 Task: Locate skiing trails around Salt Lake City that offer tree skiing.
Action: Mouse moved to (340, 310)
Screenshot: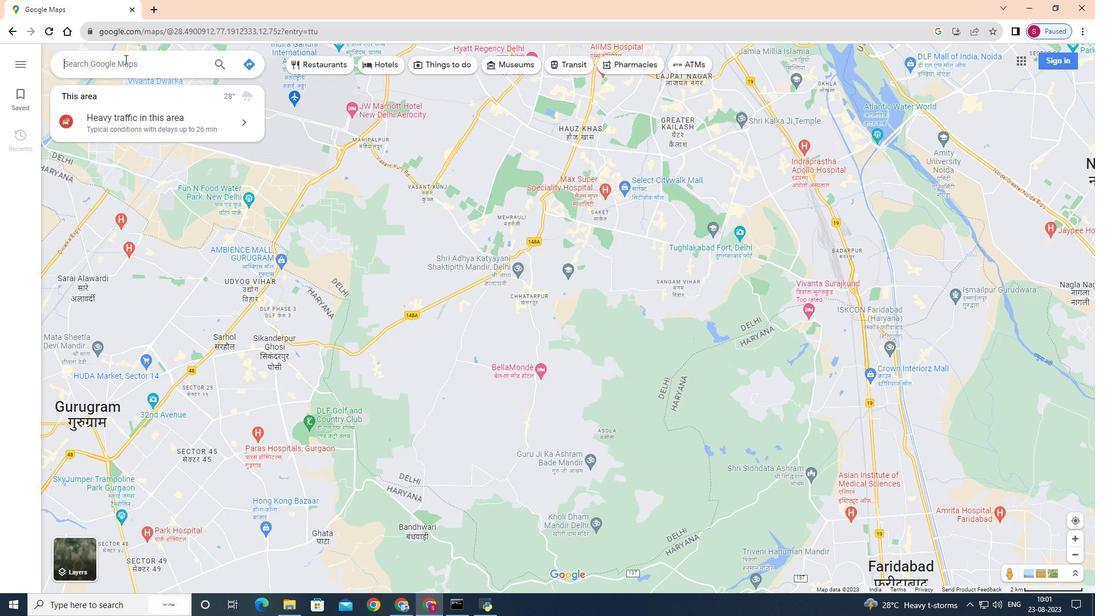 
Action: Mouse pressed left at (340, 310)
Screenshot: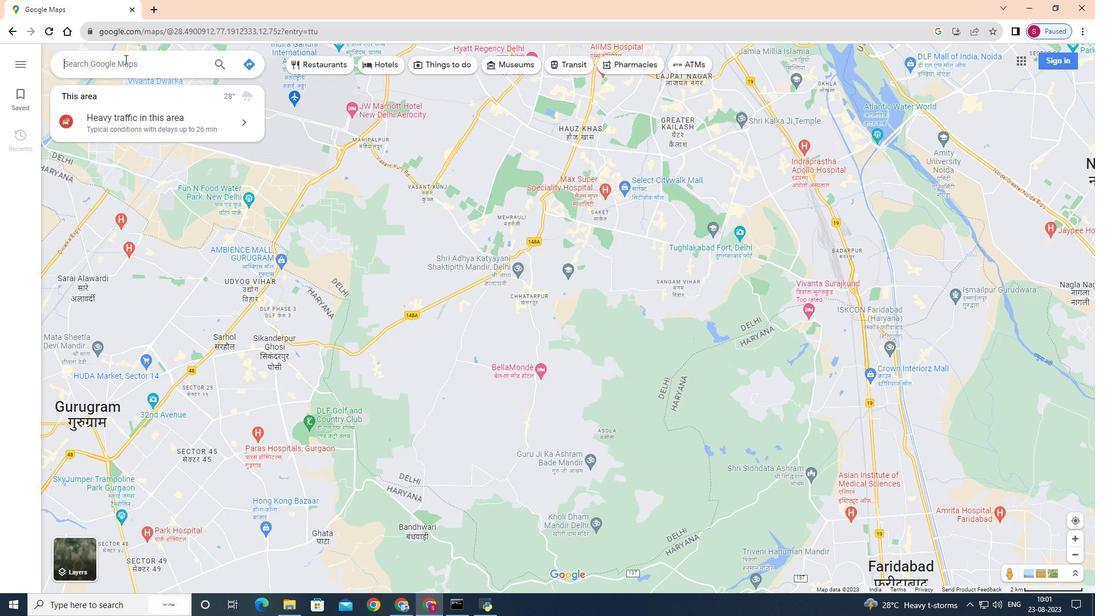 
Action: Key pressed <Key.shift>Skiing<Key.space>trails<Key.space>near<Key.space><Key.shift>Salt<Key.space><Key.shift>Lake<Key.shift><Key.shift><Key.shift>City<Key.enter>
Screenshot: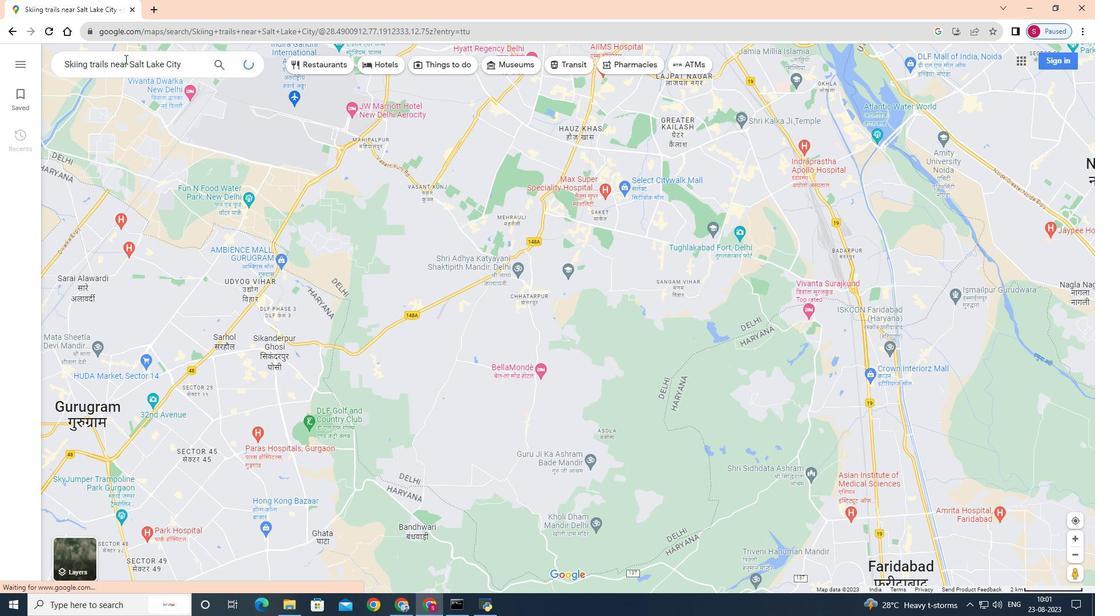 
Action: Mouse moved to (122, 340)
Screenshot: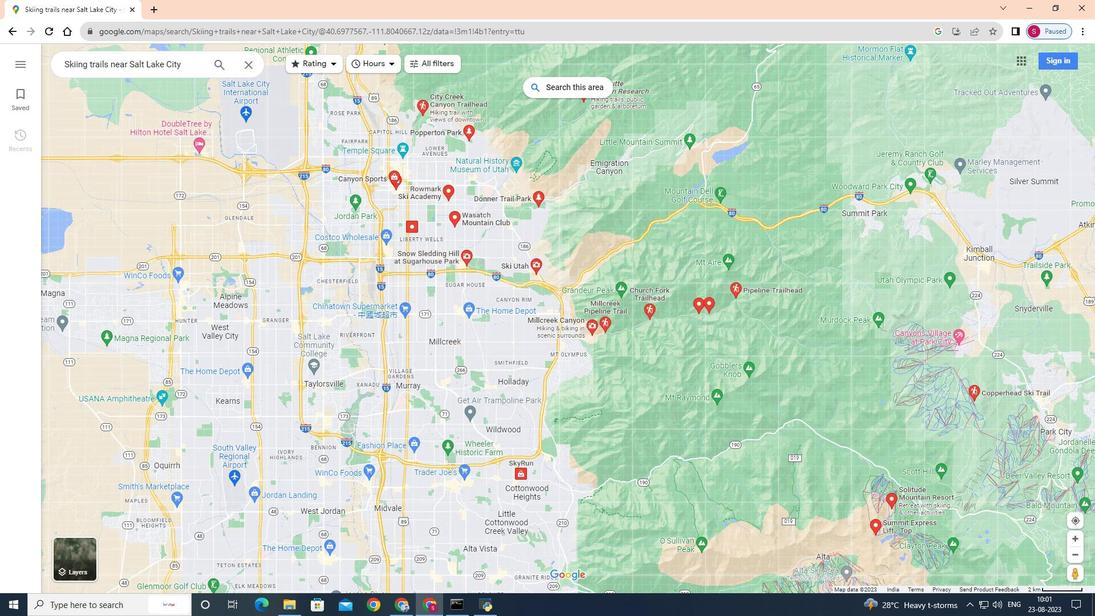 
Action: Mouse scrolled (122, 340) with delta (0, 0)
Screenshot: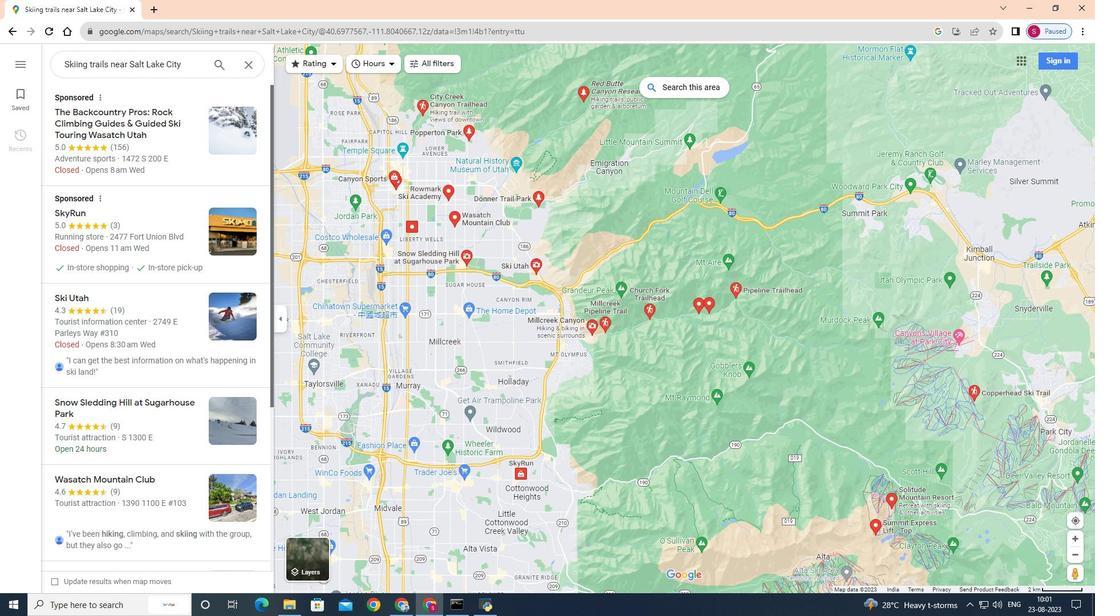 
Action: Mouse moved to (352, 334)
Screenshot: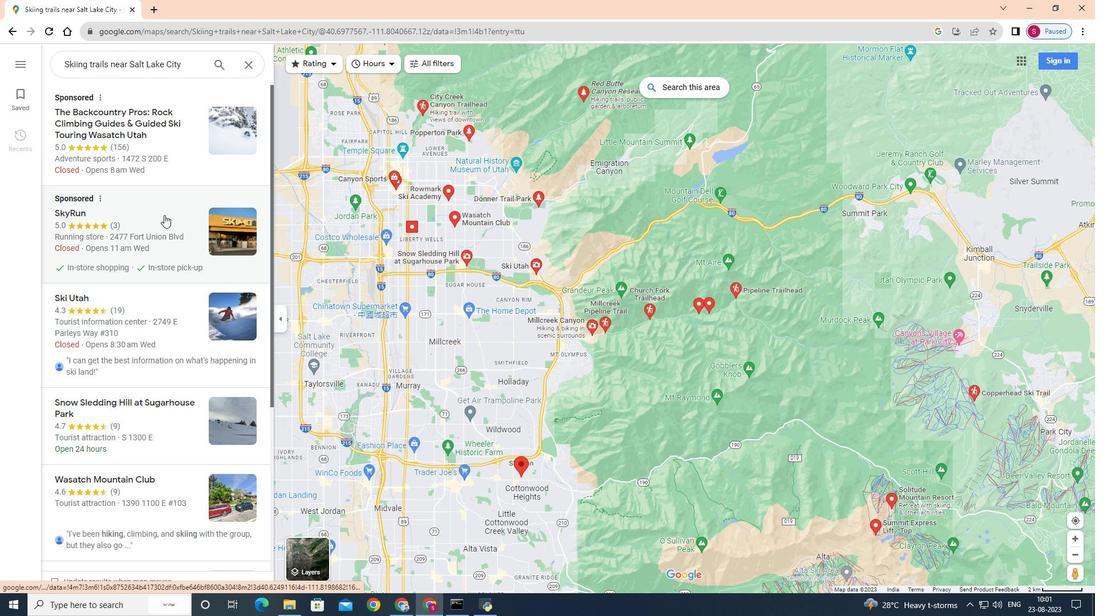 
Action: Mouse scrolled (352, 334) with delta (0, 0)
Screenshot: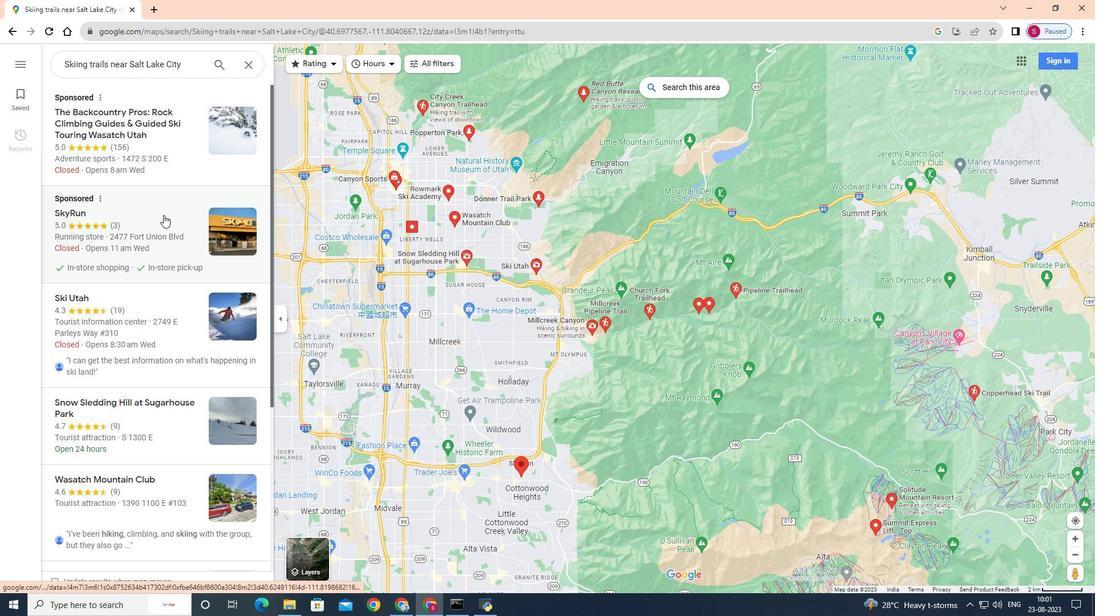 
Action: Mouse scrolled (352, 334) with delta (0, 0)
Screenshot: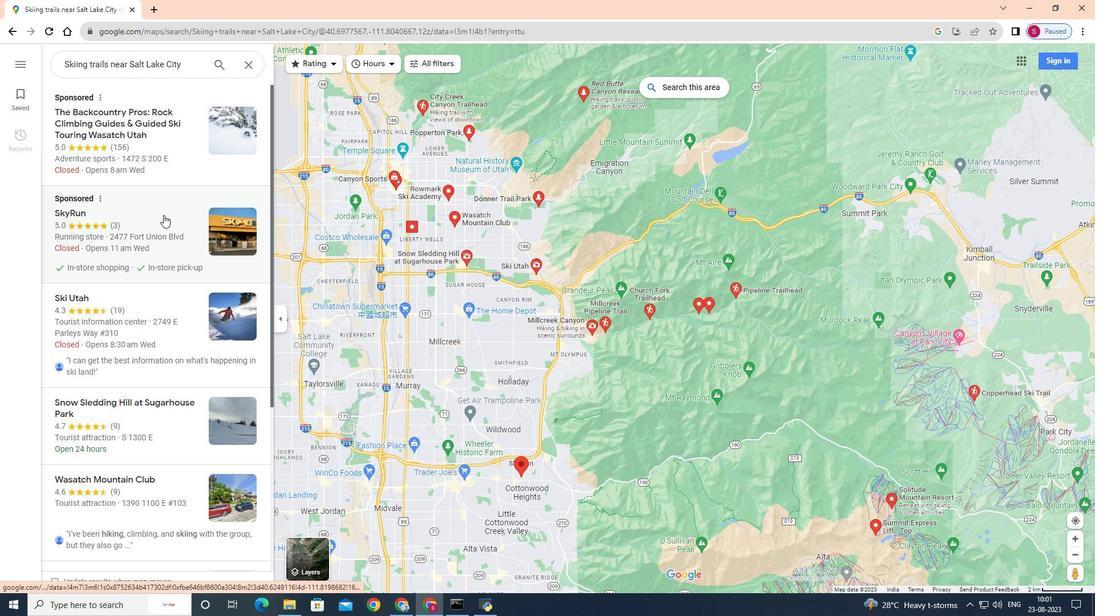 
Action: Mouse scrolled (352, 334) with delta (0, 0)
Screenshot: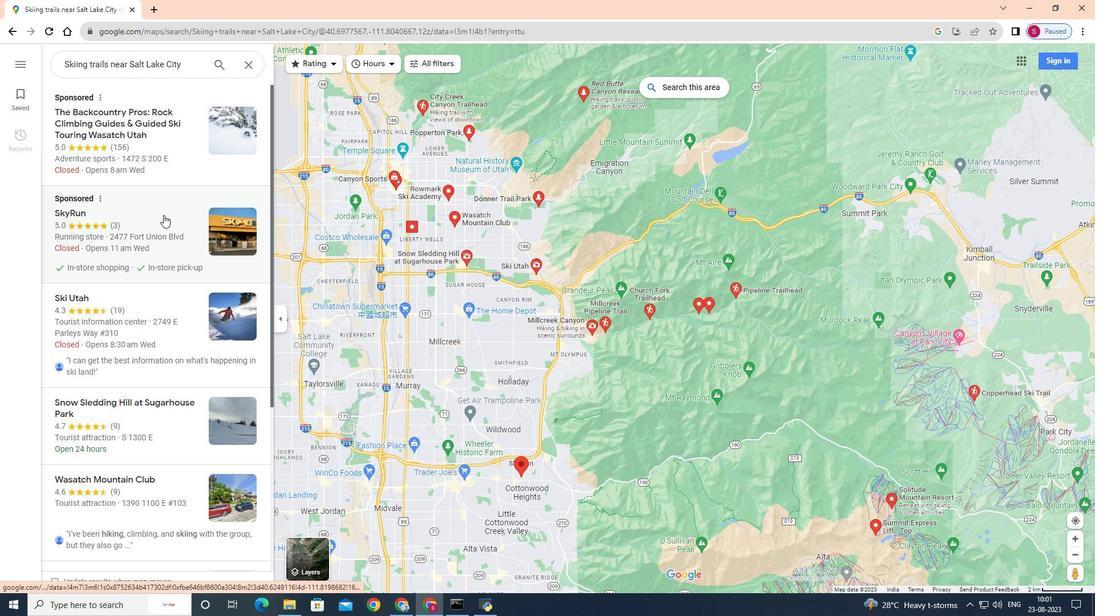 
Action: Mouse scrolled (352, 334) with delta (0, 0)
Screenshot: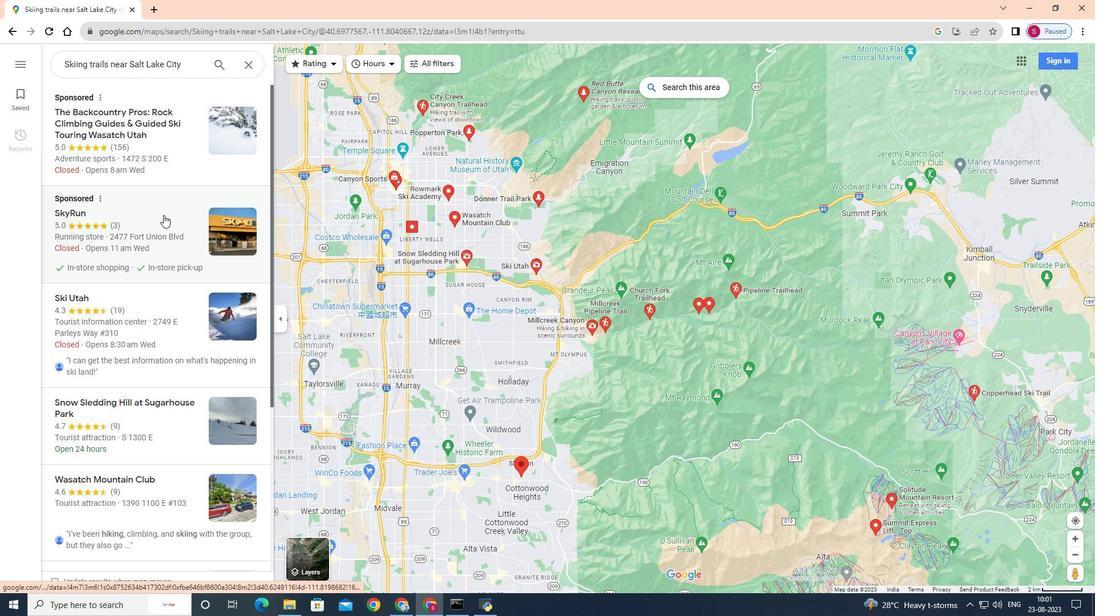 
Action: Mouse moved to (402, 342)
Screenshot: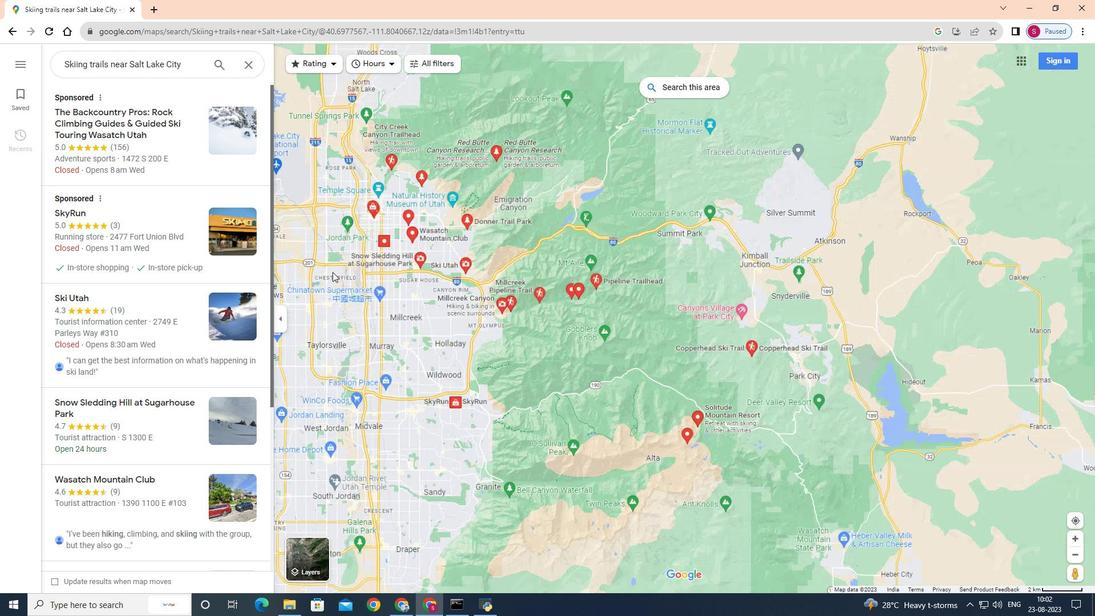 
Action: Mouse scrolled (402, 342) with delta (0, 0)
Screenshot: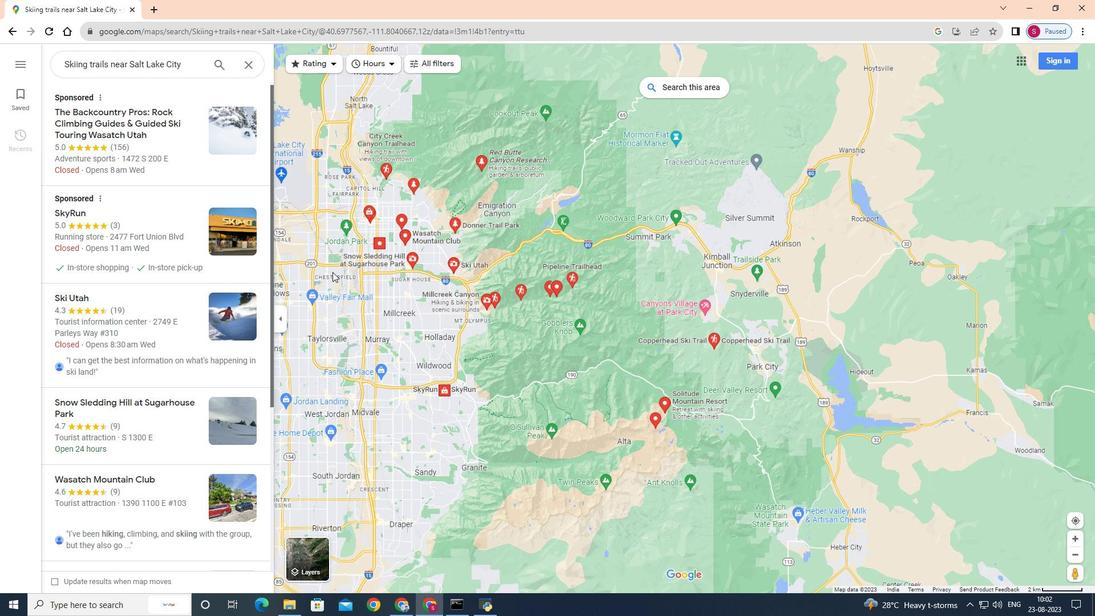 
Action: Mouse scrolled (402, 342) with delta (0, 0)
Screenshot: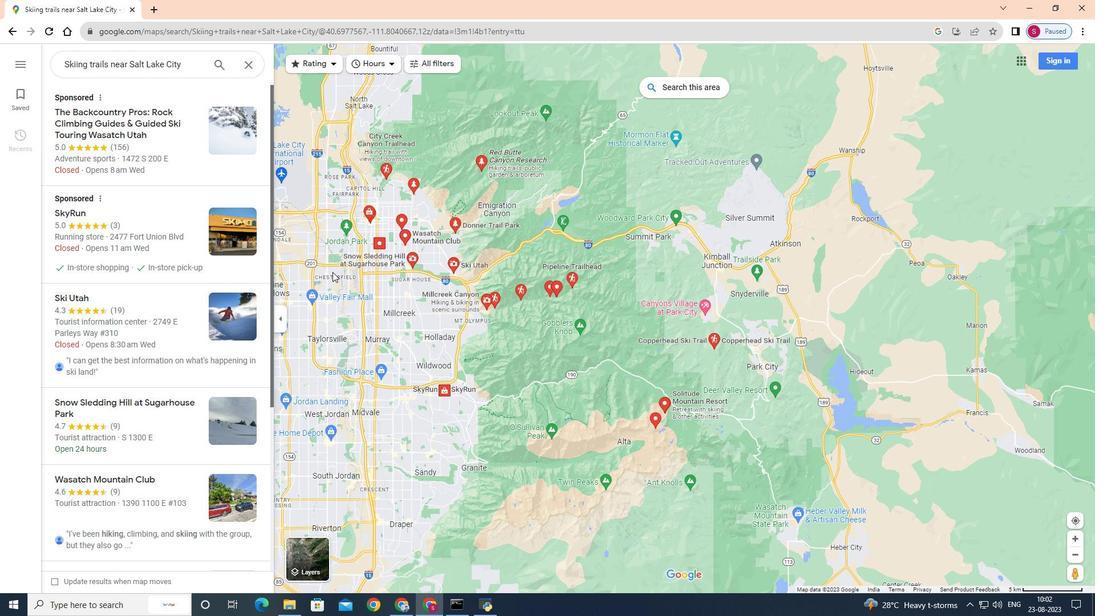 
Action: Mouse scrolled (402, 342) with delta (0, 0)
Screenshot: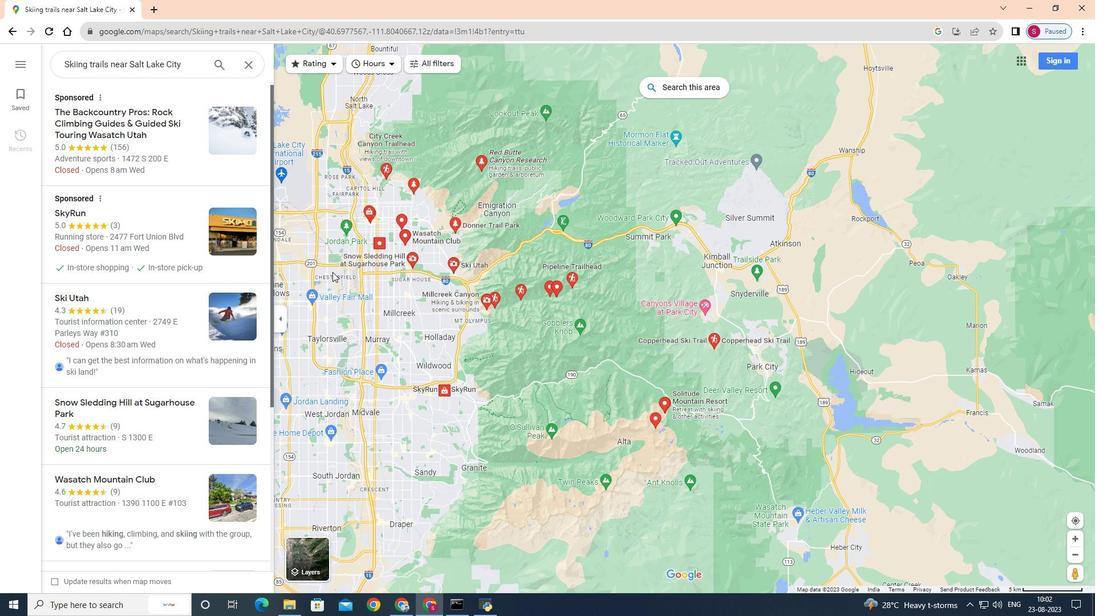 
Action: Mouse moved to (345, 338)
Screenshot: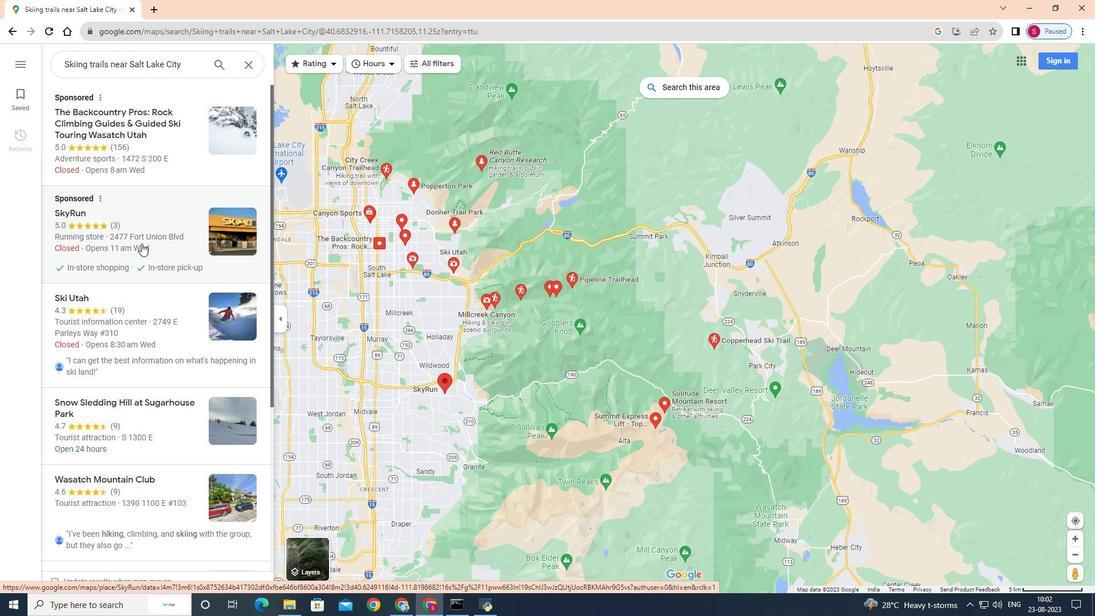 
Action: Mouse scrolled (345, 338) with delta (0, 0)
Screenshot: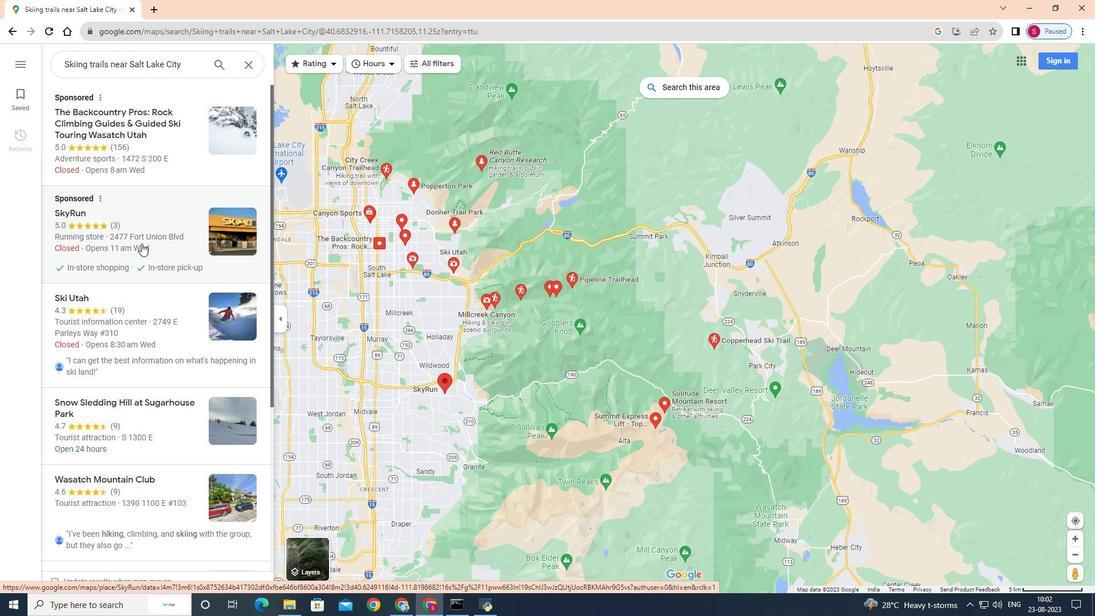 
Action: Mouse scrolled (345, 338) with delta (0, 0)
Screenshot: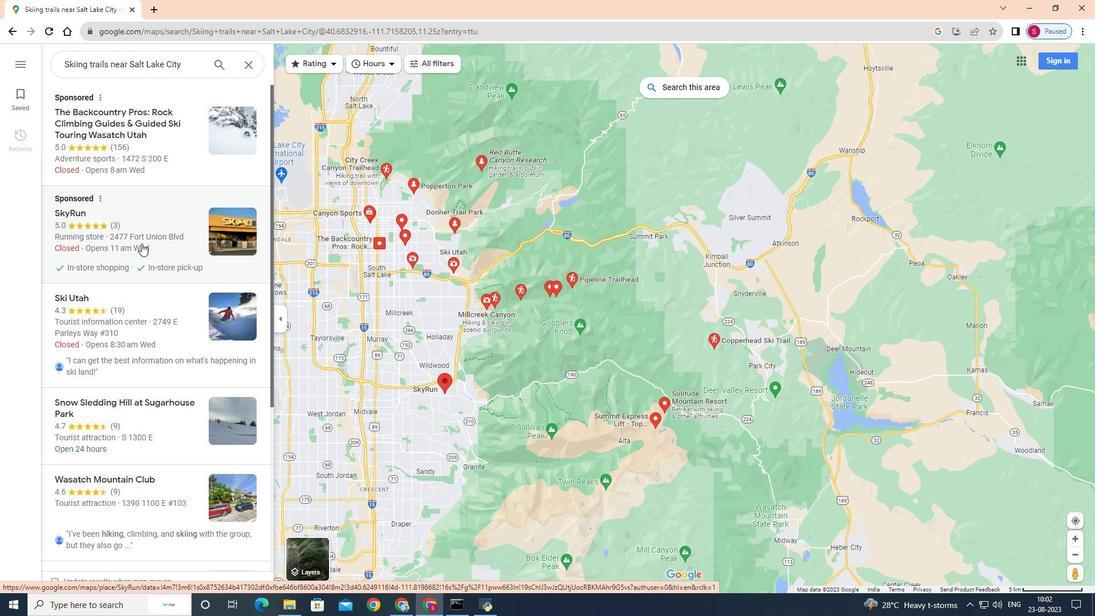 
Action: Mouse scrolled (345, 338) with delta (0, 0)
Screenshot: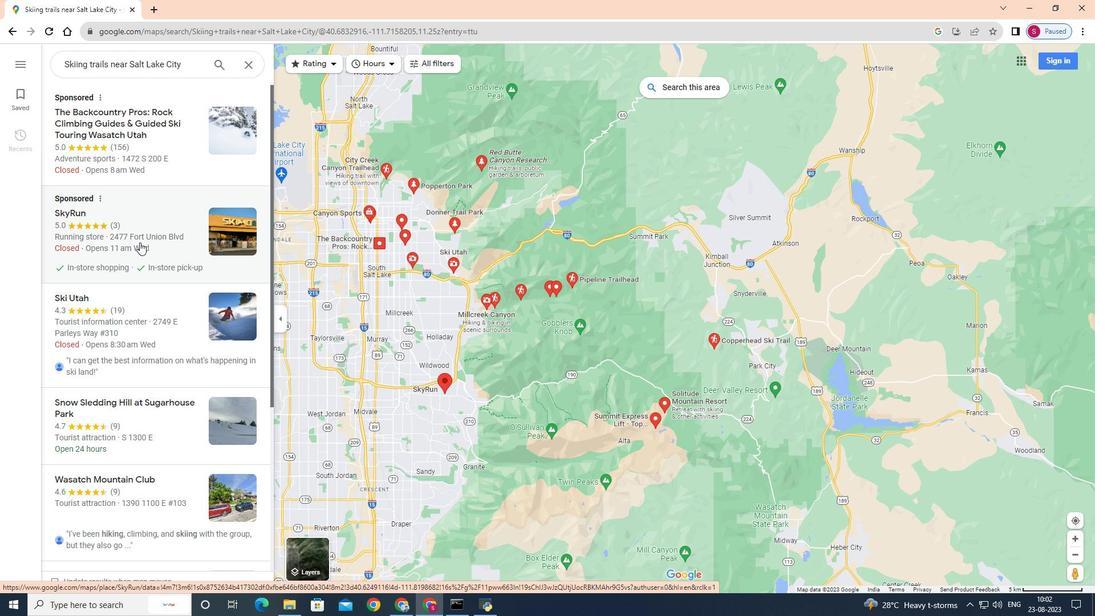 
Action: Mouse moved to (409, 339)
Screenshot: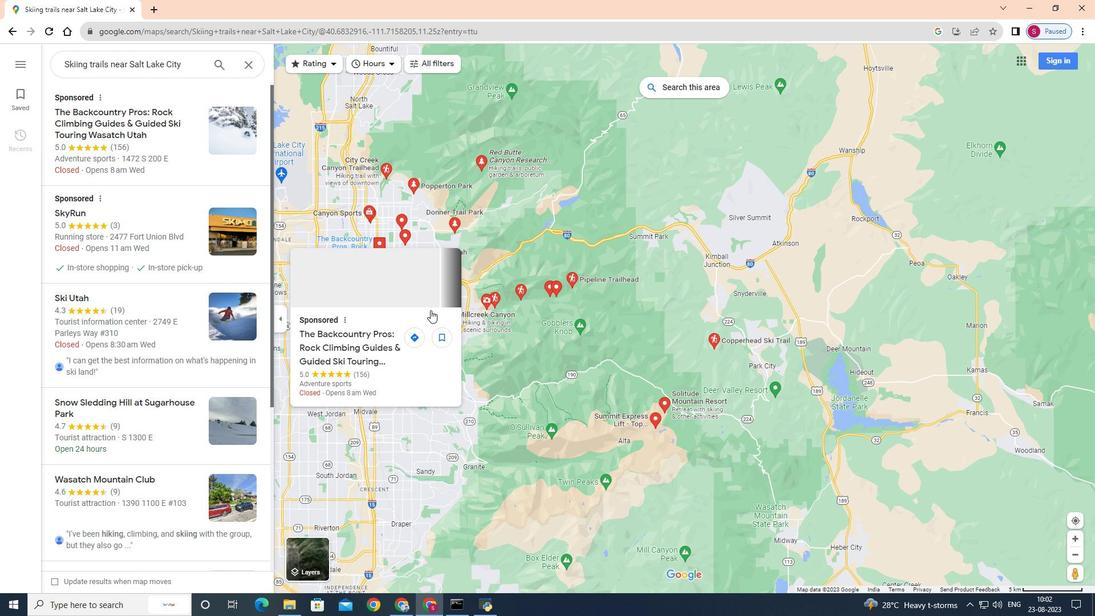 
Action: Mouse scrolled (409, 339) with delta (0, 0)
Screenshot: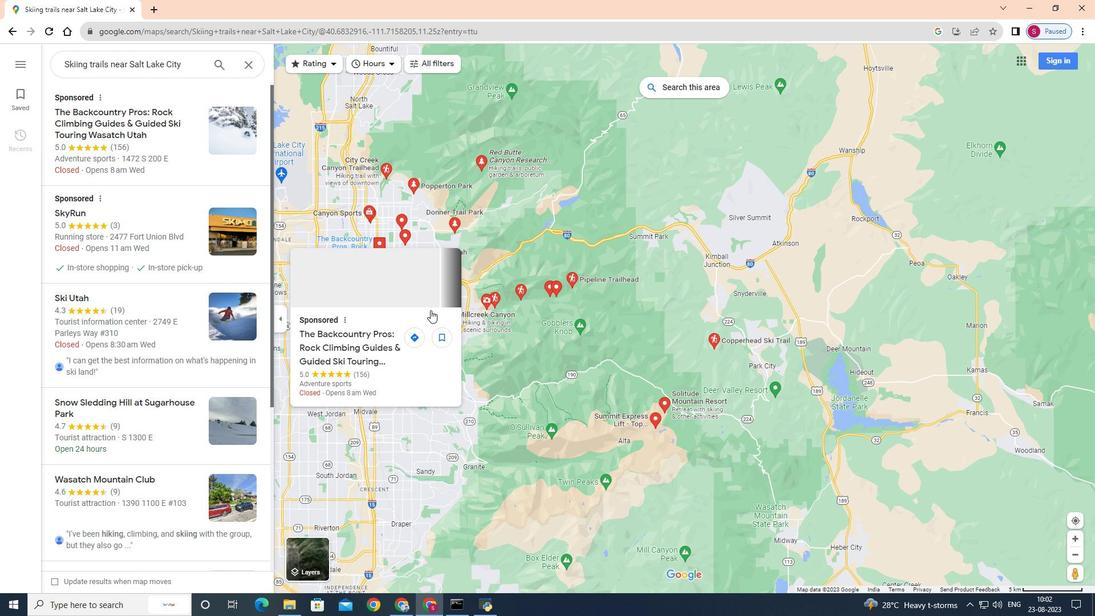 
Action: Mouse moved to (409, 339)
Screenshot: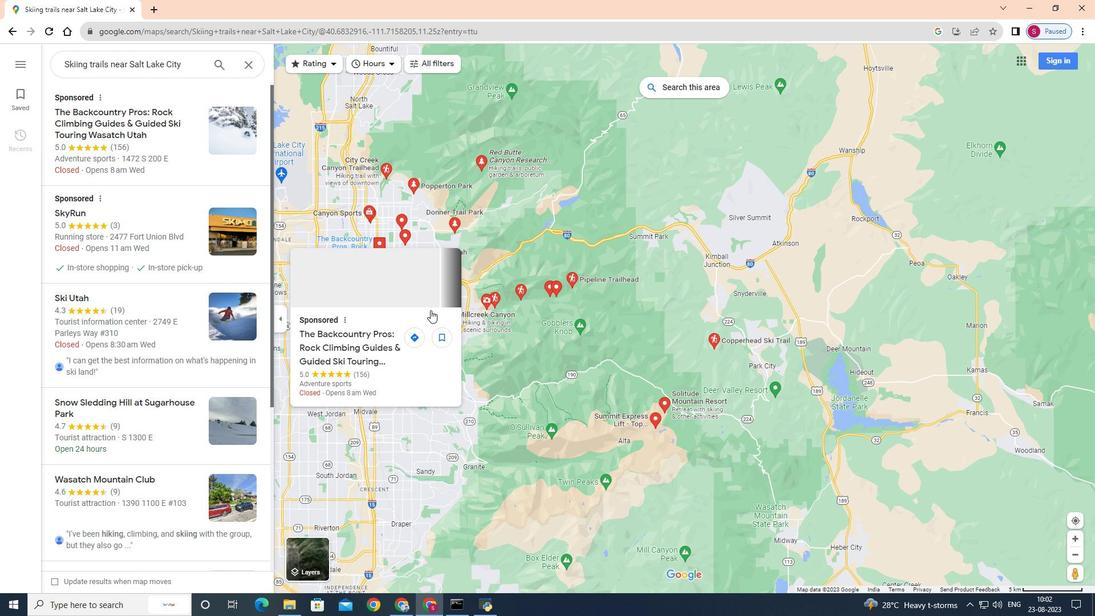 
Action: Mouse scrolled (409, 339) with delta (0, 0)
Screenshot: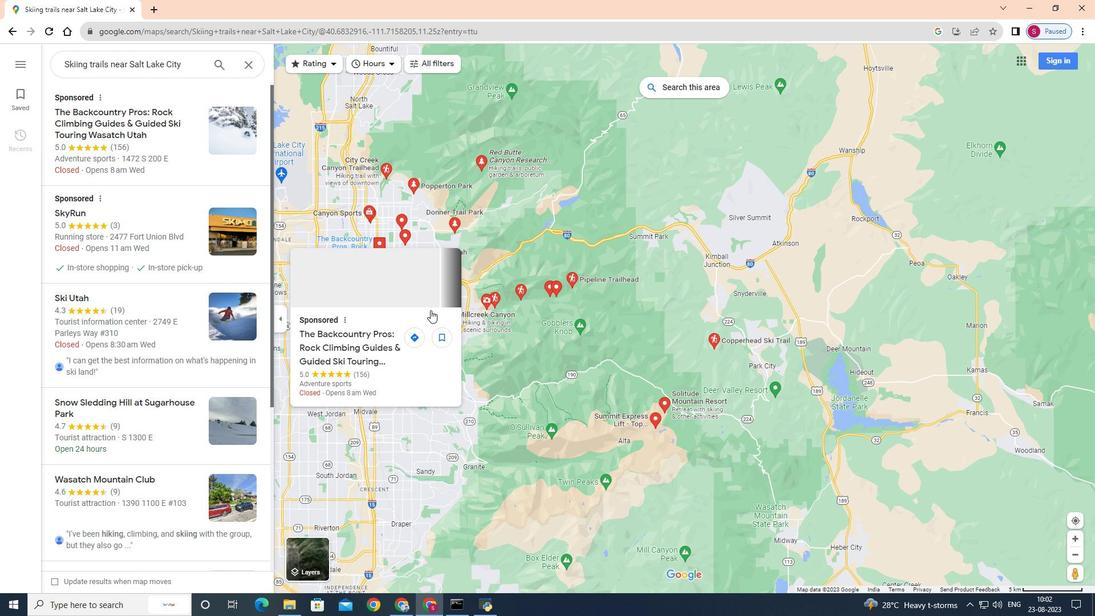 
Action: Mouse moved to (409, 340)
Screenshot: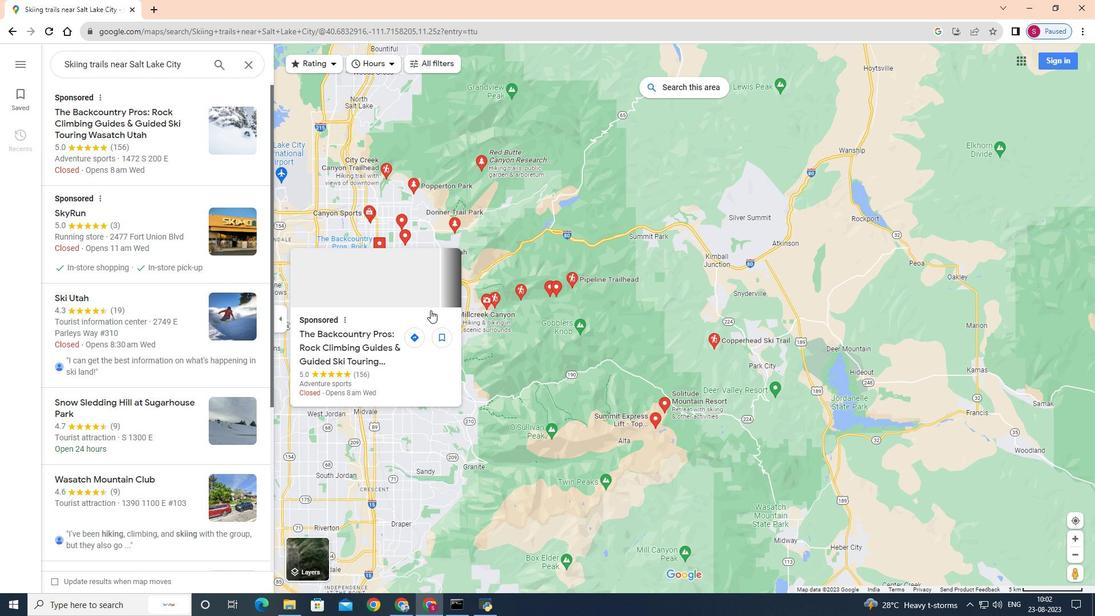 
Action: Mouse scrolled (409, 340) with delta (0, 0)
Screenshot: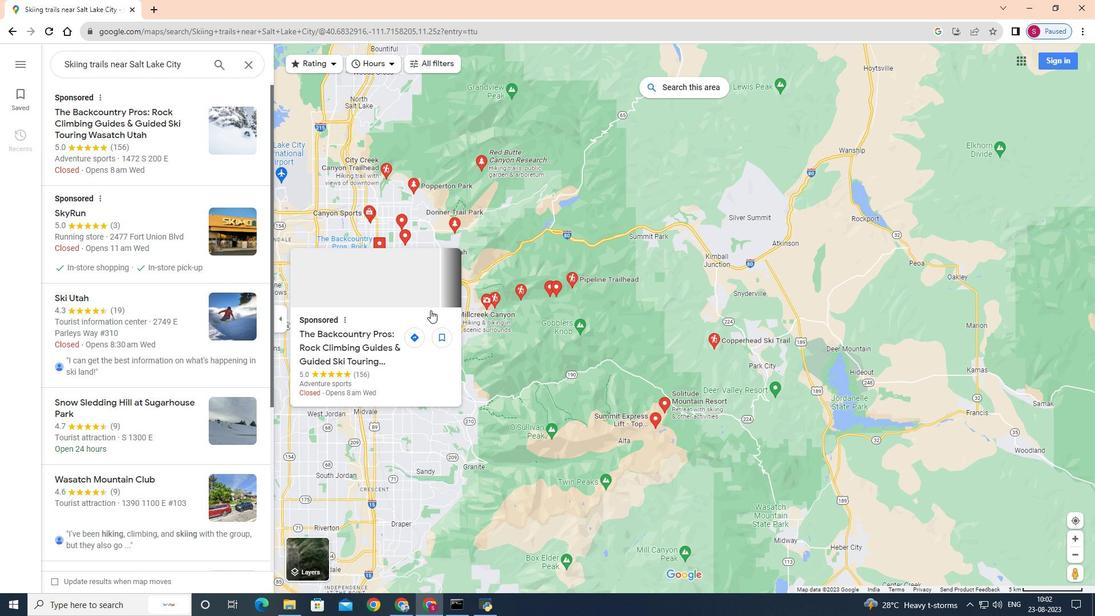 
Action: Mouse moved to (409, 340)
Screenshot: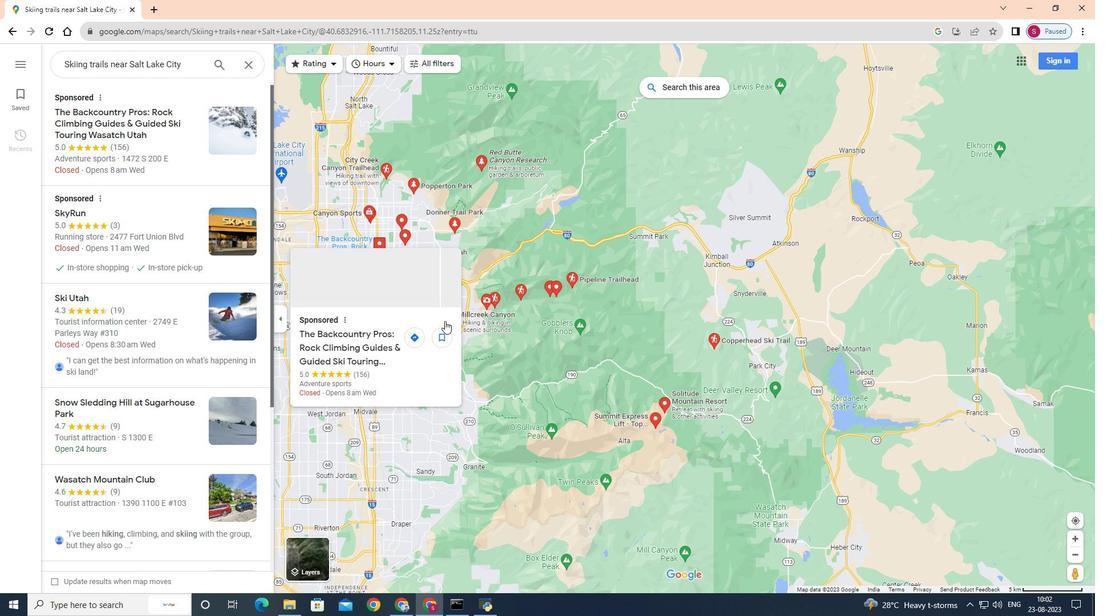 
Action: Mouse scrolled (409, 340) with delta (0, 0)
Screenshot: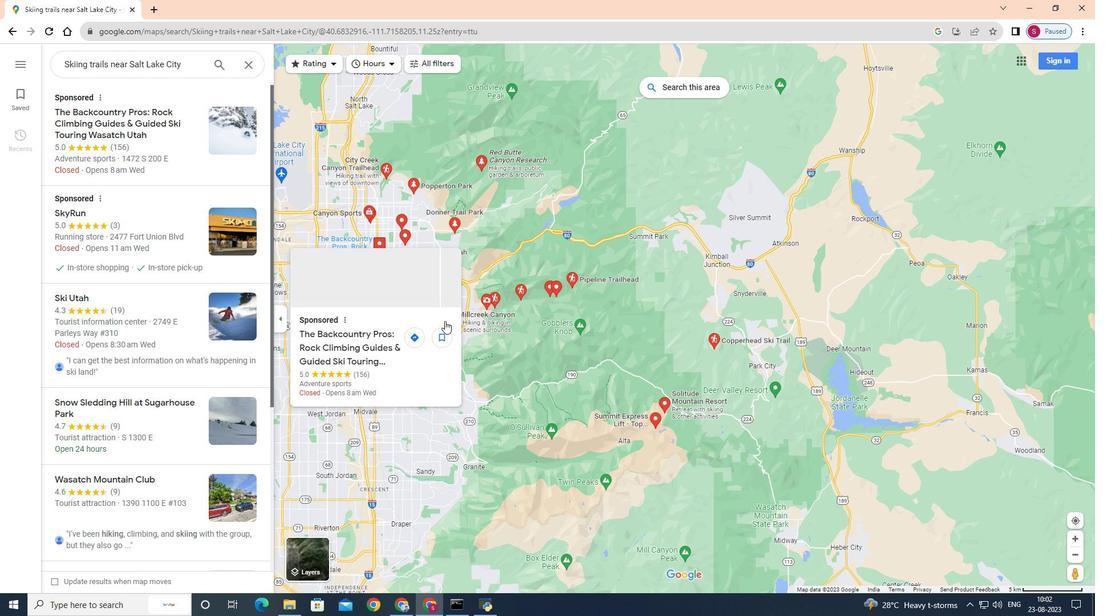 
Action: Mouse moved to (409, 340)
Screenshot: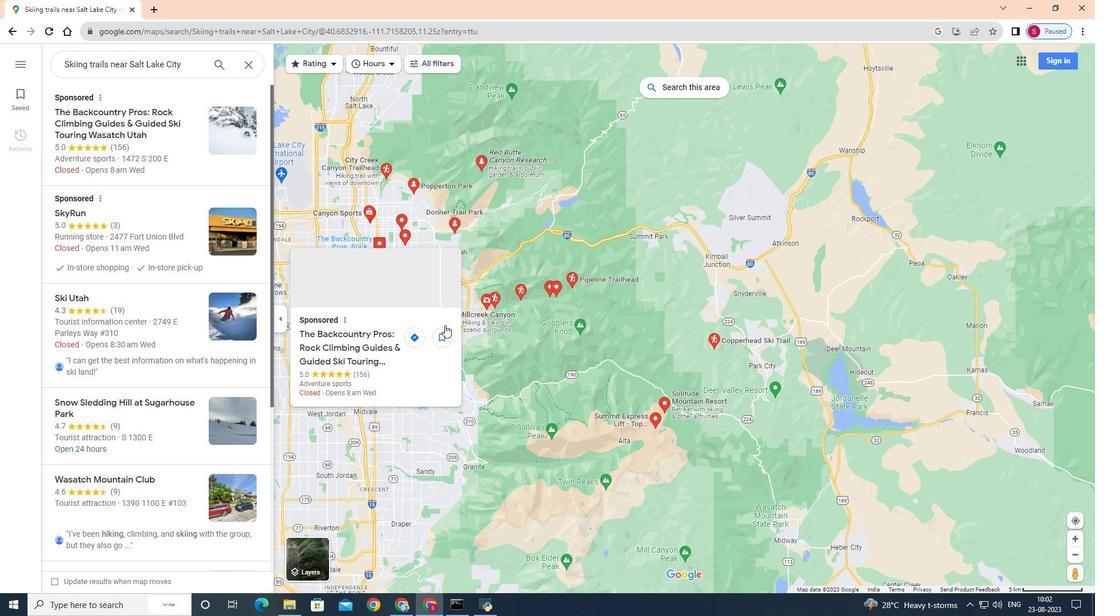 
Action: Mouse scrolled (409, 340) with delta (0, 0)
Screenshot: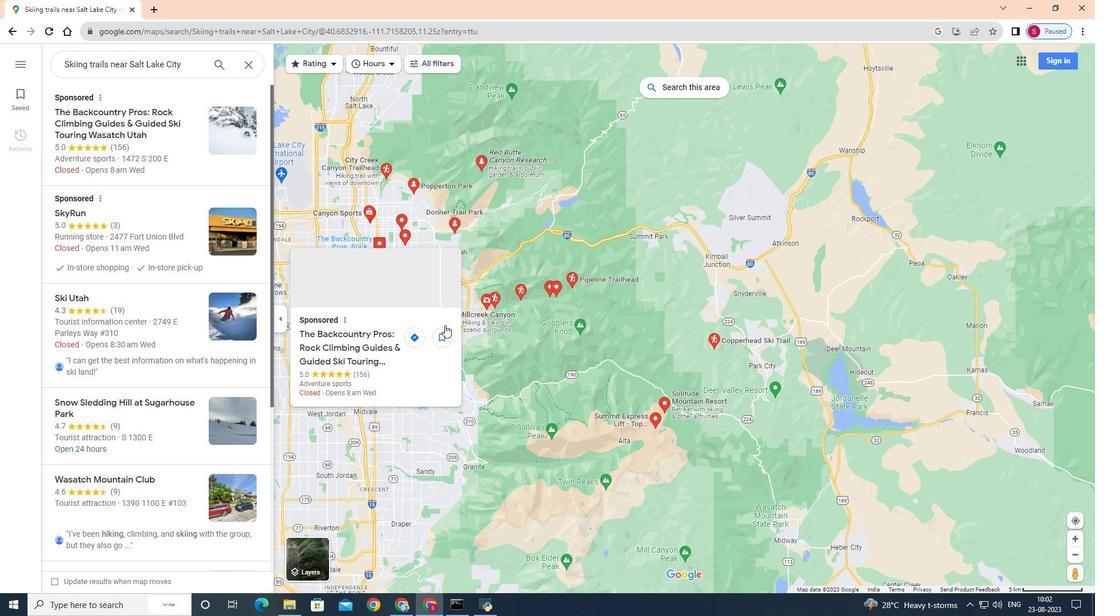 
Action: Mouse moved to (478, 333)
Screenshot: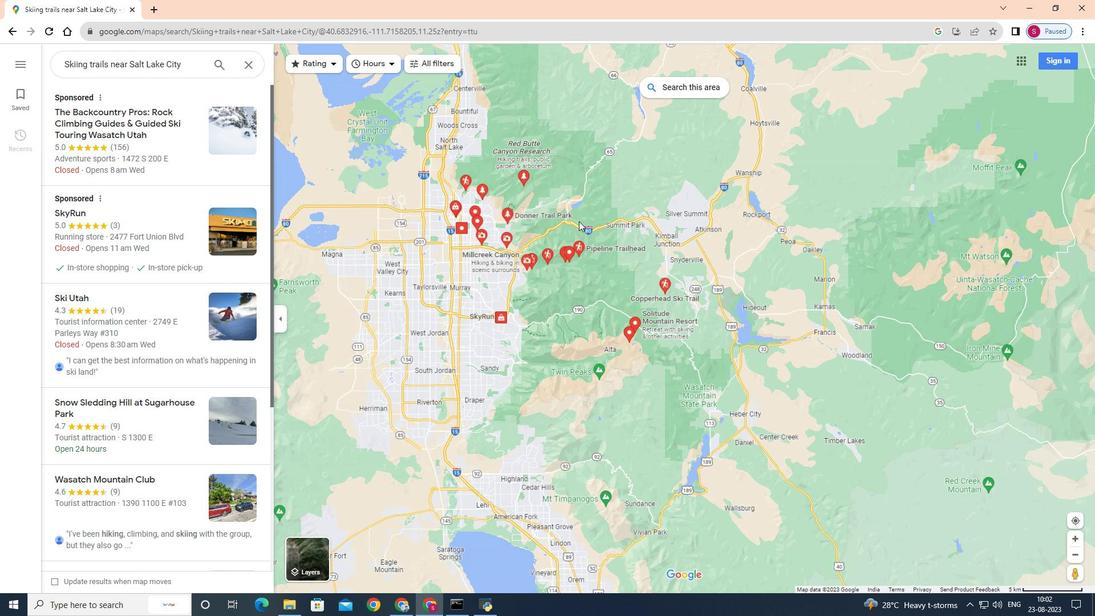 
Action: Mouse scrolled (478, 333) with delta (0, 0)
Screenshot: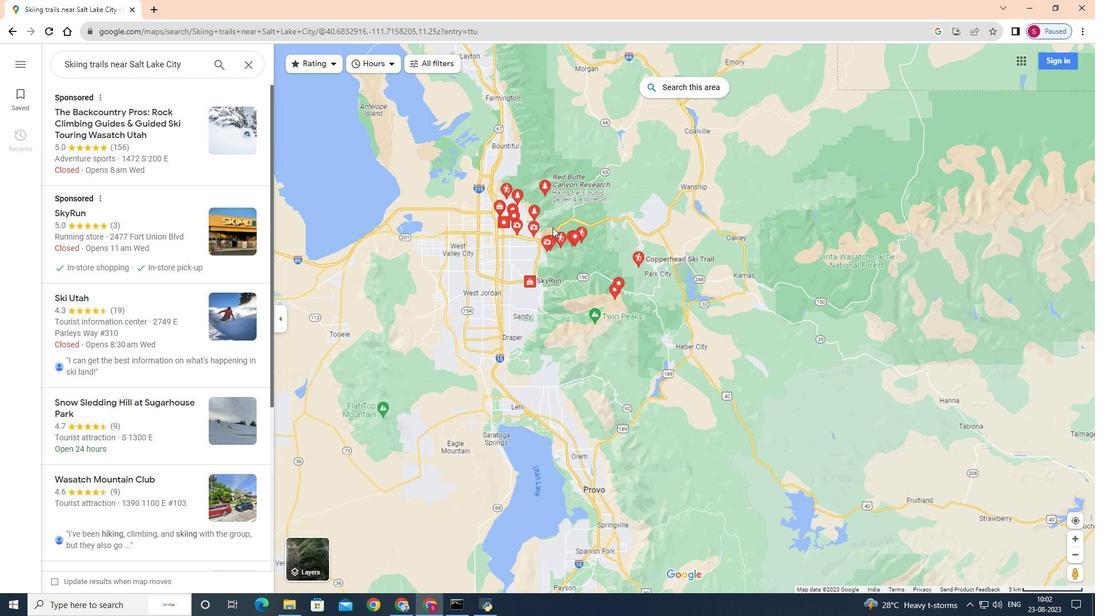 
Action: Mouse moved to (478, 333)
Screenshot: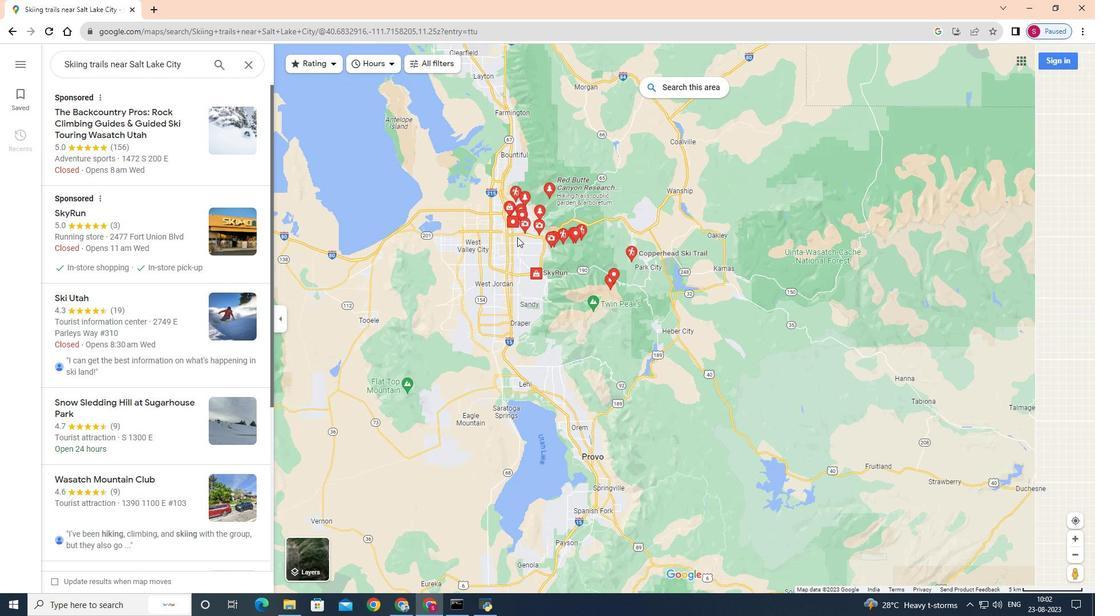 
Action: Mouse scrolled (478, 333) with delta (0, 0)
Screenshot: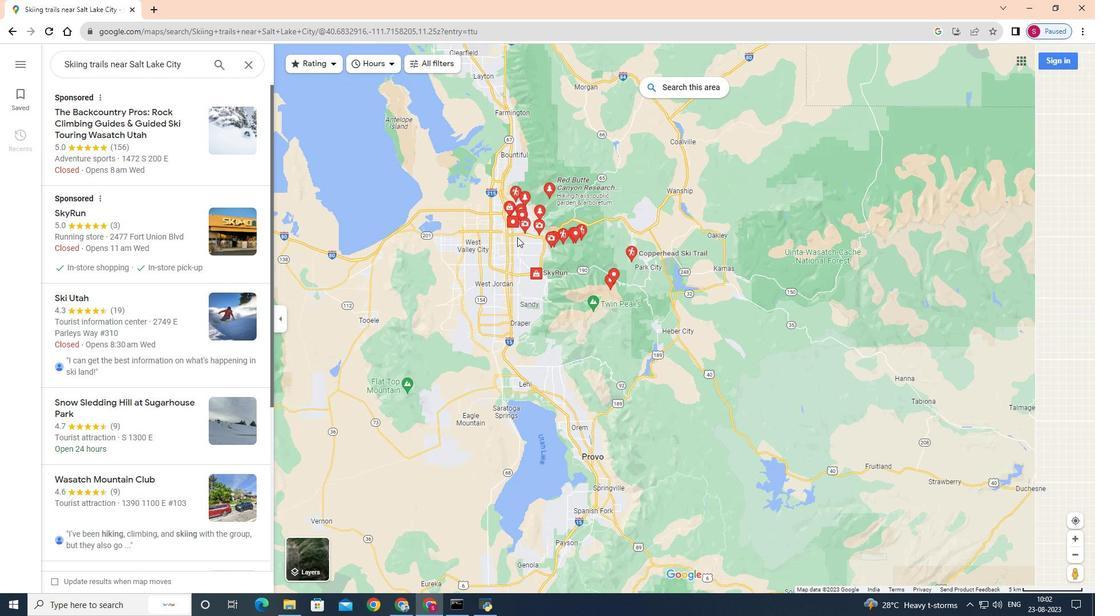 
Action: Mouse moved to (478, 333)
Screenshot: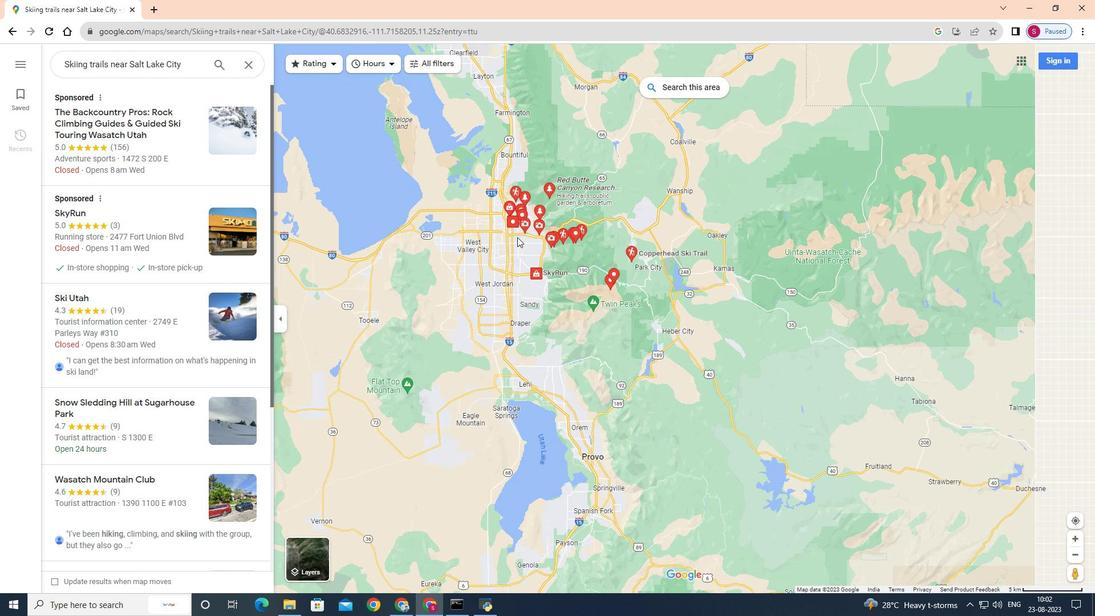 
Action: Mouse scrolled (478, 333) with delta (0, 0)
Screenshot: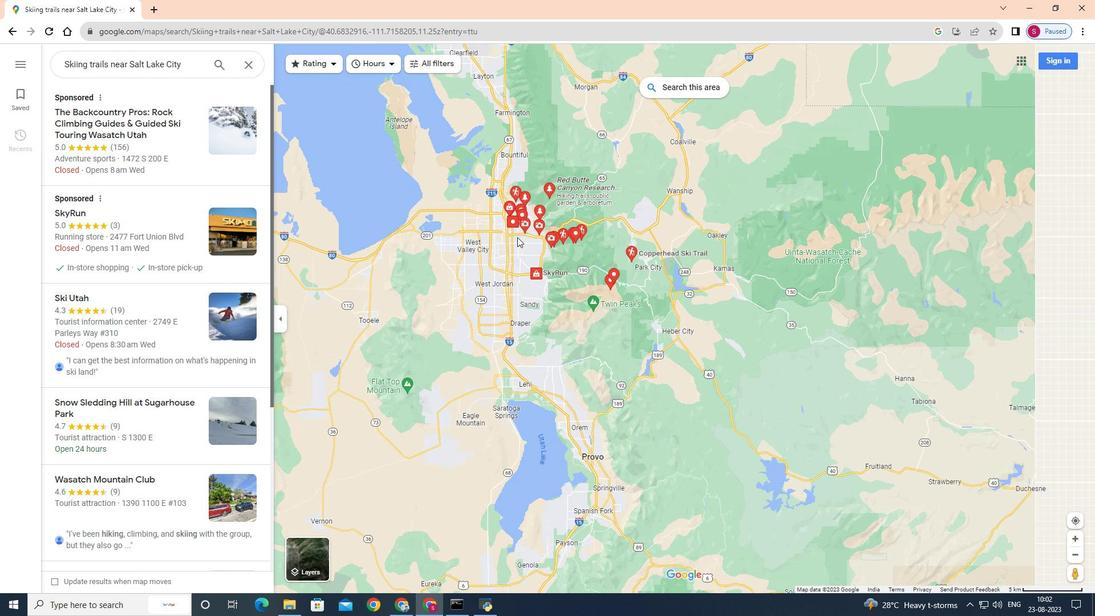 
Action: Mouse moved to (478, 333)
Screenshot: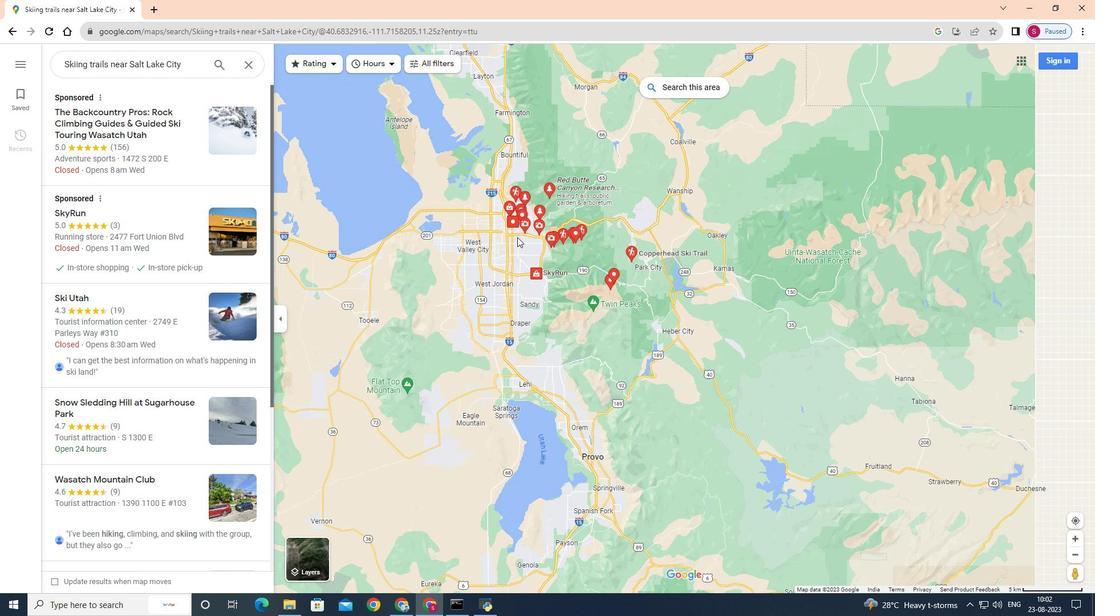 
Action: Mouse scrolled (478, 333) with delta (0, 0)
Screenshot: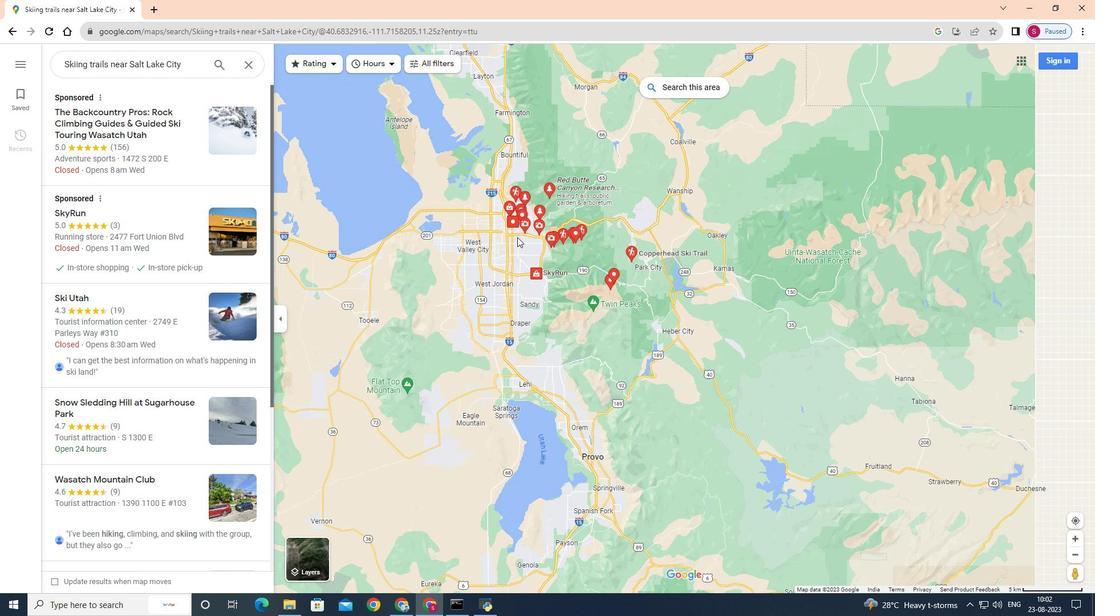 
Action: Mouse moved to (478, 334)
Screenshot: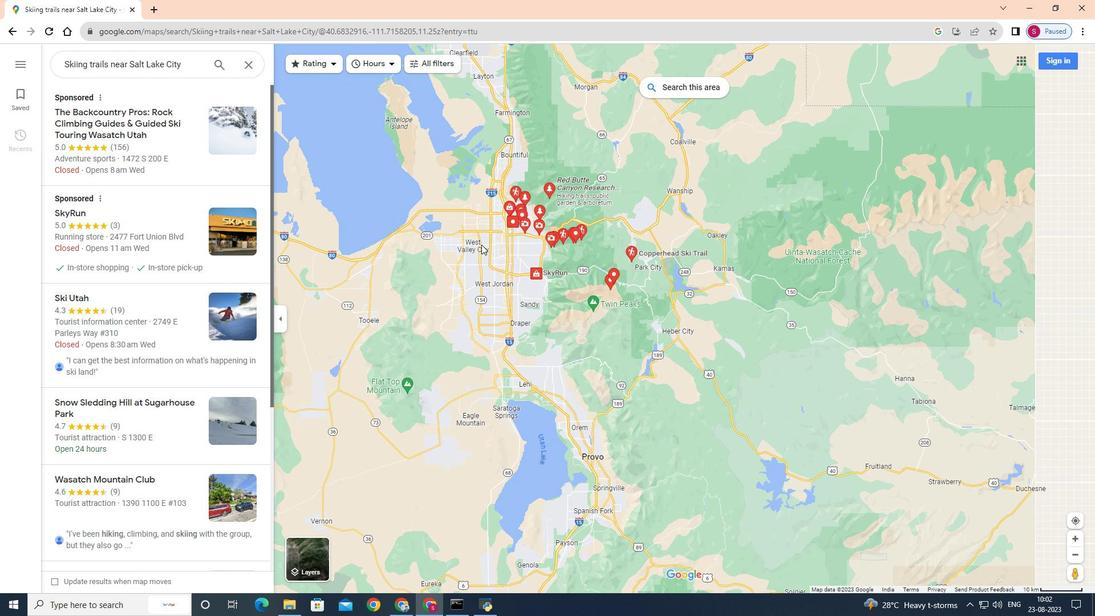 
Action: Mouse scrolled (478, 334) with delta (0, 0)
Screenshot: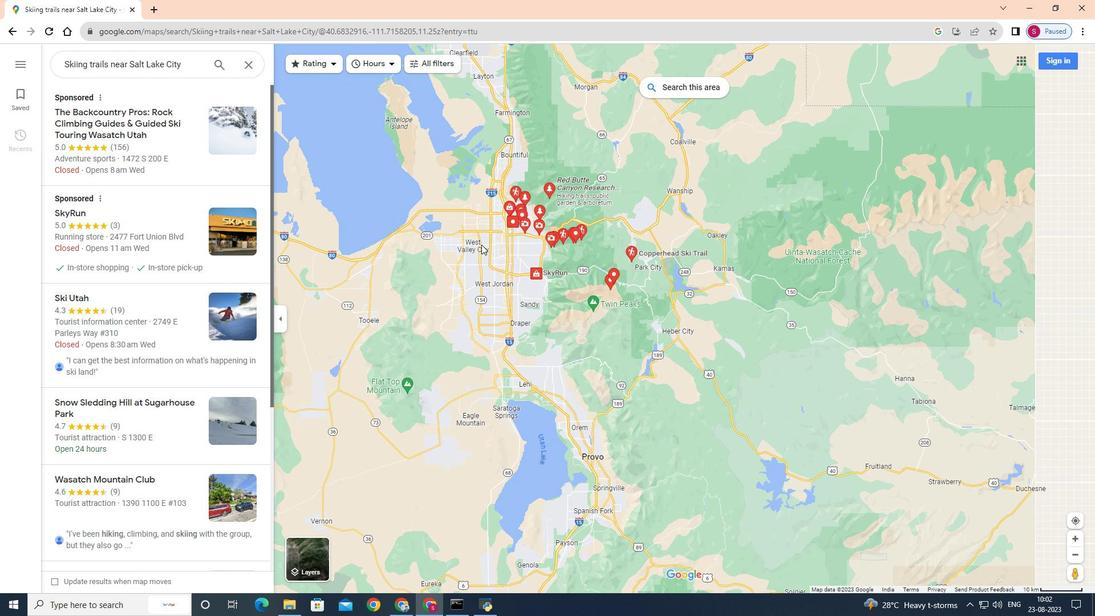 
Action: Mouse moved to (475, 334)
Screenshot: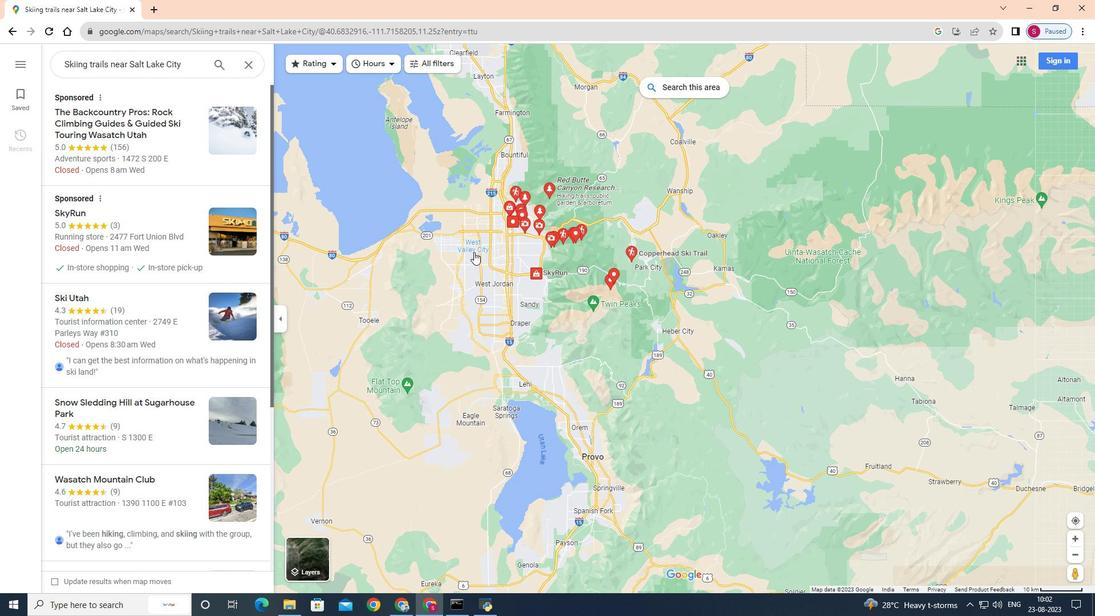 
Action: Mouse scrolled (475, 334) with delta (0, 0)
Screenshot: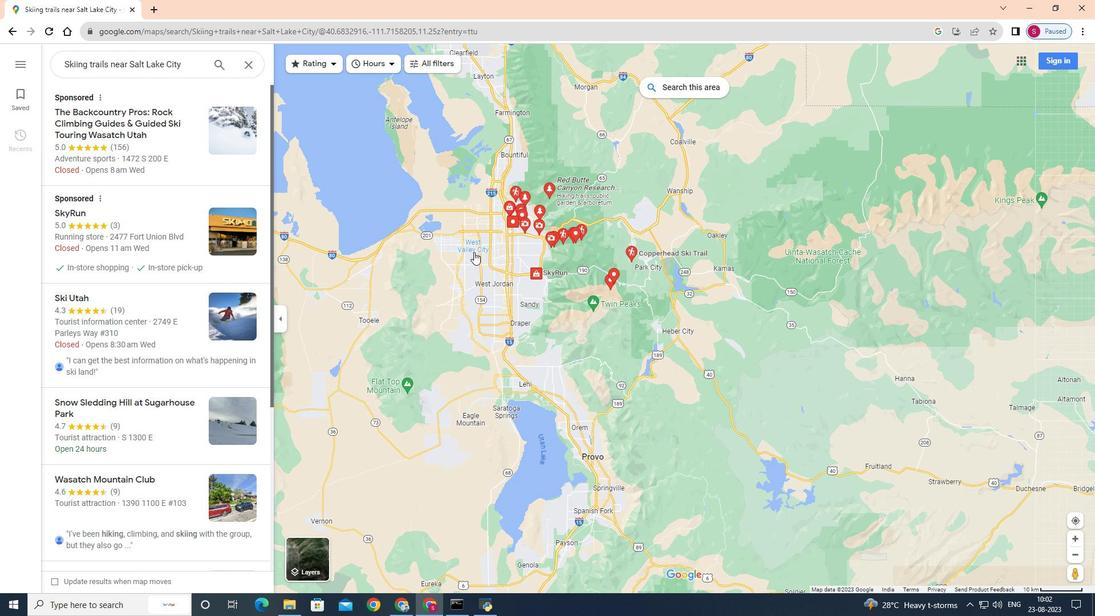 
Action: Mouse moved to (444, 340)
Screenshot: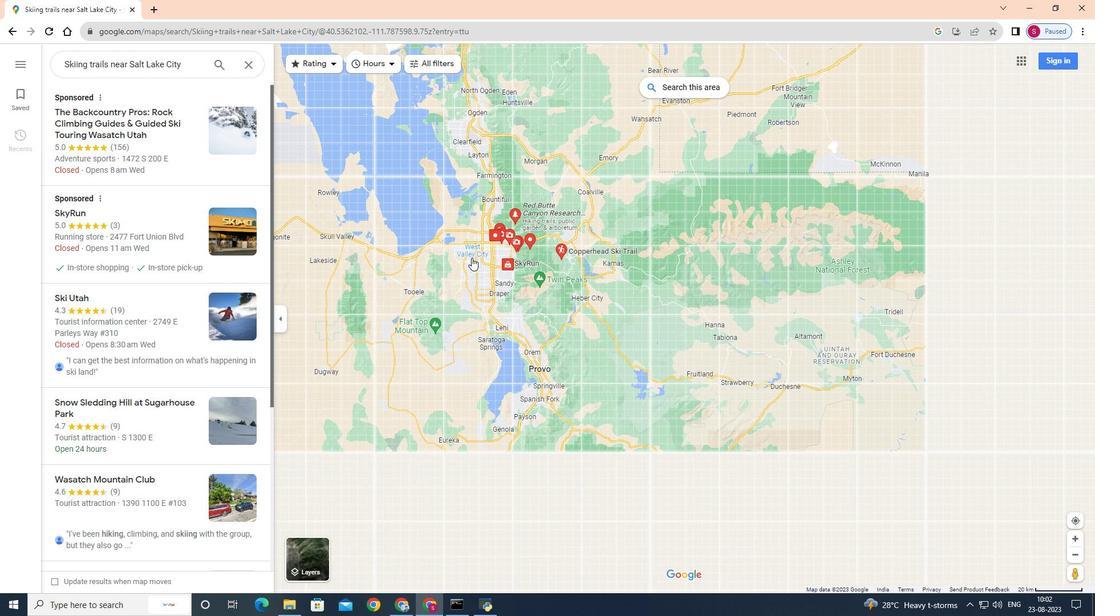 
Action: Mouse scrolled (444, 339) with delta (0, 0)
Screenshot: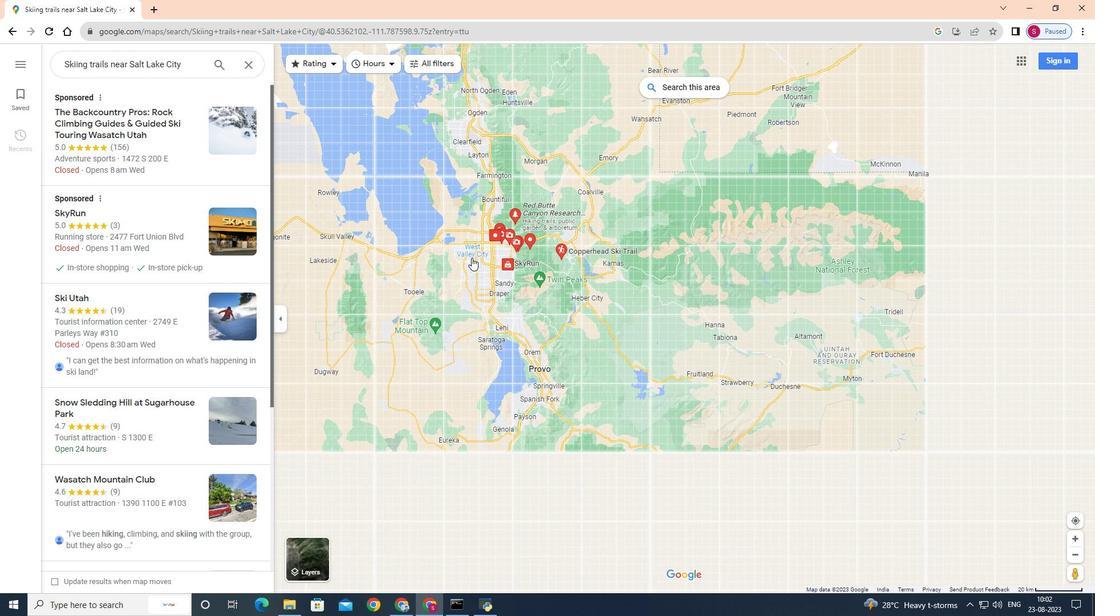 
Action: Mouse scrolled (444, 339) with delta (0, 0)
Screenshot: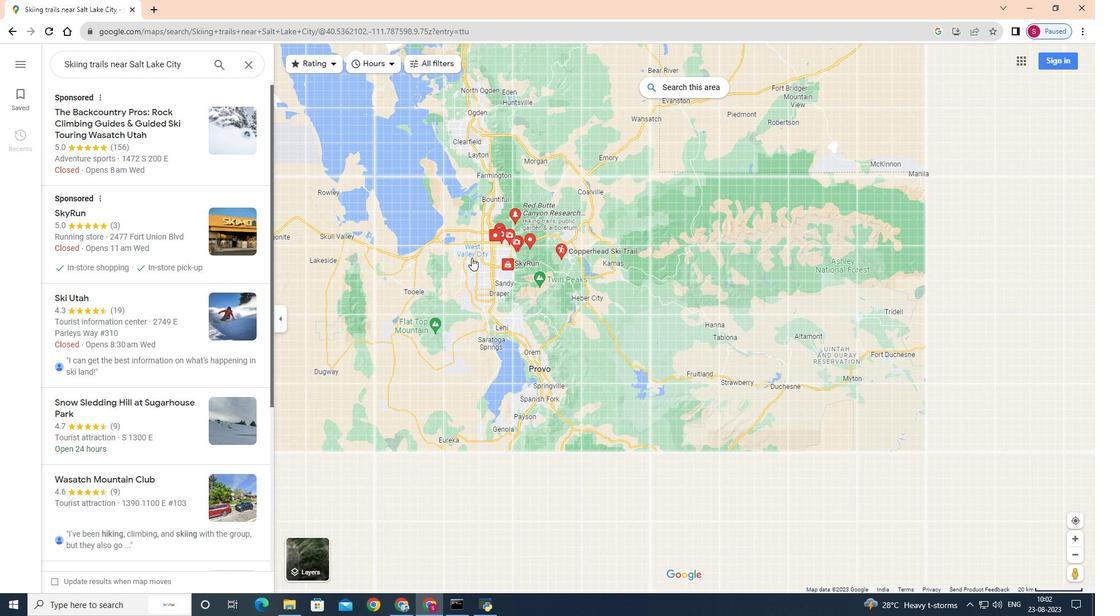 
Action: Mouse moved to (443, 340)
Screenshot: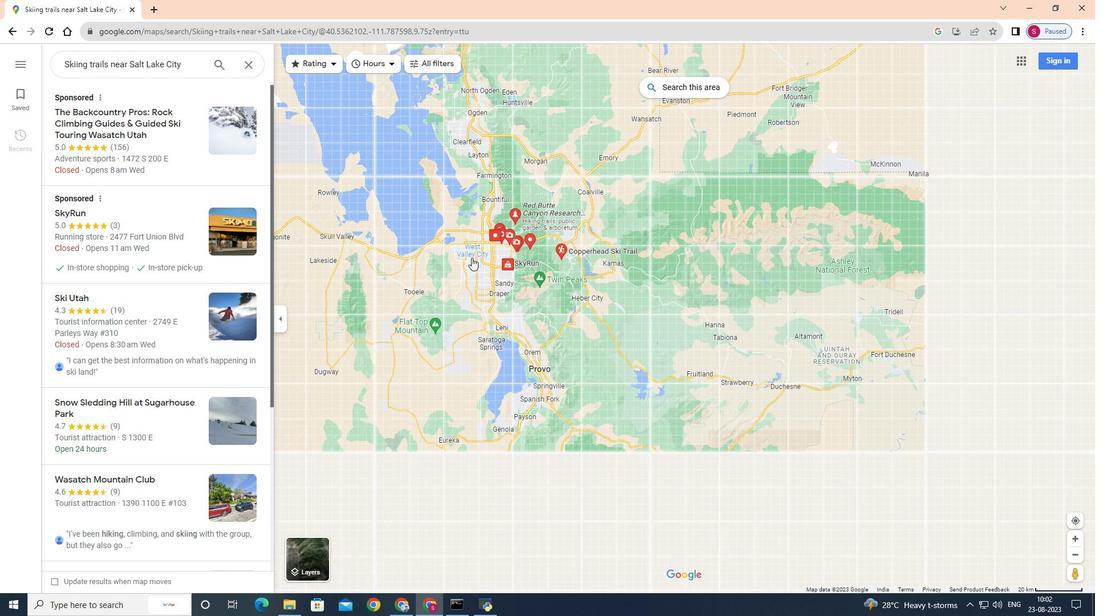 
Action: Mouse scrolled (443, 340) with delta (0, 0)
Screenshot: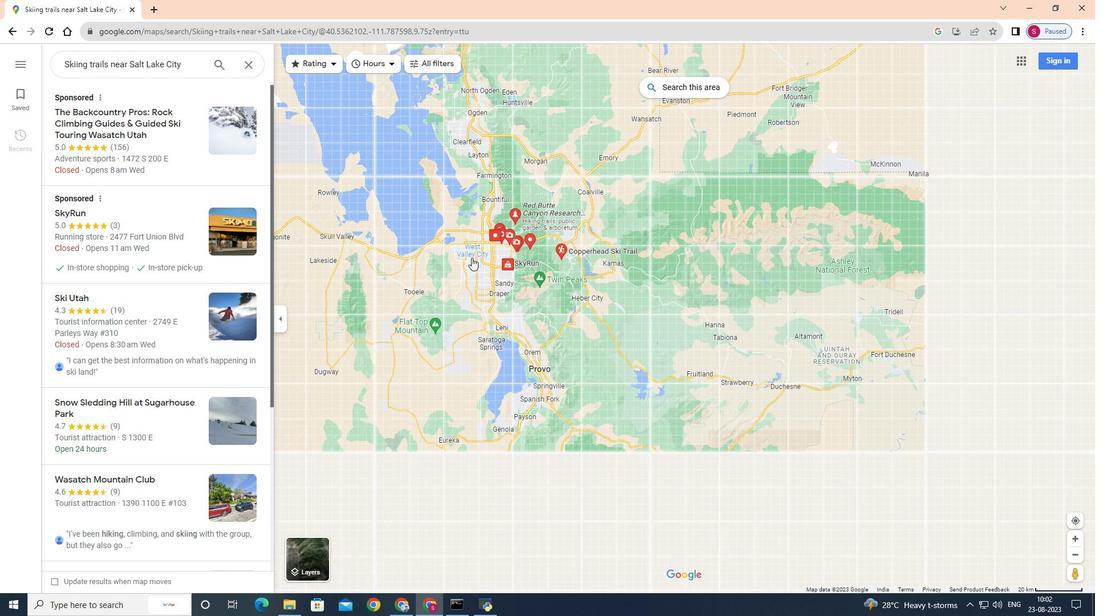 
Action: Mouse scrolled (443, 340) with delta (0, 0)
Screenshot: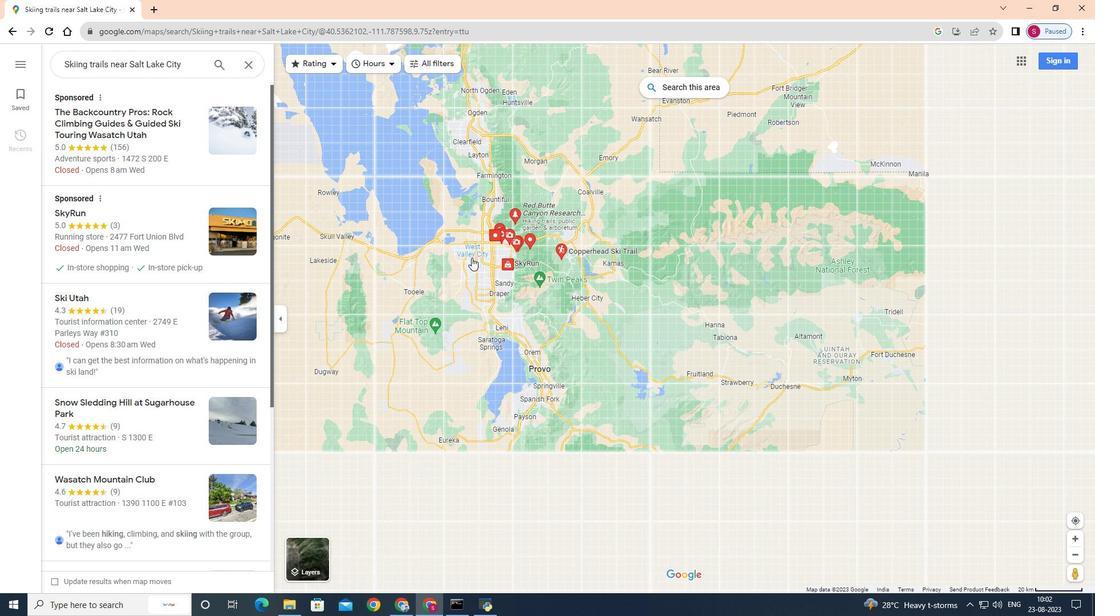 
Action: Mouse moved to (443, 340)
Screenshot: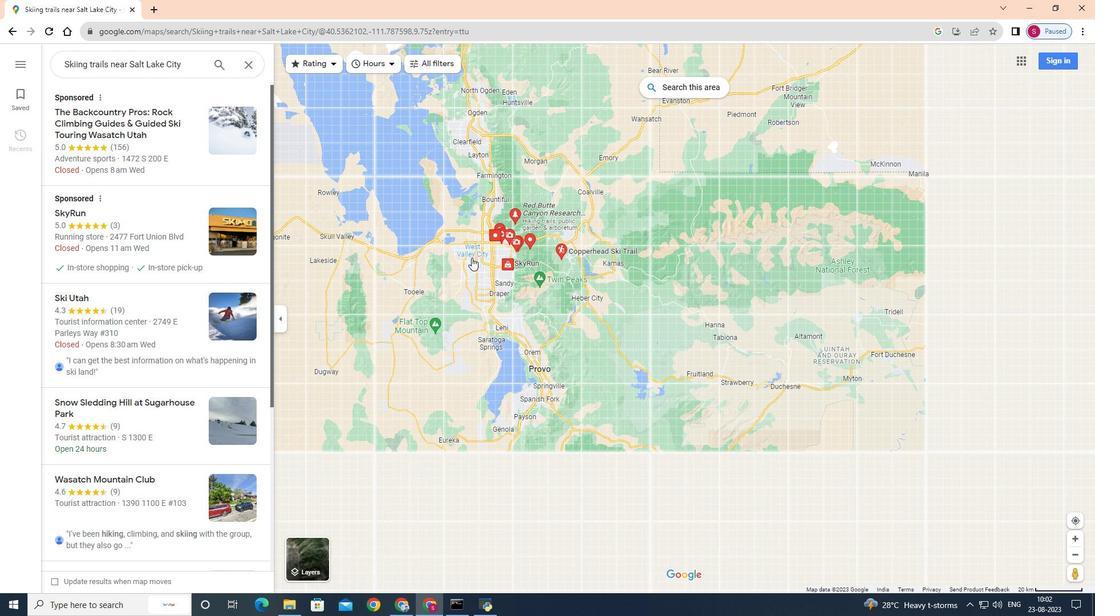 
Action: Mouse scrolled (443, 340) with delta (0, 0)
Screenshot: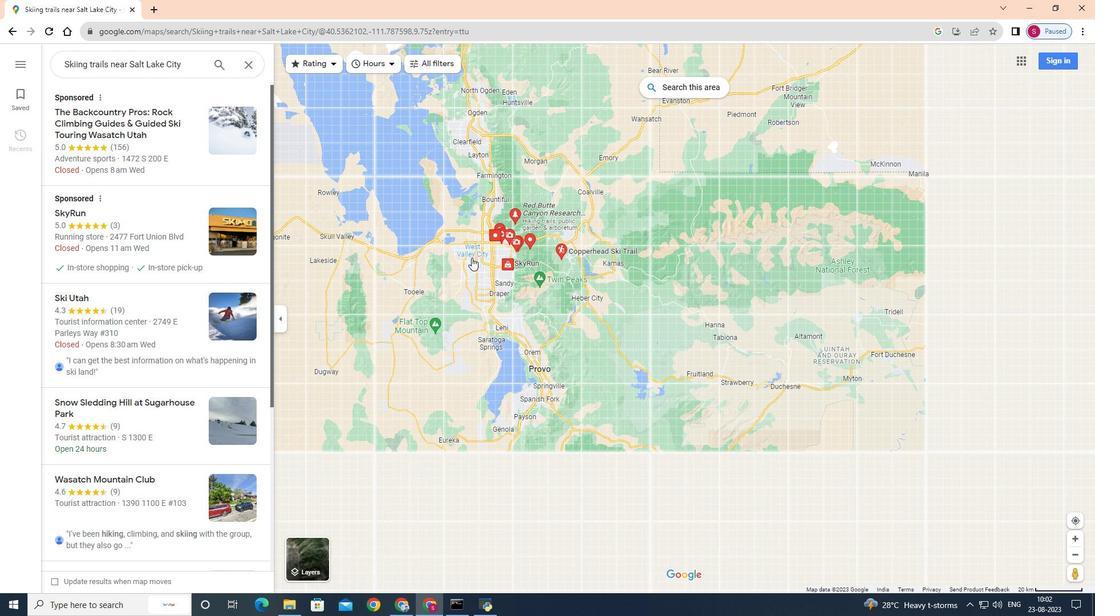 
Action: Mouse moved to (374, 321)
Screenshot: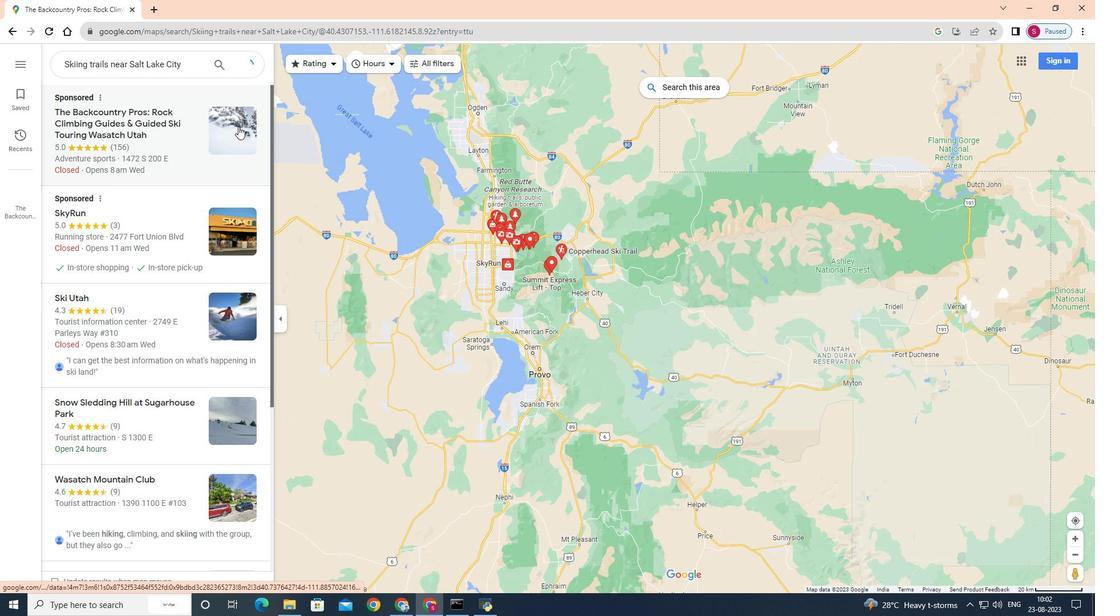 
Action: Mouse pressed left at (374, 321)
Screenshot: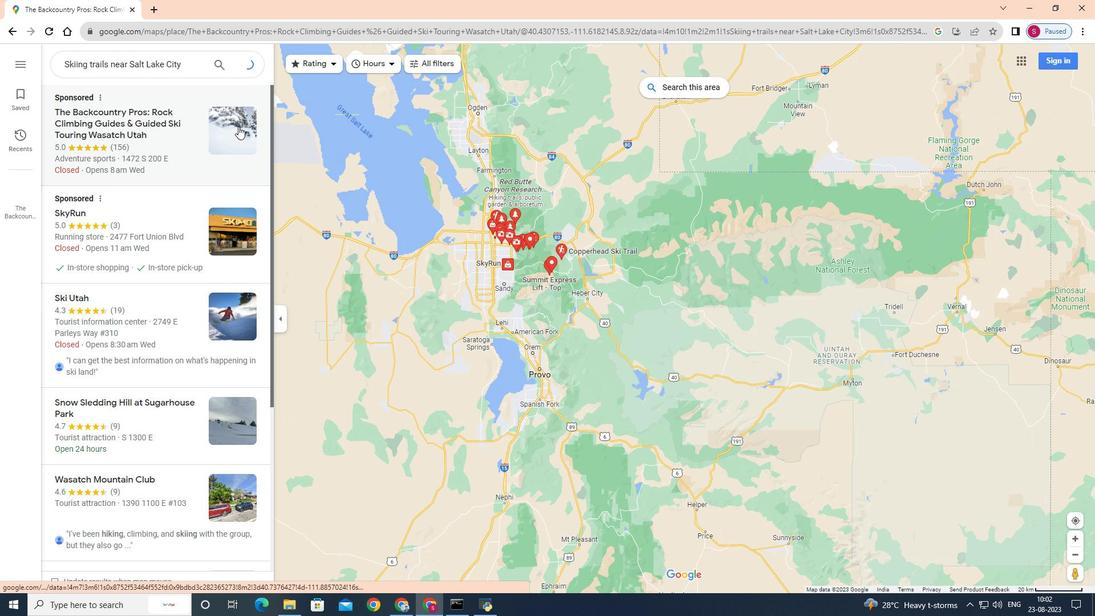 
Action: Mouse moved to (418, 326)
Screenshot: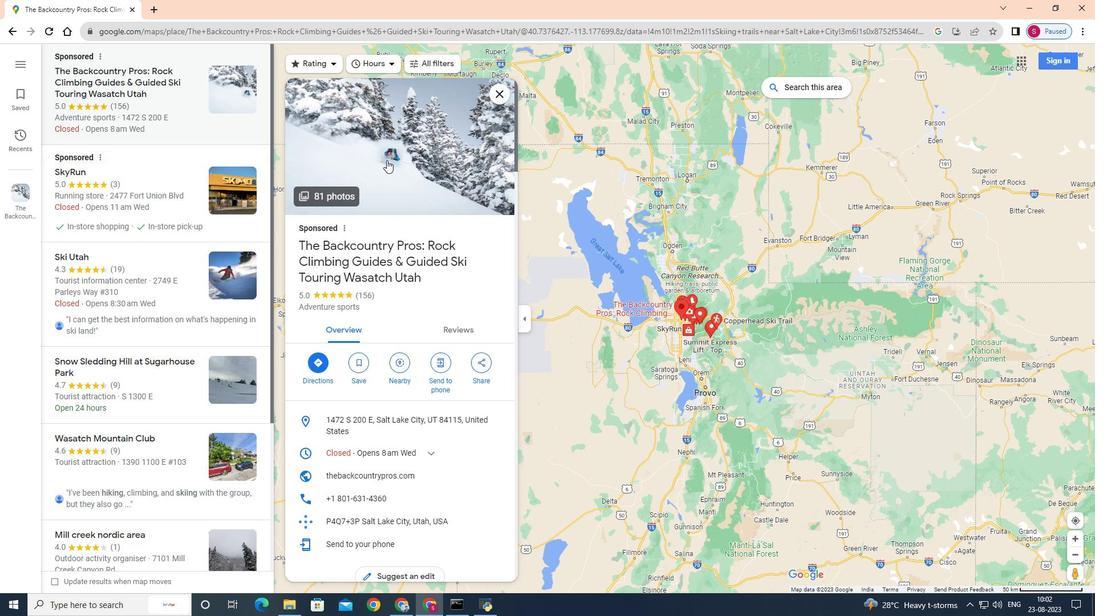 
Action: Mouse pressed left at (418, 326)
Screenshot: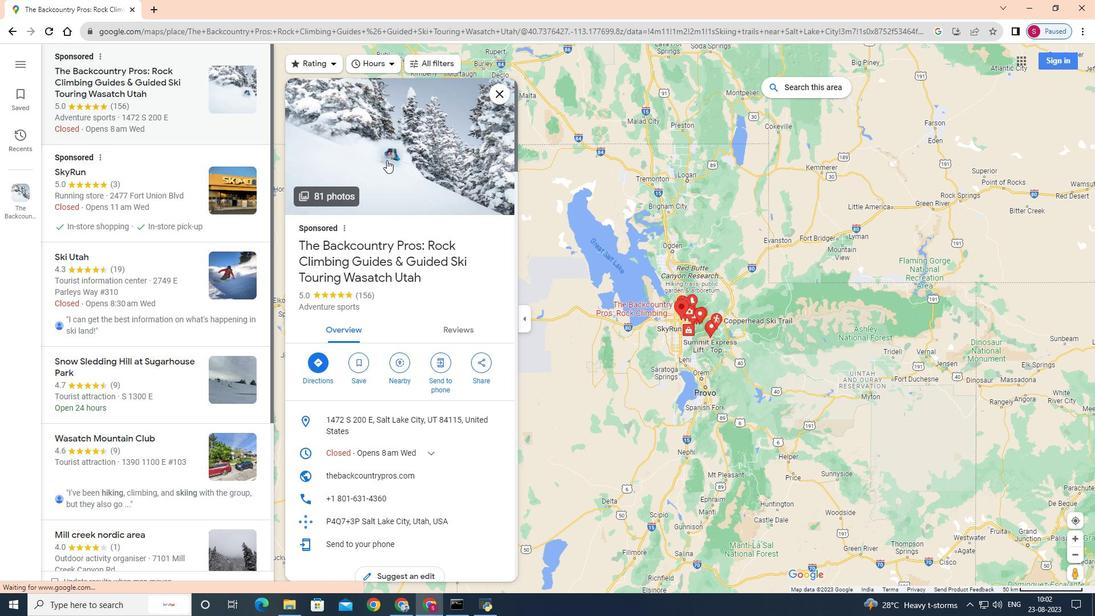 
Action: Mouse moved to (107, 343)
Screenshot: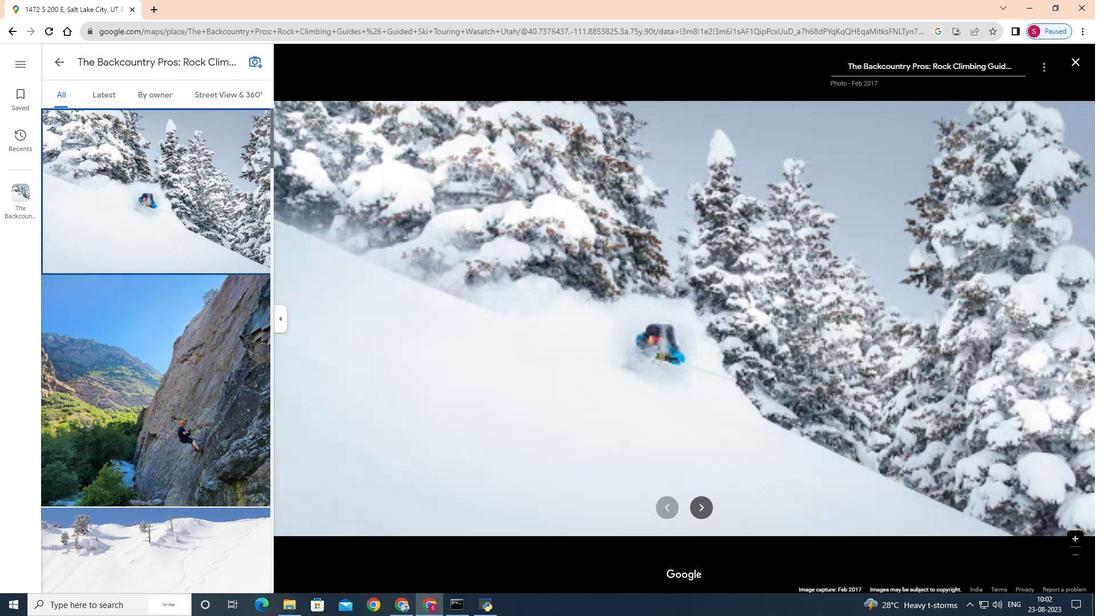 
Action: Mouse scrolled (107, 343) with delta (0, 0)
Screenshot: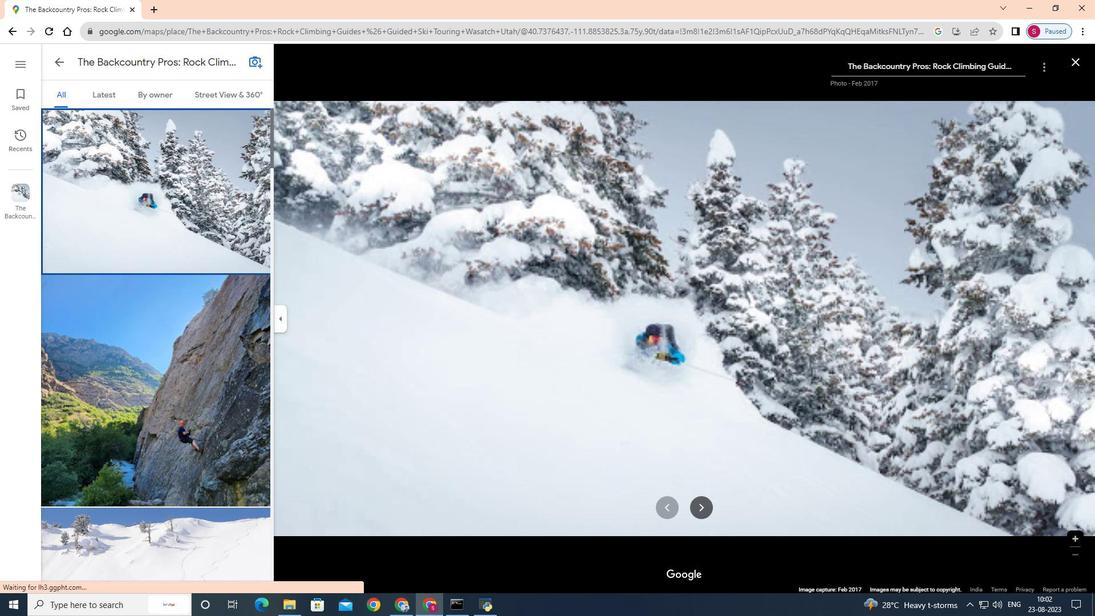 
Action: Mouse moved to (512, 377)
Screenshot: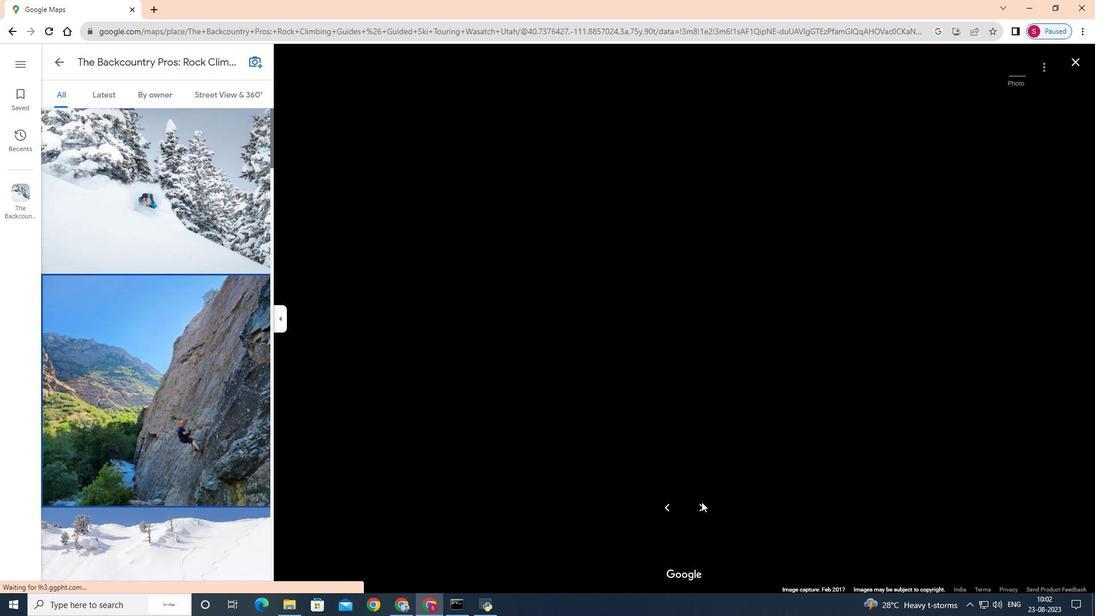 
Action: Mouse pressed left at (512, 377)
Screenshot: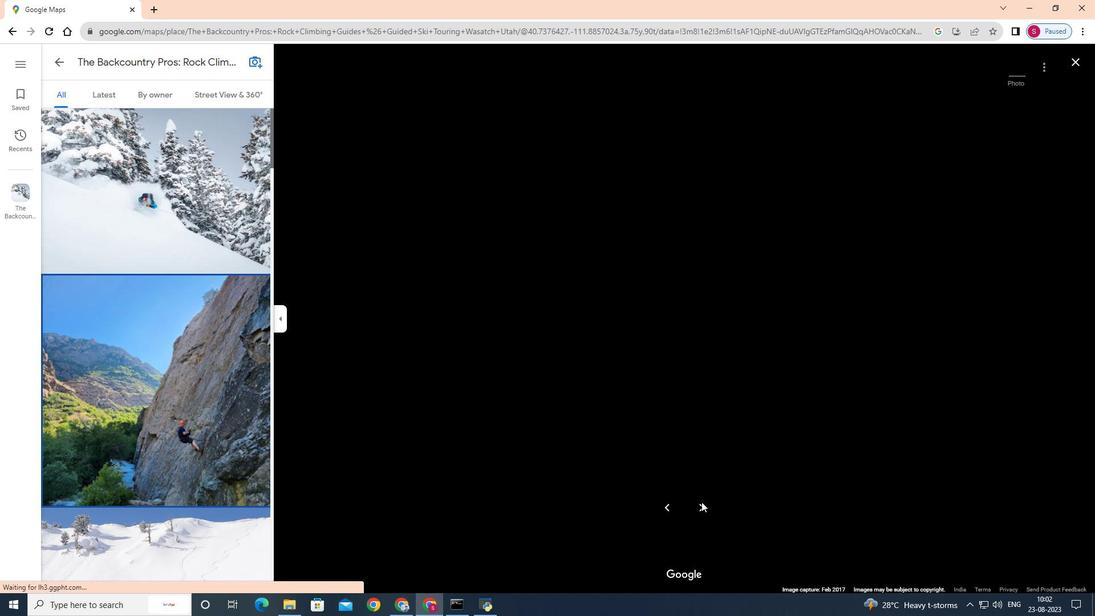
Action: Key pressed <Key.down>
Screenshot: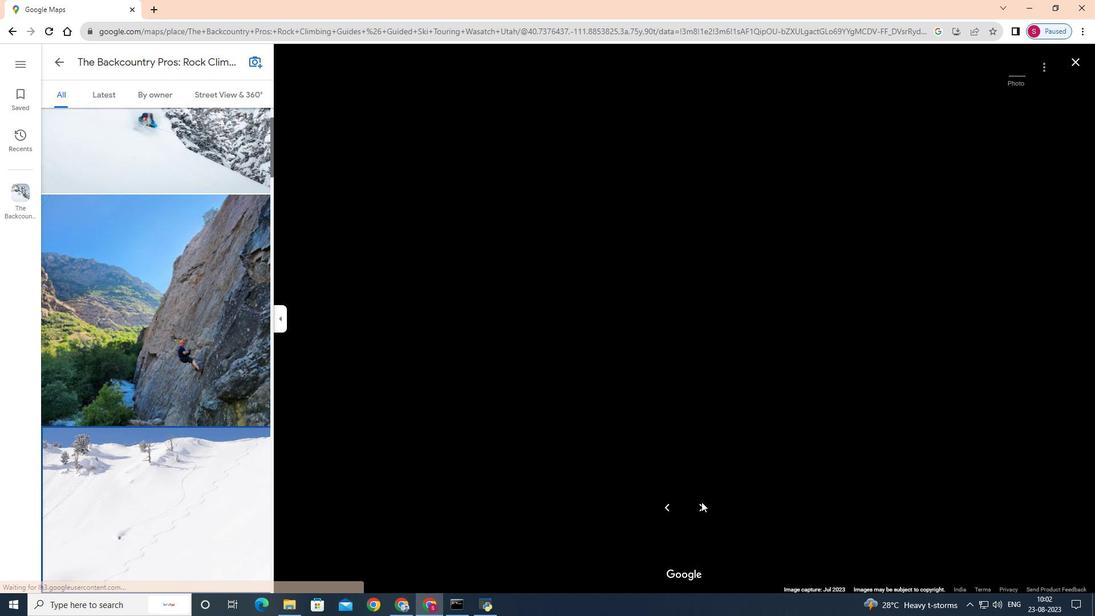 
Action: Mouse moved to (166, 356)
Screenshot: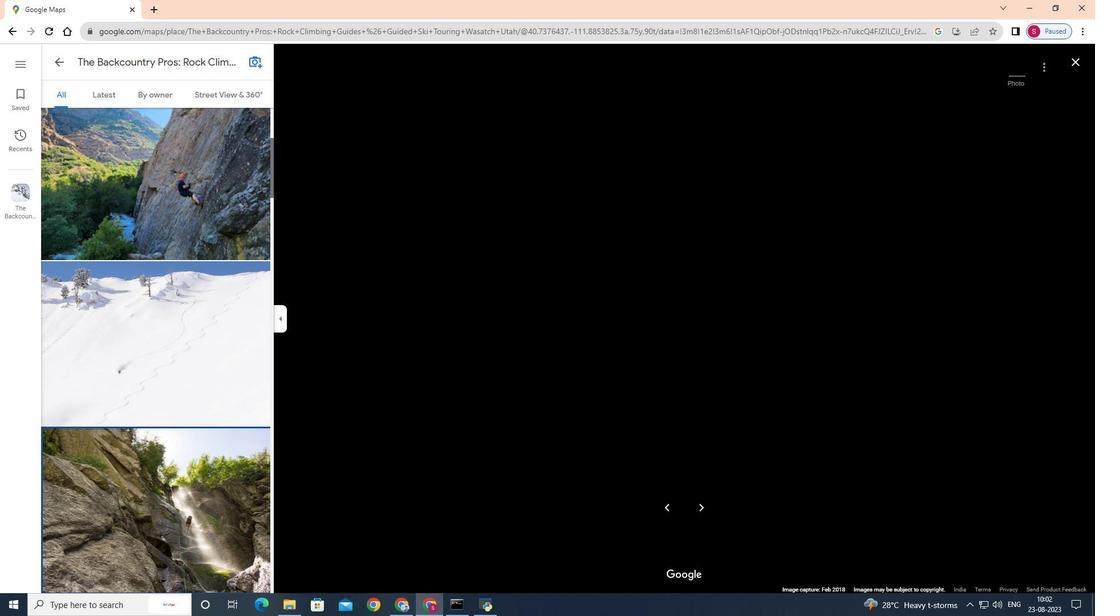 
Action: Key pressed <Key.down>
Screenshot: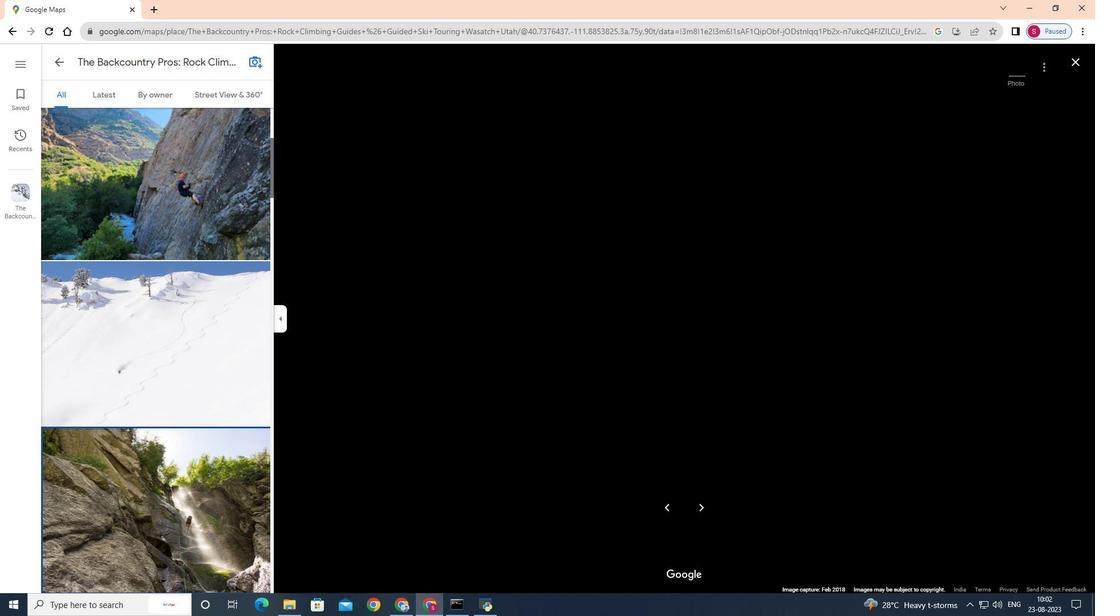 
Action: Mouse moved to (136, 346)
Screenshot: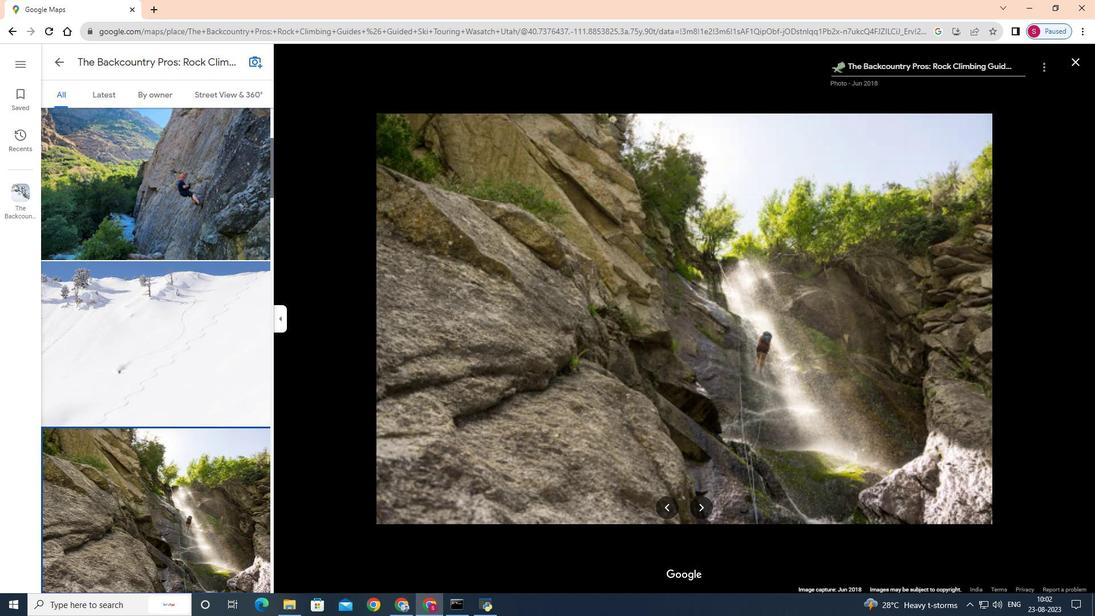 
Action: Mouse scrolled (136, 346) with delta (0, 0)
Screenshot: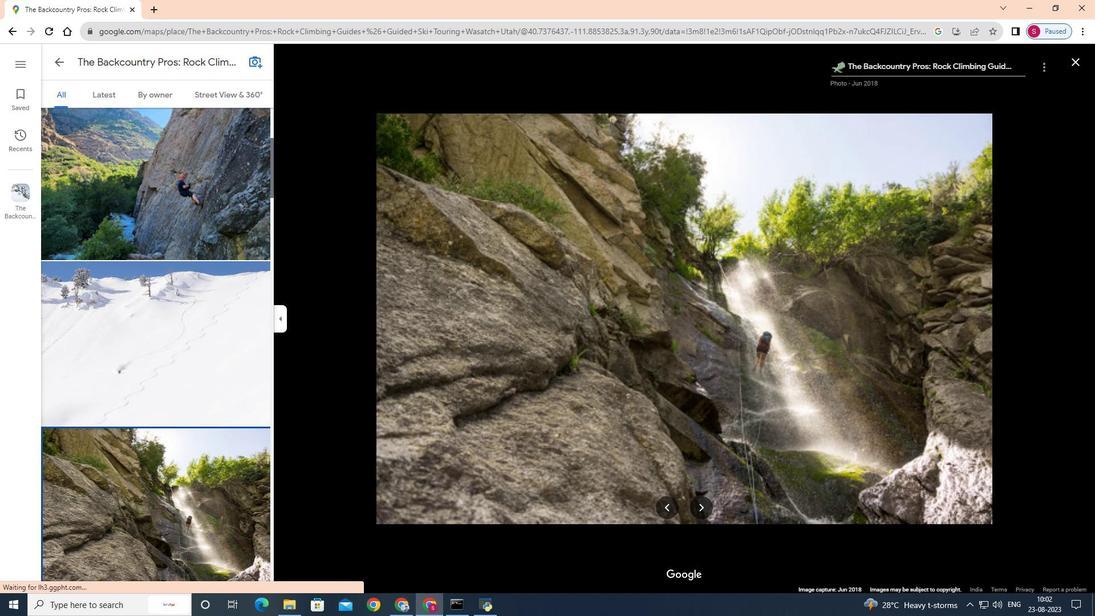 
Action: Mouse moved to (136, 346)
Screenshot: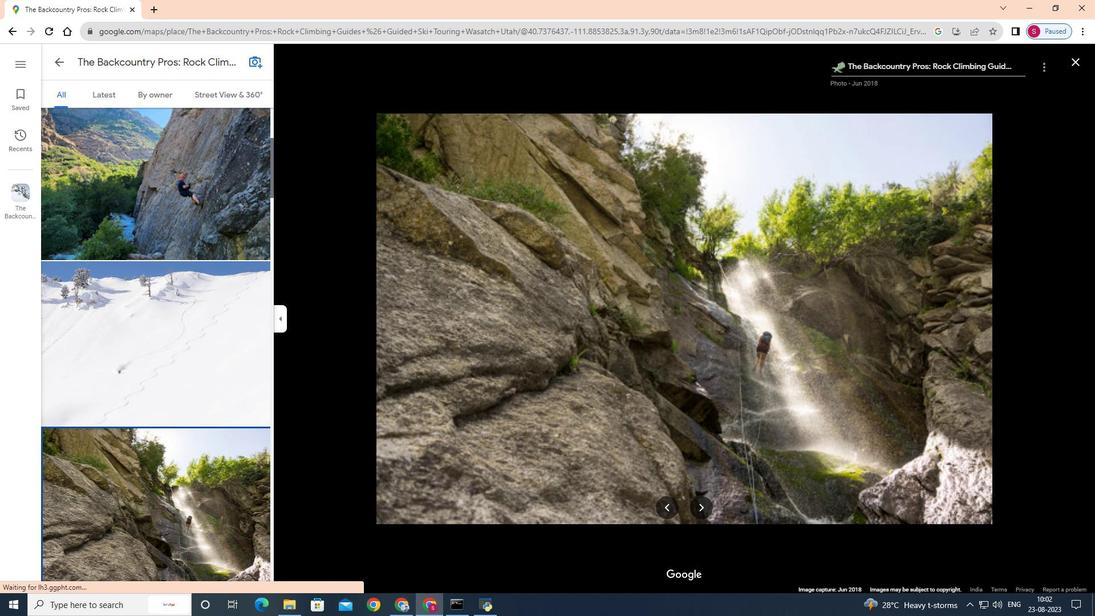 
Action: Key pressed <Key.down>
Screenshot: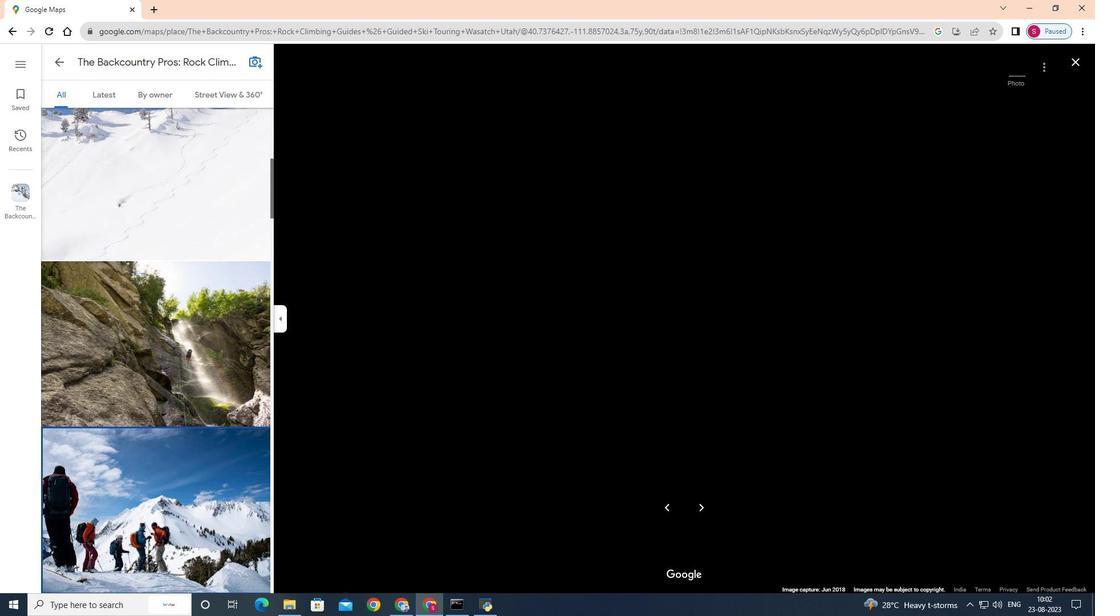 
Action: Mouse moved to (123, 346)
Screenshot: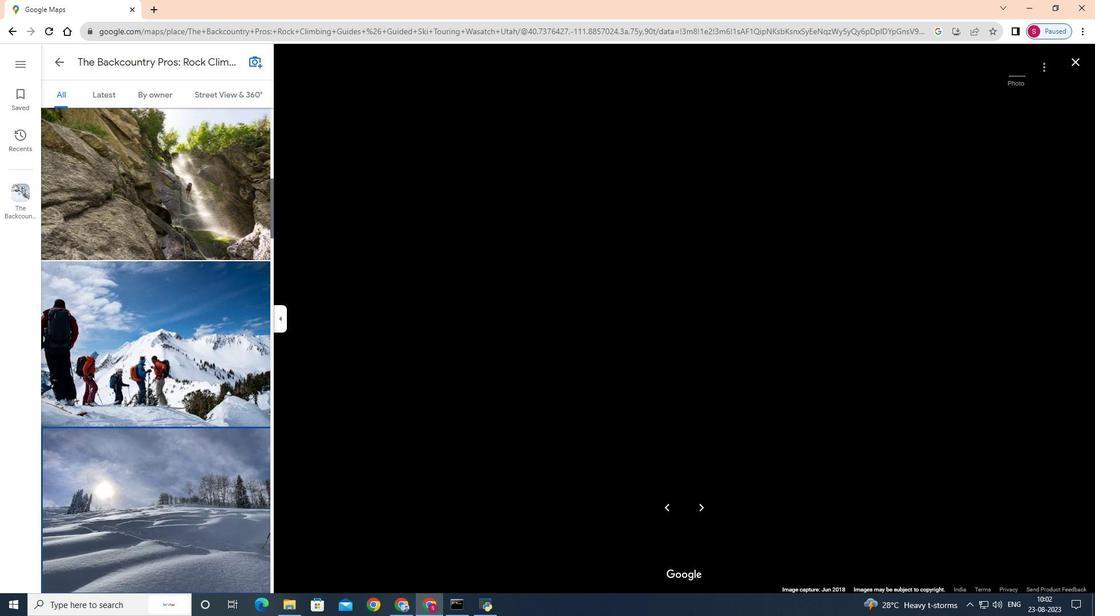 
Action: Key pressed <Key.down>
Screenshot: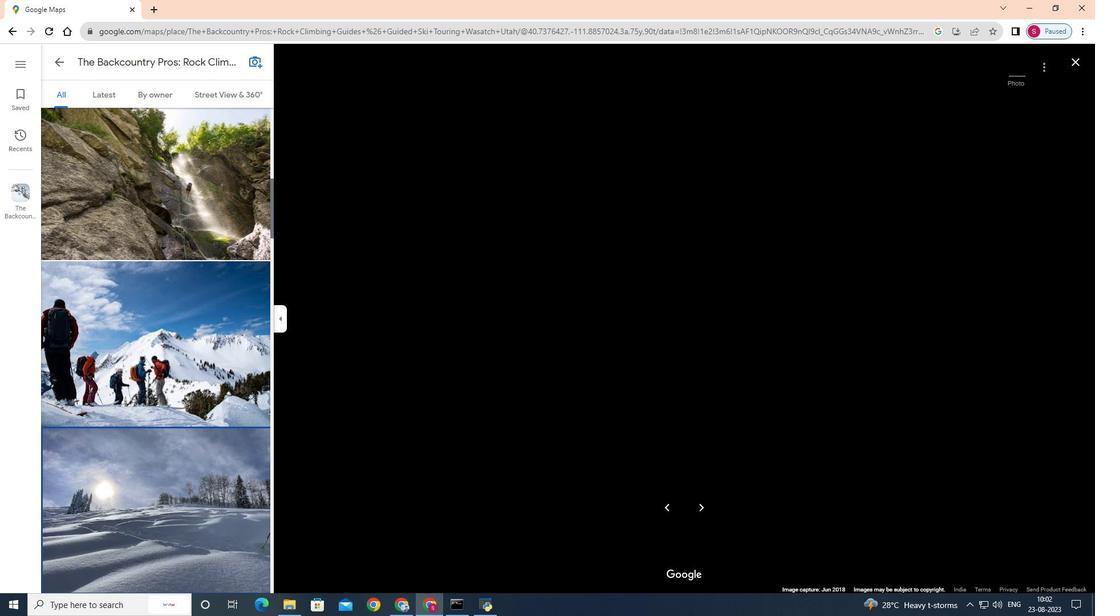 
Action: Mouse moved to (122, 346)
Screenshot: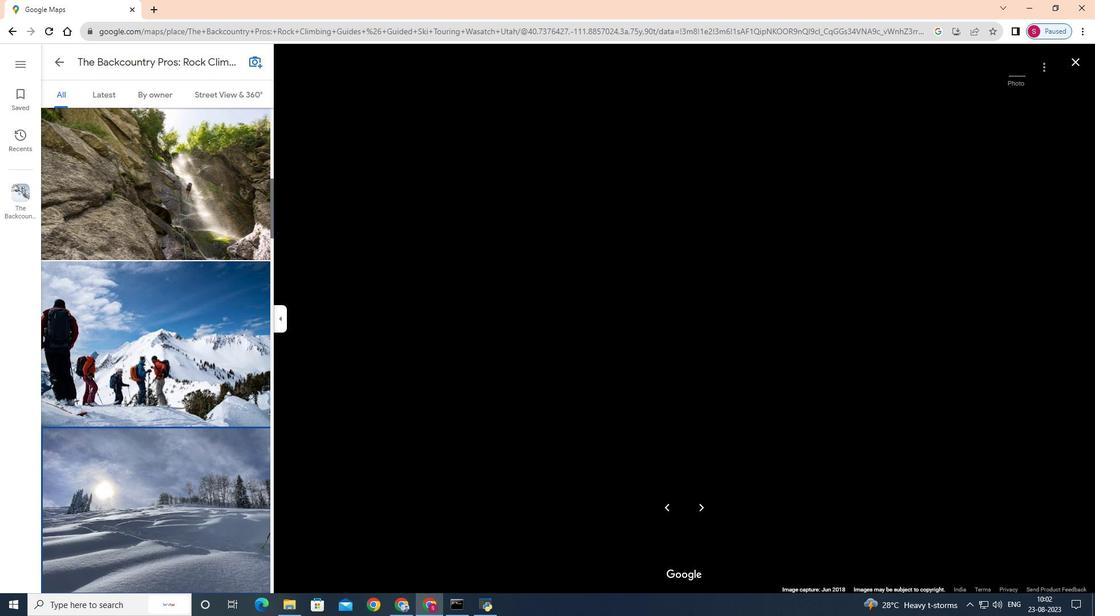 
Action: Mouse scrolled (122, 346) with delta (0, 0)
Screenshot: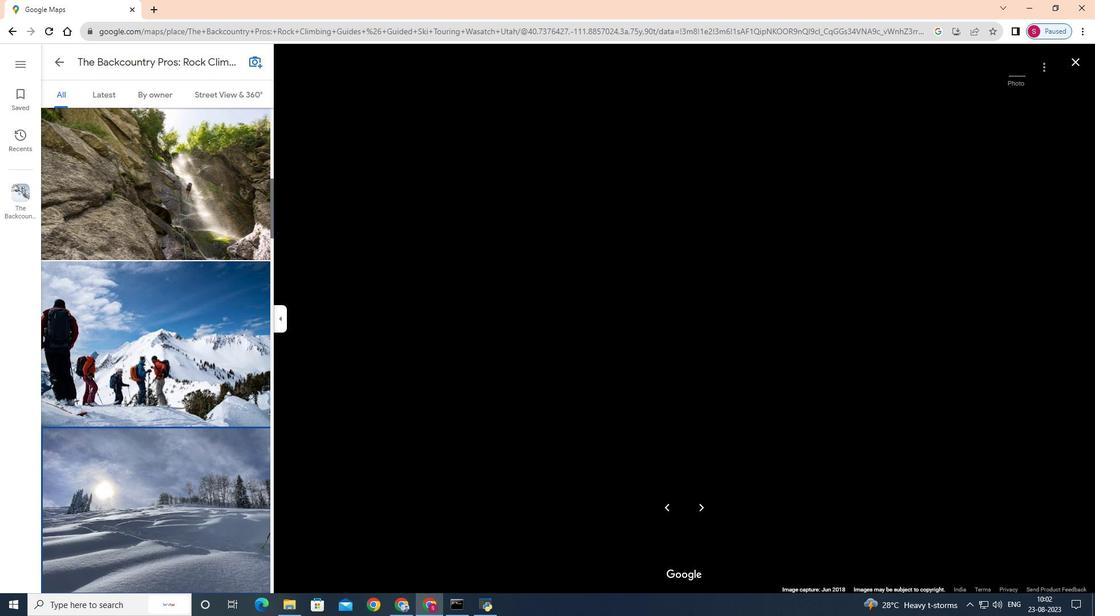 
Action: Mouse moved to (122, 346)
Screenshot: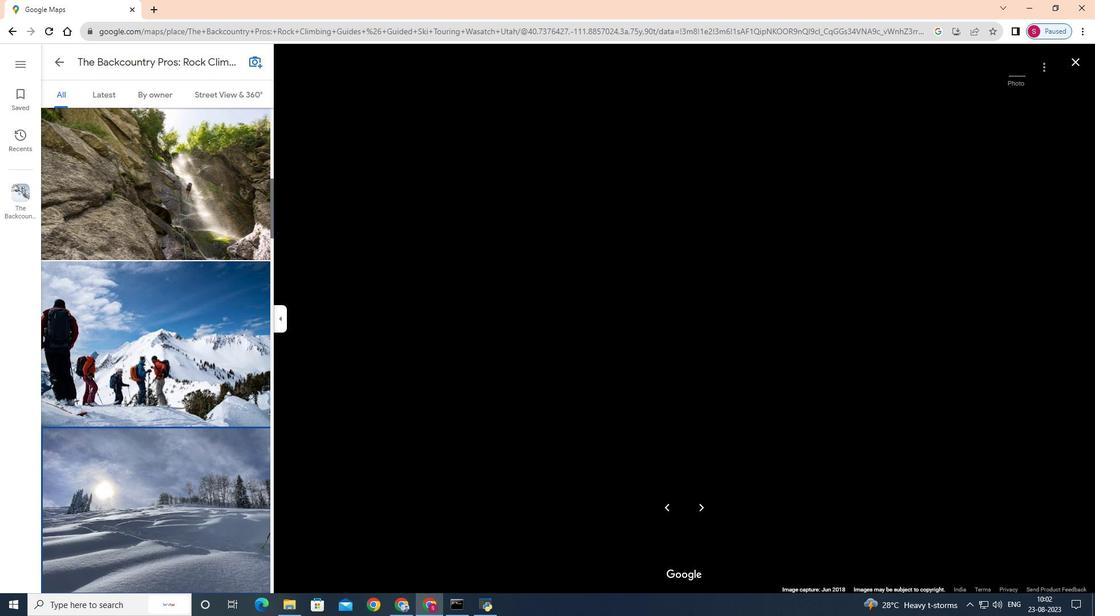 
Action: Mouse scrolled (122, 346) with delta (0, 0)
Screenshot: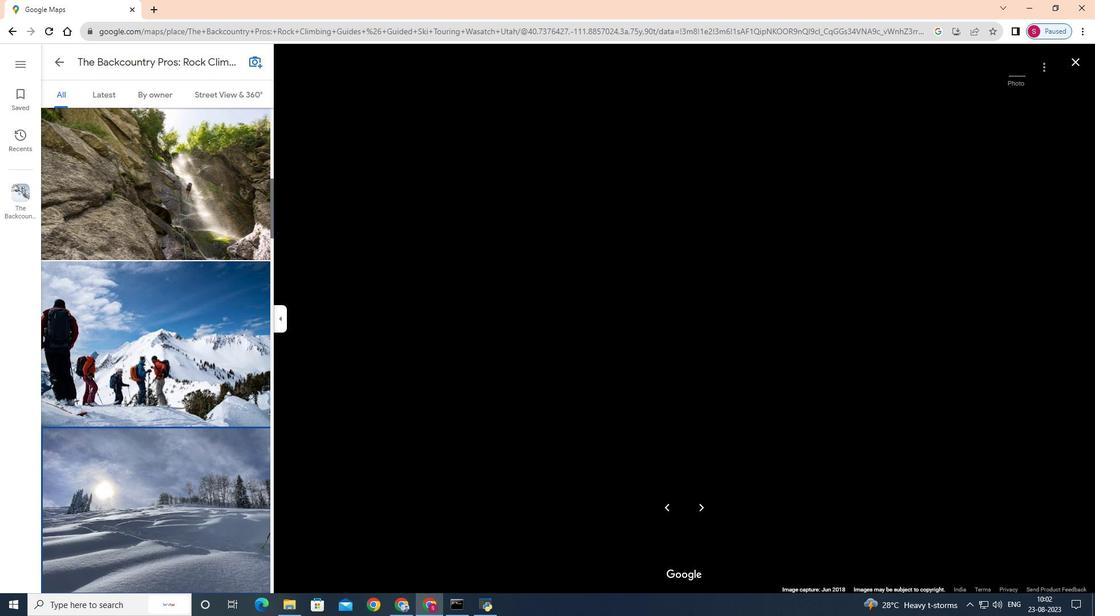 
Action: Key pressed <Key.down>
Screenshot: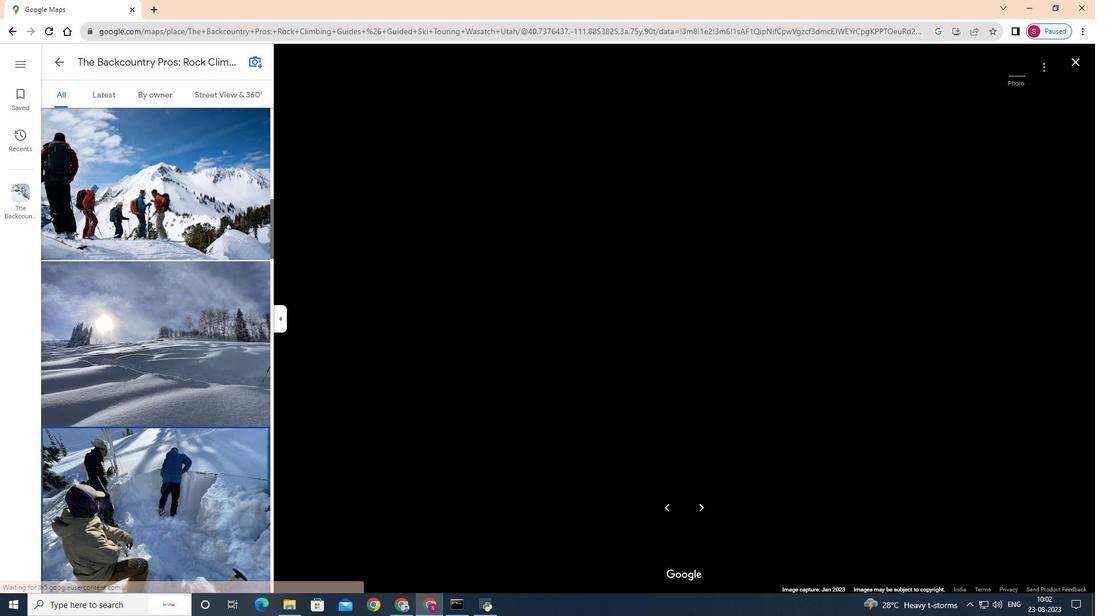 
Action: Mouse moved to (107, 346)
Screenshot: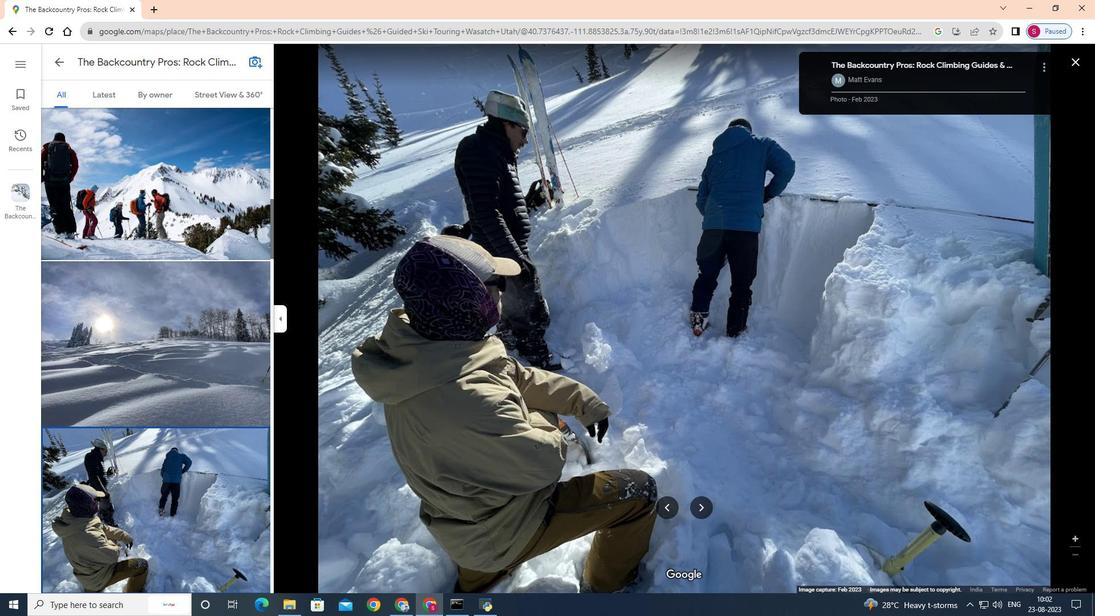 
Action: Mouse scrolled (107, 346) with delta (0, 0)
Screenshot: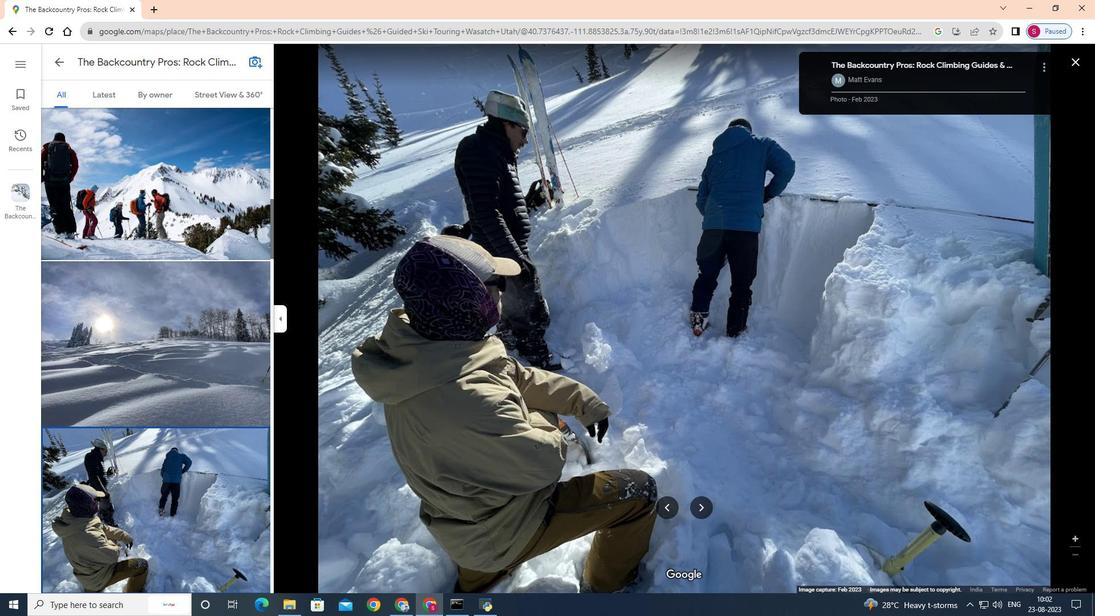 
Action: Mouse scrolled (107, 346) with delta (0, 0)
Screenshot: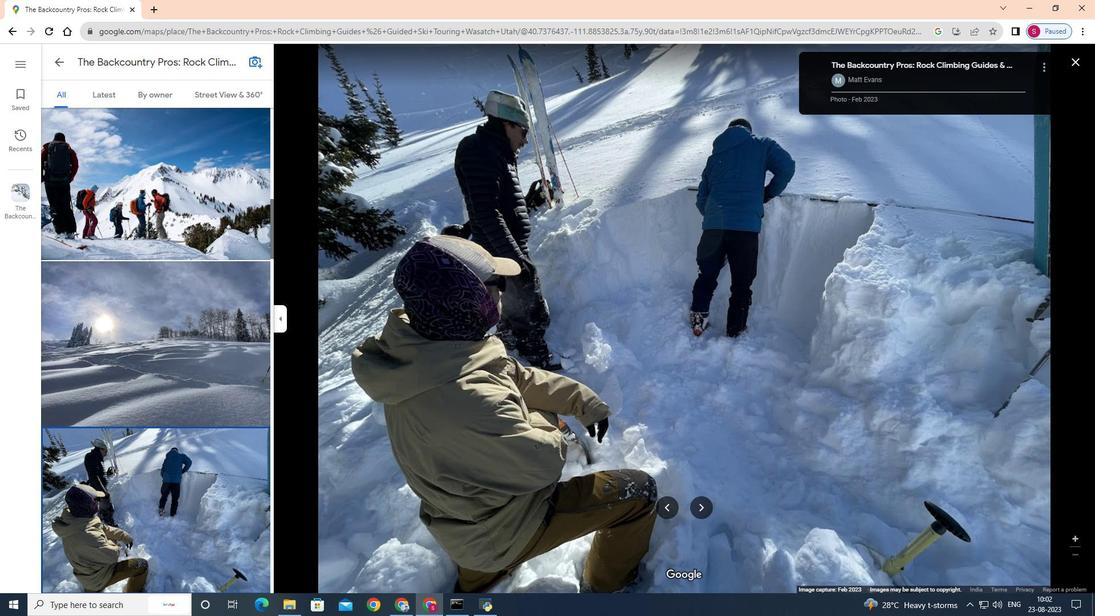 
Action: Mouse scrolled (107, 346) with delta (0, 0)
Screenshot: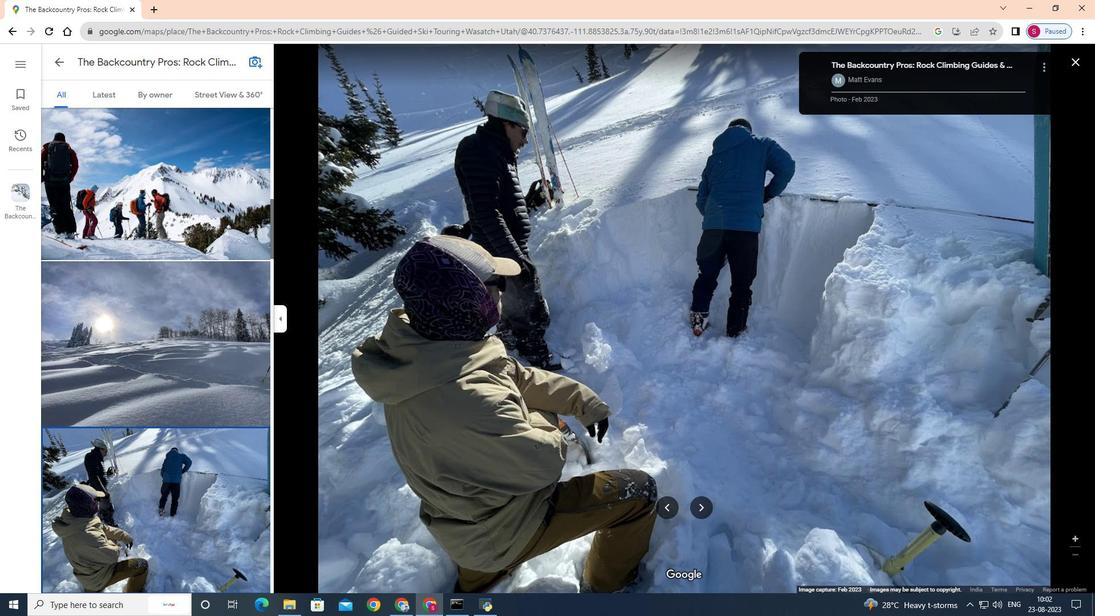 
Action: Mouse scrolled (107, 346) with delta (0, 0)
Screenshot: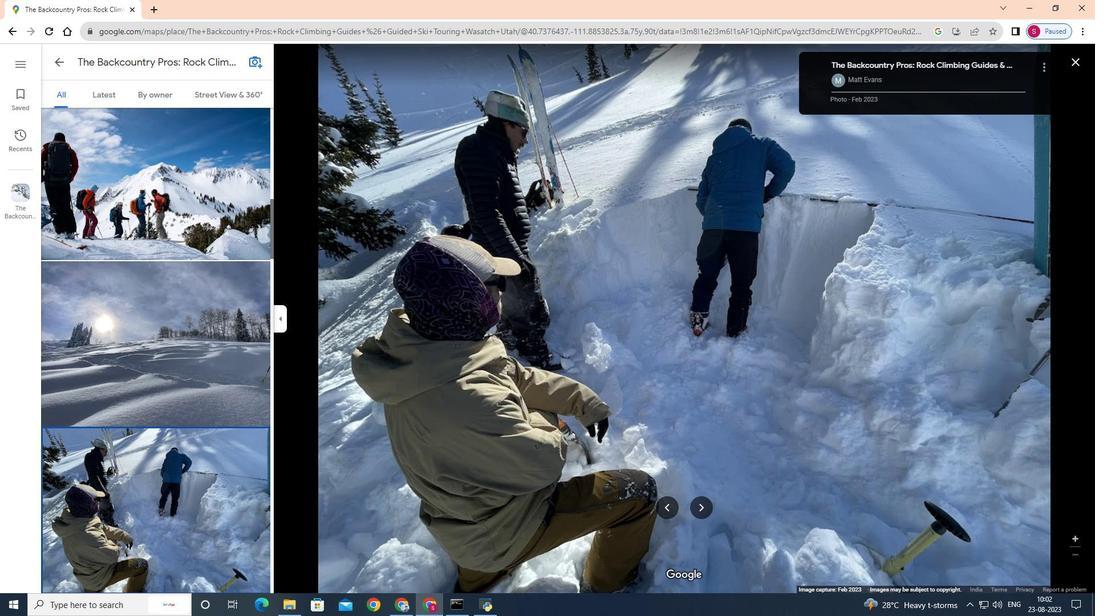 
Action: Mouse scrolled (107, 346) with delta (0, 0)
Screenshot: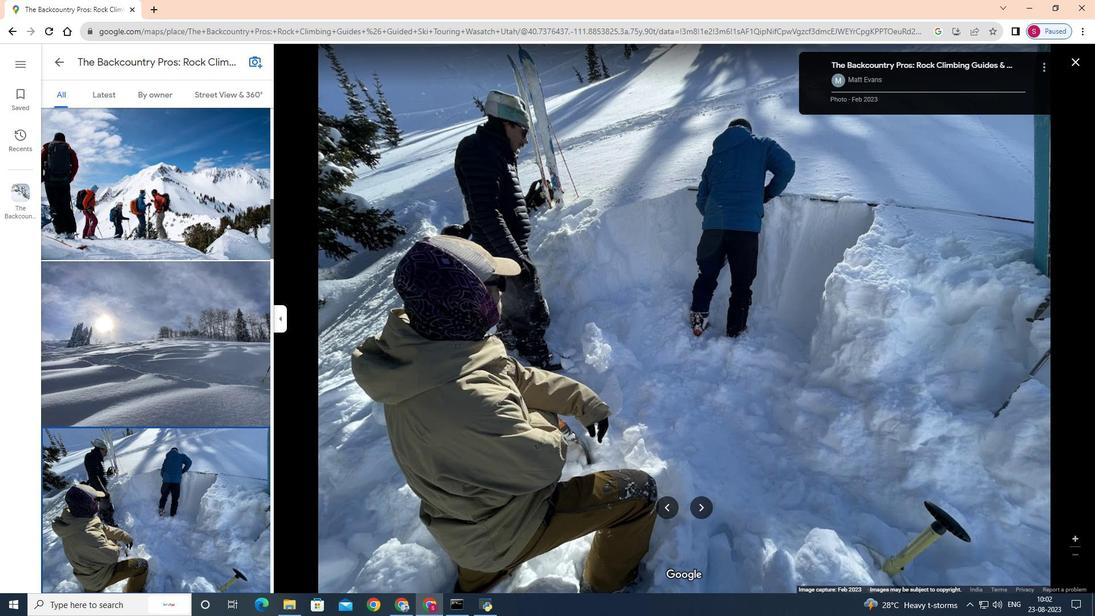 
Action: Mouse scrolled (107, 346) with delta (0, 0)
Screenshot: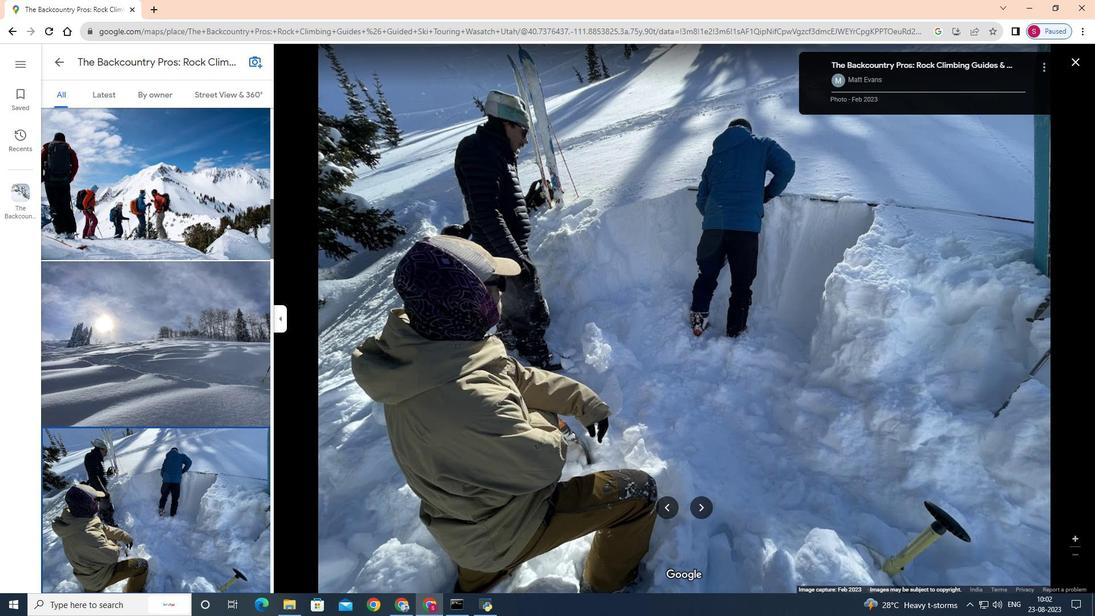 
Action: Mouse scrolled (107, 346) with delta (0, 0)
Screenshot: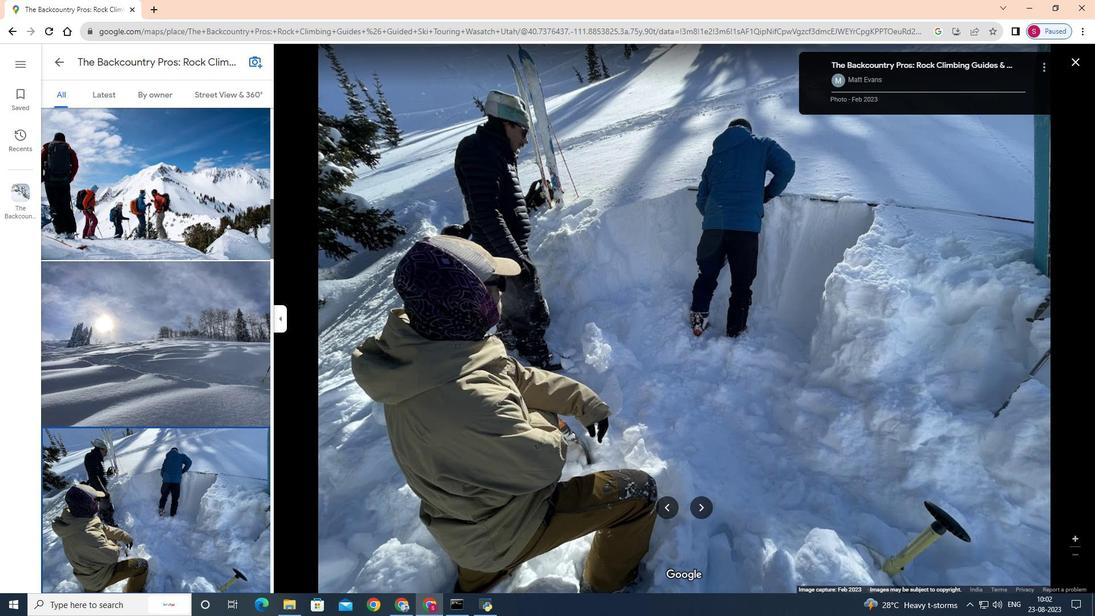 
Action: Mouse scrolled (107, 346) with delta (0, 0)
Screenshot: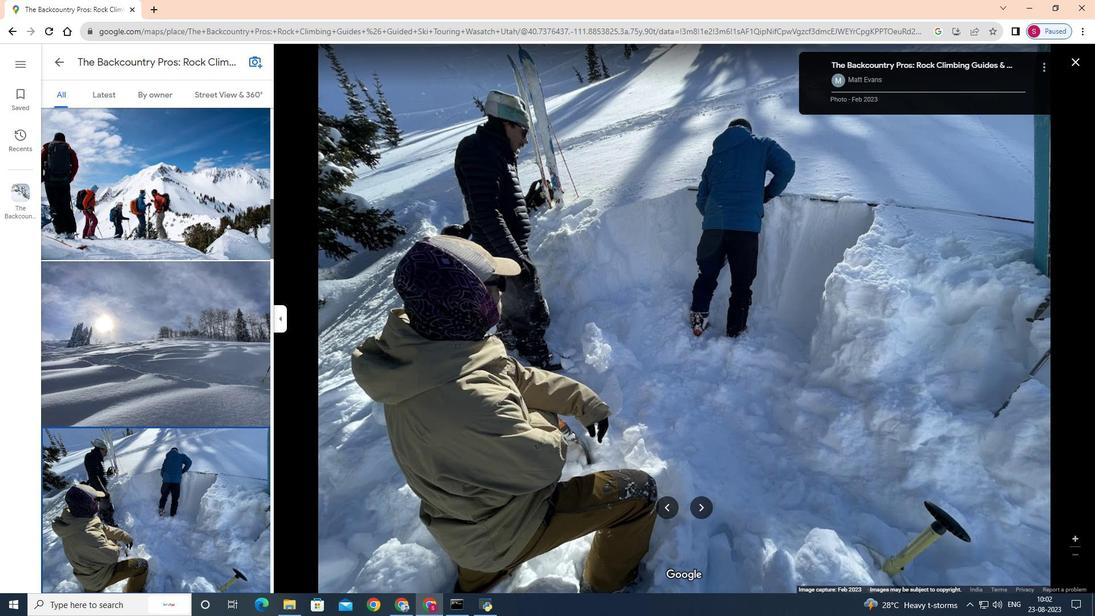 
Action: Mouse scrolled (107, 346) with delta (0, 0)
Screenshot: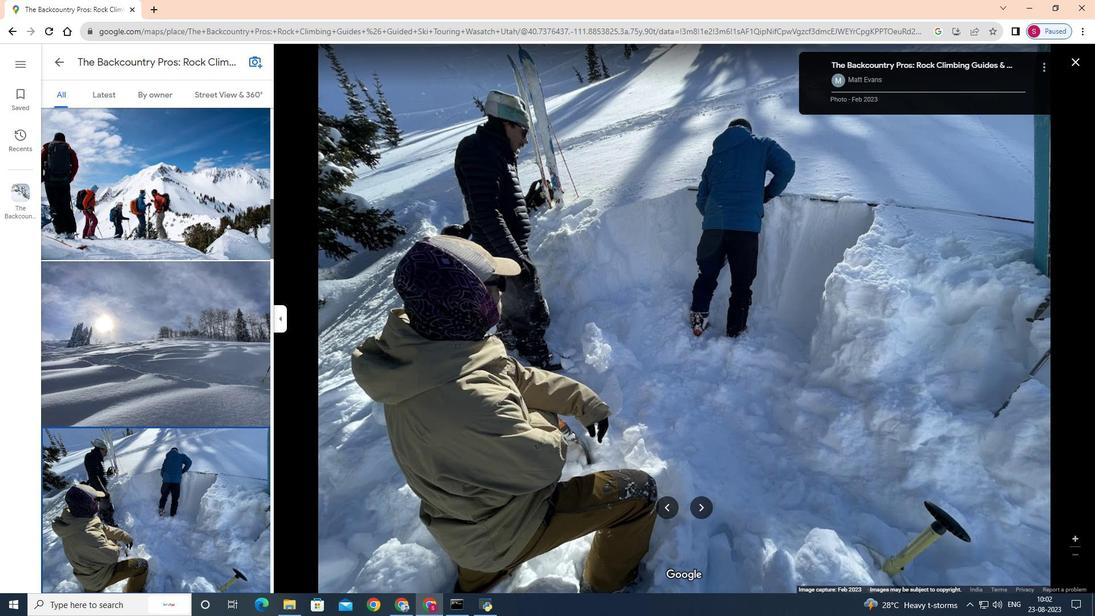 
Action: Mouse scrolled (107, 346) with delta (0, 0)
Screenshot: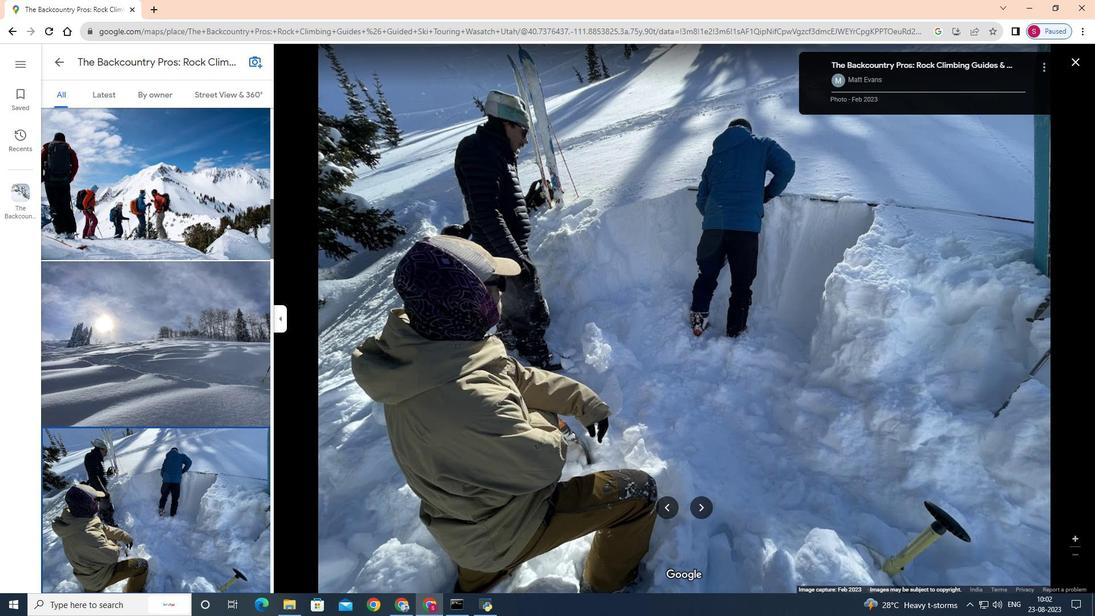 
Action: Mouse scrolled (107, 346) with delta (0, 0)
Screenshot: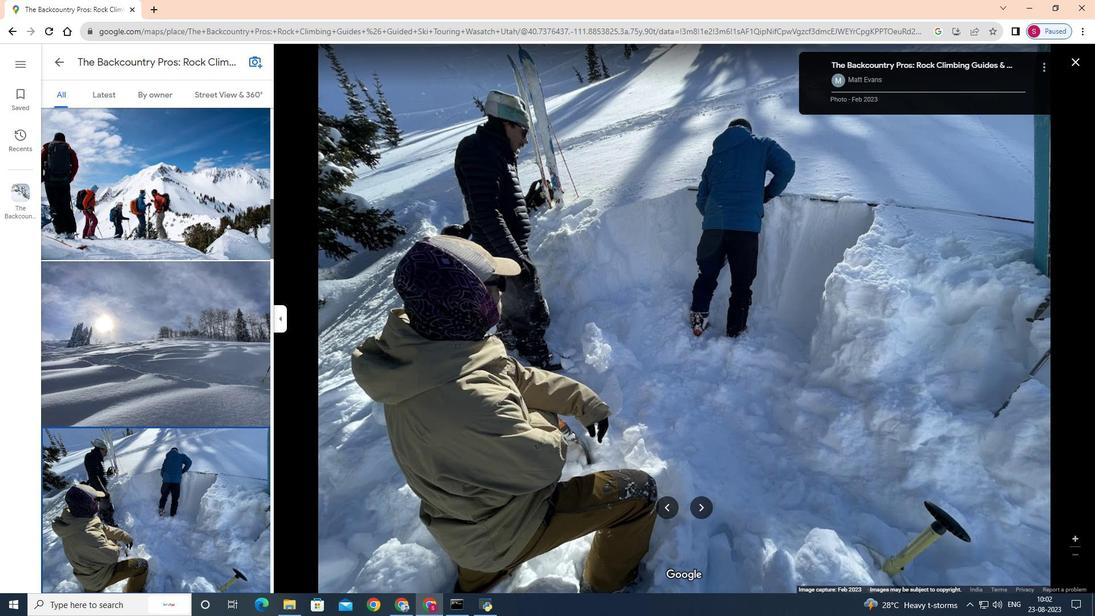 
Action: Mouse scrolled (107, 346) with delta (0, 0)
Screenshot: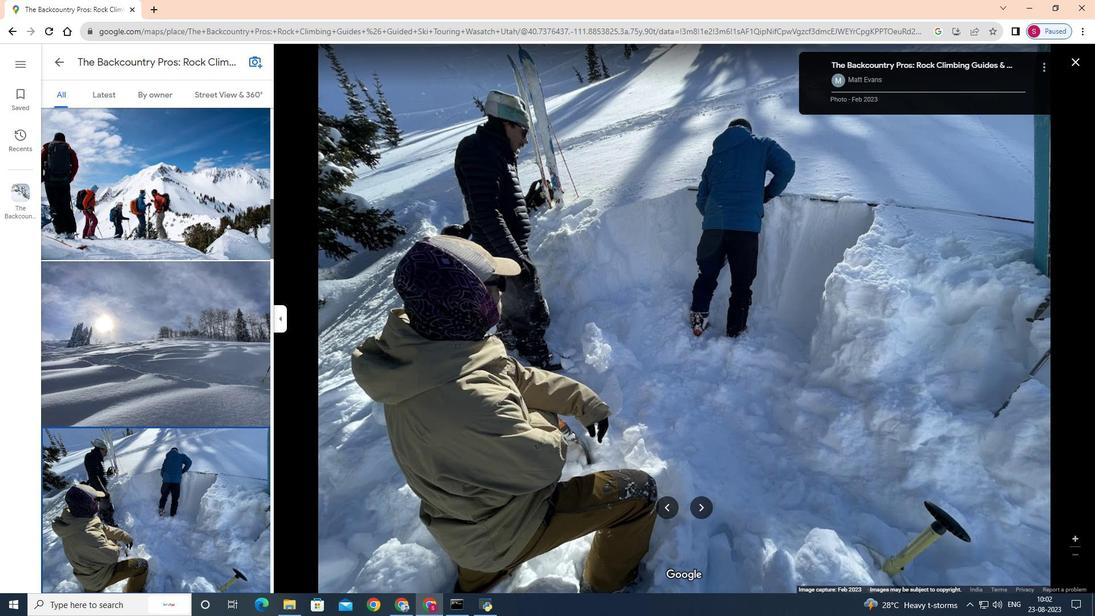 
Action: Mouse scrolled (107, 346) with delta (0, 0)
Screenshot: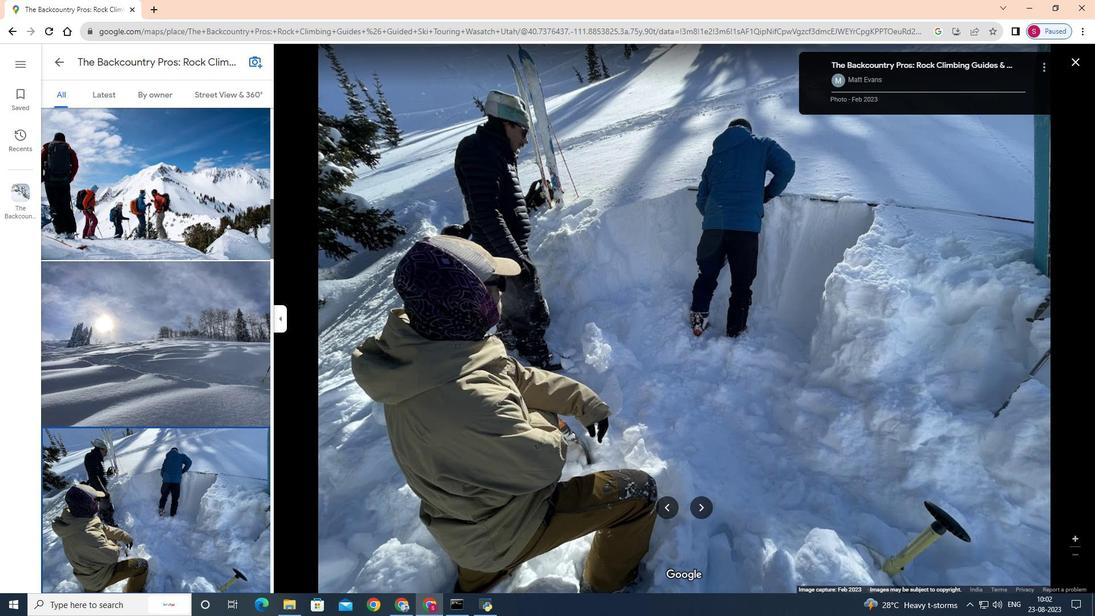 
Action: Mouse scrolled (107, 346) with delta (0, 0)
Screenshot: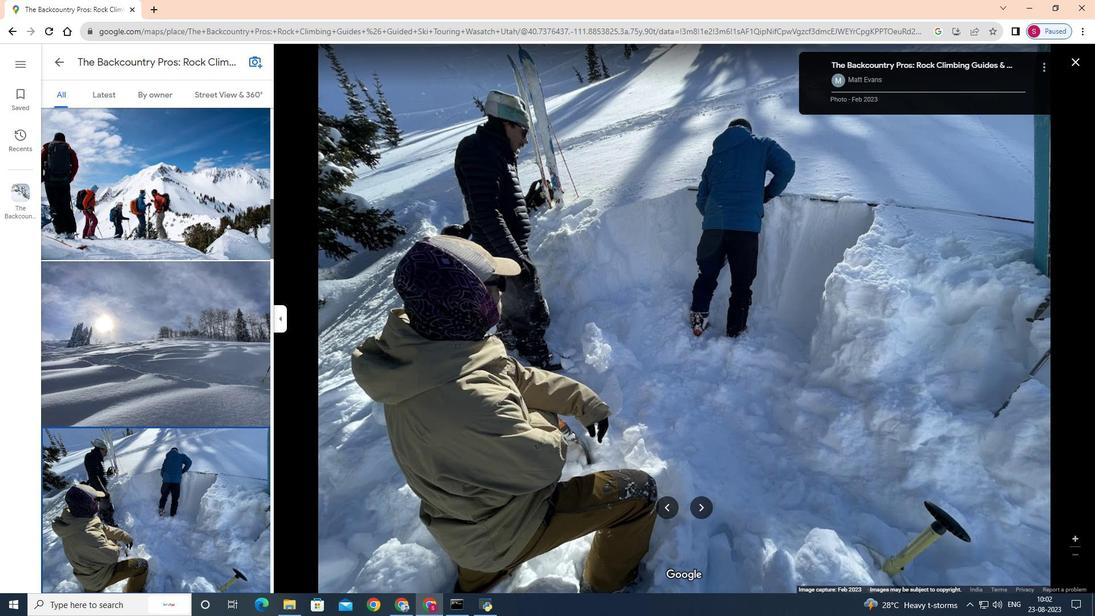 
Action: Mouse scrolled (107, 346) with delta (0, 0)
Screenshot: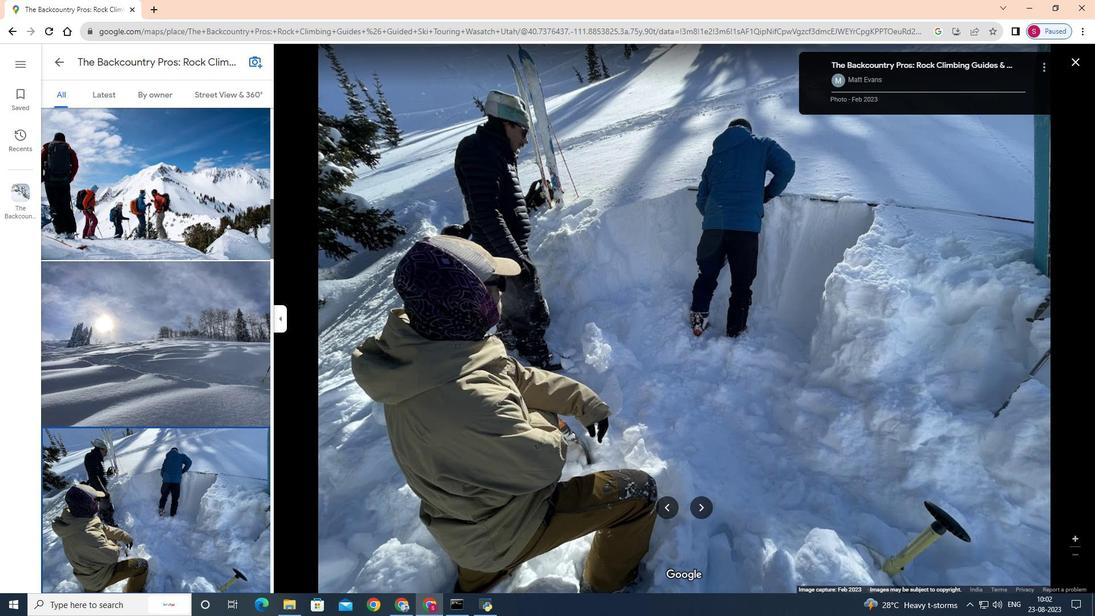 
Action: Mouse scrolled (107, 346) with delta (0, 0)
Screenshot: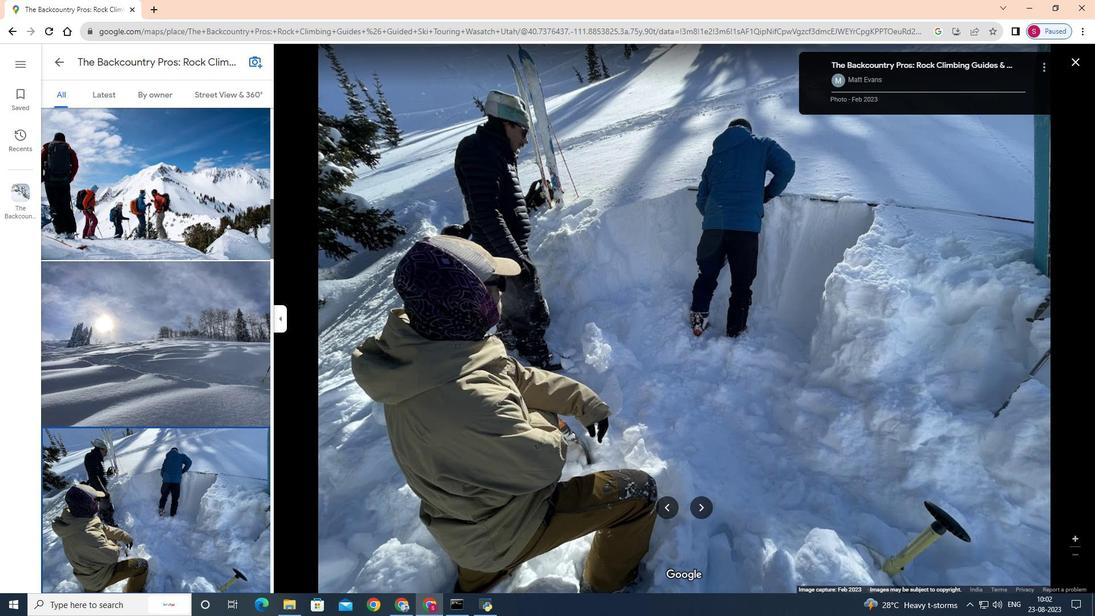 
Action: Mouse scrolled (107, 346) with delta (0, 0)
Screenshot: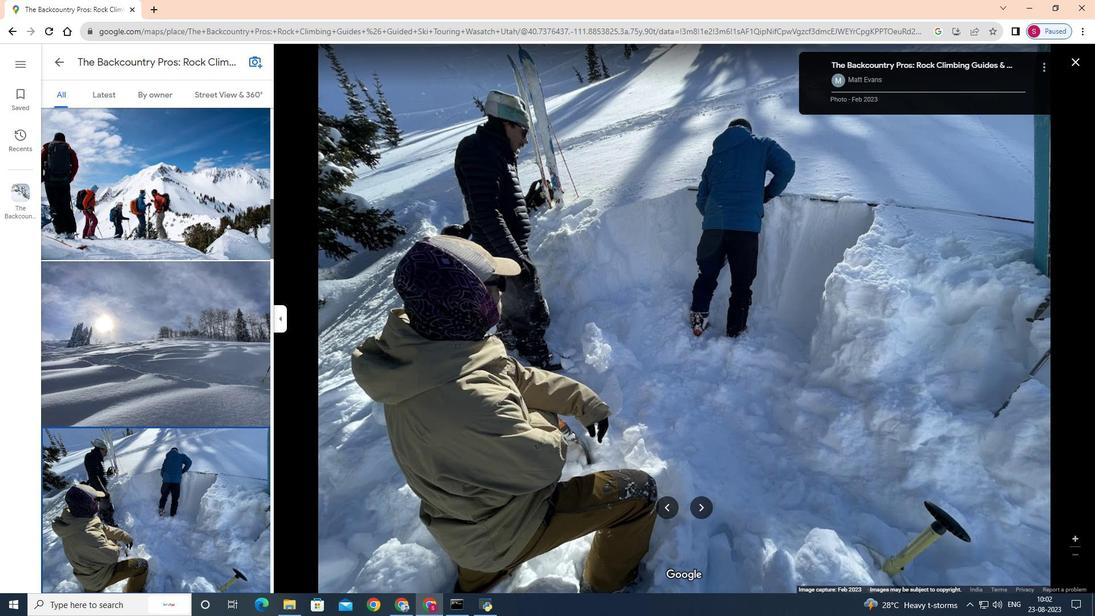 
Action: Mouse scrolled (107, 346) with delta (0, 0)
Screenshot: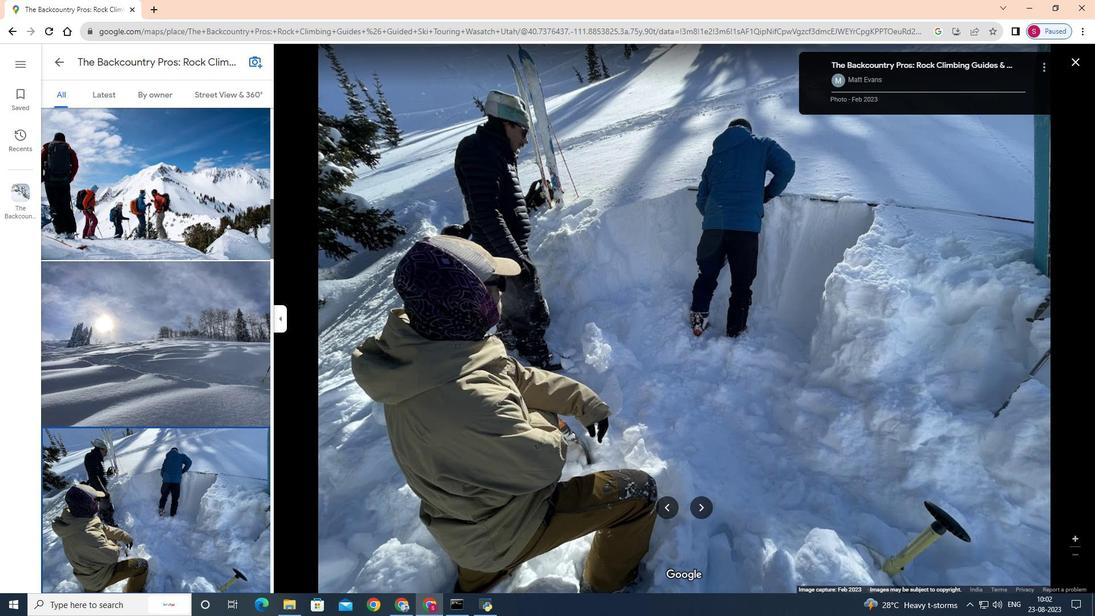 
Action: Mouse scrolled (107, 346) with delta (0, 0)
Screenshot: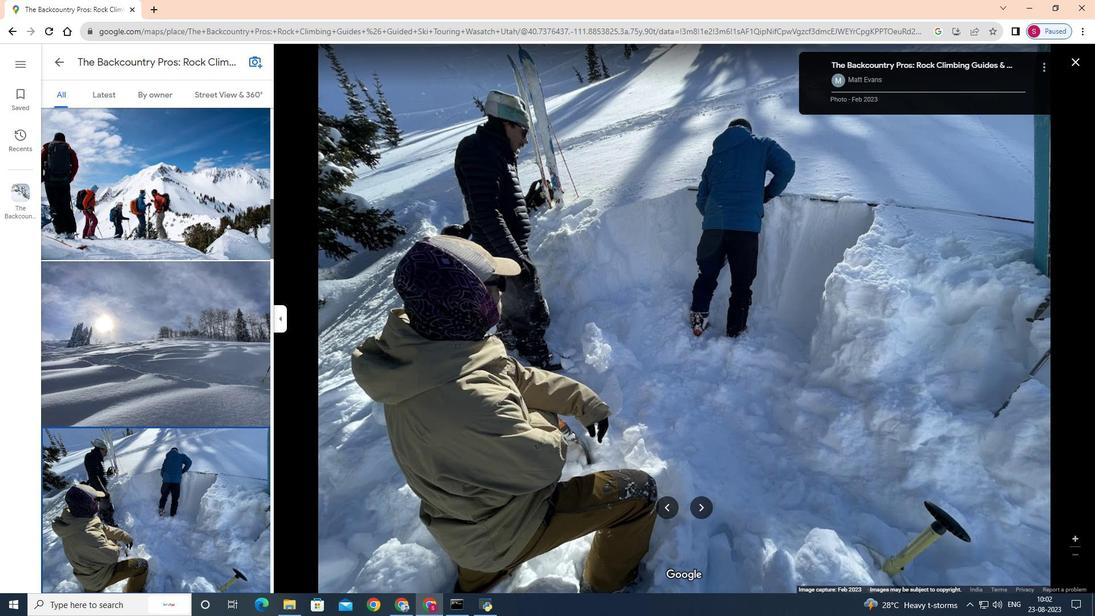 
Action: Mouse scrolled (107, 346) with delta (0, 0)
Screenshot: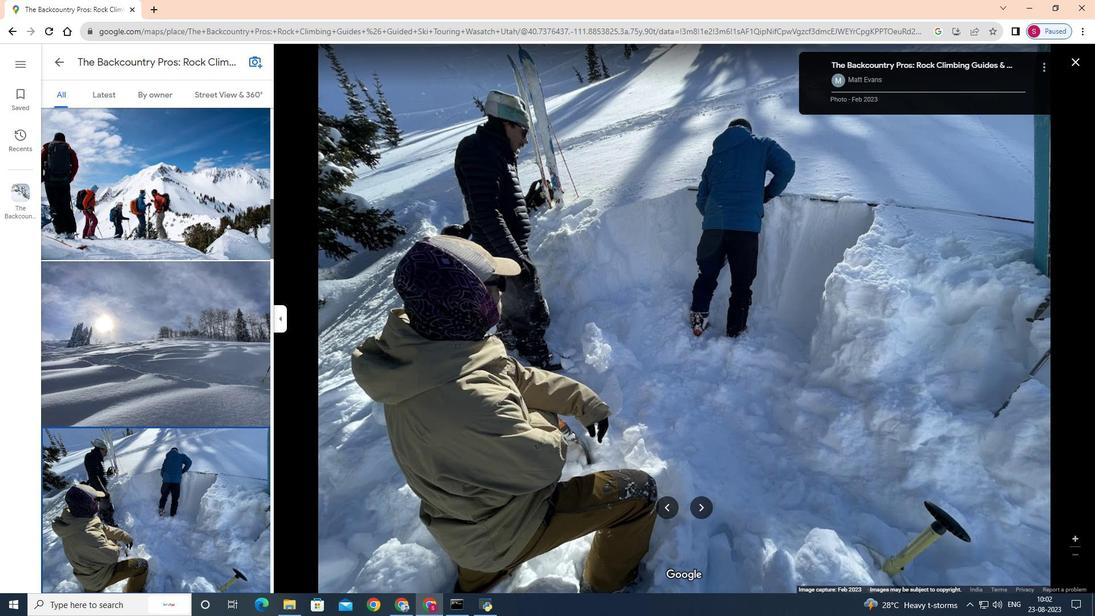 
Action: Mouse scrolled (107, 346) with delta (0, 0)
Screenshot: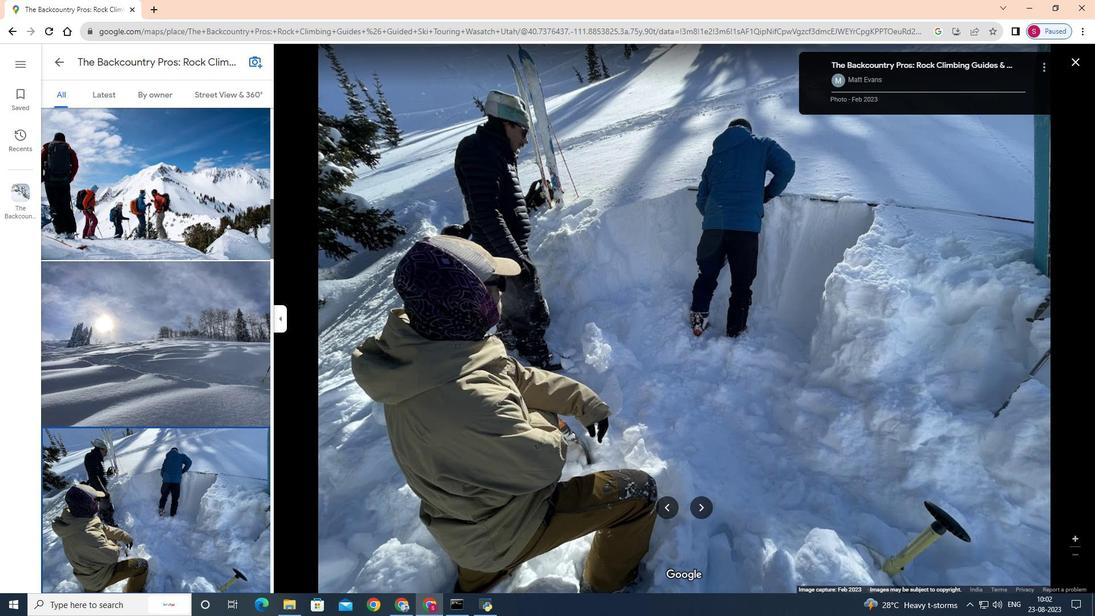 
Action: Mouse scrolled (107, 346) with delta (0, 0)
Screenshot: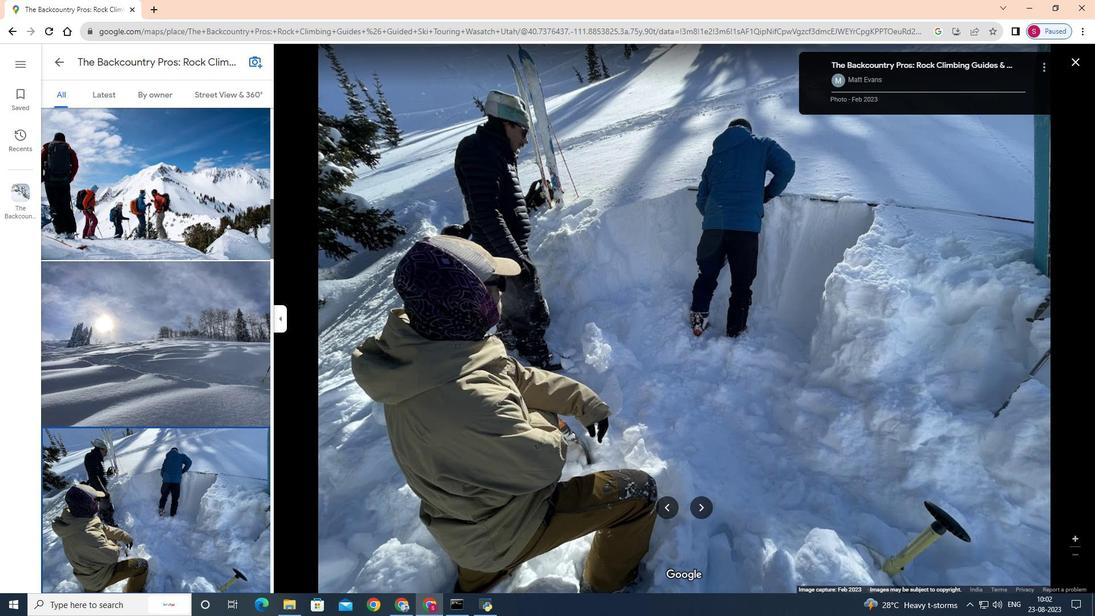
Action: Mouse scrolled (107, 346) with delta (0, 0)
Screenshot: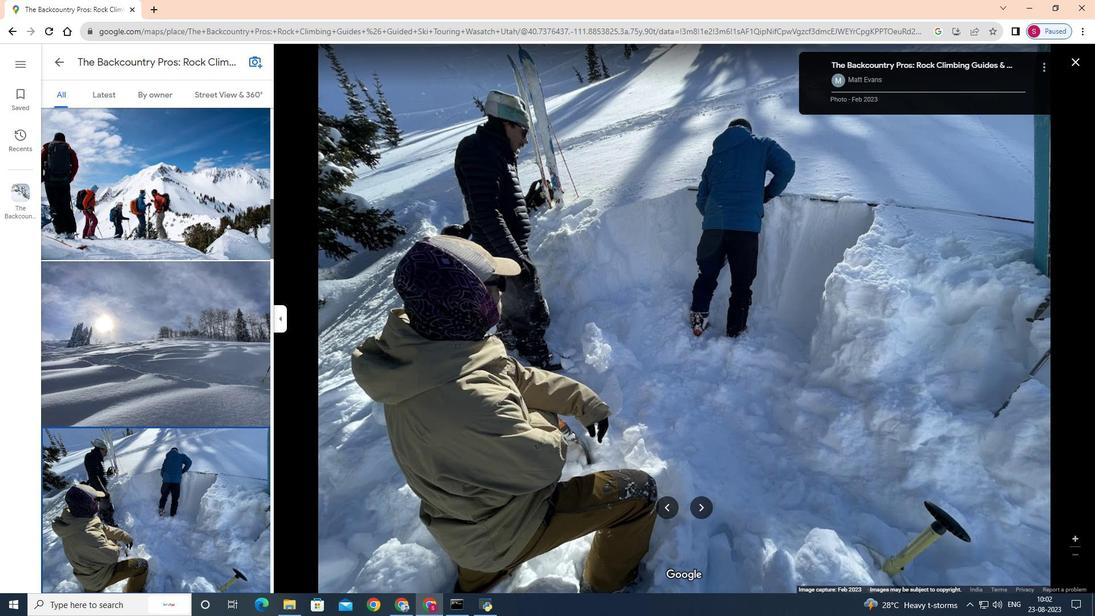 
Action: Mouse scrolled (107, 346) with delta (0, 0)
Screenshot: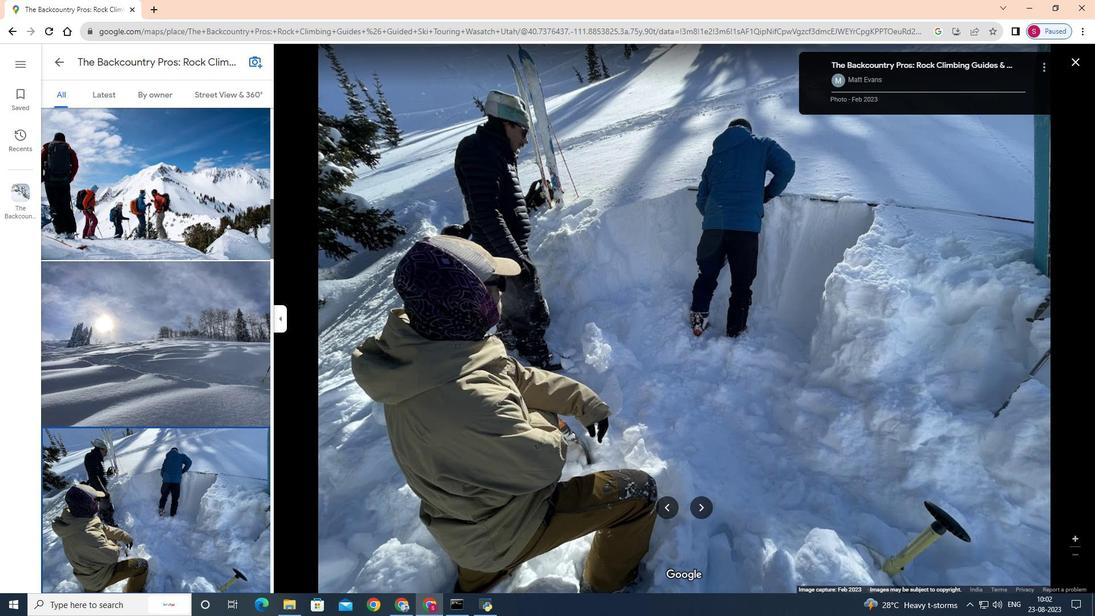
Action: Mouse scrolled (107, 346) with delta (0, 0)
Screenshot: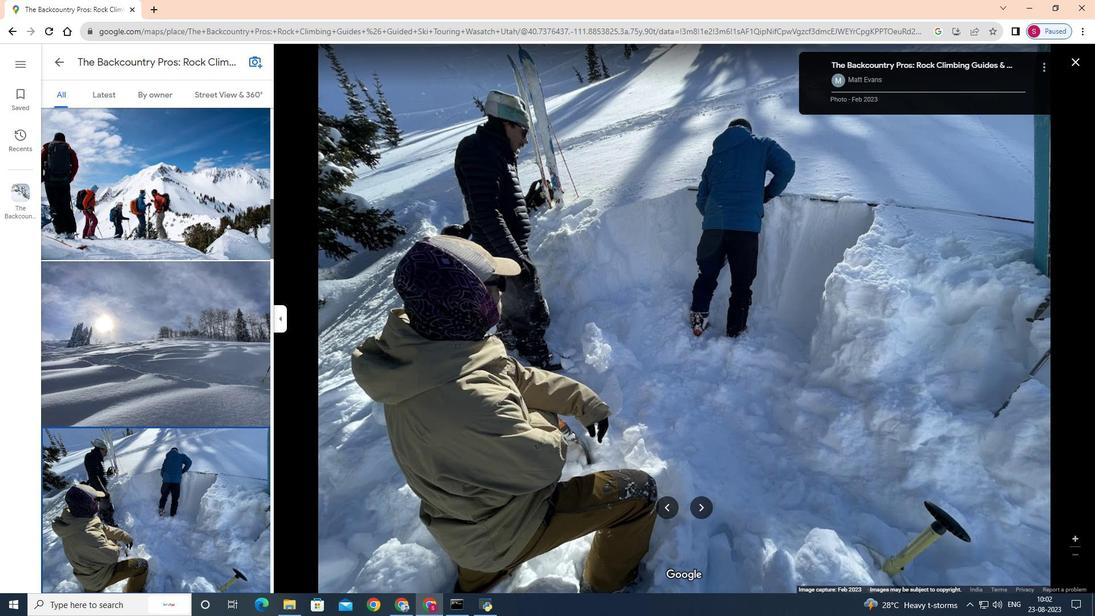 
Action: Mouse scrolled (107, 346) with delta (0, 0)
Screenshot: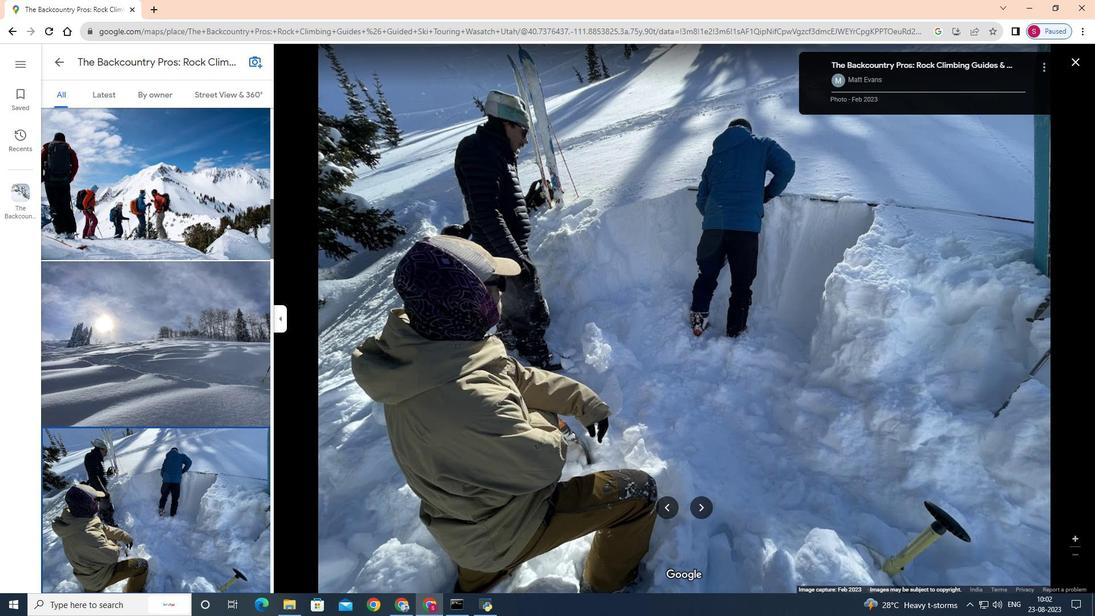 
Action: Mouse scrolled (107, 346) with delta (0, 0)
Screenshot: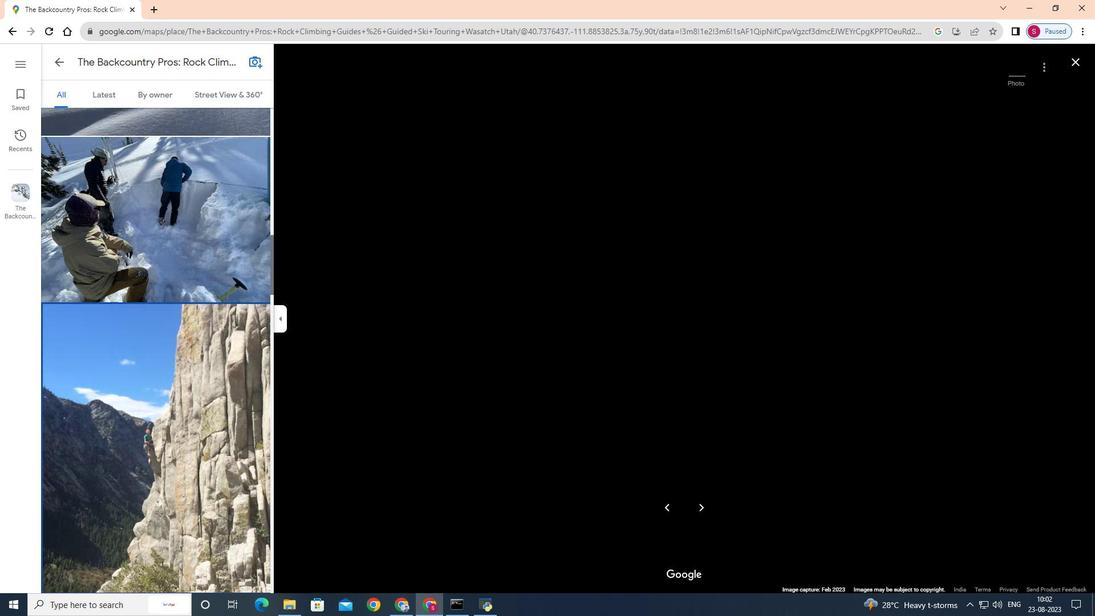 
Action: Mouse scrolled (107, 346) with delta (0, 0)
Screenshot: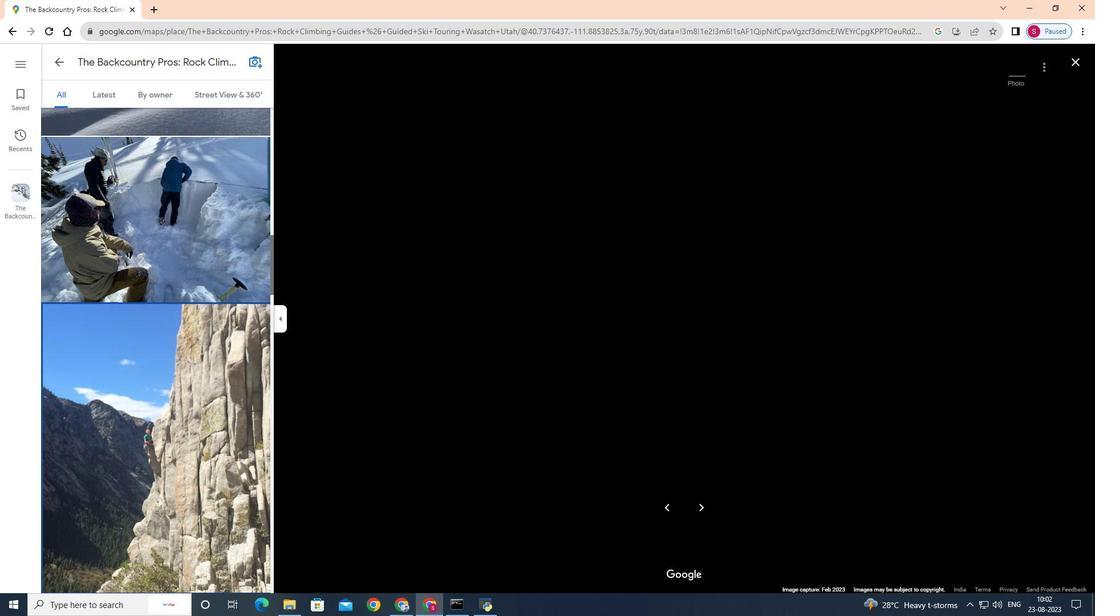 
Action: Mouse scrolled (107, 346) with delta (0, 0)
Screenshot: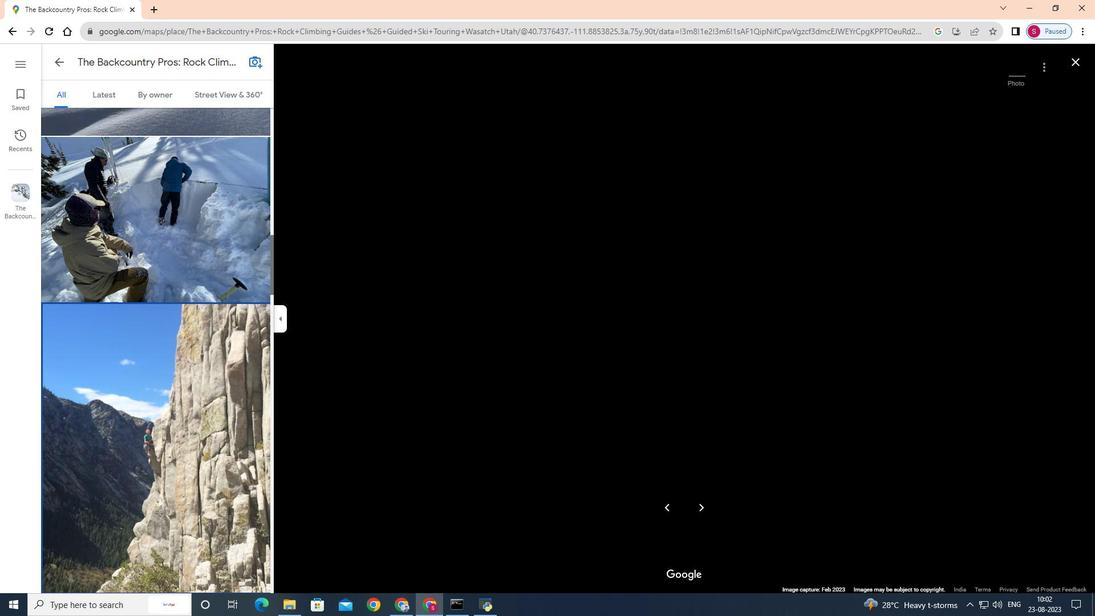 
Action: Key pressed <Key.down>
Screenshot: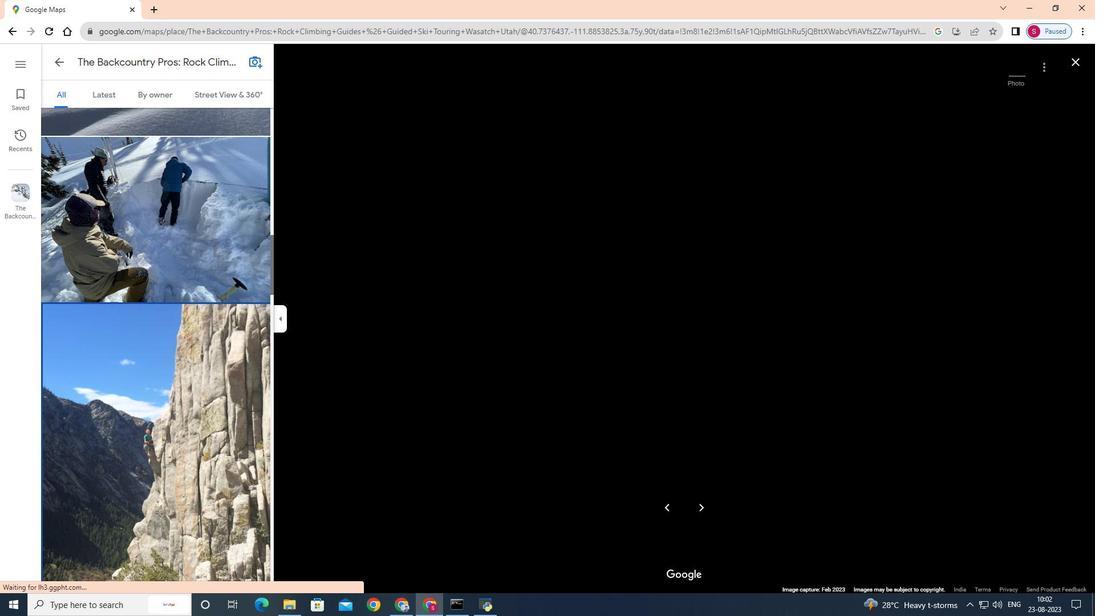 
Action: Mouse scrolled (107, 346) with delta (0, 0)
Screenshot: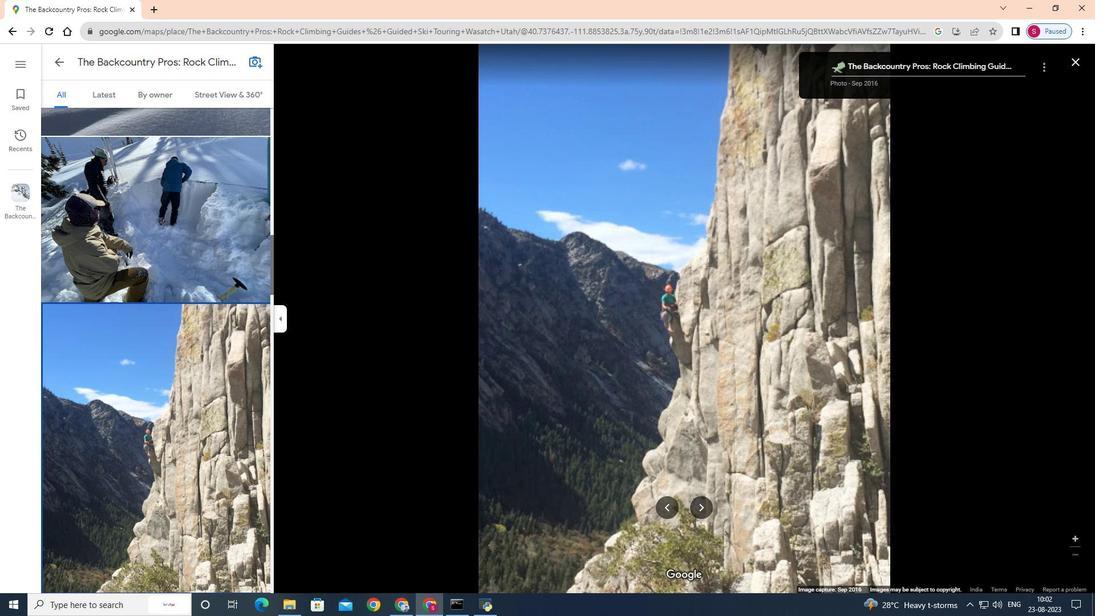 
Action: Mouse scrolled (107, 346) with delta (0, 0)
Screenshot: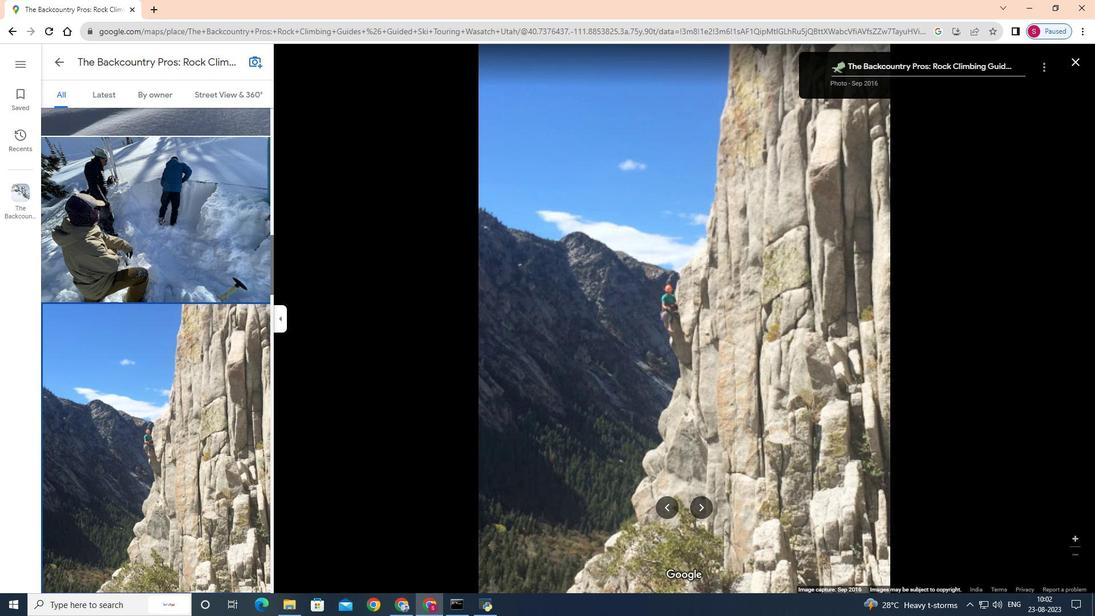 
Action: Mouse scrolled (107, 346) with delta (0, 0)
Screenshot: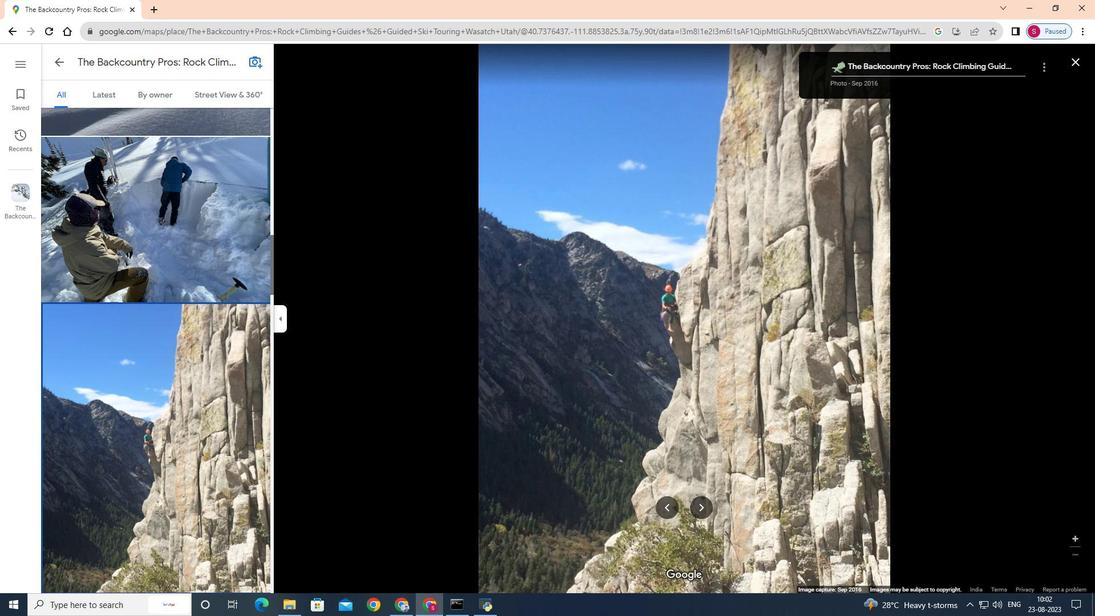 
Action: Mouse scrolled (107, 346) with delta (0, 0)
Screenshot: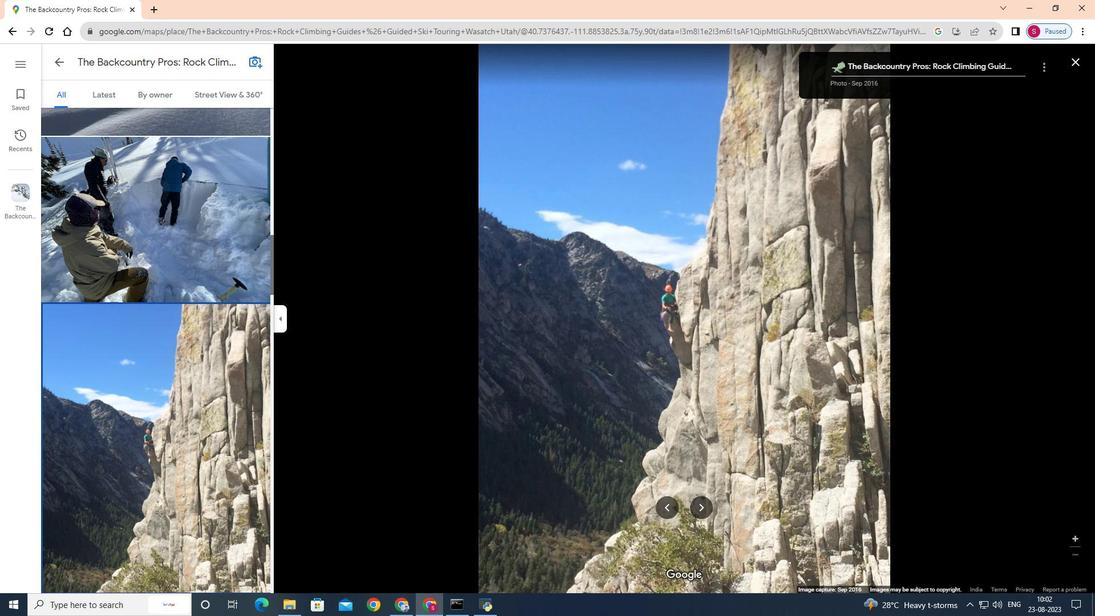 
Action: Mouse scrolled (107, 346) with delta (0, 0)
Screenshot: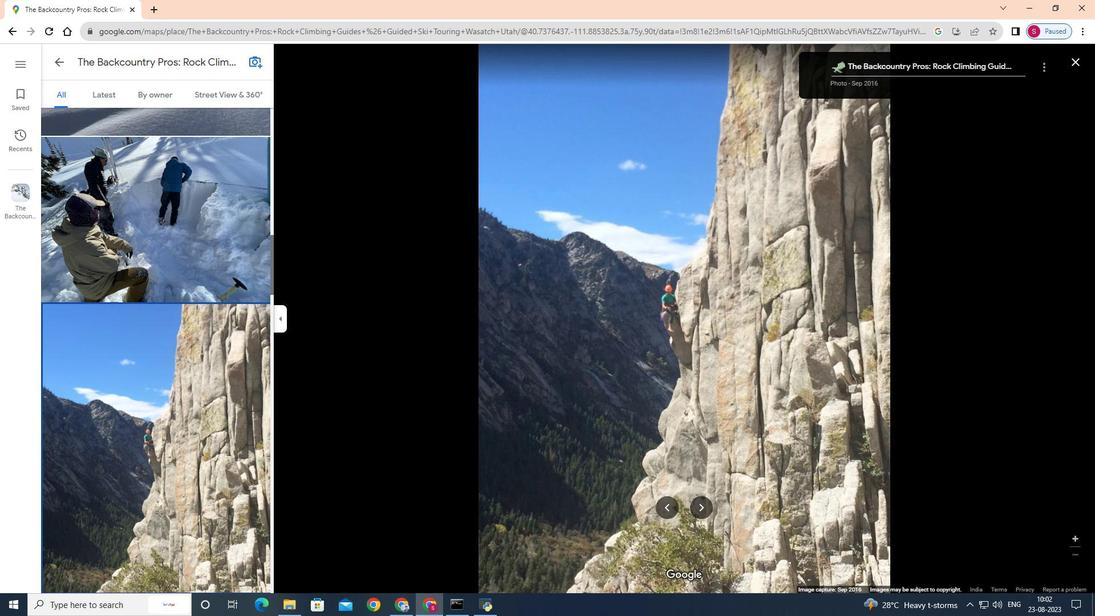 
Action: Mouse scrolled (107, 346) with delta (0, 0)
Screenshot: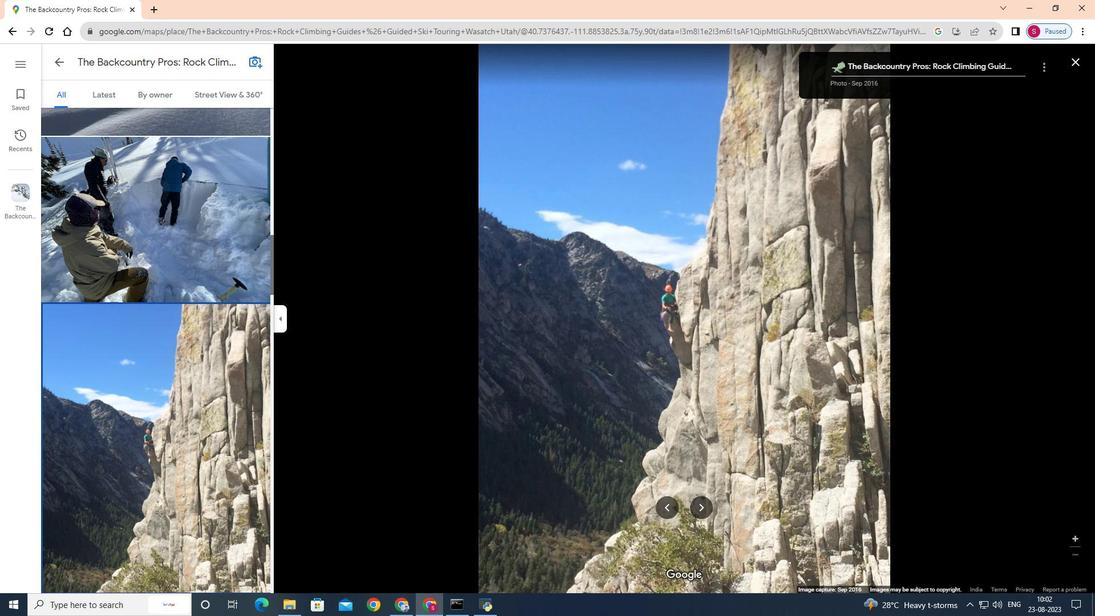 
Action: Mouse scrolled (107, 346) with delta (0, 0)
Screenshot: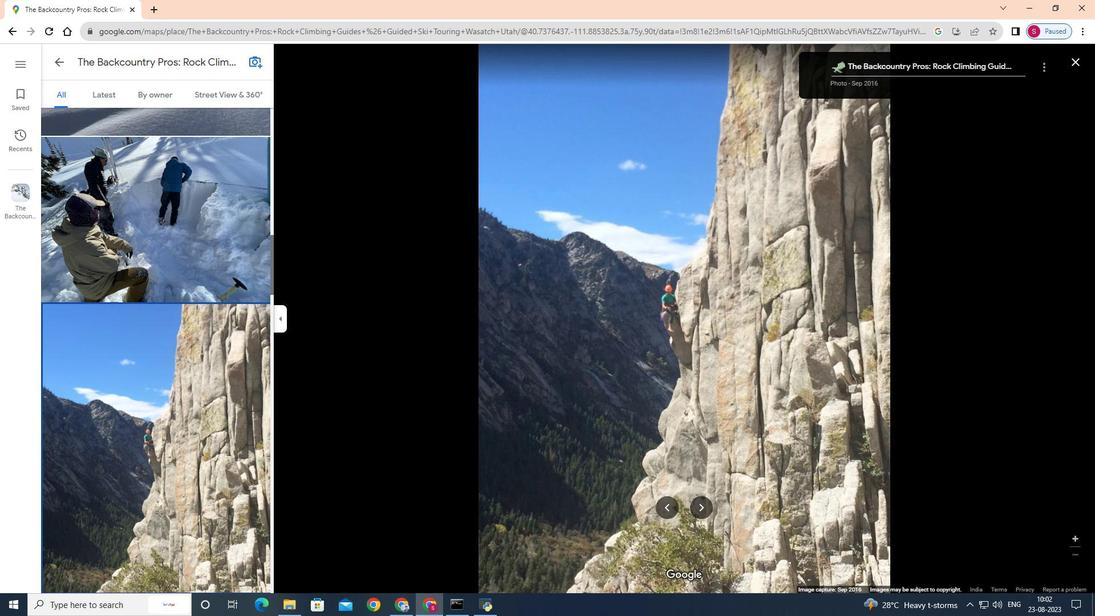 
Action: Mouse scrolled (107, 346) with delta (0, 0)
Screenshot: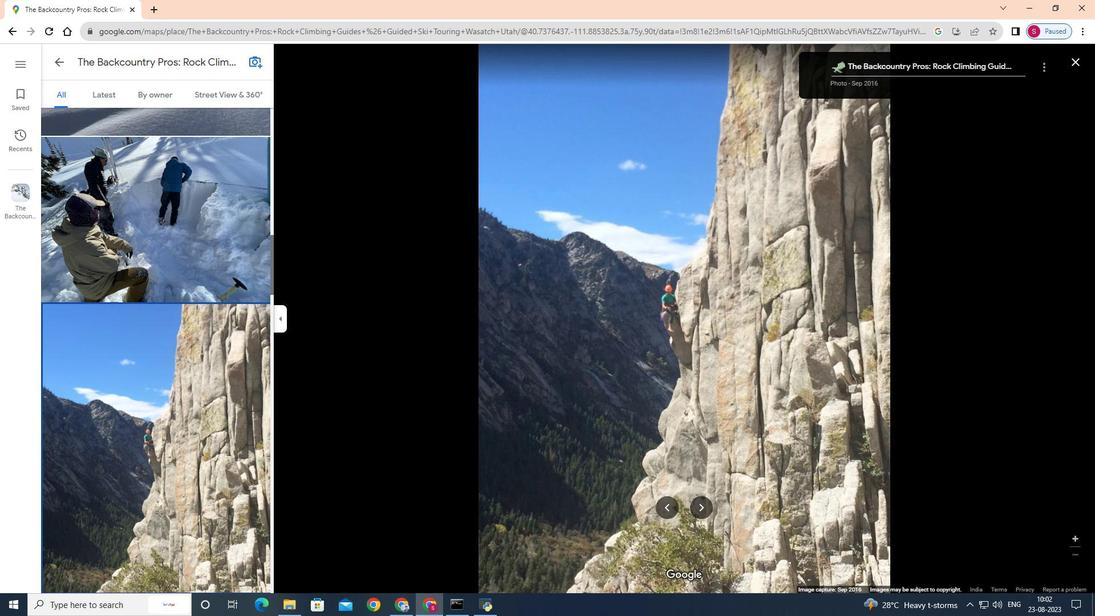 
Action: Key pressed <Key.down><Key.down><Key.down><Key.down>
Screenshot: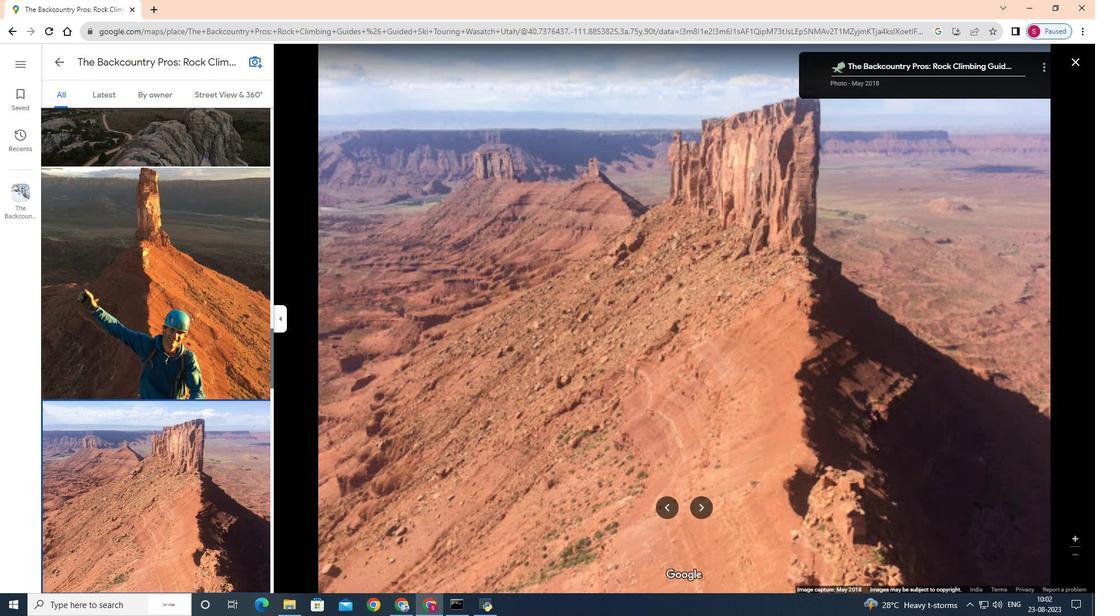 
Action: Mouse moved to (107, 346)
Screenshot: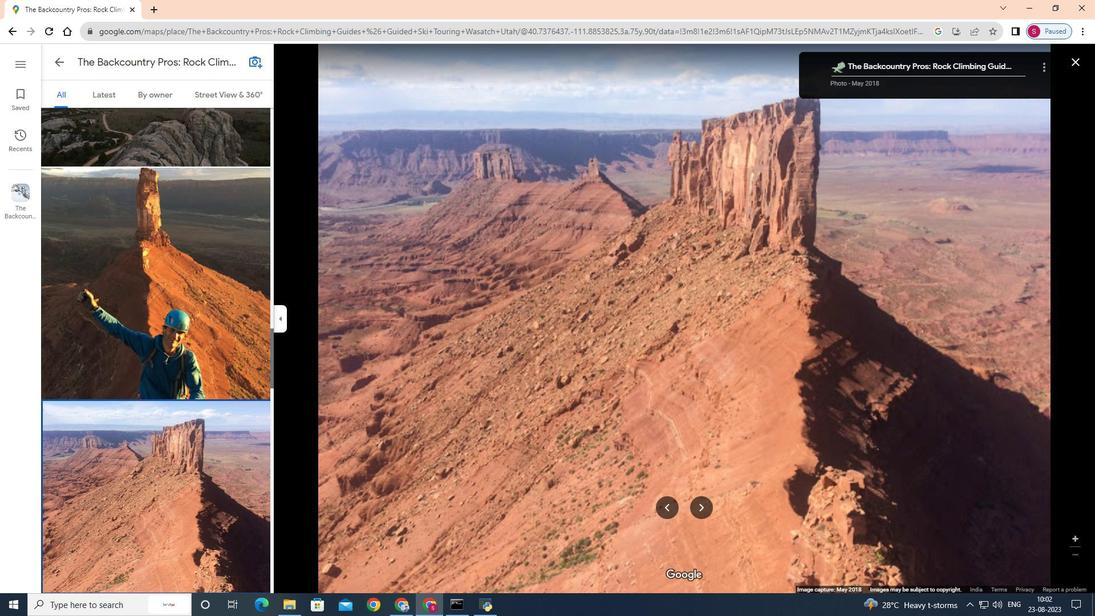 
Action: Key pressed <Key.down><Key.down><Key.down>
Screenshot: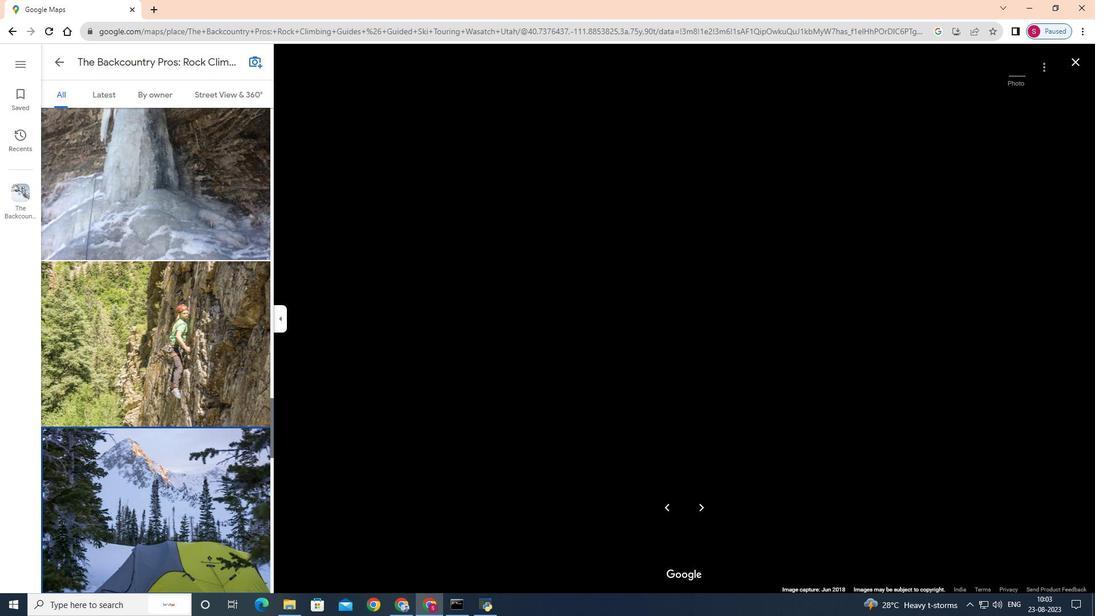 
Action: Mouse moved to (105, 346)
Screenshot: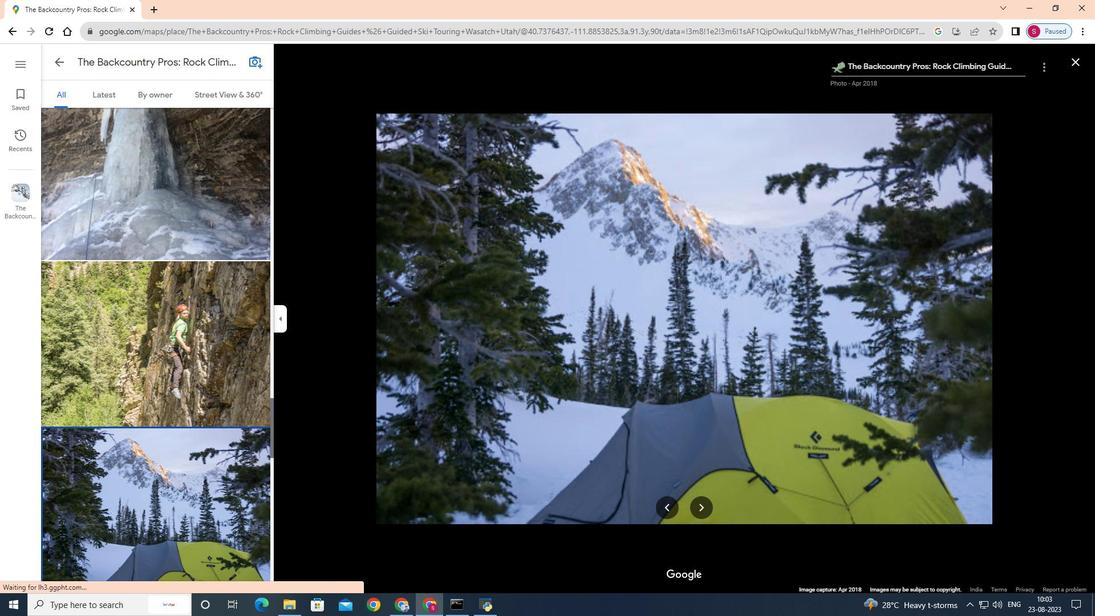 
Action: Key pressed <Key.down><Key.down><Key.down><Key.down><Key.down><Key.down><Key.down><Key.down><Key.down><Key.down><Key.down><Key.down><Key.down><Key.down><Key.down><Key.down><Key.down><Key.down><Key.down><Key.down><Key.down><Key.down><Key.down><Key.down><Key.down><Key.down><Key.down><Key.down><Key.down><Key.down><Key.down><Key.down><Key.down><Key.down><Key.down><Key.down><Key.down><Key.down><Key.down><Key.down><Key.down><Key.down><Key.down><Key.down><Key.down><Key.down><Key.down><Key.down><Key.down><Key.down><Key.down><Key.down><Key.down><Key.down><Key.down><Key.left><Key.left>
Screenshot: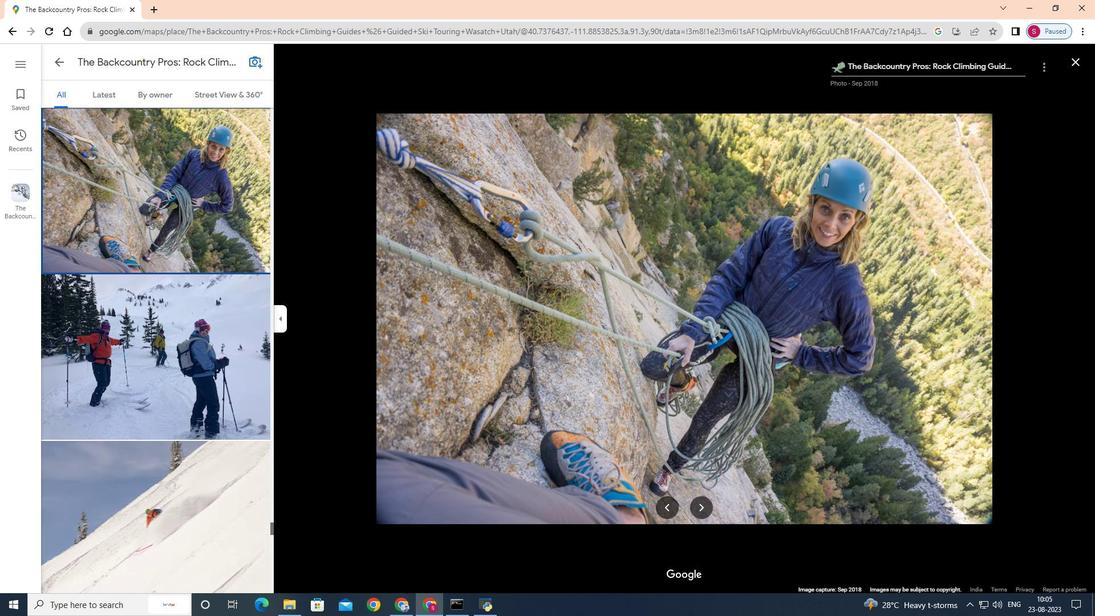 
Action: Mouse moved to (104, 346)
Screenshot: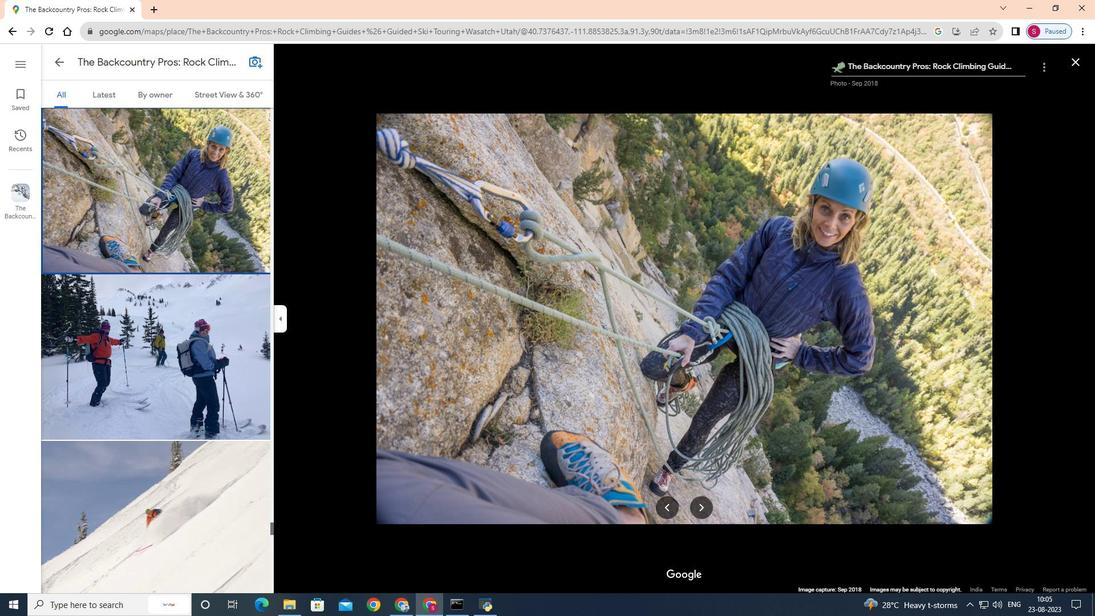 
Action: Mouse scrolled (104, 346) with delta (0, 0)
Screenshot: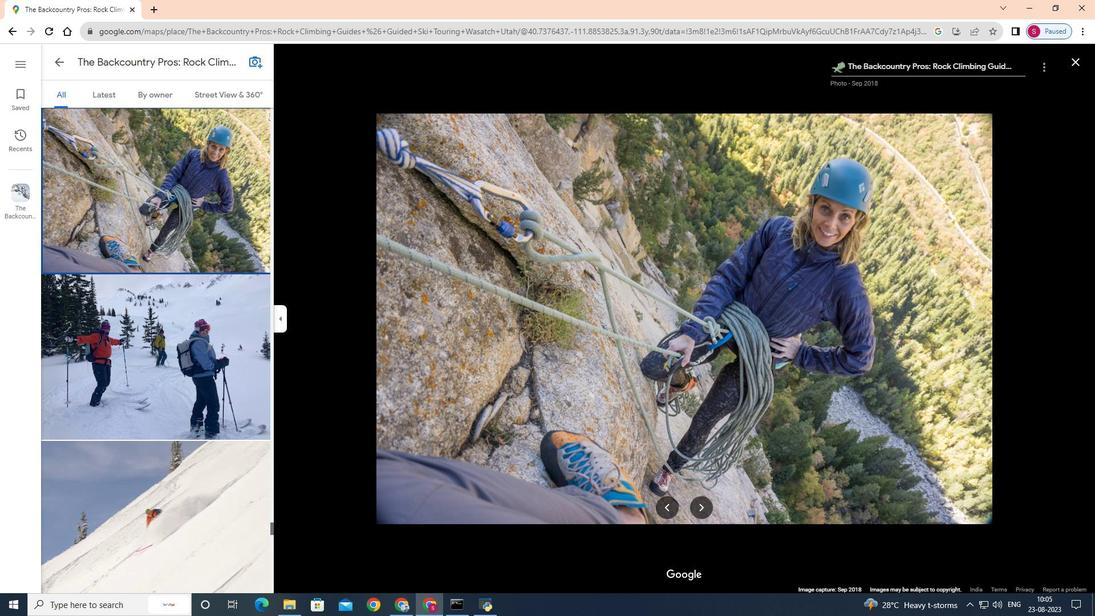 
Action: Key pressed <Key.left>
Screenshot: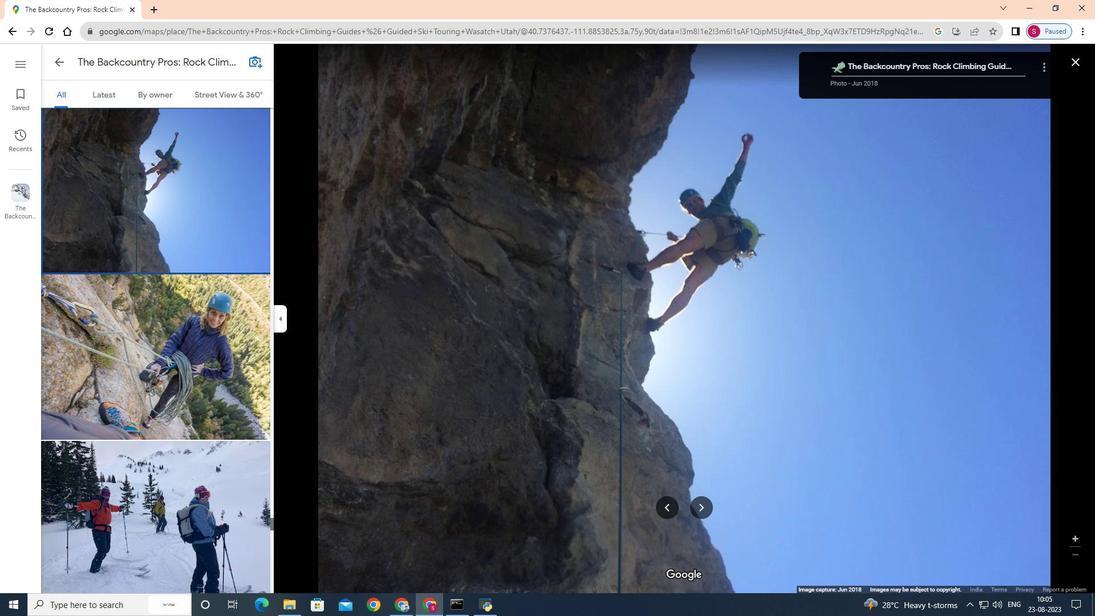 
Action: Mouse moved to (103, 347)
Screenshot: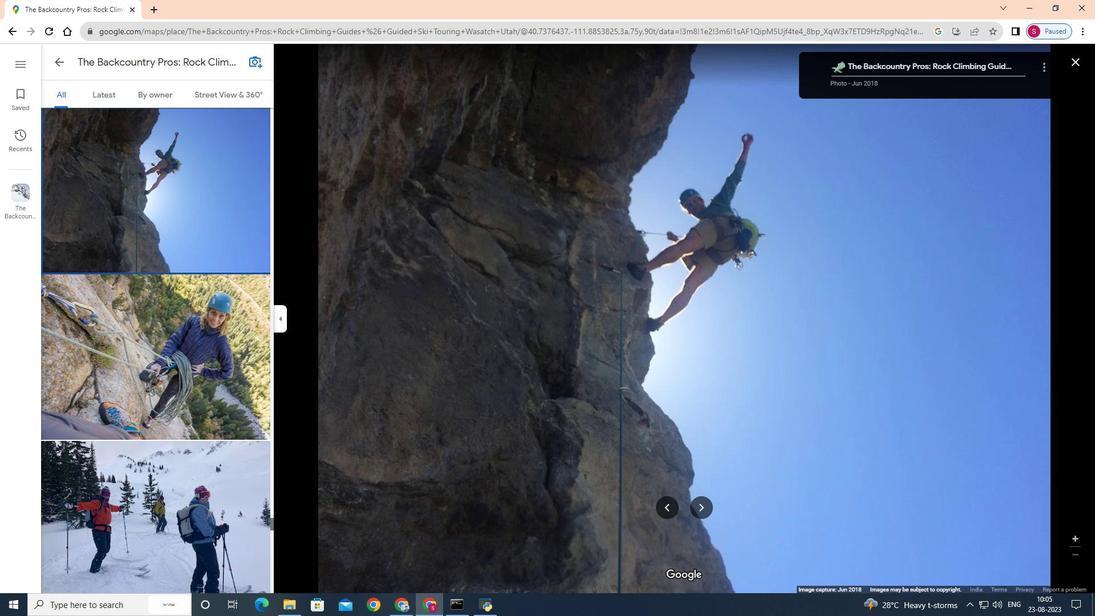 
Action: Key pressed <Key.left>
Screenshot: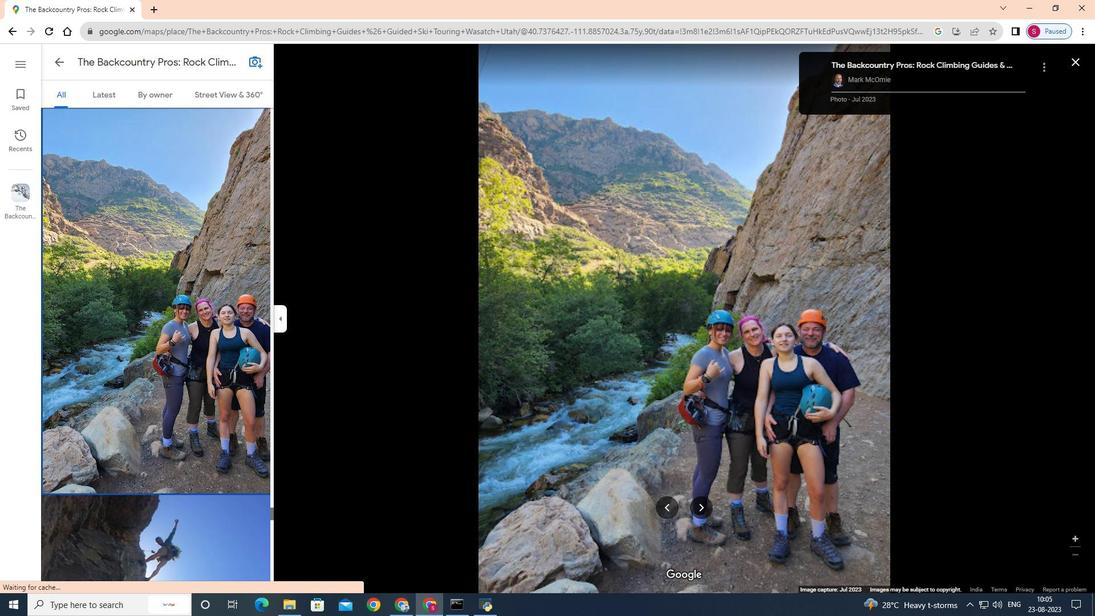 
Action: Mouse moved to (103, 347)
Screenshot: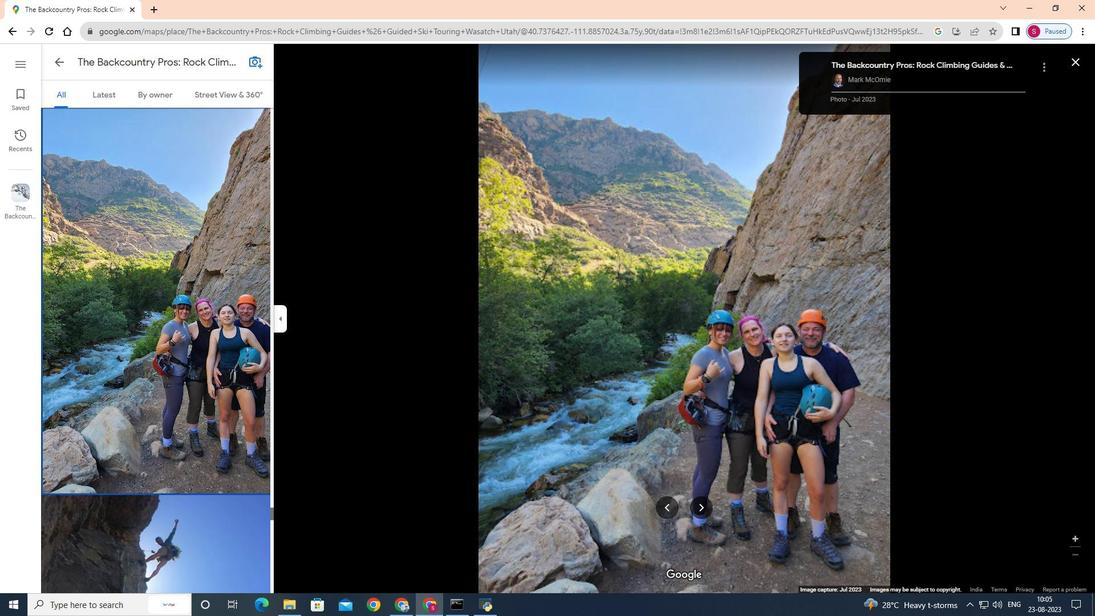 
Action: Mouse scrolled (103, 347) with delta (0, 0)
Screenshot: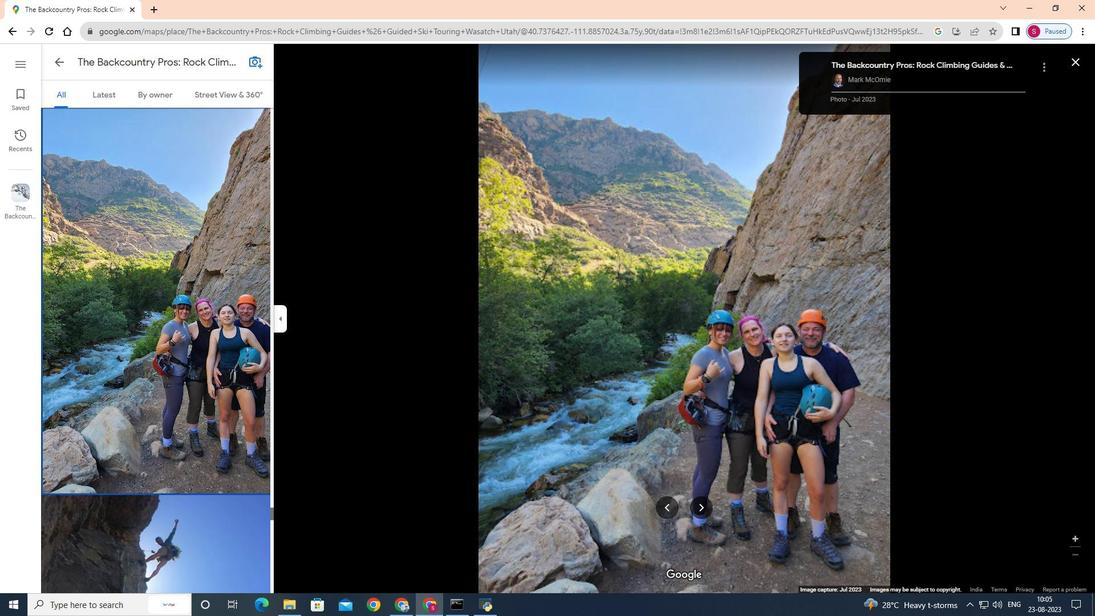 
Action: Mouse moved to (103, 347)
Screenshot: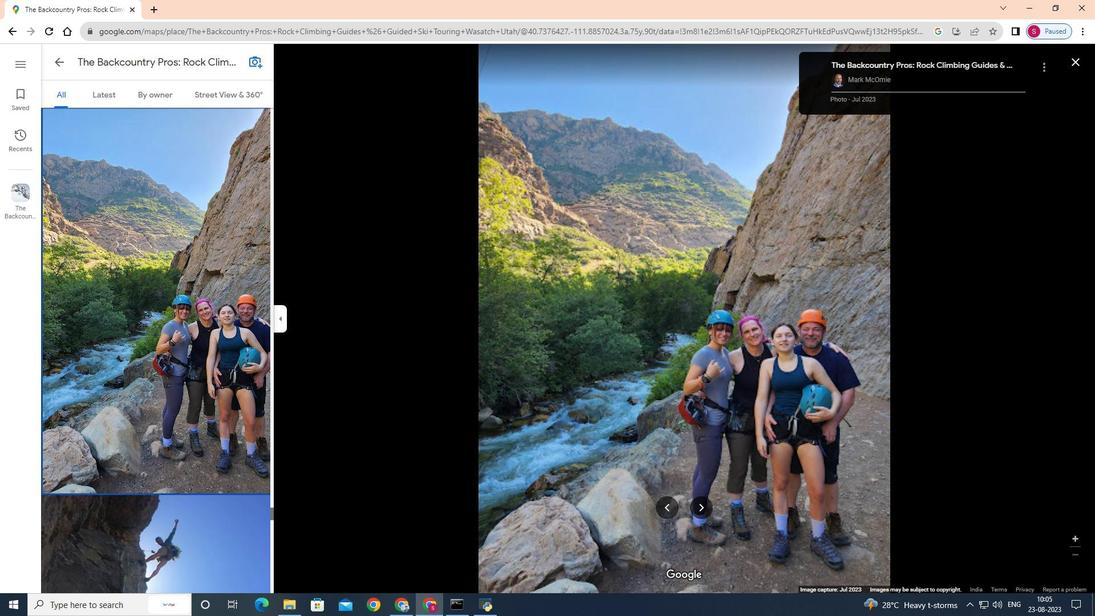 
Action: Key pressed <Key.left>
Screenshot: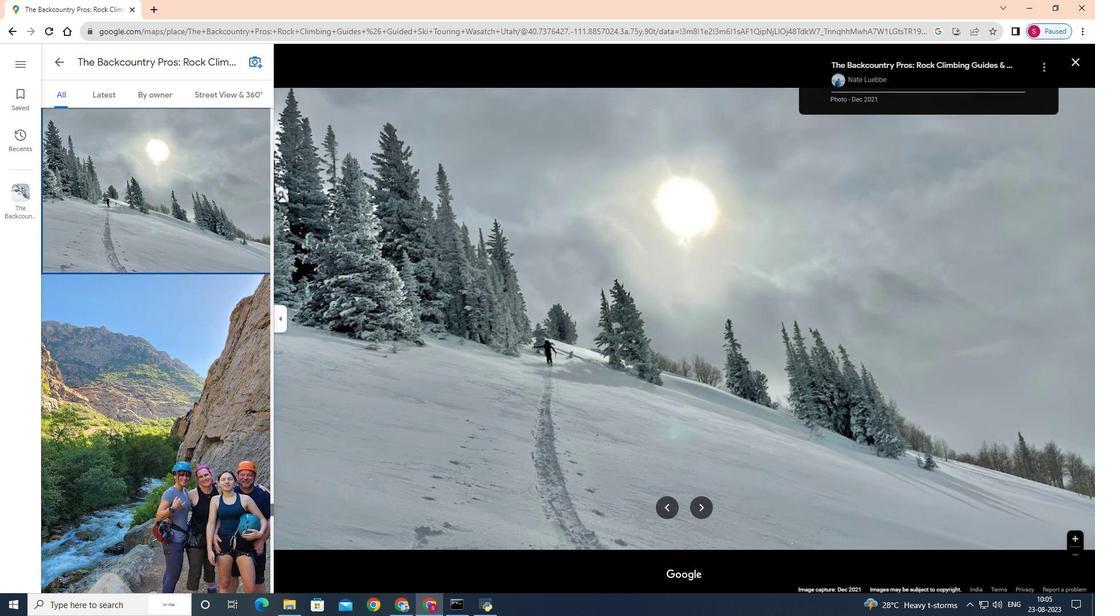 
Action: Mouse moved to (106, 346)
Screenshot: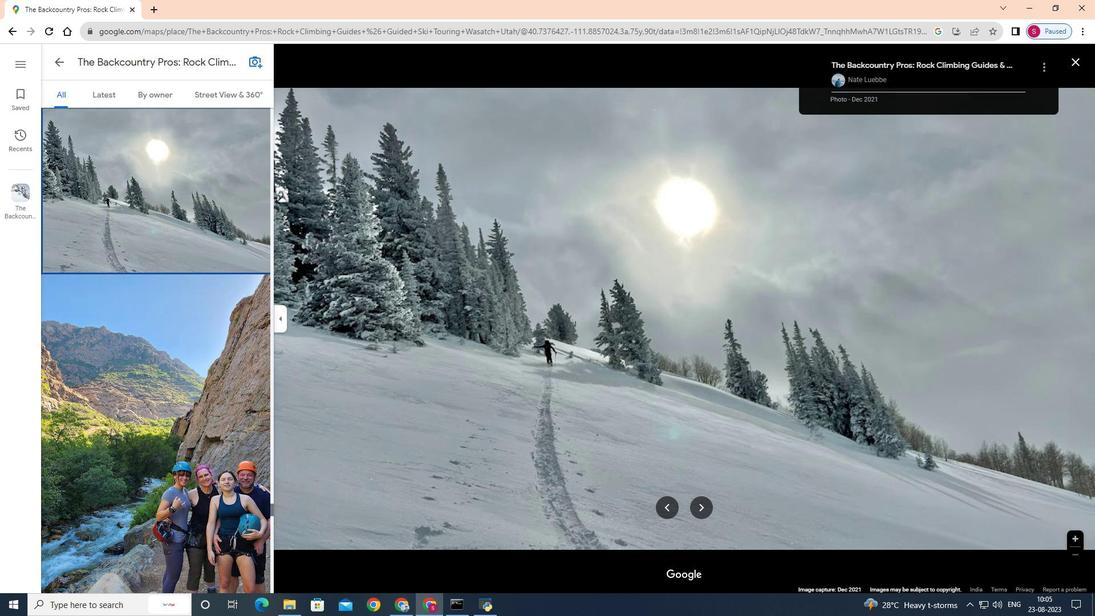 
Action: Key pressed <Key.left><Key.left><Key.left><Key.left>
Screenshot: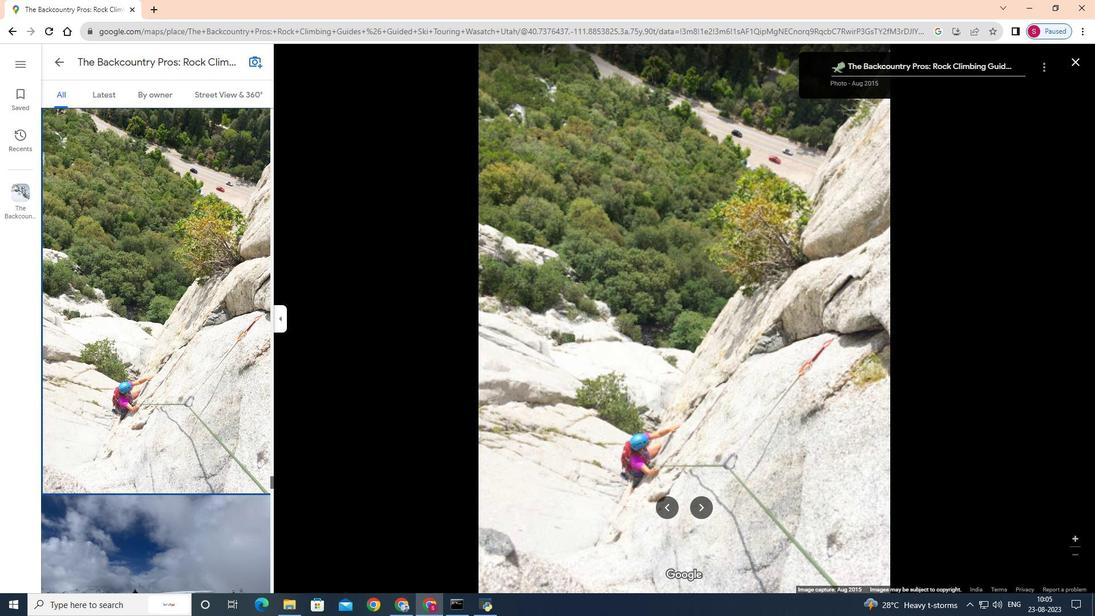 
Action: Mouse moved to (106, 346)
Screenshot: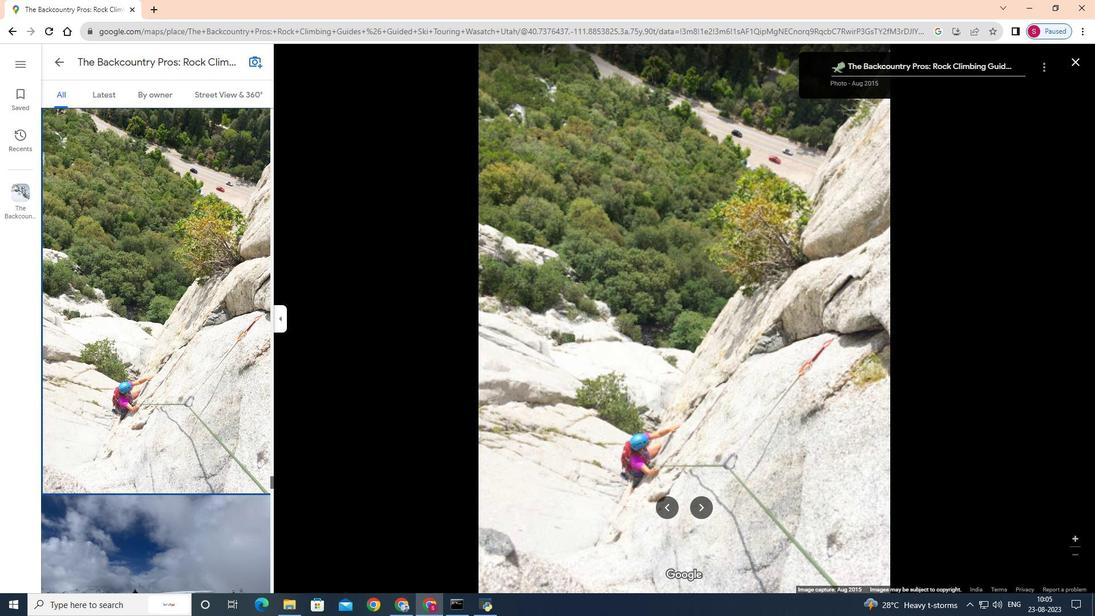 
Action: Key pressed <Key.left><Key.left><Key.left>
Screenshot: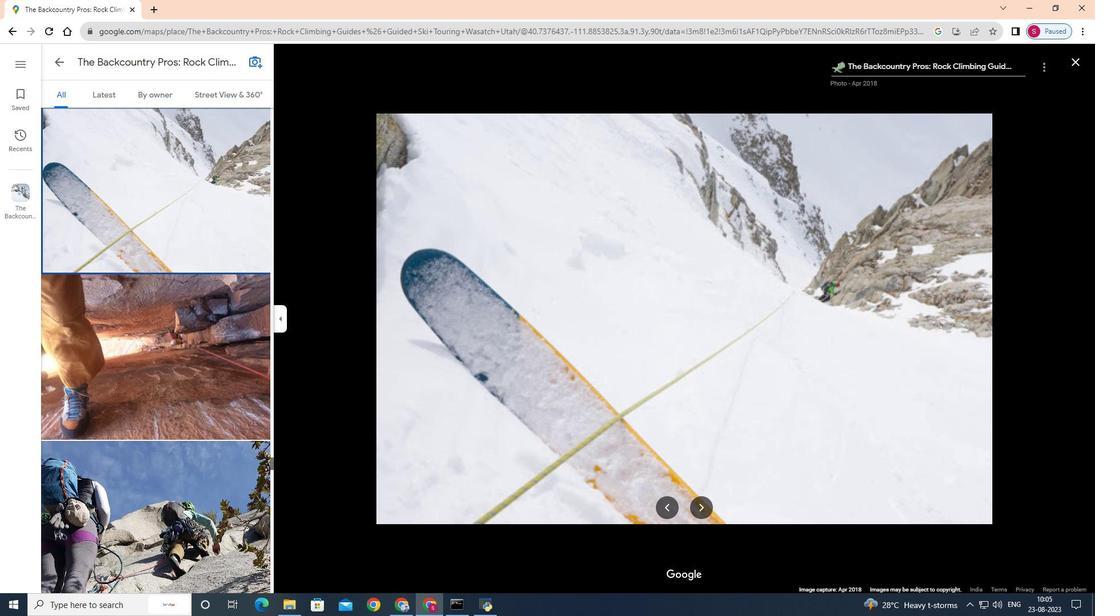 
Action: Mouse moved to (106, 346)
Screenshot: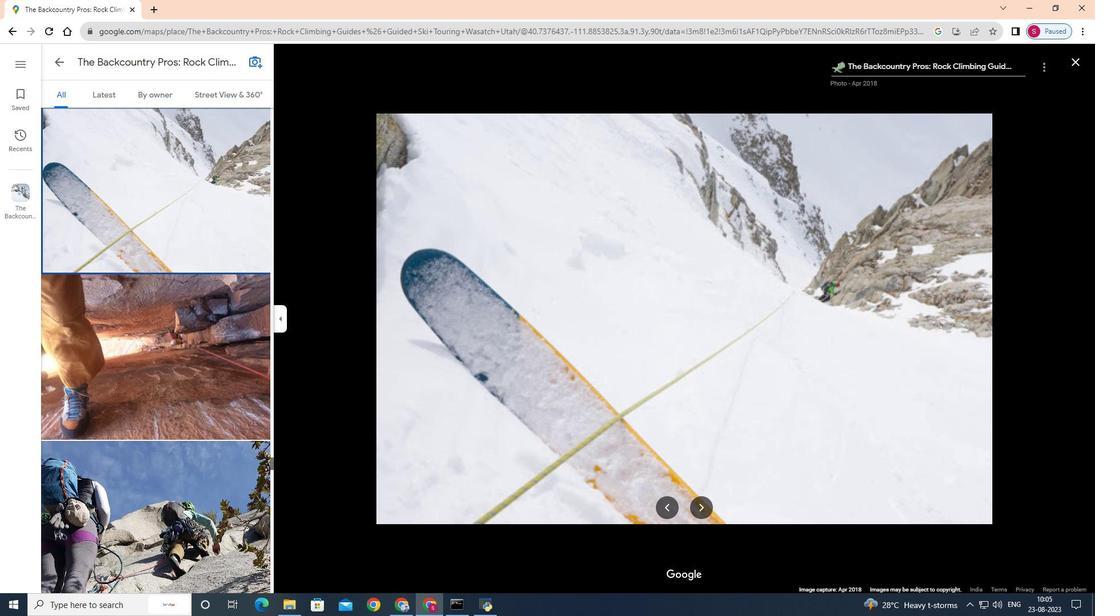 
Action: Key pressed <Key.left>
Screenshot: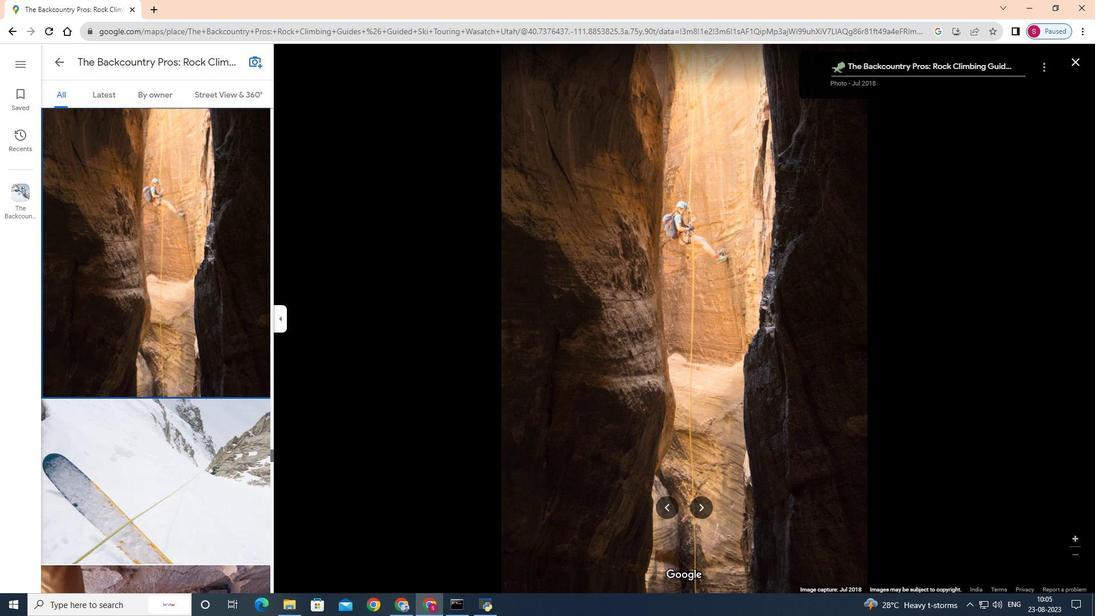 
Action: Mouse moved to (106, 346)
Screenshot: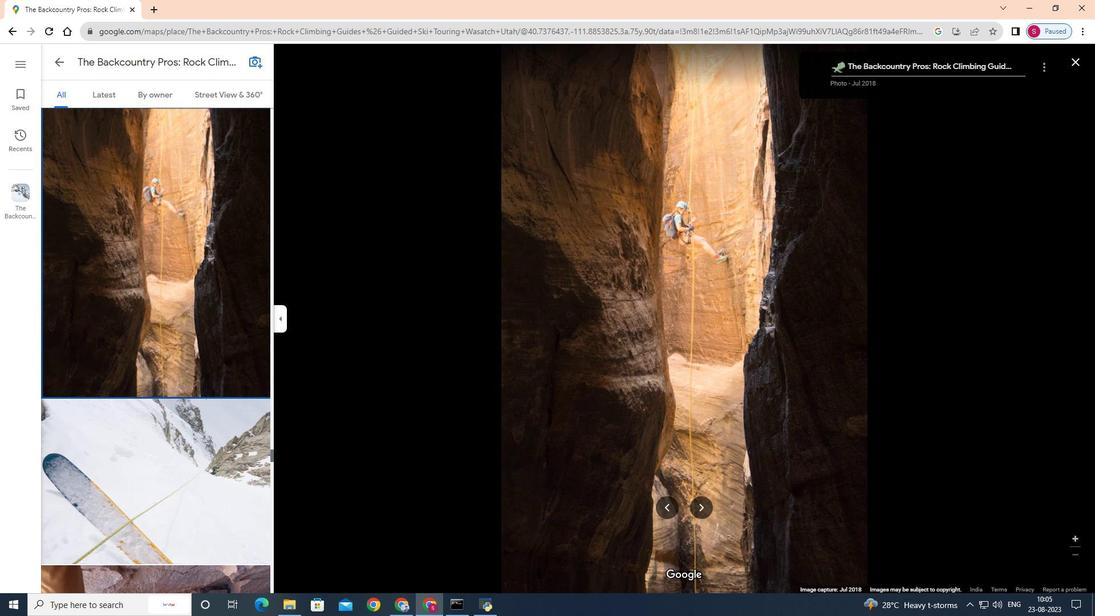 
Action: Key pressed <Key.left><Key.left>
Screenshot: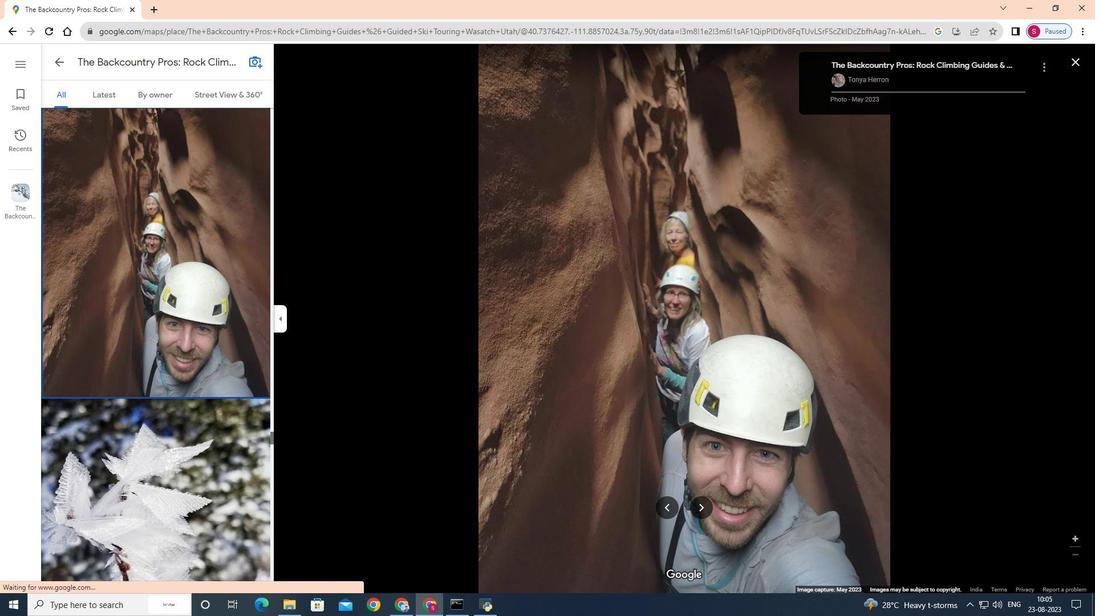 
Action: Mouse moved to (318, 311)
Screenshot: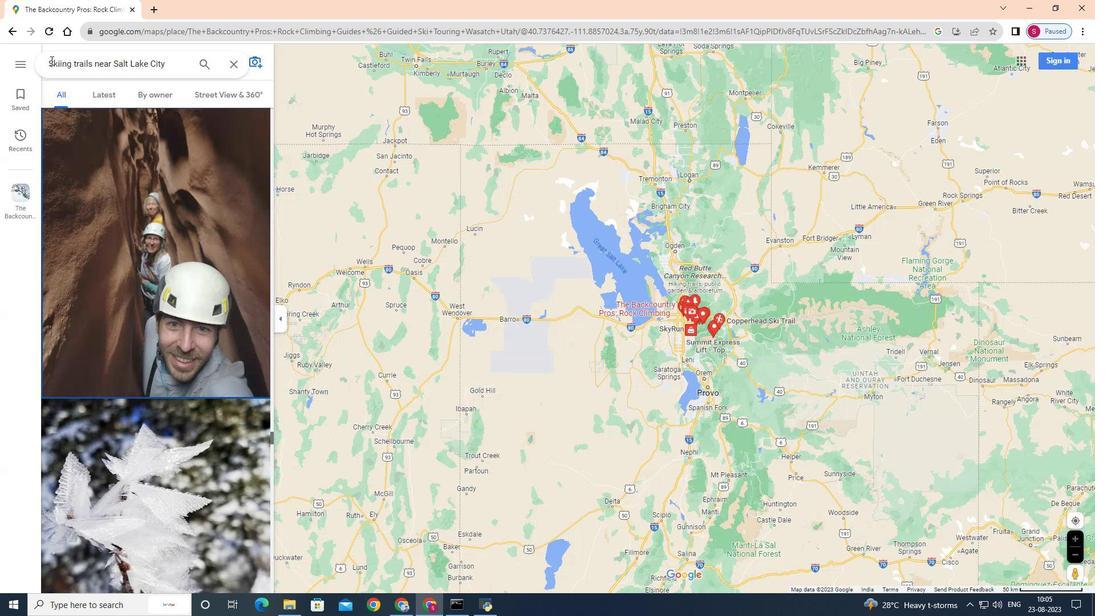 
Action: Mouse pressed left at (318, 311)
Screenshot: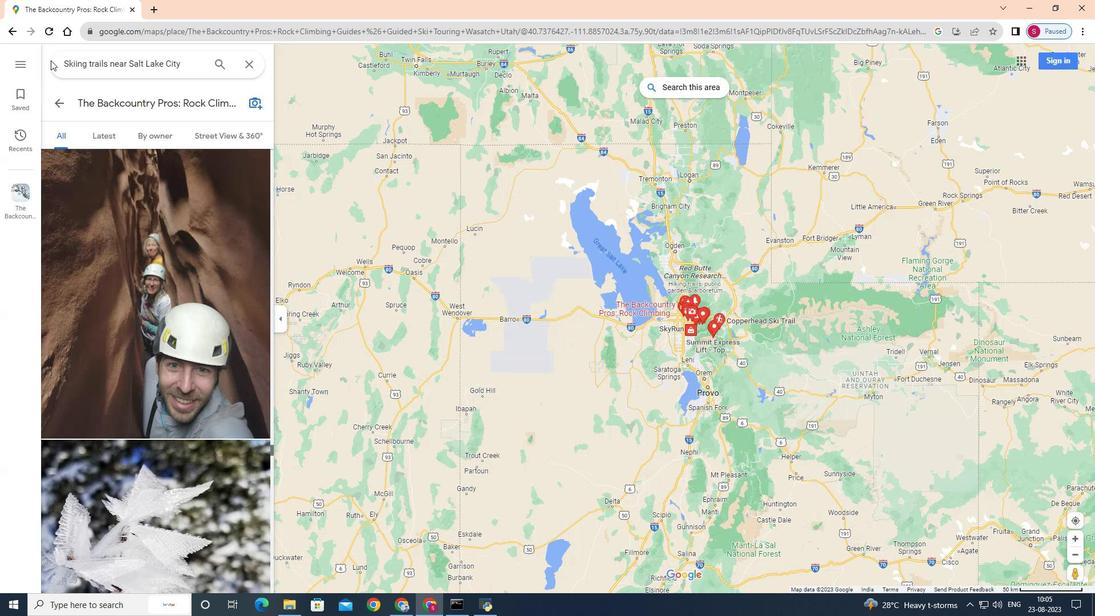 
Action: Mouse moved to (403, 364)
Screenshot: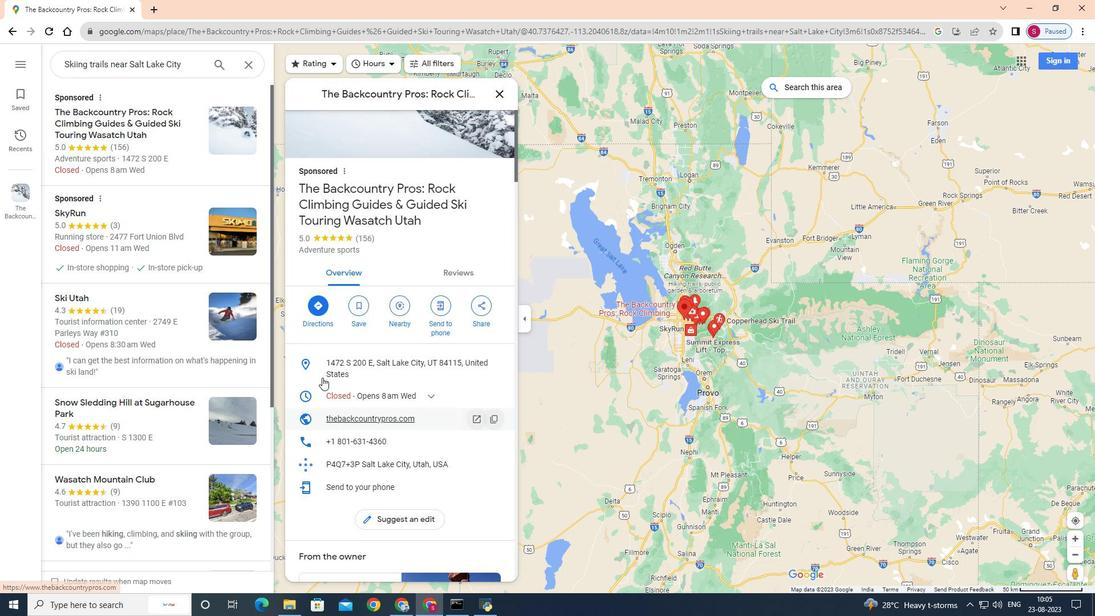 
Action: Mouse scrolled (403, 364) with delta (0, 0)
Screenshot: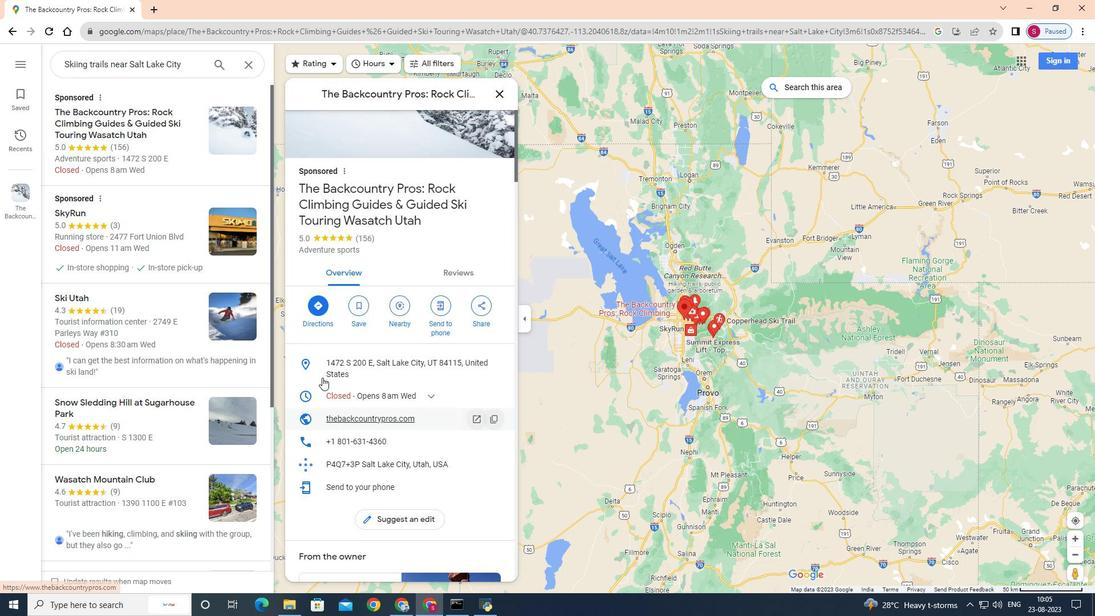 
Action: Mouse moved to (430, 361)
Screenshot: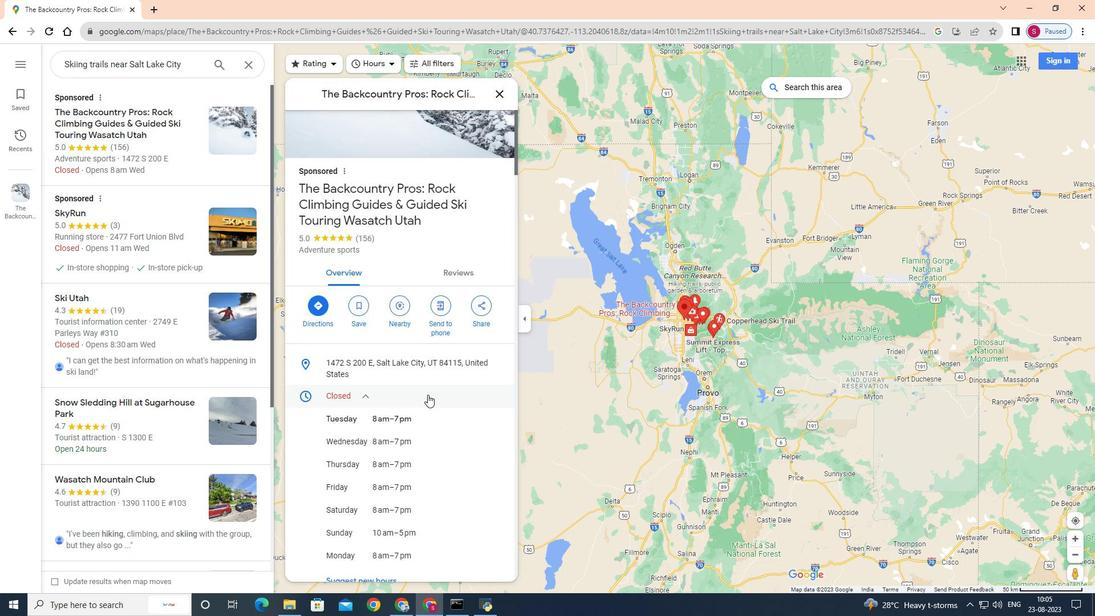 
Action: Mouse pressed left at (430, 361)
Screenshot: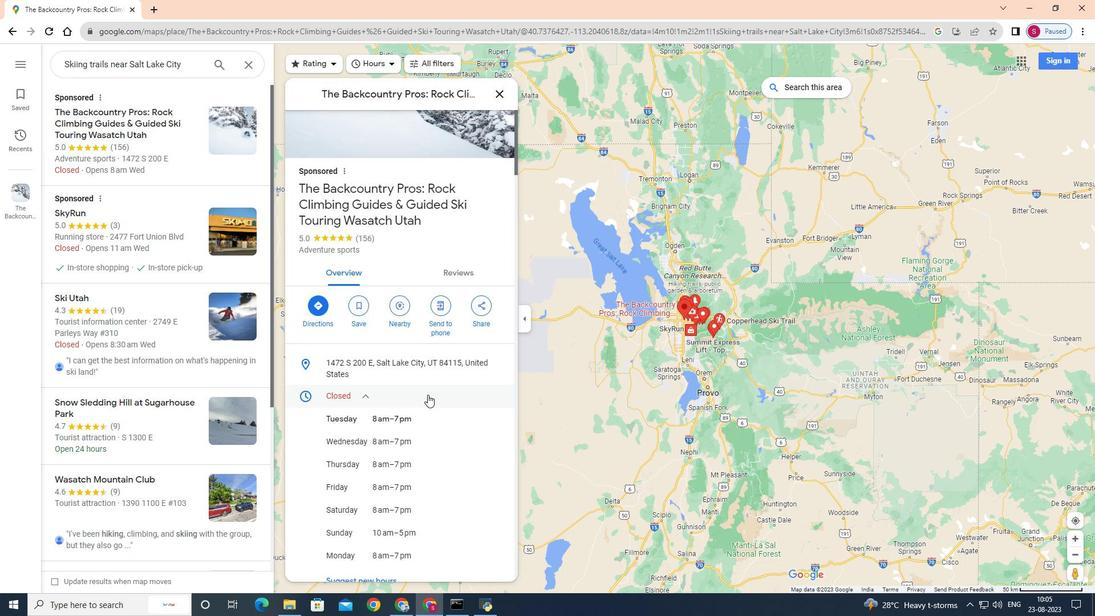 
Action: Mouse scrolled (430, 361) with delta (0, 0)
Screenshot: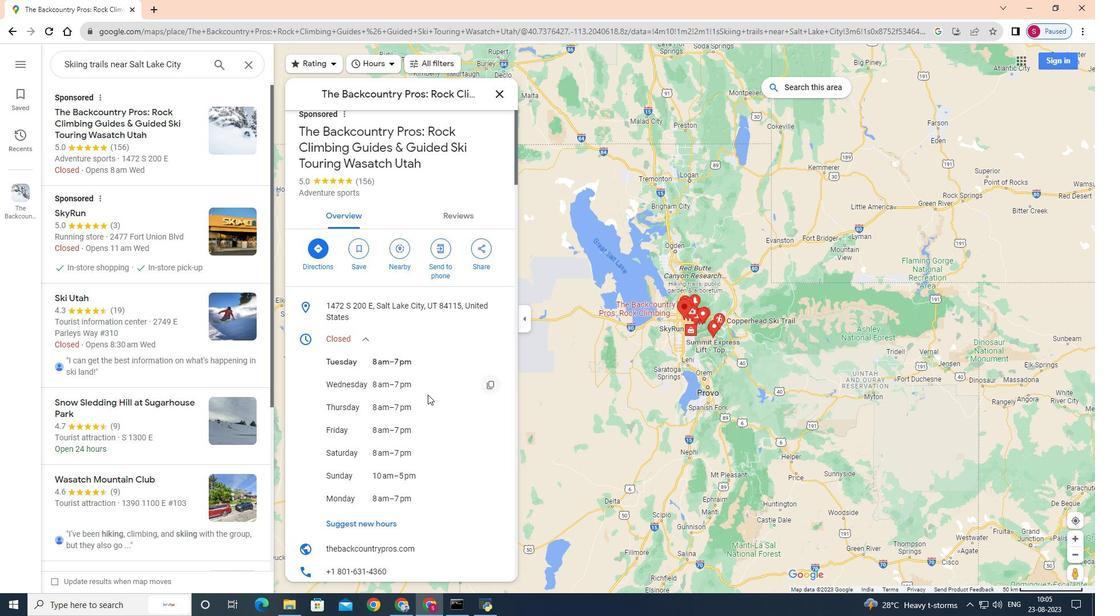
Action: Mouse moved to (425, 373)
Screenshot: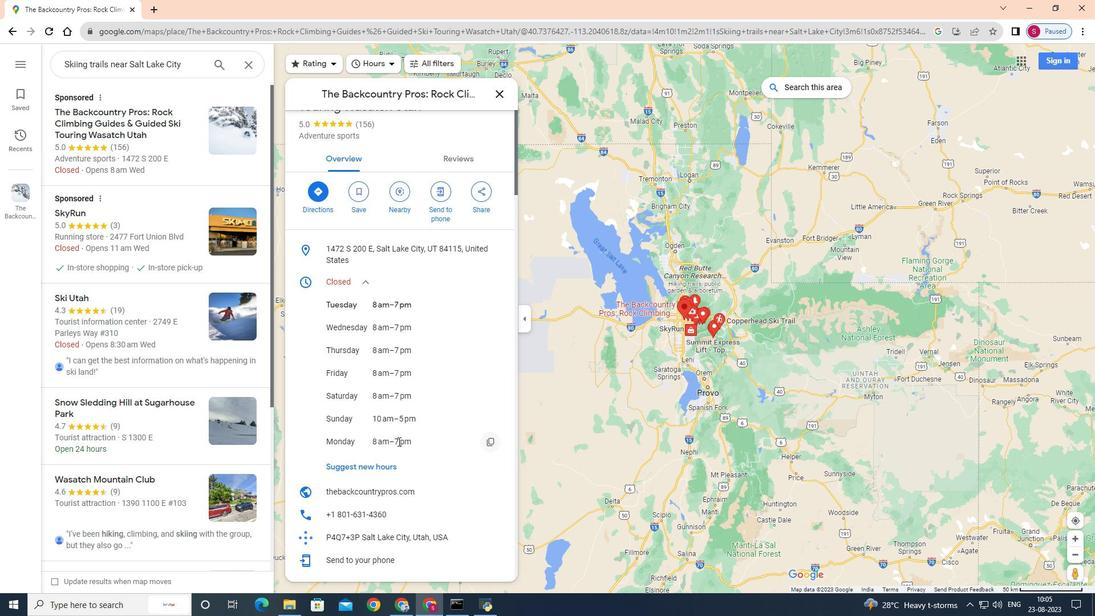 
Action: Mouse scrolled (425, 373) with delta (0, 0)
Screenshot: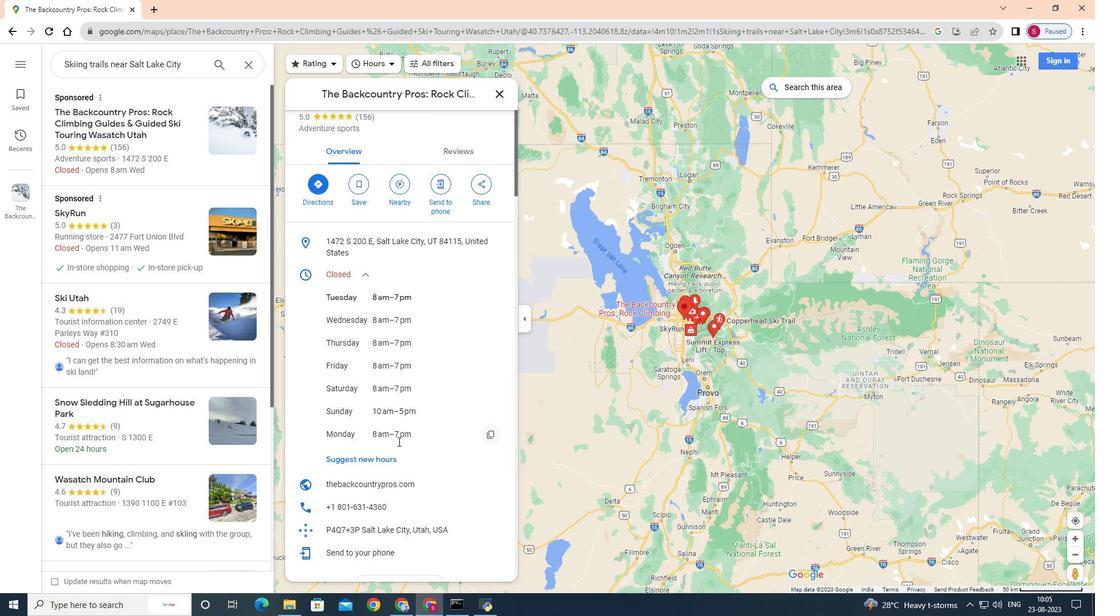 
Action: Mouse moved to (421, 368)
Screenshot: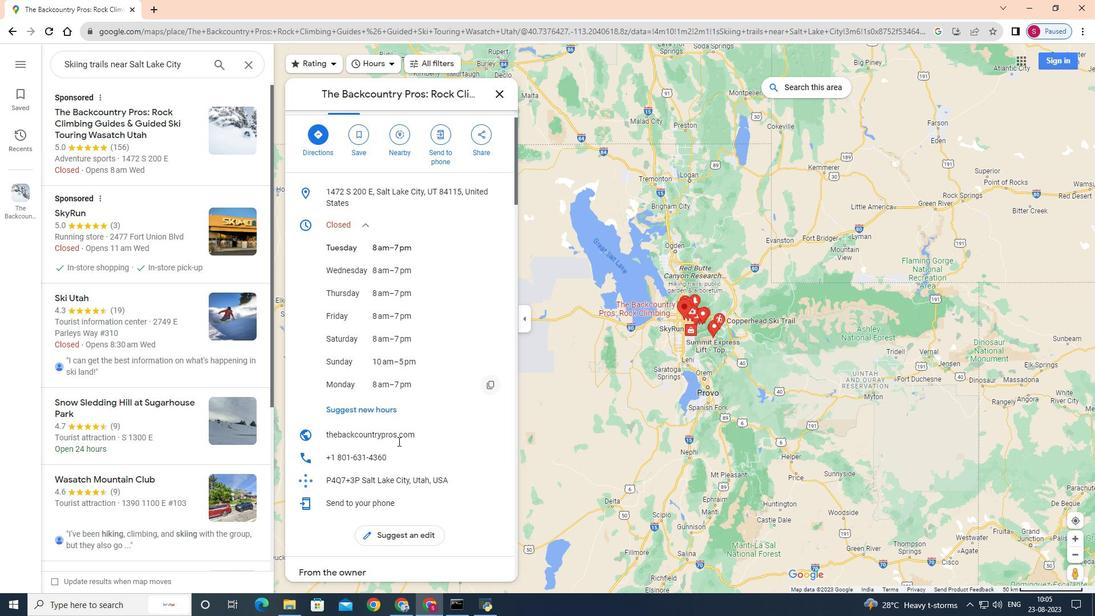 
Action: Mouse scrolled (421, 368) with delta (0, 0)
Screenshot: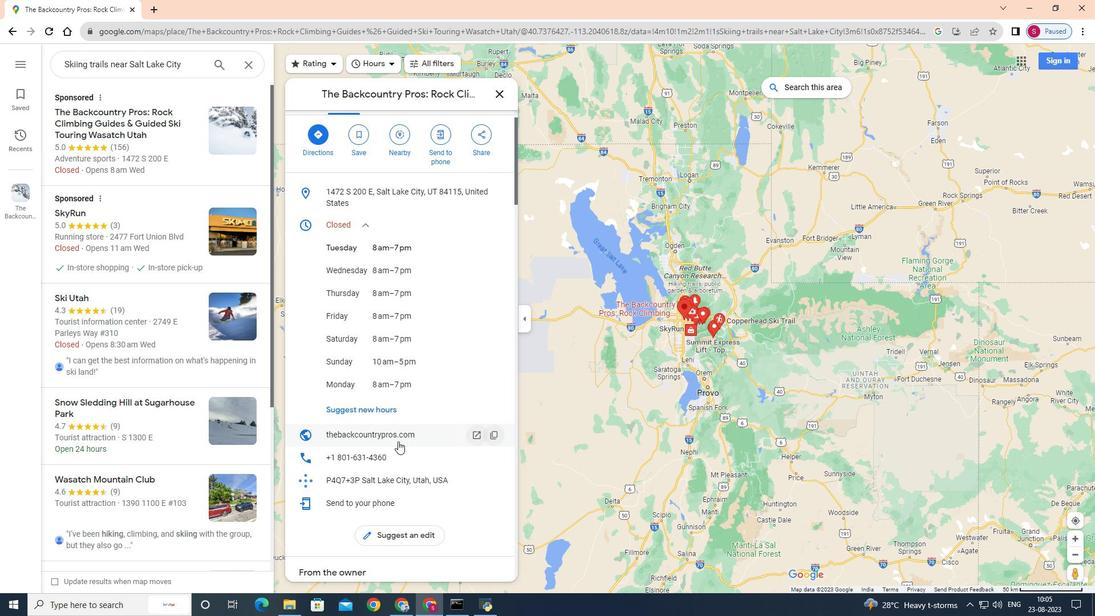 
Action: Mouse scrolled (421, 368) with delta (0, 0)
Screenshot: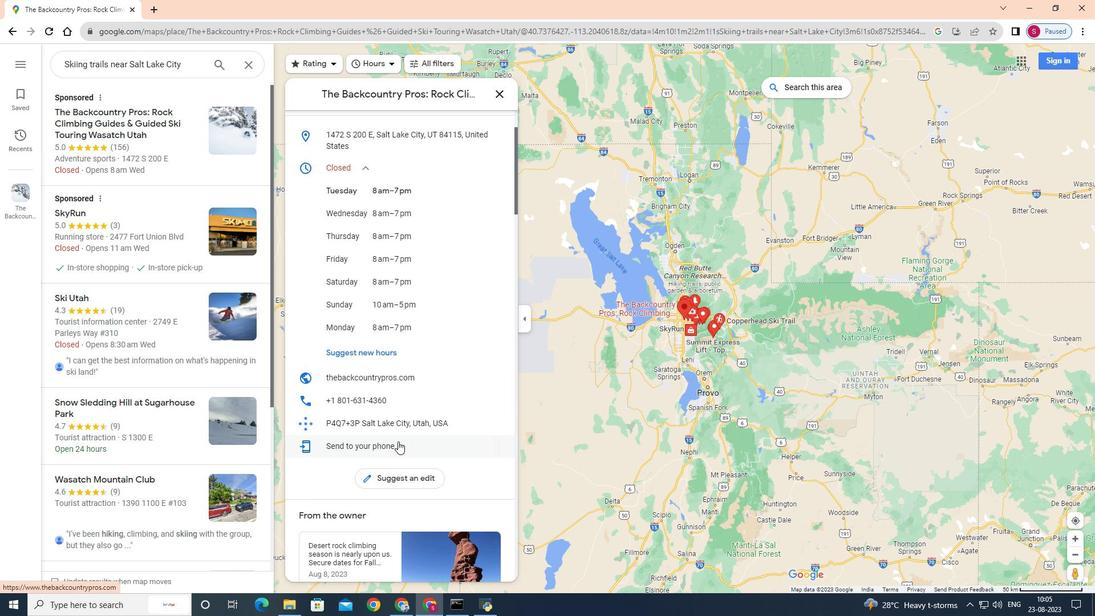 
Action: Mouse moved to (421, 368)
Screenshot: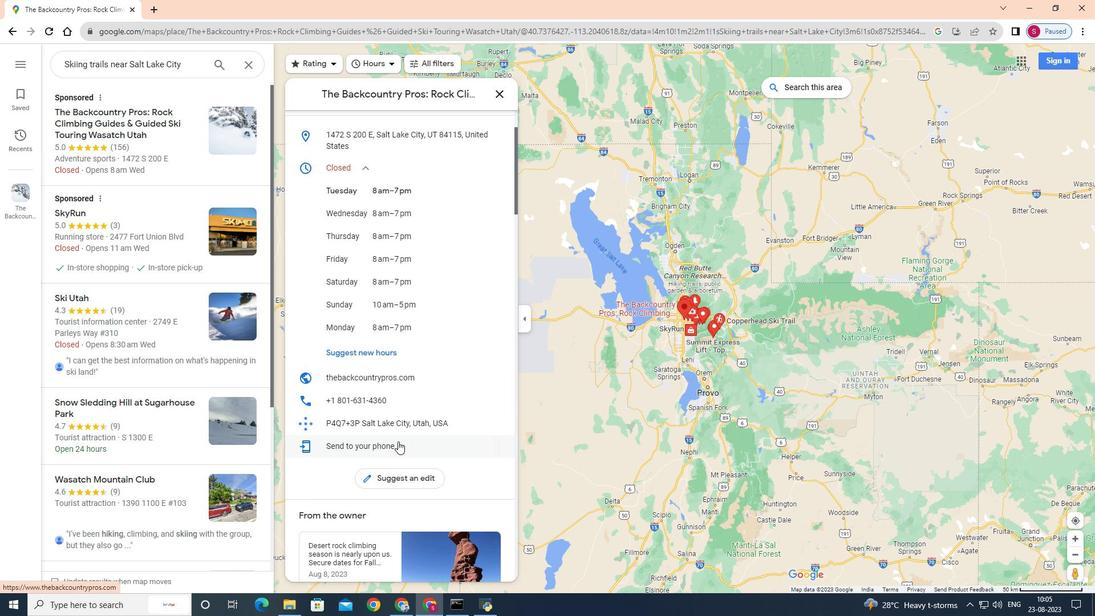 
Action: Mouse scrolled (421, 368) with delta (0, 0)
Screenshot: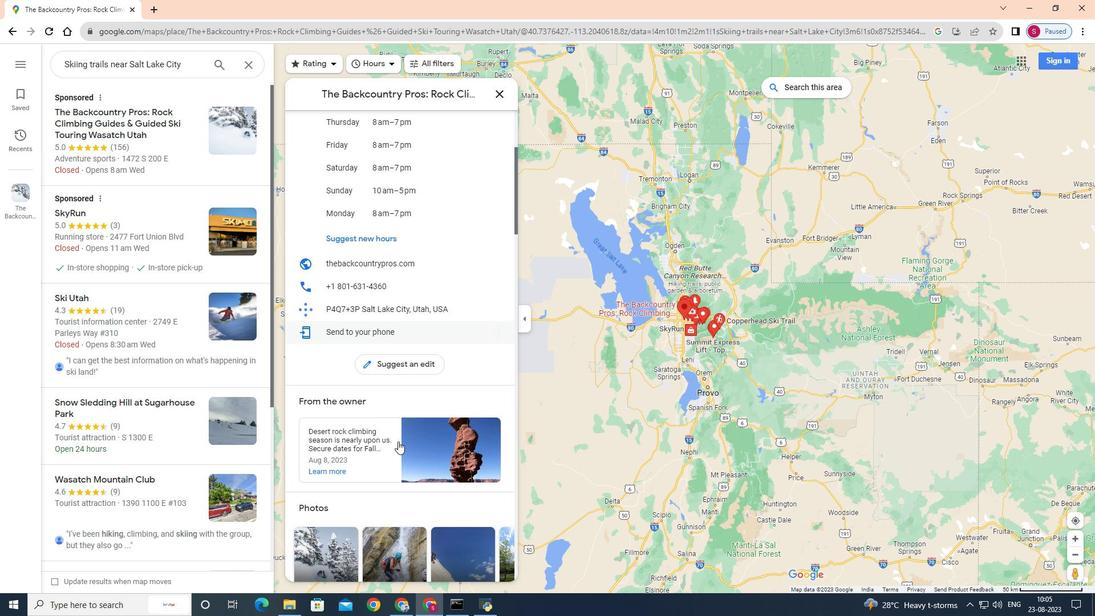 
Action: Mouse scrolled (421, 368) with delta (0, 0)
Screenshot: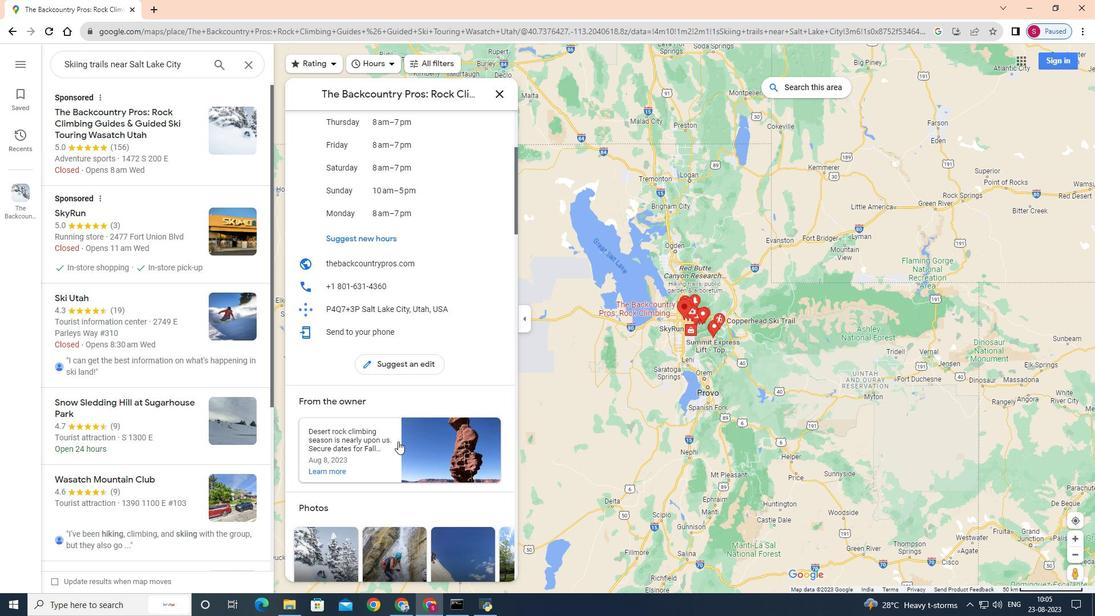 
Action: Mouse scrolled (421, 368) with delta (0, 0)
Screenshot: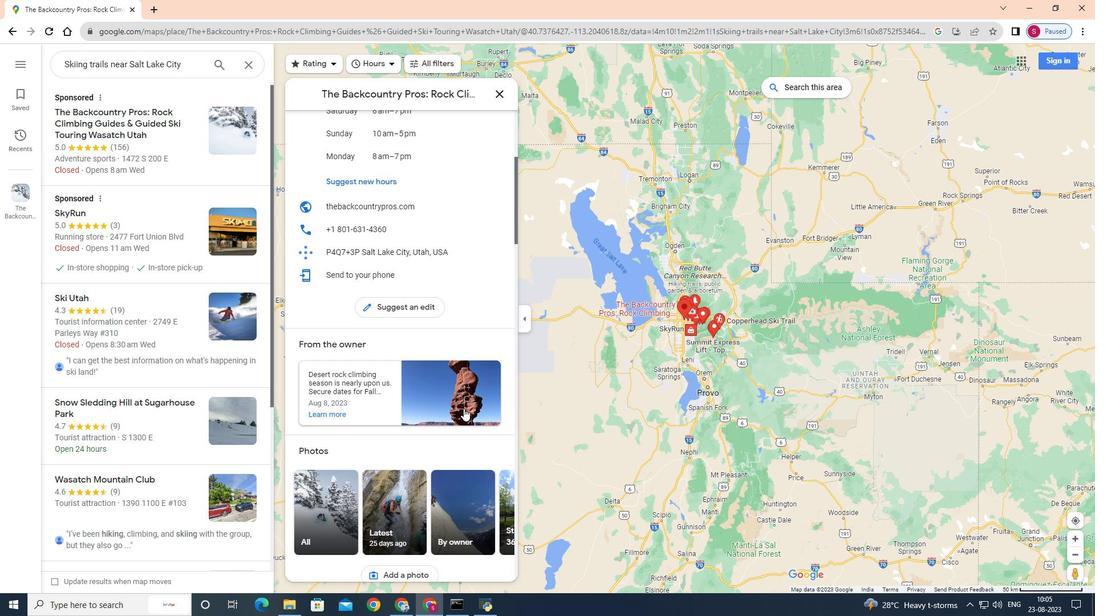 
Action: Mouse moved to (441, 363)
Screenshot: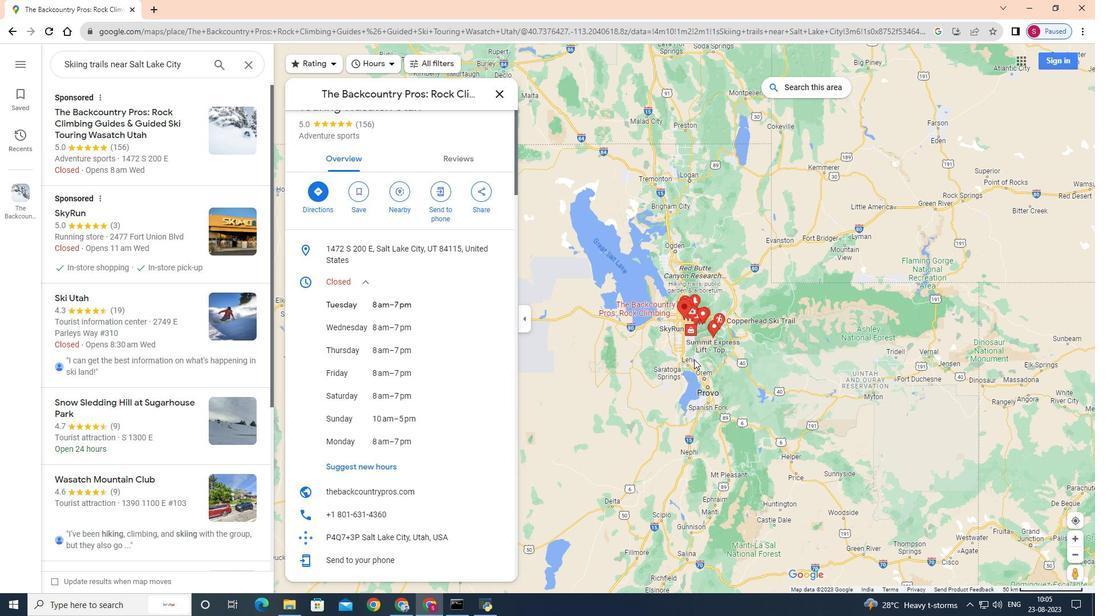
Action: Mouse scrolled (441, 363) with delta (0, 0)
Screenshot: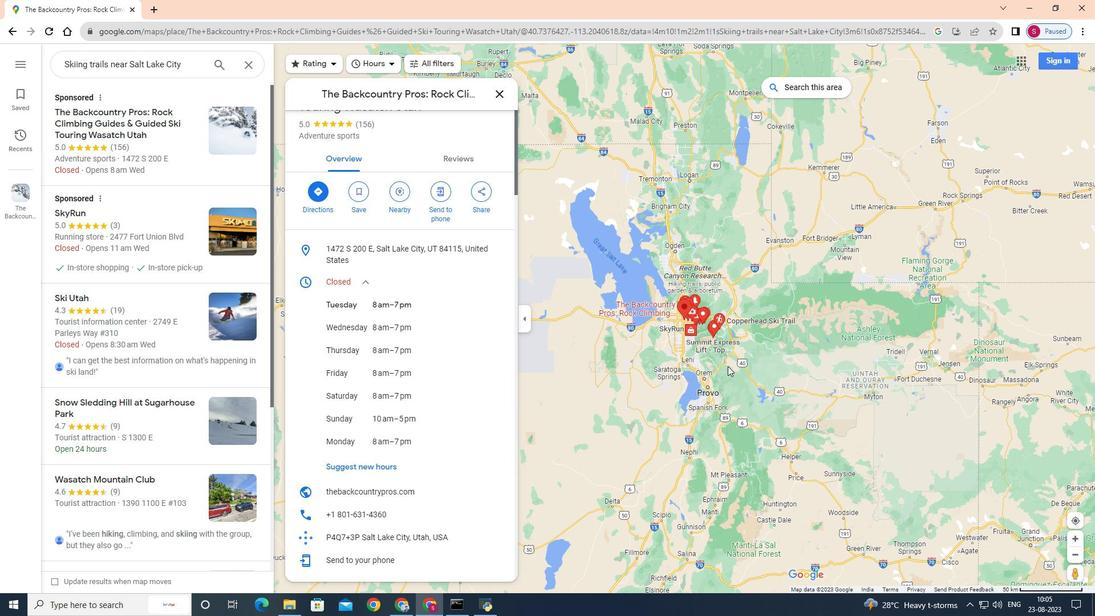 
Action: Mouse scrolled (441, 363) with delta (0, 0)
Screenshot: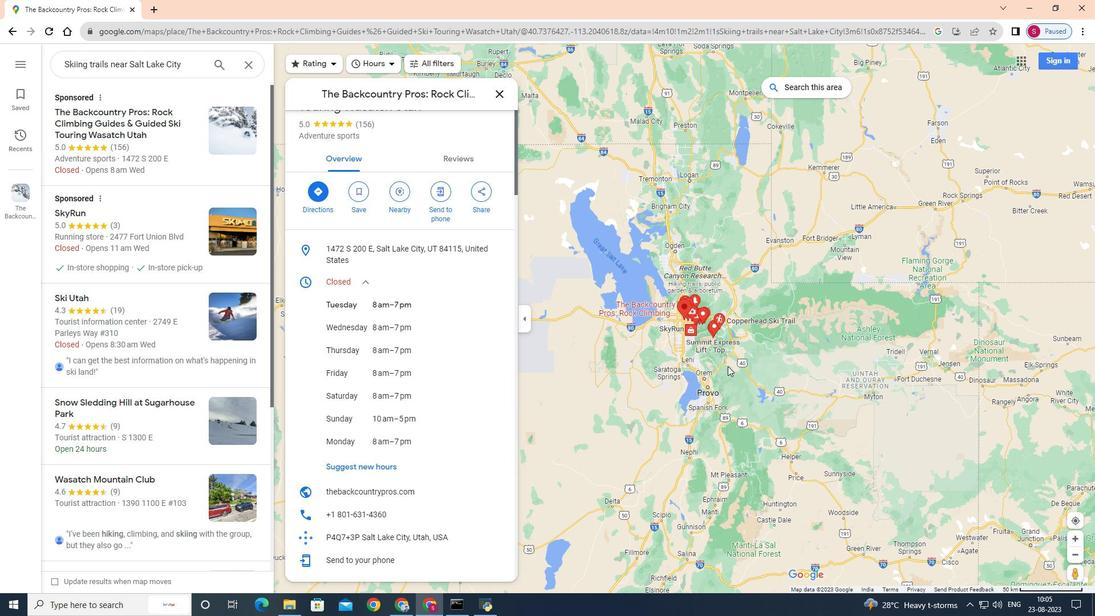 
Action: Mouse scrolled (441, 363) with delta (0, 0)
Screenshot: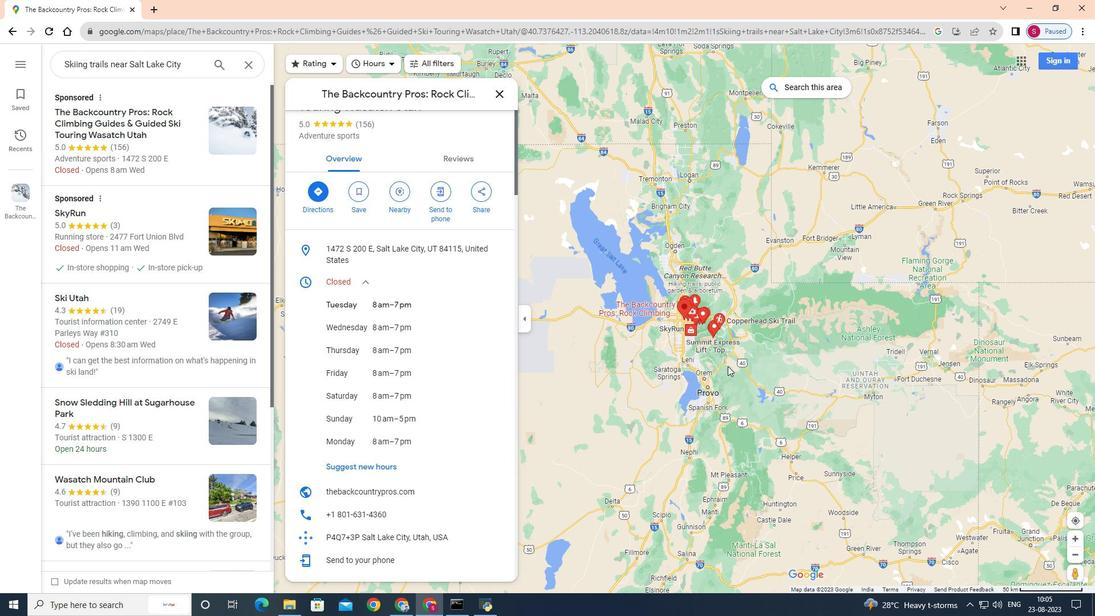 
Action: Mouse scrolled (441, 363) with delta (0, 0)
Screenshot: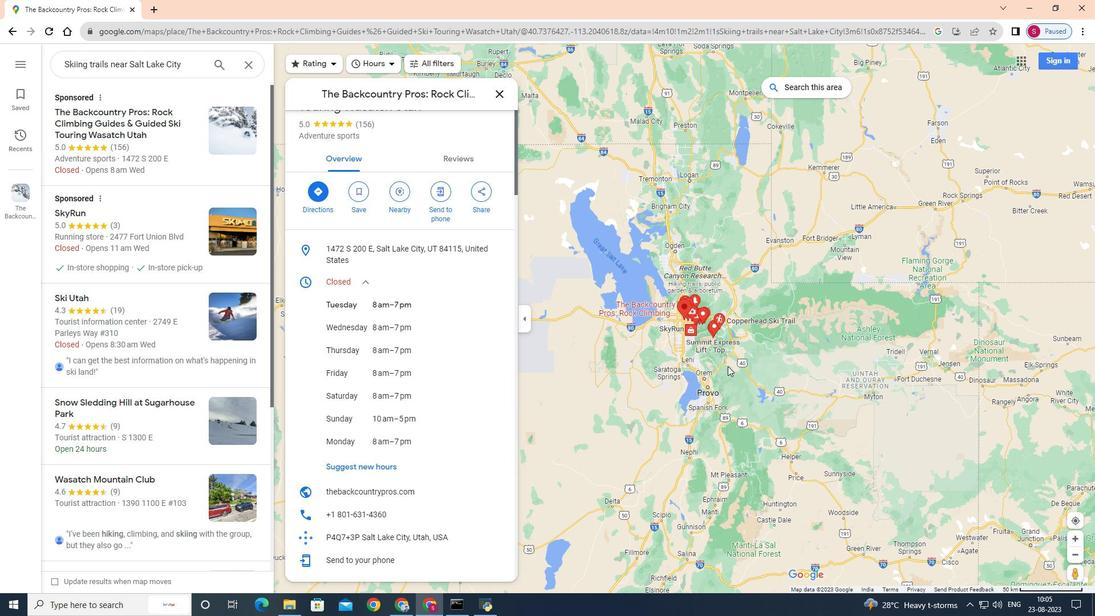 
Action: Mouse scrolled (441, 363) with delta (0, 0)
Screenshot: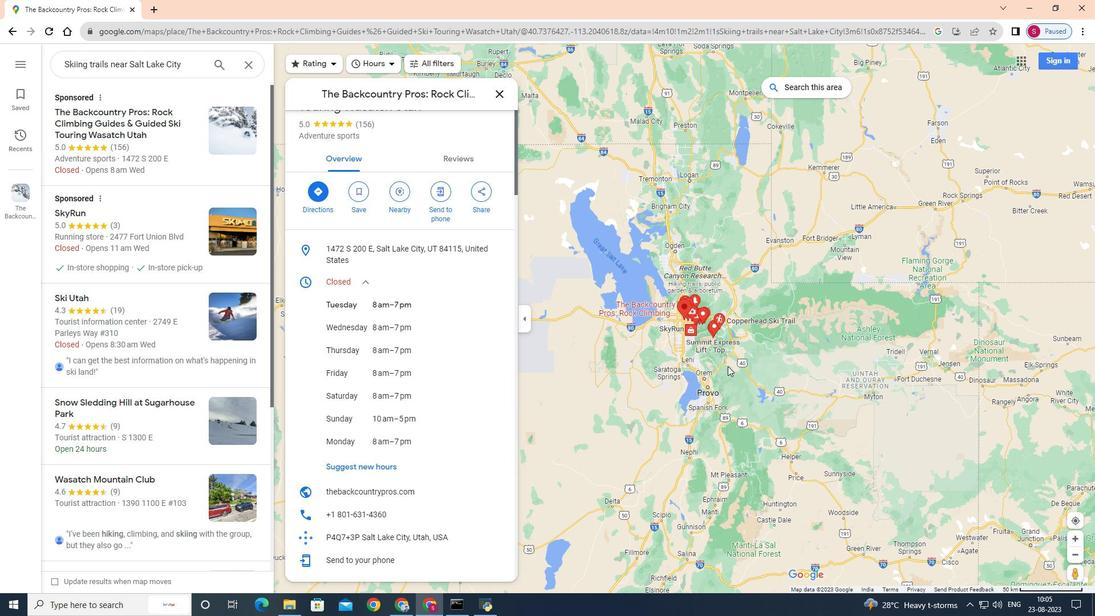 
Action: Mouse moved to (526, 357)
Screenshot: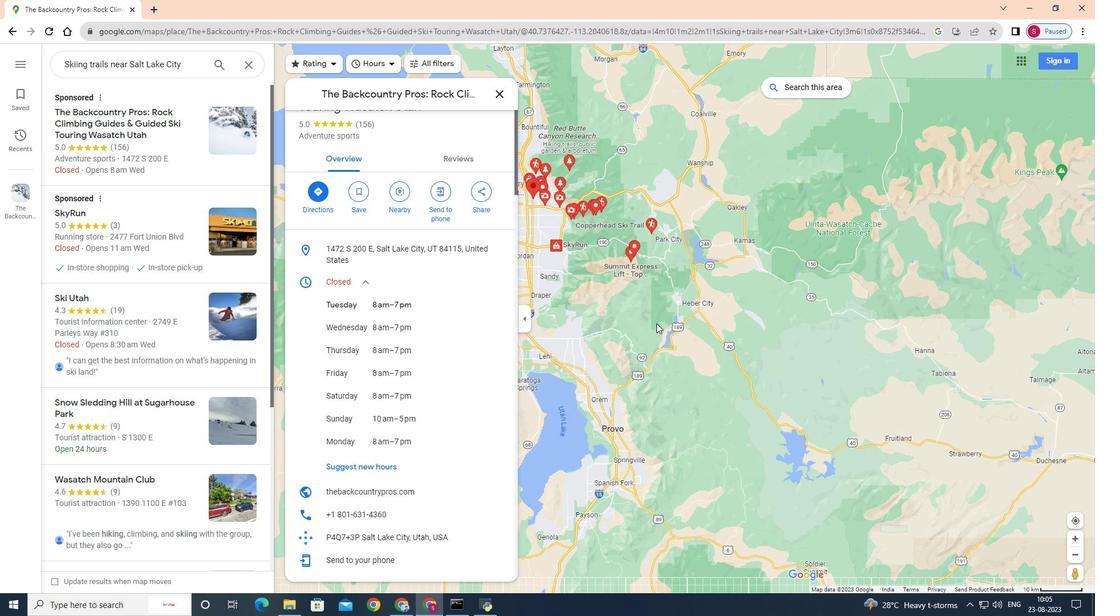 
Action: Mouse scrolled (526, 357) with delta (0, 0)
Screenshot: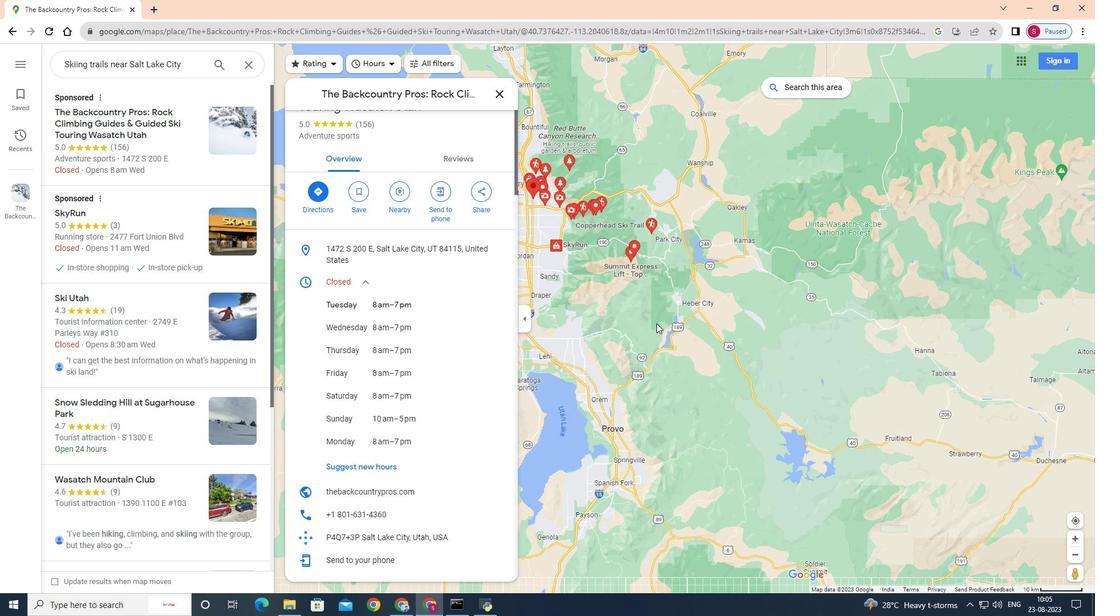 
Action: Mouse scrolled (526, 357) with delta (0, 0)
Screenshot: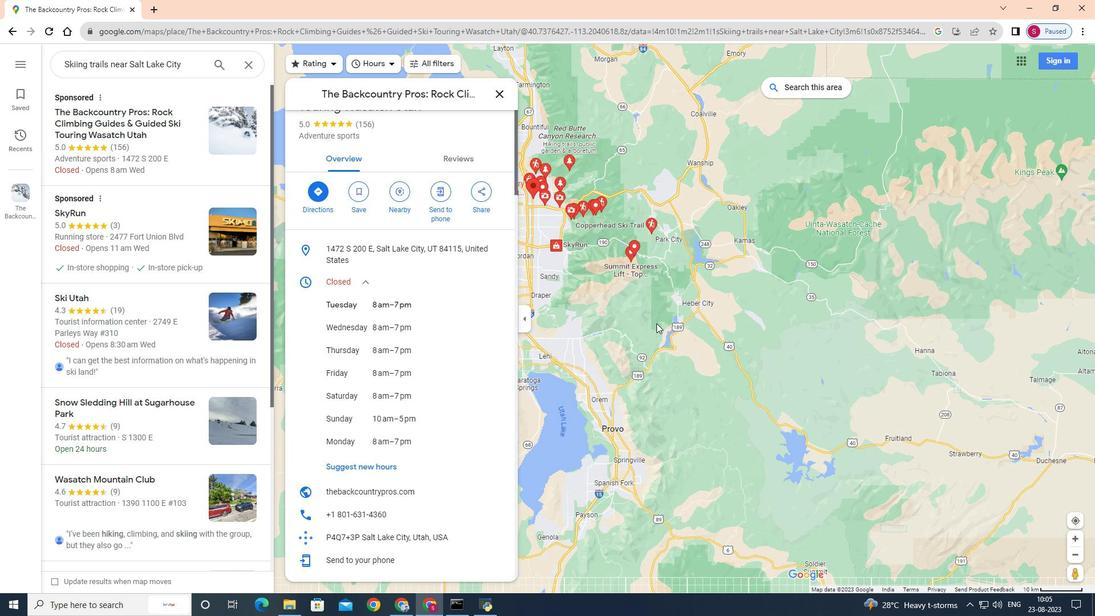 
Action: Mouse scrolled (526, 357) with delta (0, 0)
Screenshot: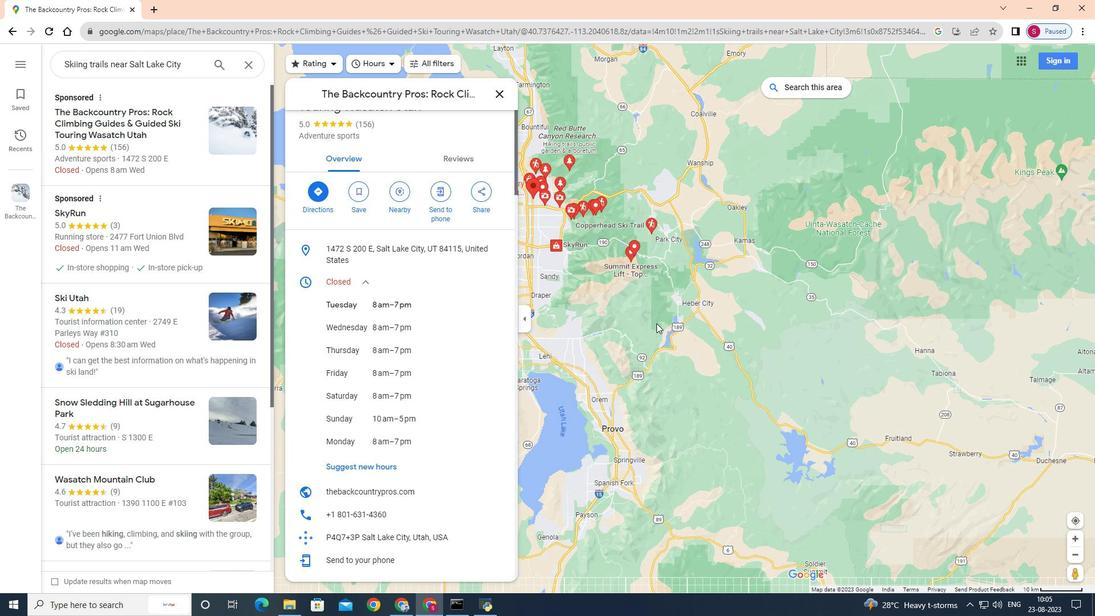 
Action: Mouse scrolled (526, 357) with delta (0, 0)
Screenshot: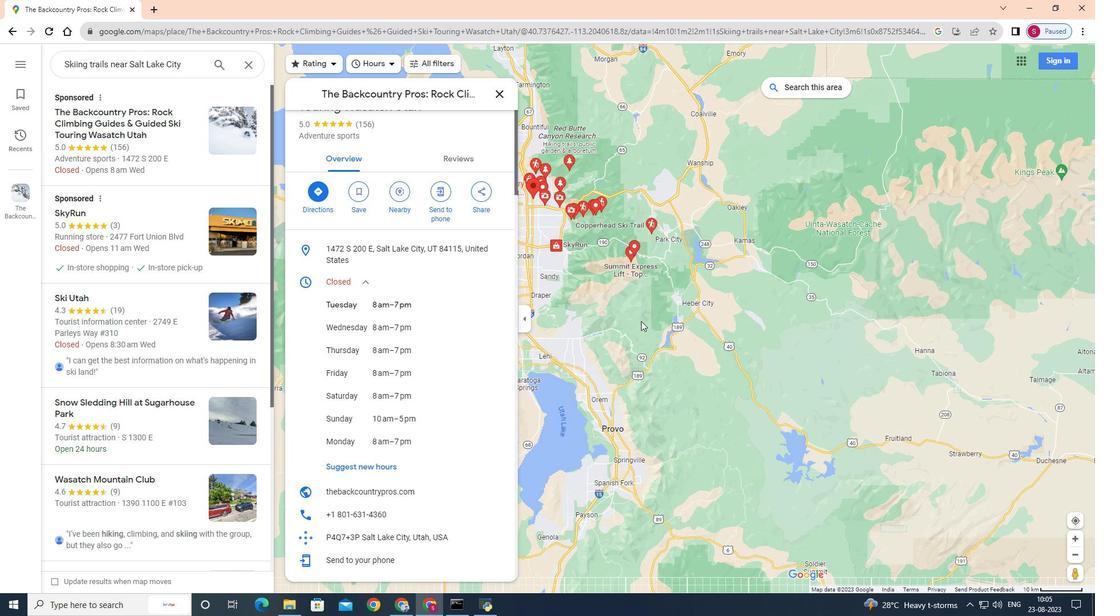 
Action: Mouse scrolled (526, 357) with delta (0, 0)
Screenshot: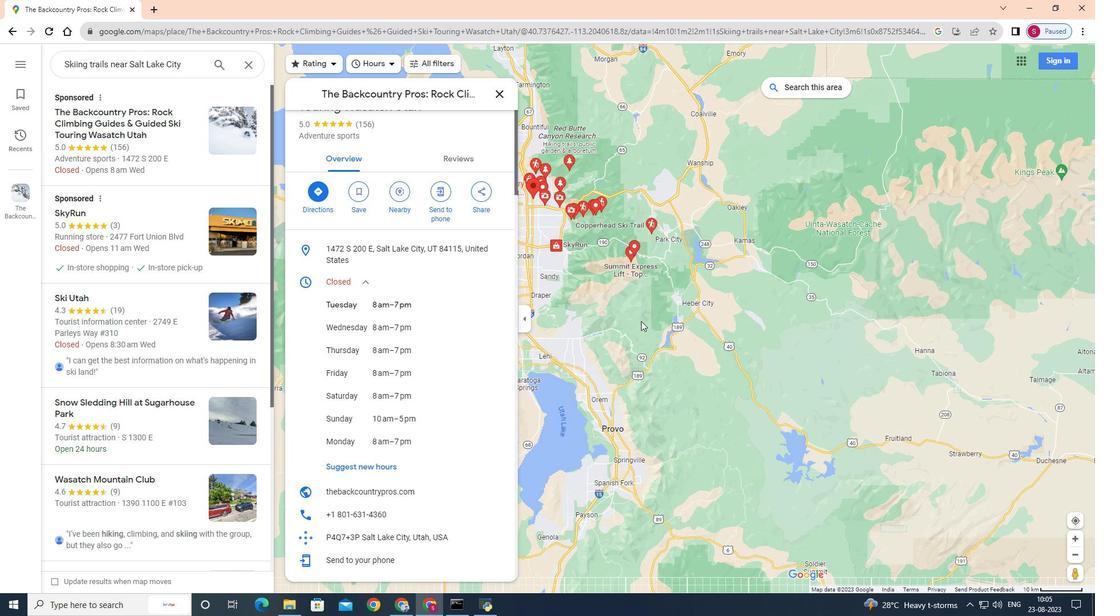 
Action: Mouse scrolled (526, 357) with delta (0, 0)
Screenshot: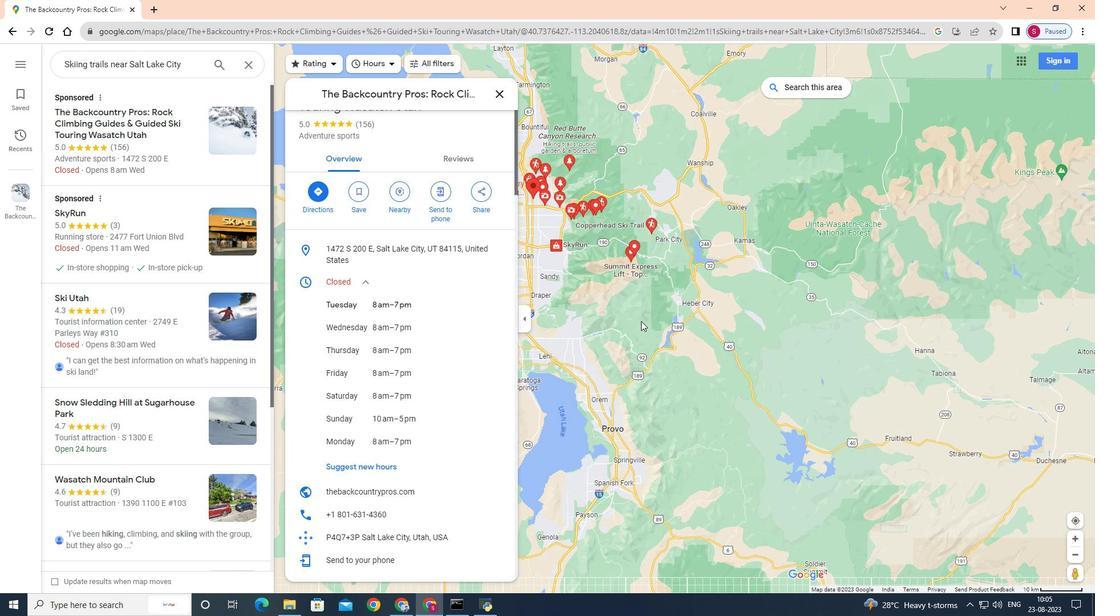 
Action: Mouse scrolled (526, 357) with delta (0, 0)
Screenshot: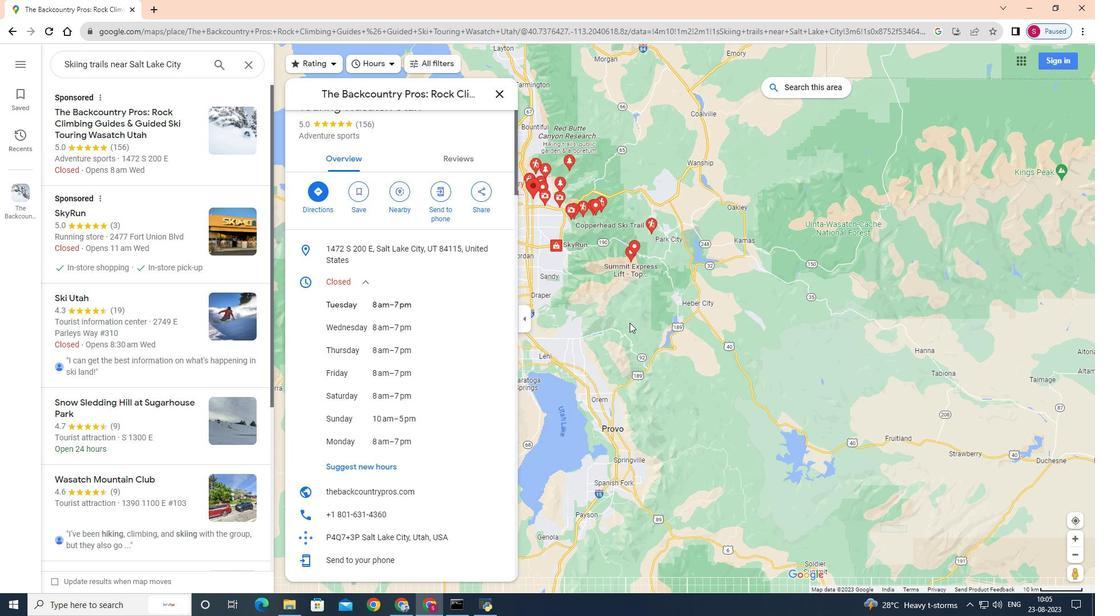 
Action: Mouse moved to (486, 352)
Screenshot: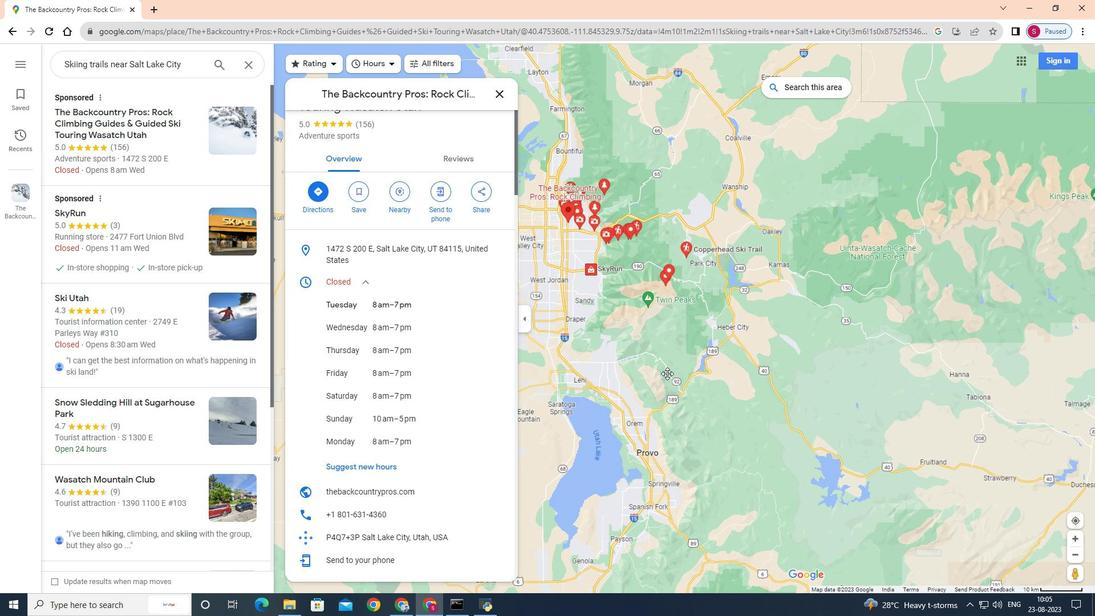 
Action: Mouse pressed left at (486, 352)
Screenshot: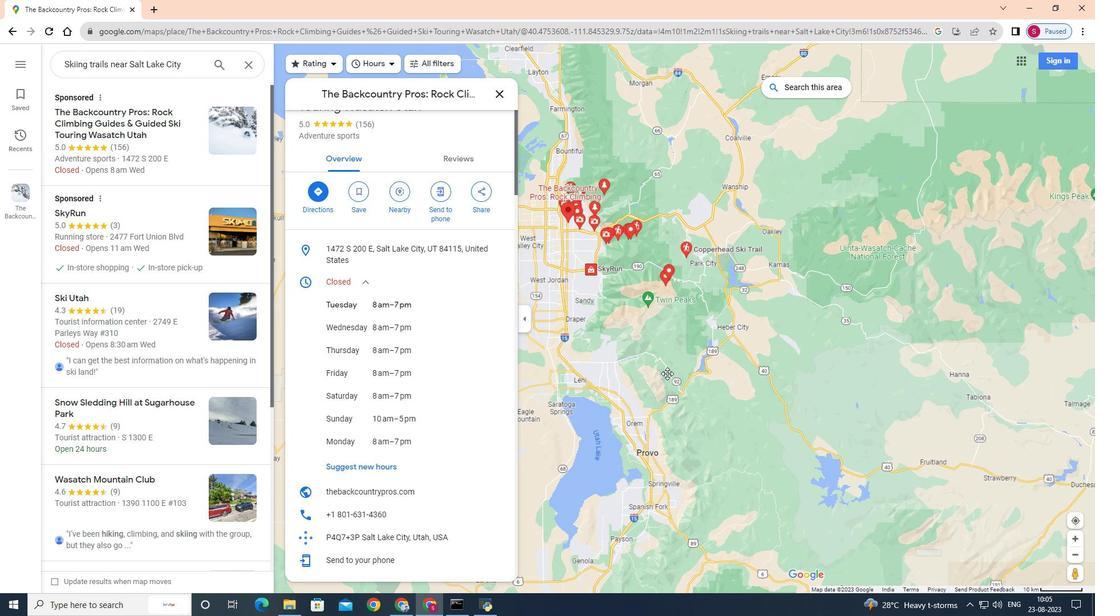 
Action: Mouse moved to (475, 348)
Screenshot: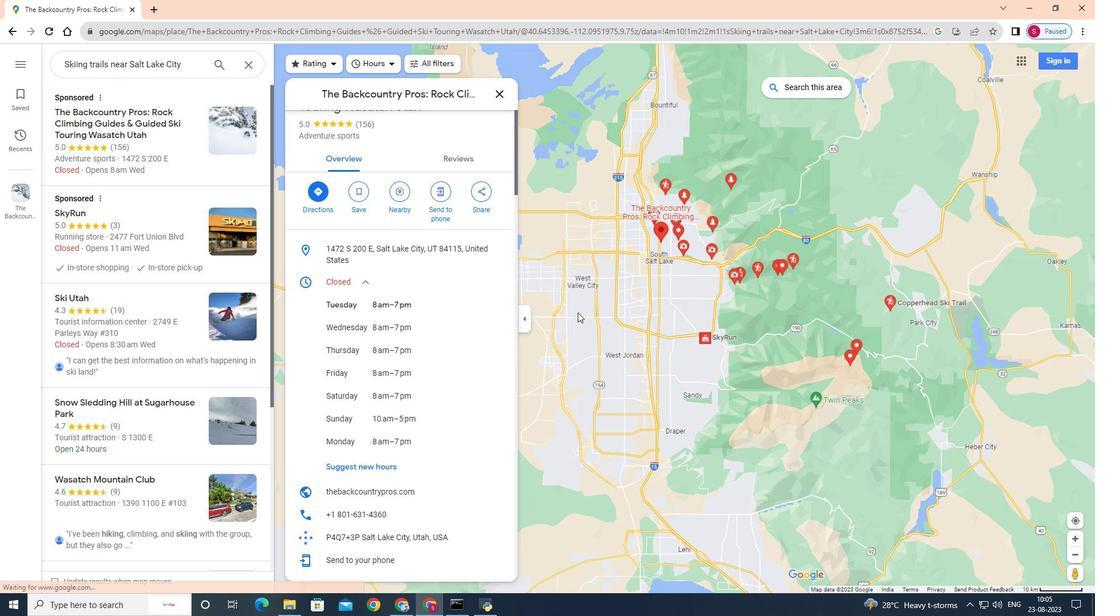 
Action: Mouse scrolled (475, 349) with delta (0, 0)
Screenshot: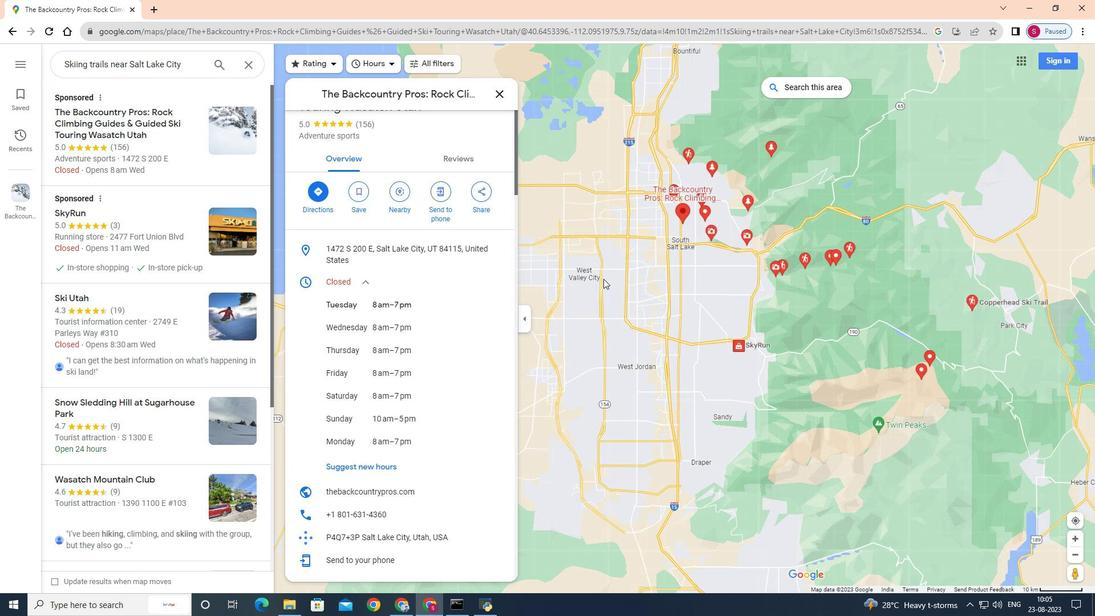 
Action: Mouse scrolled (475, 349) with delta (0, 0)
Screenshot: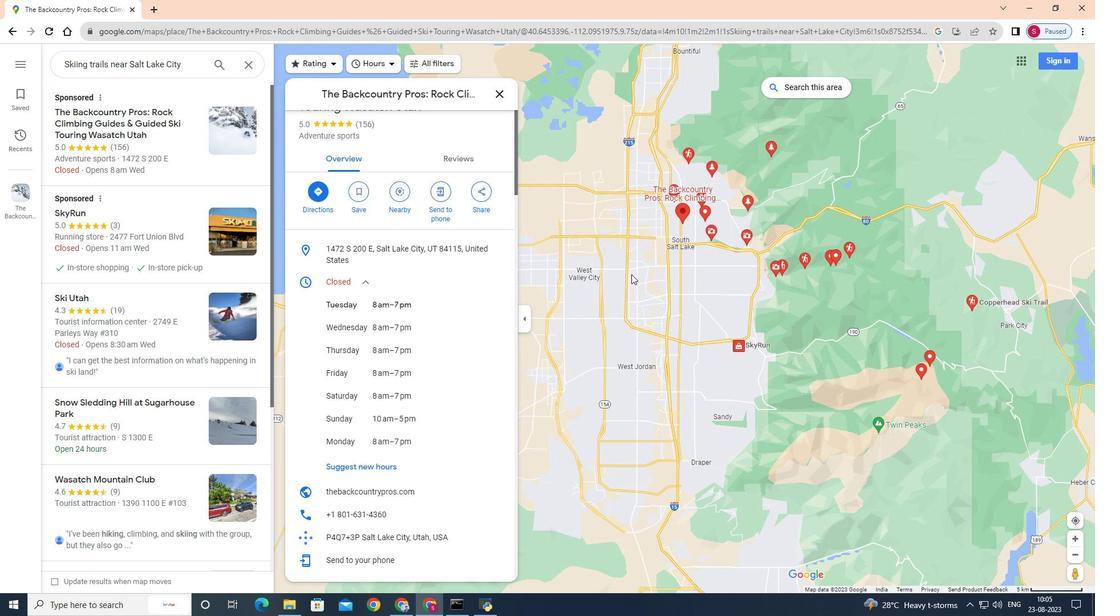 
Action: Mouse scrolled (475, 349) with delta (0, 0)
Screenshot: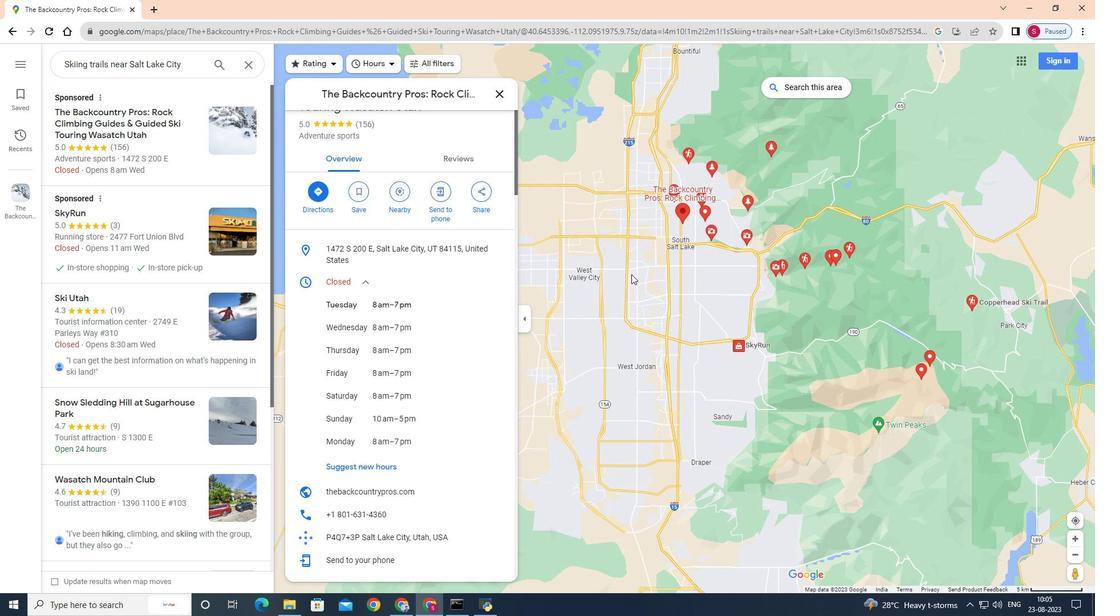 
Action: Mouse scrolled (475, 349) with delta (0, 0)
Screenshot: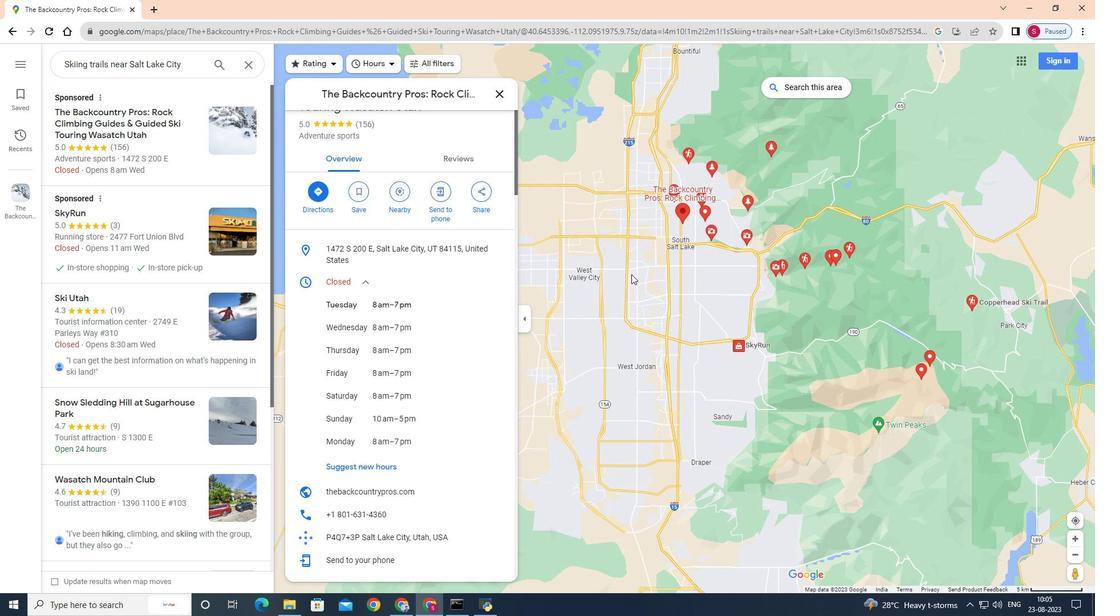 
Action: Mouse scrolled (475, 349) with delta (0, 0)
Screenshot: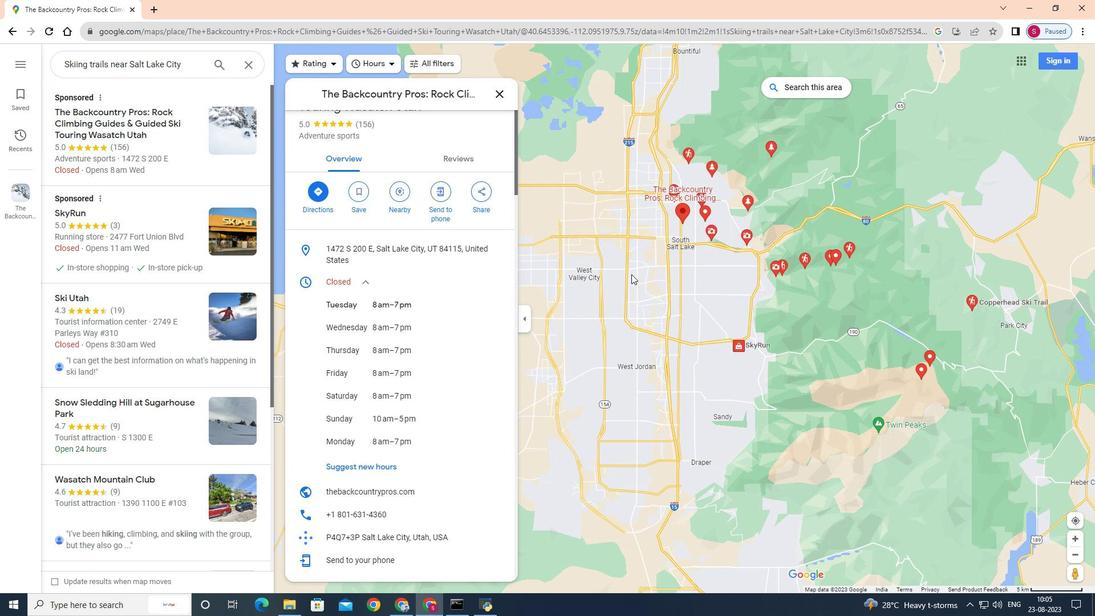 
Action: Mouse scrolled (475, 349) with delta (0, 0)
Screenshot: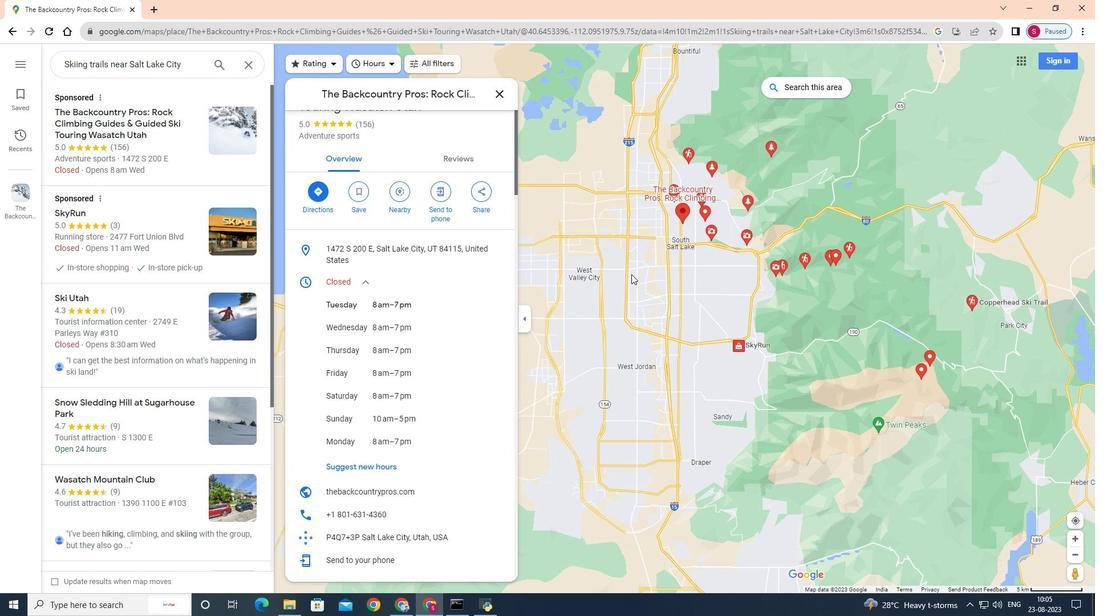 
Action: Mouse moved to (491, 342)
Screenshot: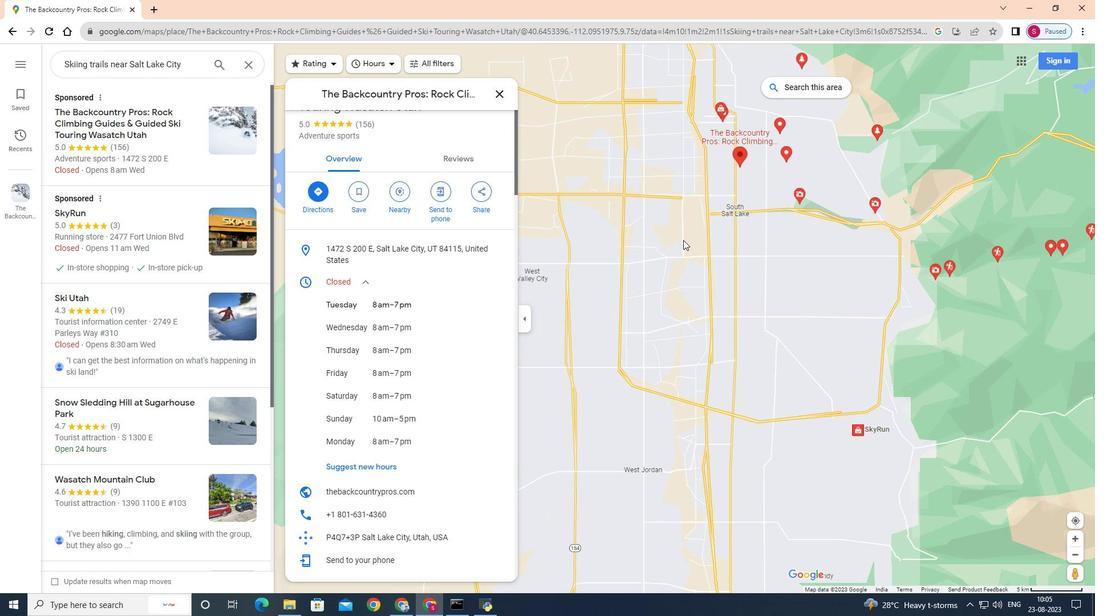 
Action: Mouse scrolled (491, 343) with delta (0, 0)
Screenshot: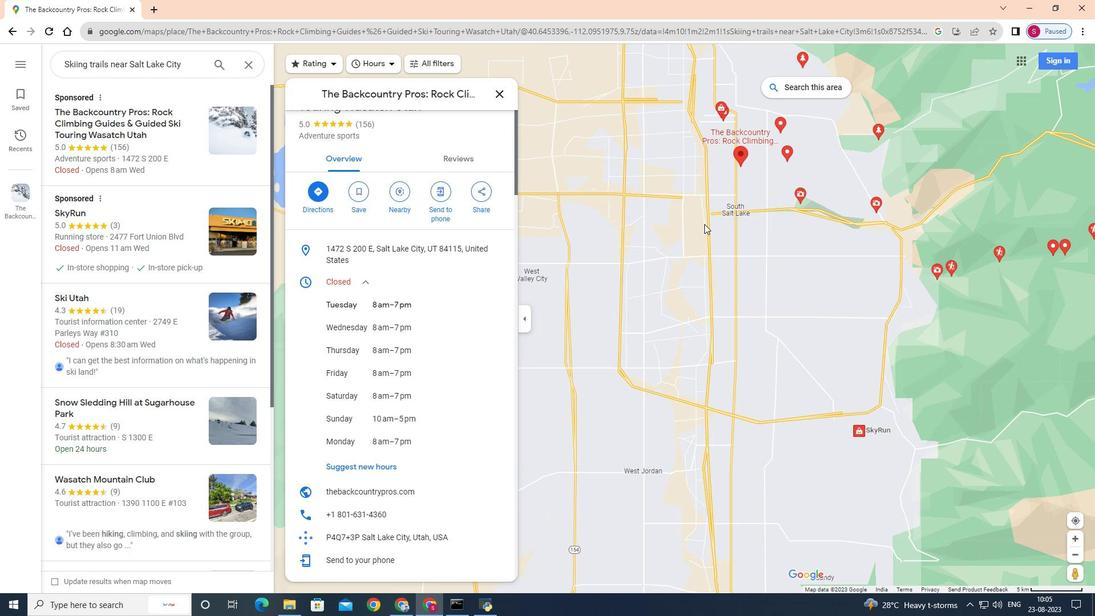 
Action: Mouse scrolled (491, 343) with delta (0, 0)
Screenshot: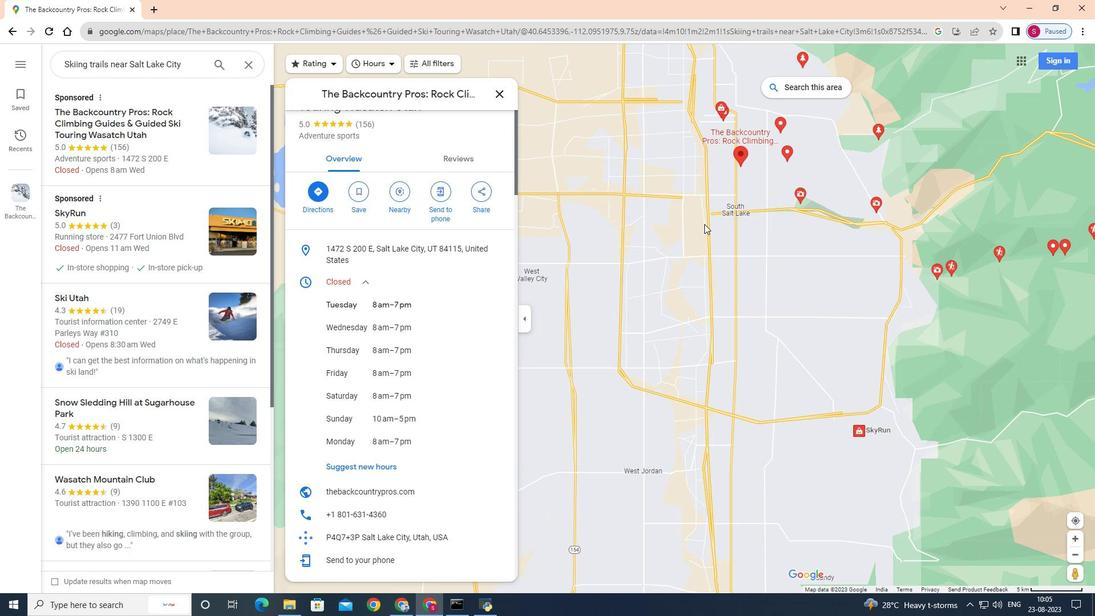 
Action: Mouse scrolled (491, 343) with delta (0, 0)
Screenshot: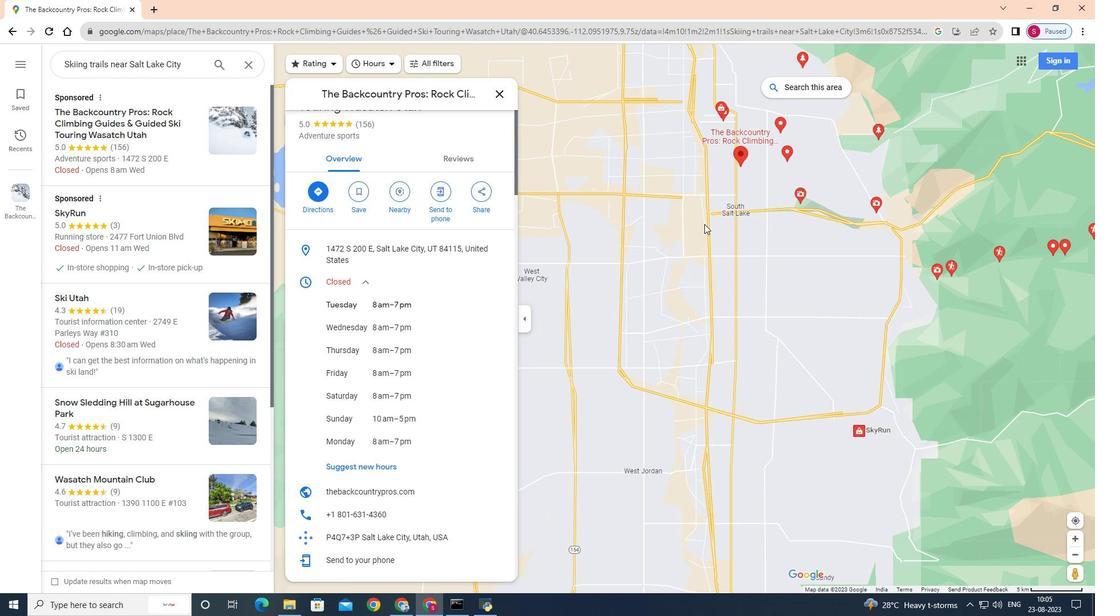 
Action: Mouse scrolled (491, 343) with delta (0, 0)
Screenshot: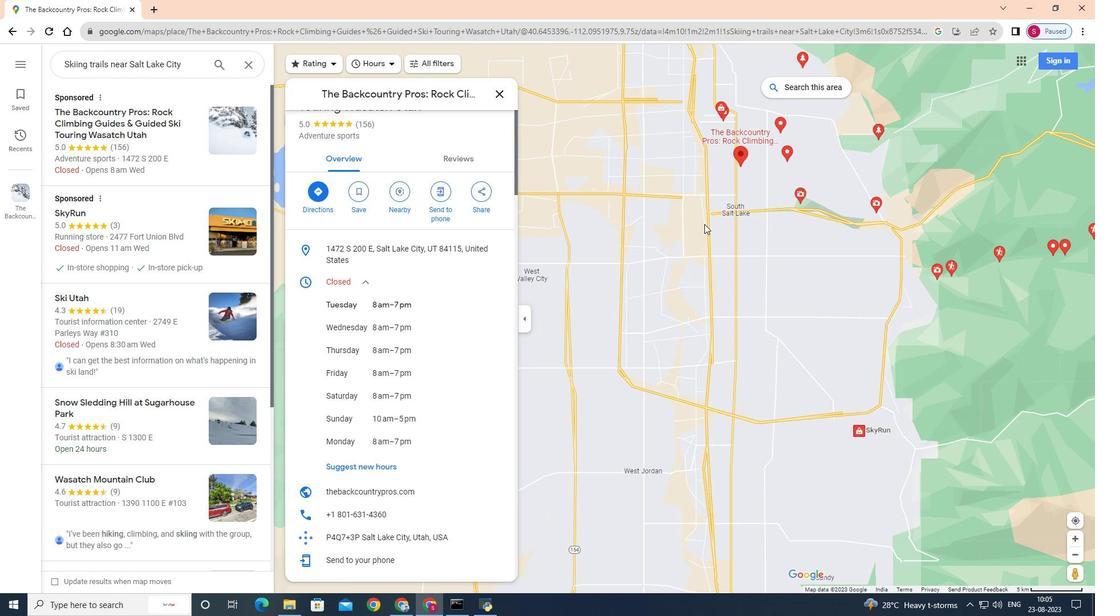 
Action: Mouse scrolled (491, 343) with delta (0, 0)
Screenshot: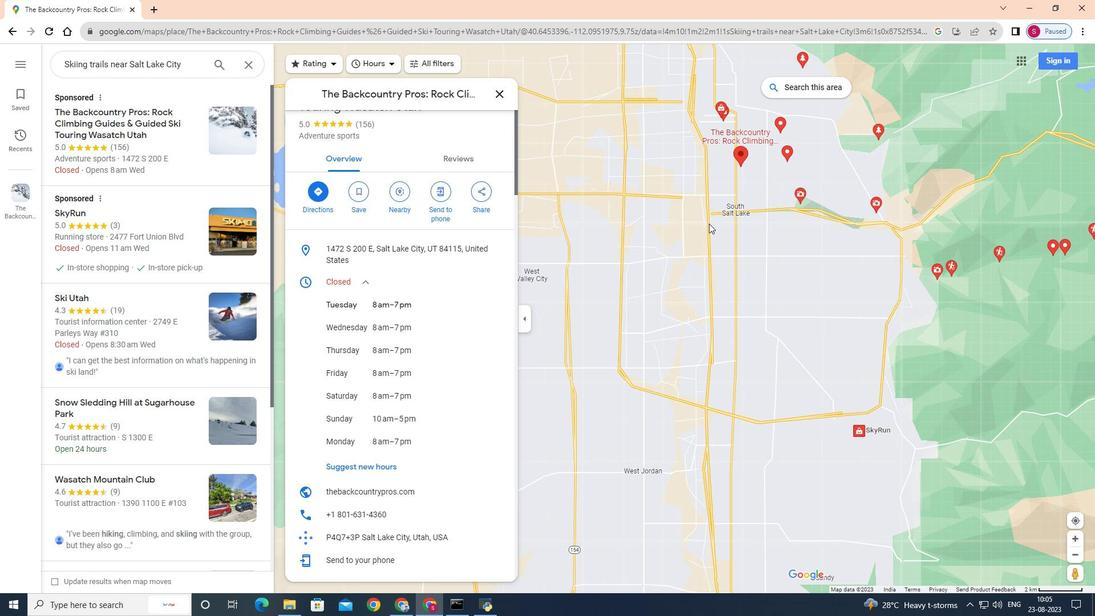 
Action: Mouse scrolled (491, 343) with delta (0, 0)
Screenshot: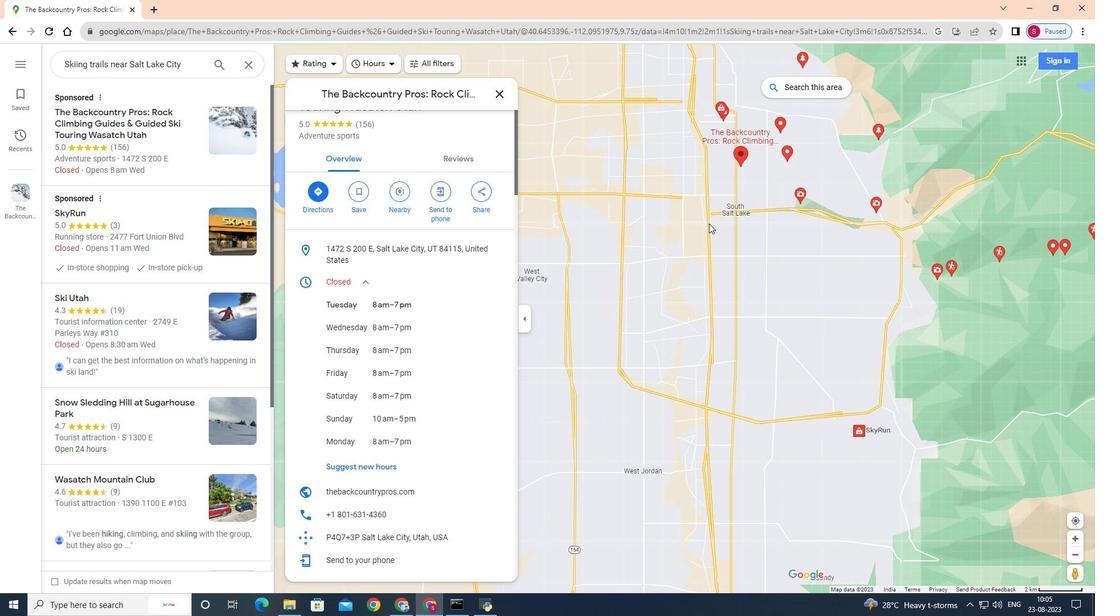 
Action: Mouse moved to (519, 335)
Screenshot: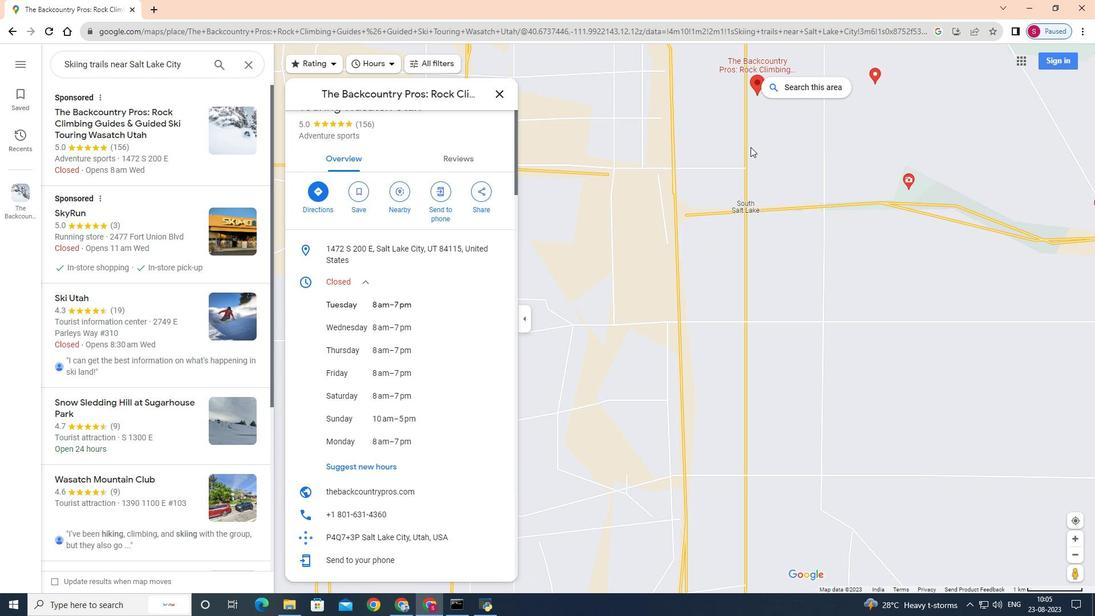 
Action: Mouse scrolled (518, 336) with delta (0, 0)
Screenshot: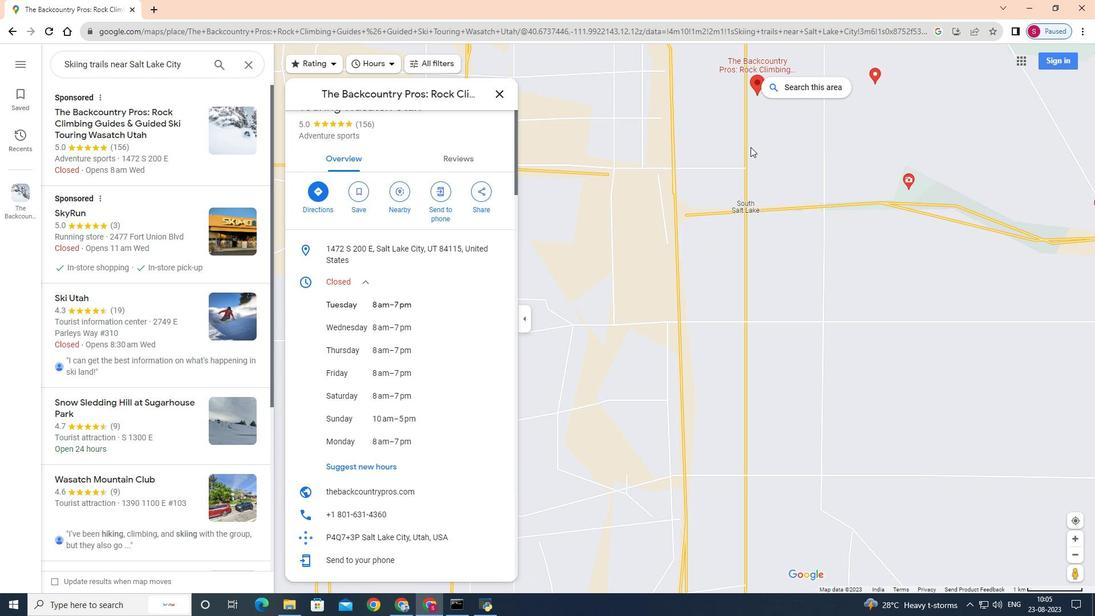 
Action: Mouse moved to (519, 334)
Screenshot: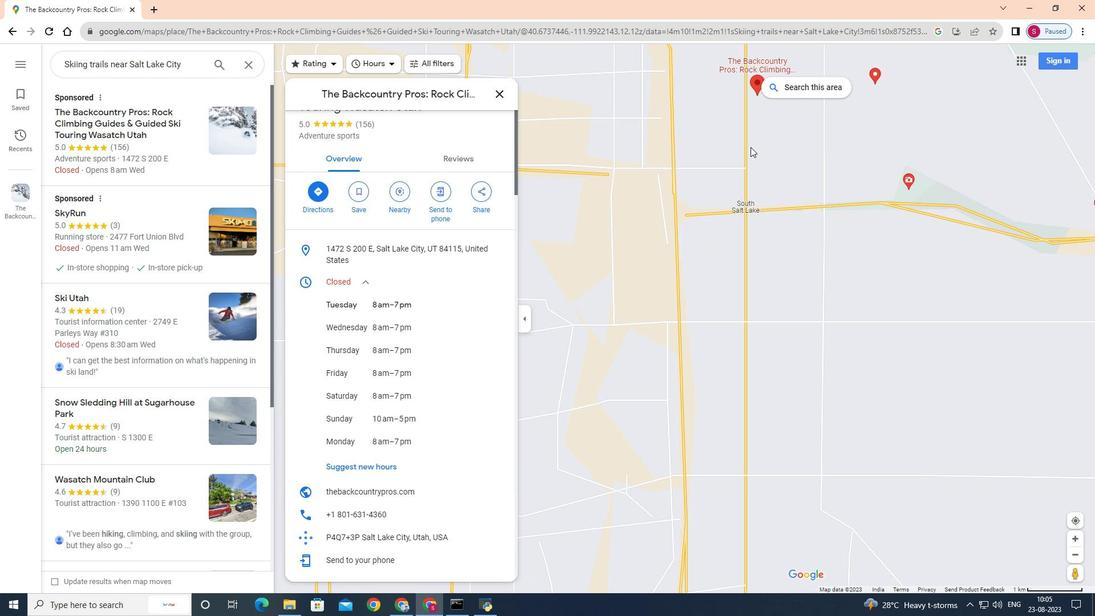 
Action: Mouse scrolled (519, 334) with delta (0, 0)
Screenshot: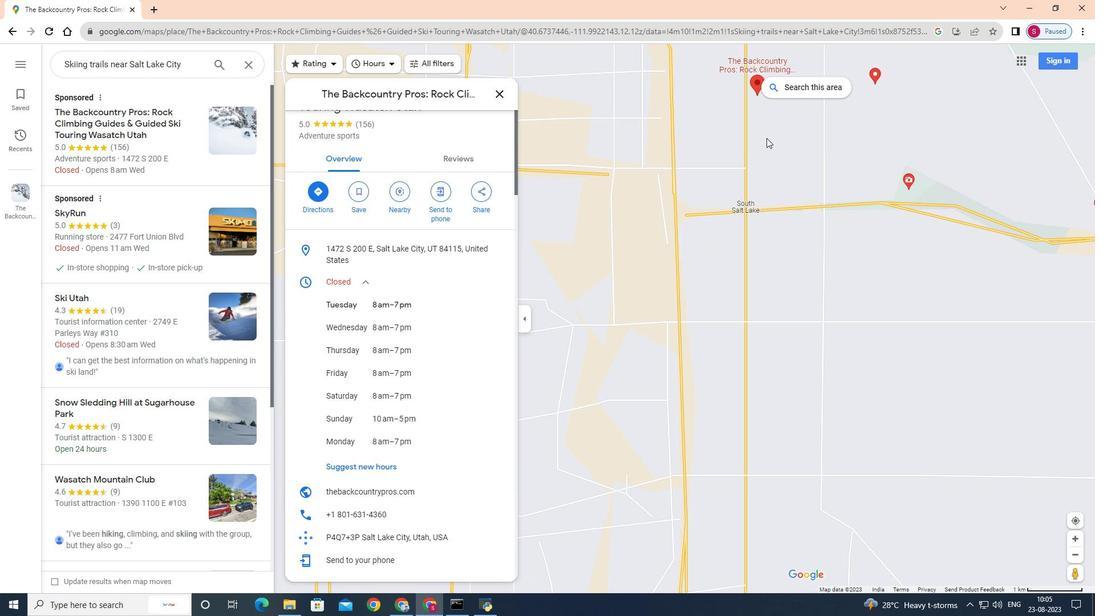 
Action: Mouse moved to (520, 333)
Screenshot: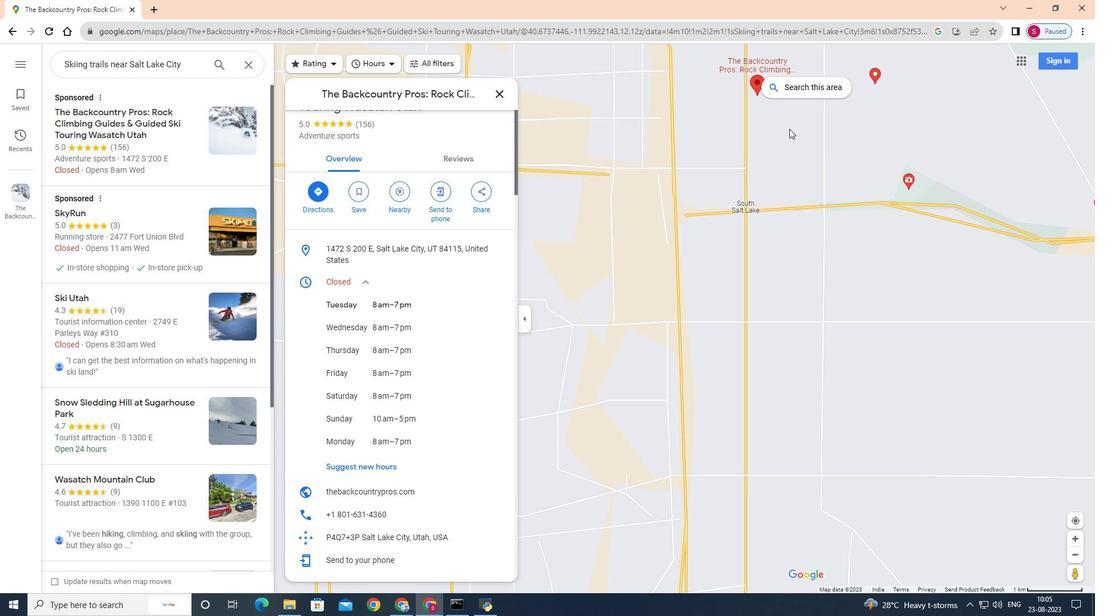 
Action: Mouse scrolled (519, 334) with delta (0, 0)
Screenshot: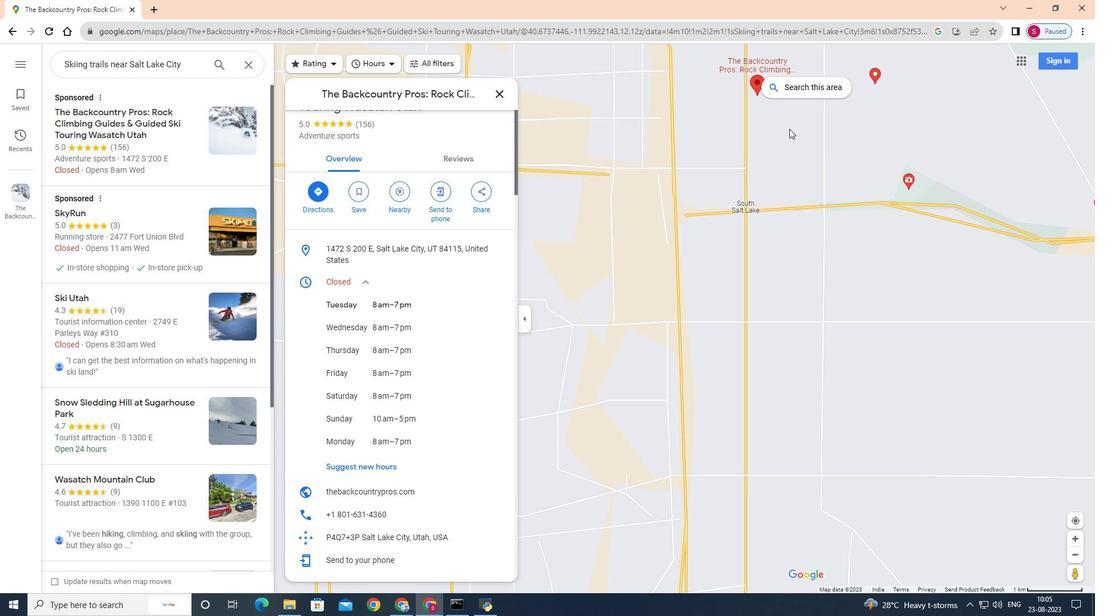 
Action: Mouse moved to (520, 333)
Screenshot: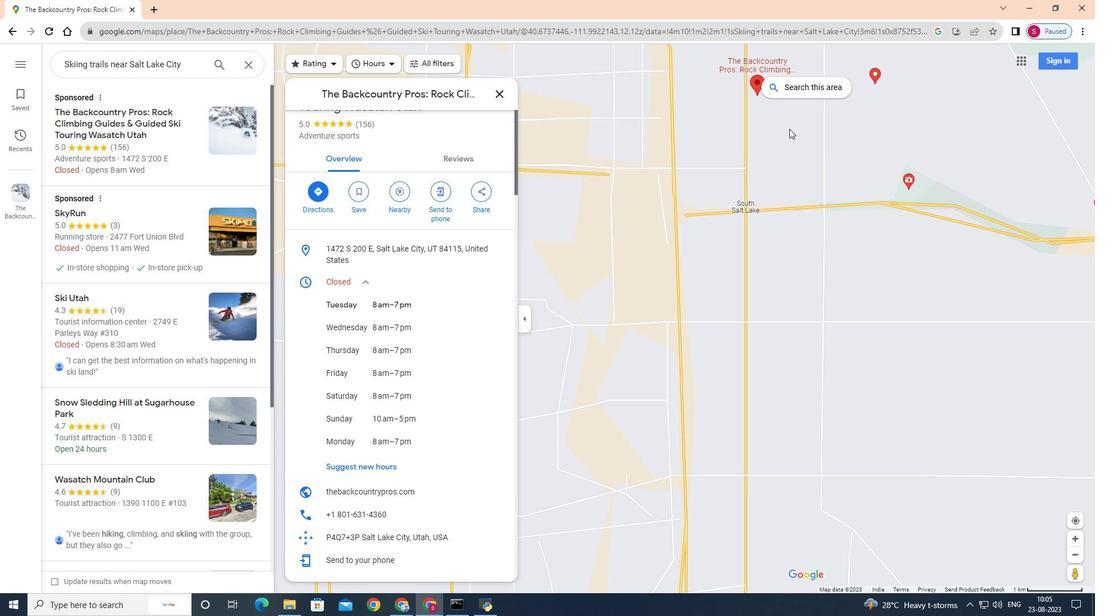 
Action: Mouse scrolled (519, 334) with delta (0, 0)
Screenshot: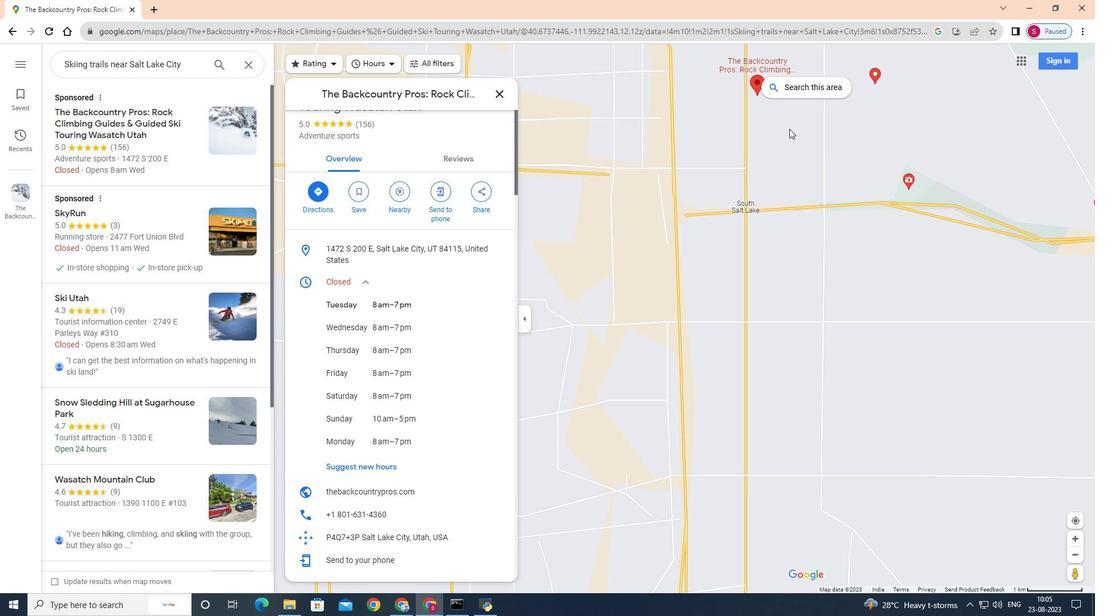 
Action: Mouse moved to (521, 332)
Screenshot: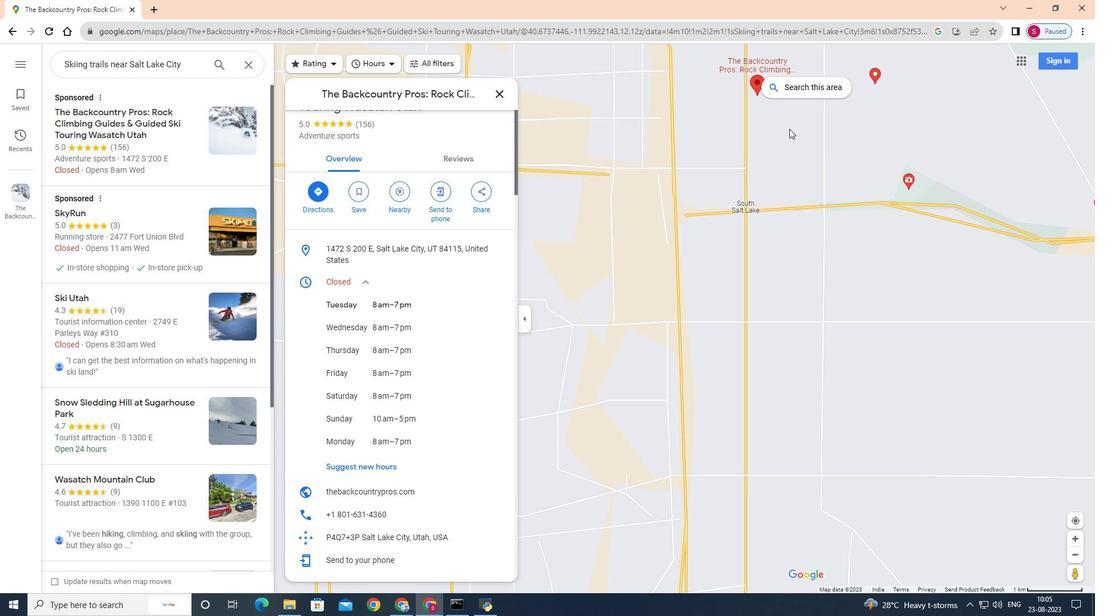 
Action: Mouse scrolled (520, 333) with delta (0, 0)
Screenshot: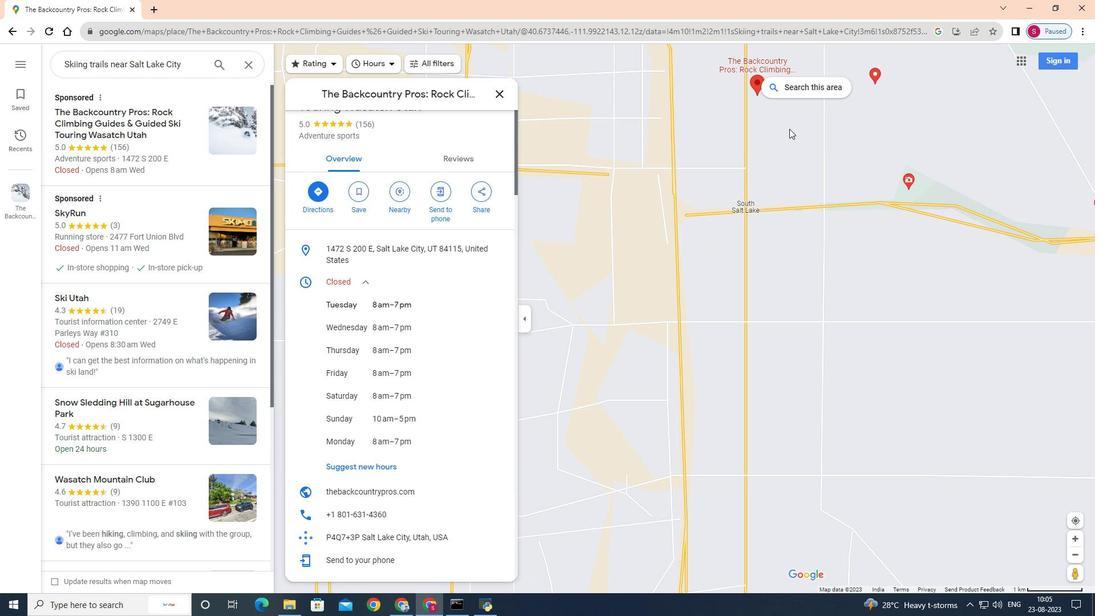 
Action: Mouse moved to (521, 332)
Screenshot: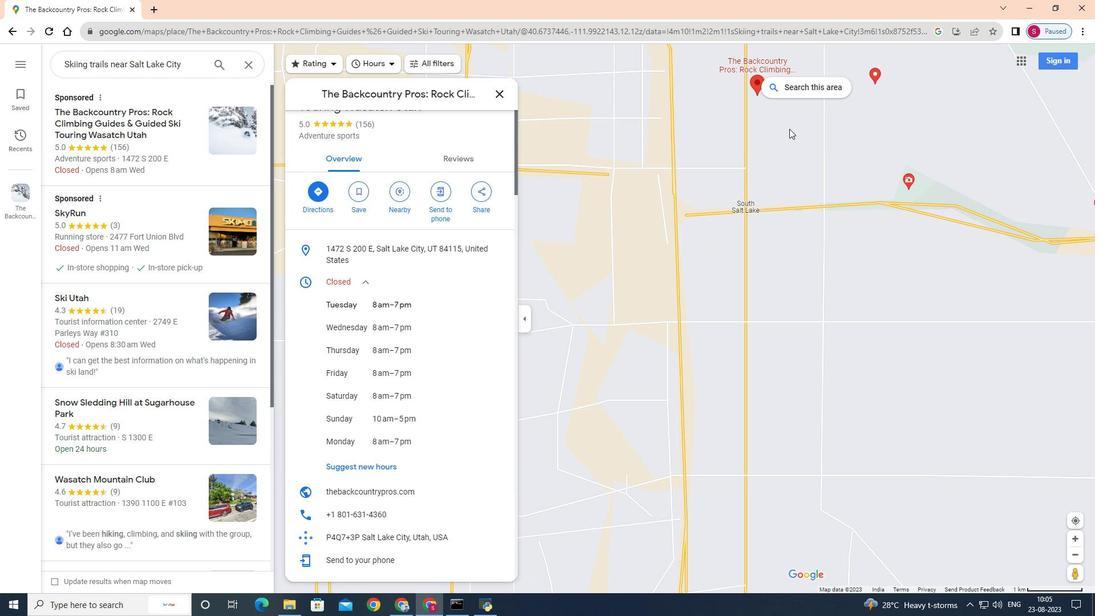 
Action: Mouse scrolled (520, 333) with delta (0, 0)
Screenshot: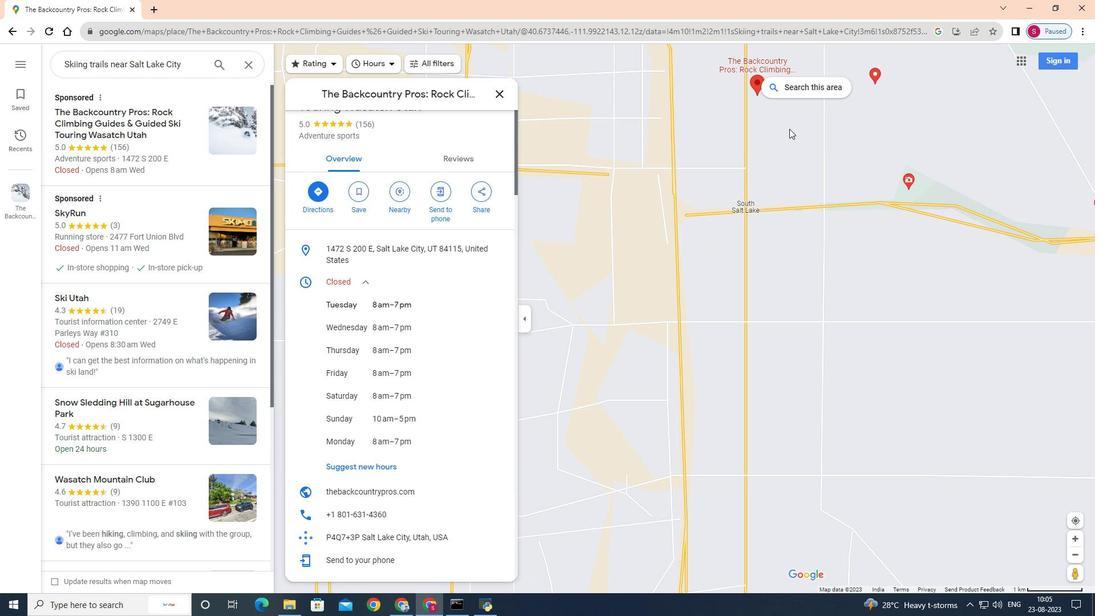 
Action: Mouse moved to (522, 332)
Screenshot: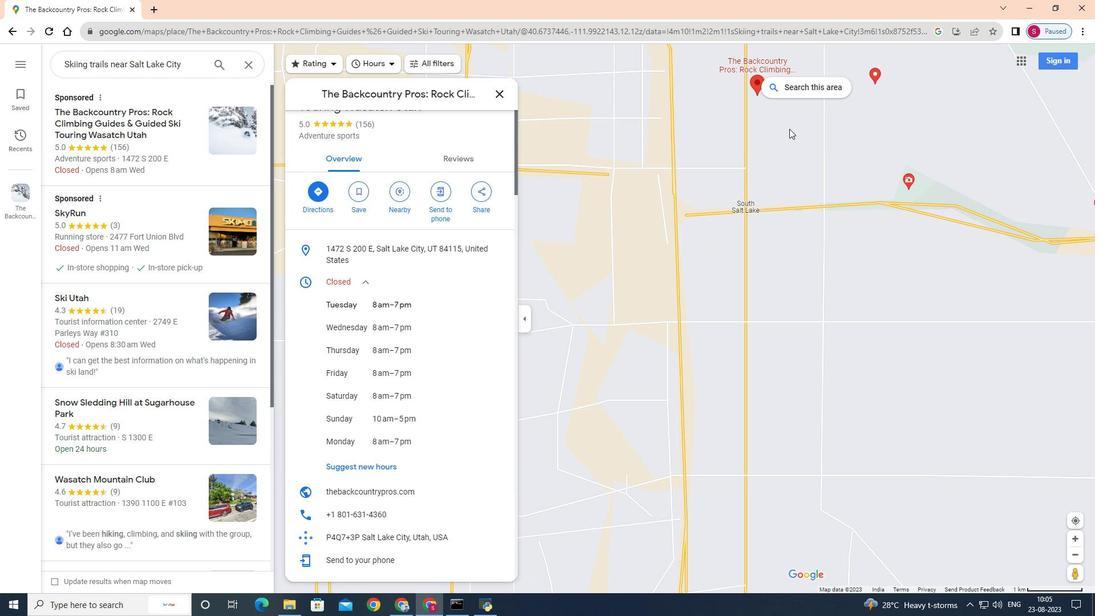 
Action: Mouse scrolled (521, 332) with delta (0, 0)
Screenshot: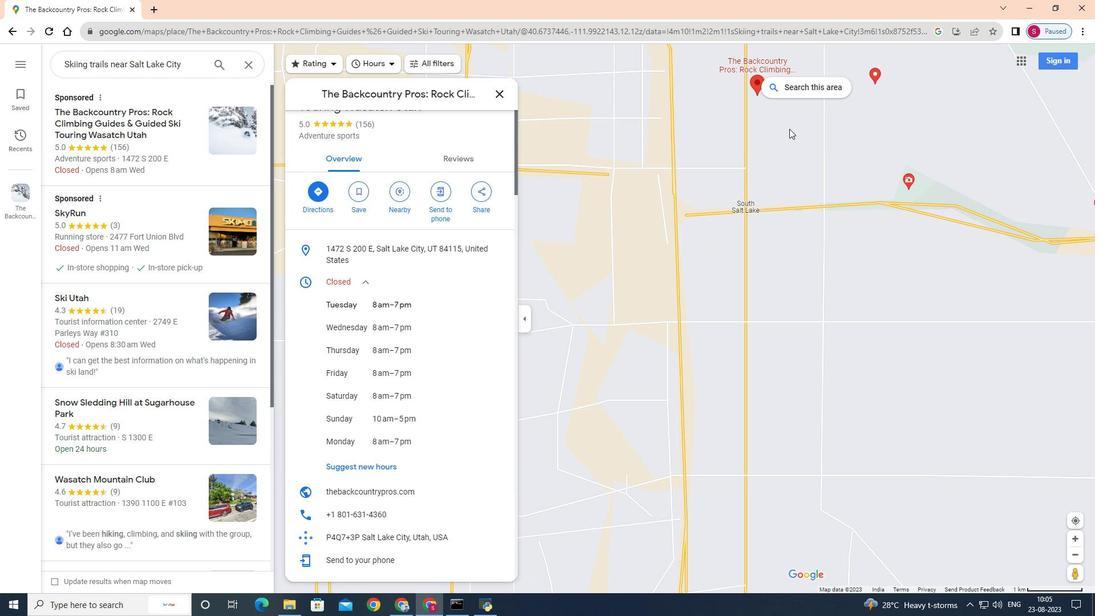 
Action: Mouse moved to (538, 321)
Screenshot: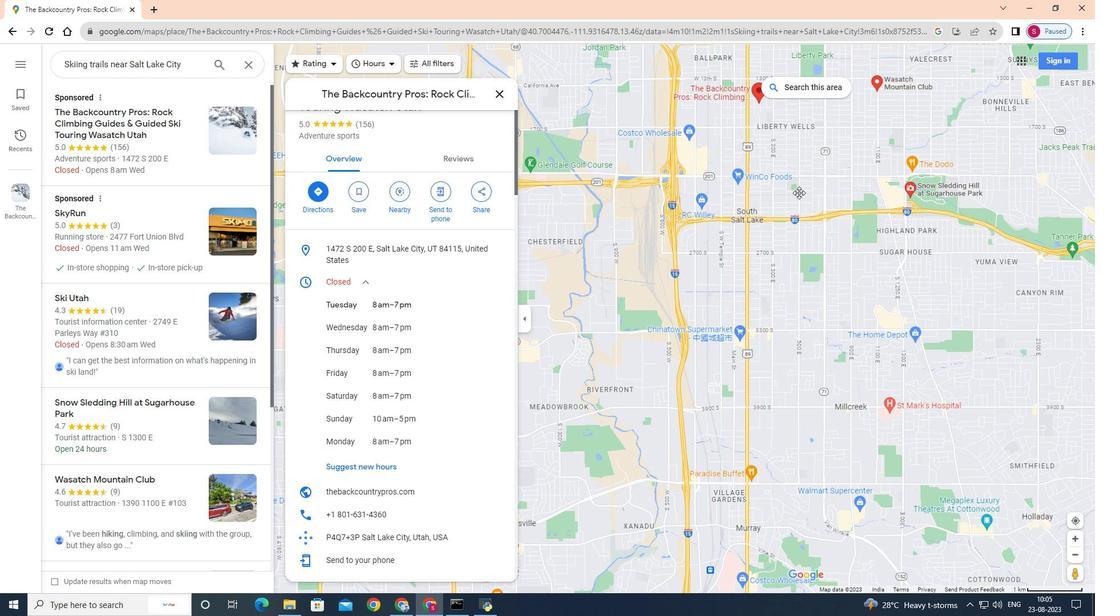 
Action: Mouse pressed left at (538, 321)
Screenshot: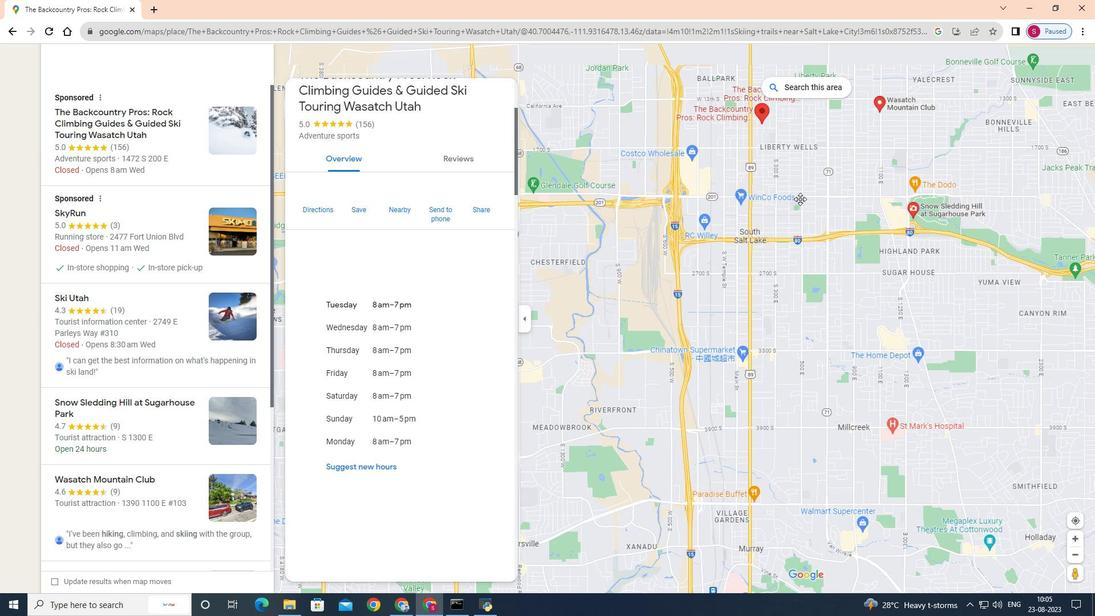 
Action: Mouse moved to (536, 332)
Screenshot: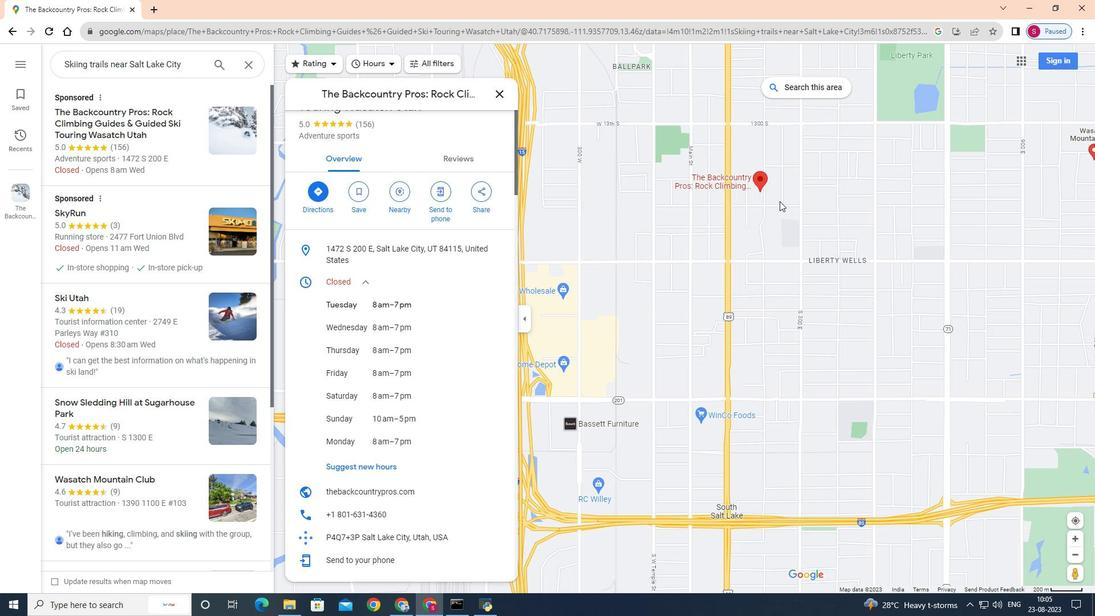 
Action: Mouse scrolled (536, 332) with delta (0, 0)
Screenshot: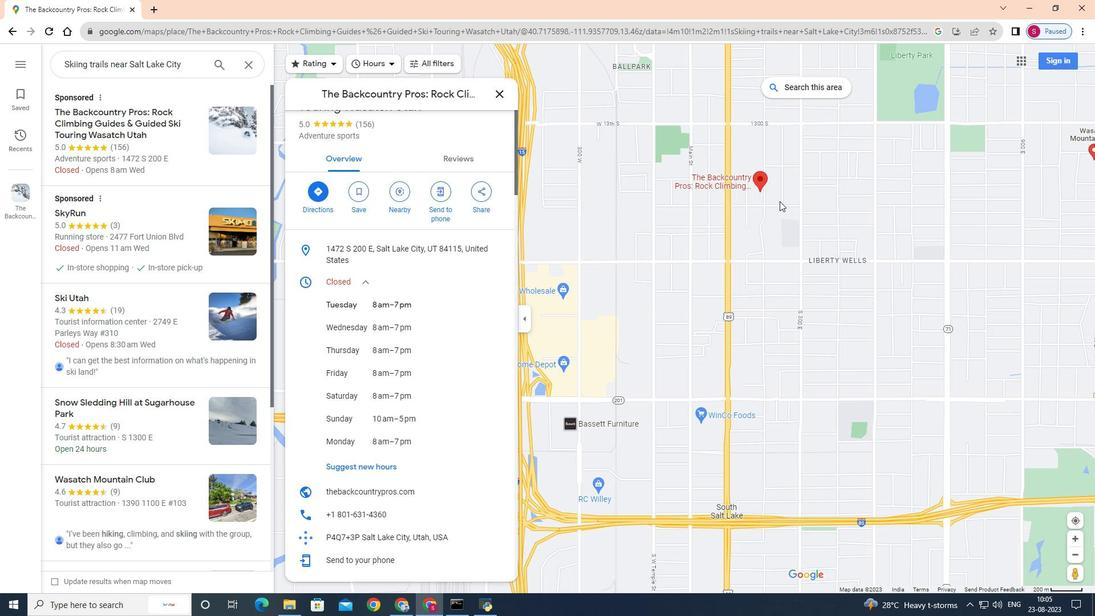
Action: Mouse scrolled (536, 332) with delta (0, 0)
Screenshot: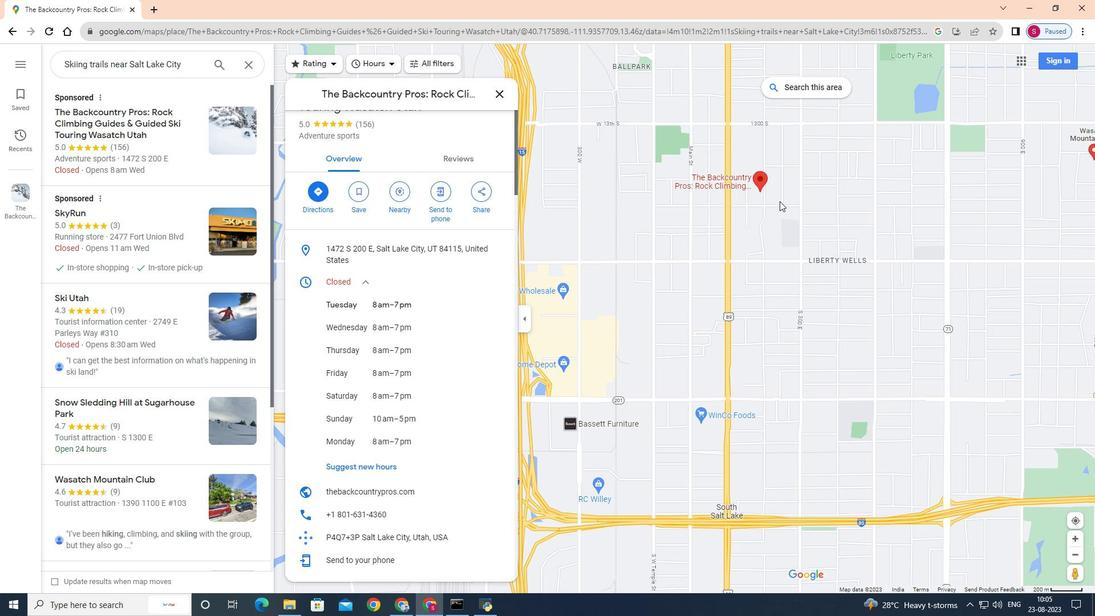 
Action: Mouse scrolled (536, 332) with delta (0, 0)
Screenshot: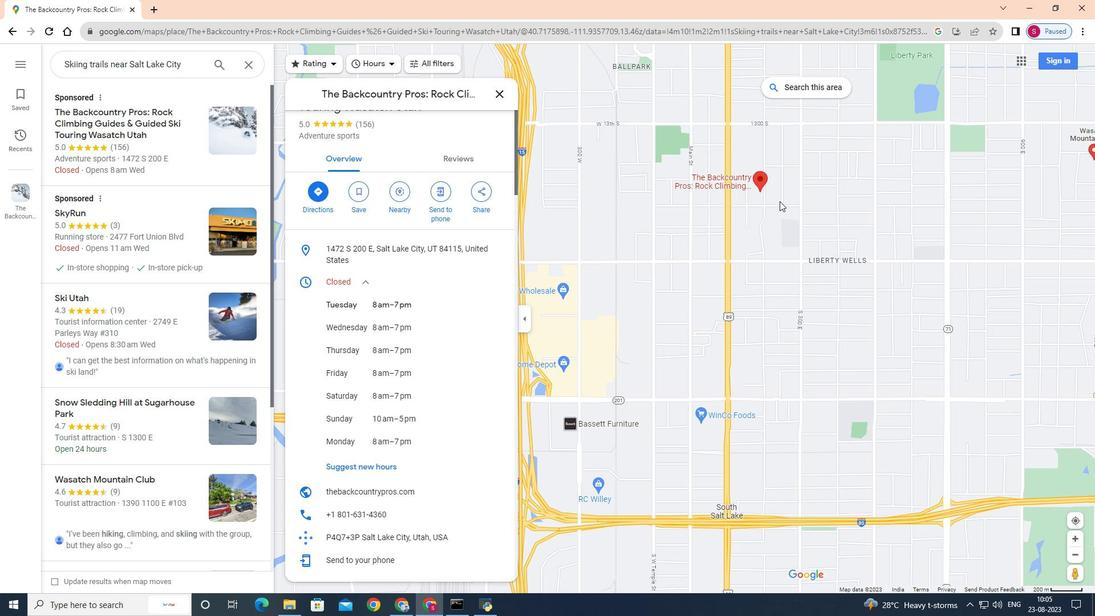 
Action: Mouse scrolled (536, 332) with delta (0, 0)
Screenshot: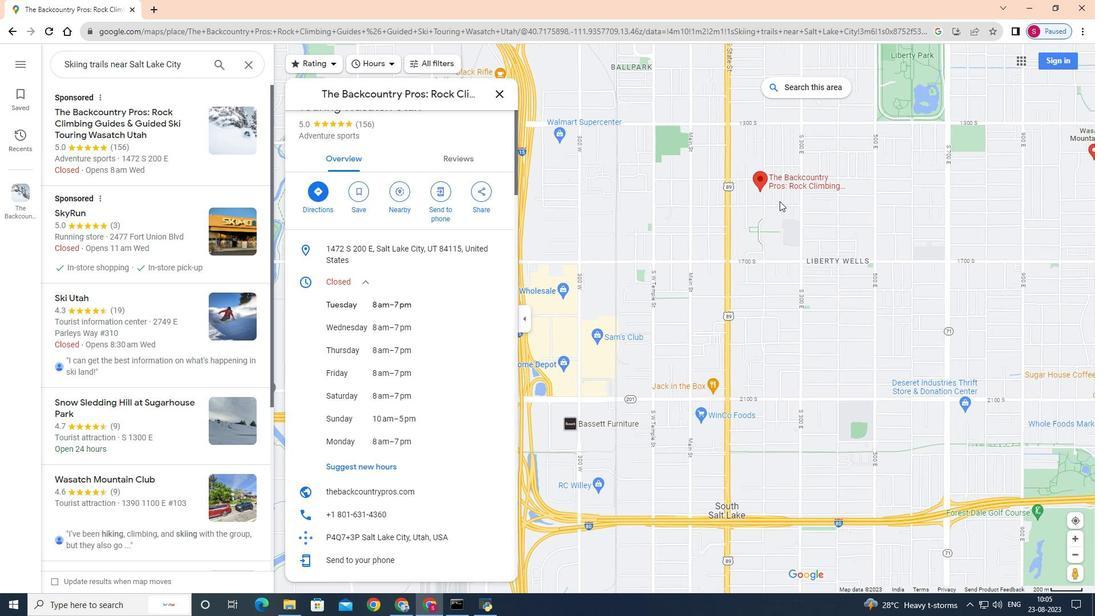 
Action: Mouse scrolled (536, 332) with delta (0, 0)
Screenshot: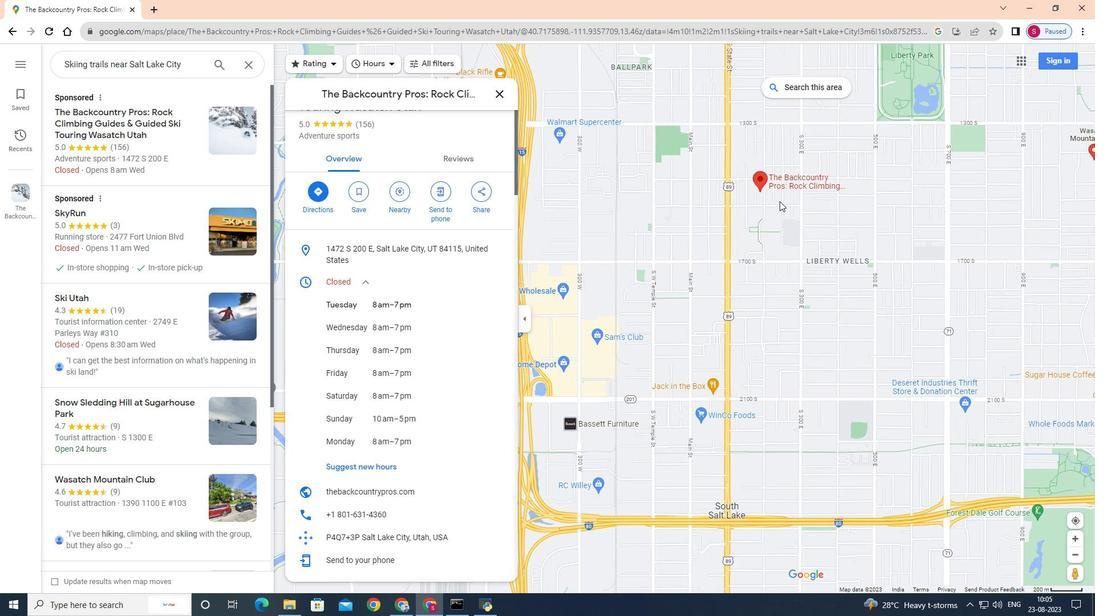 
Action: Mouse scrolled (536, 332) with delta (0, 0)
Screenshot: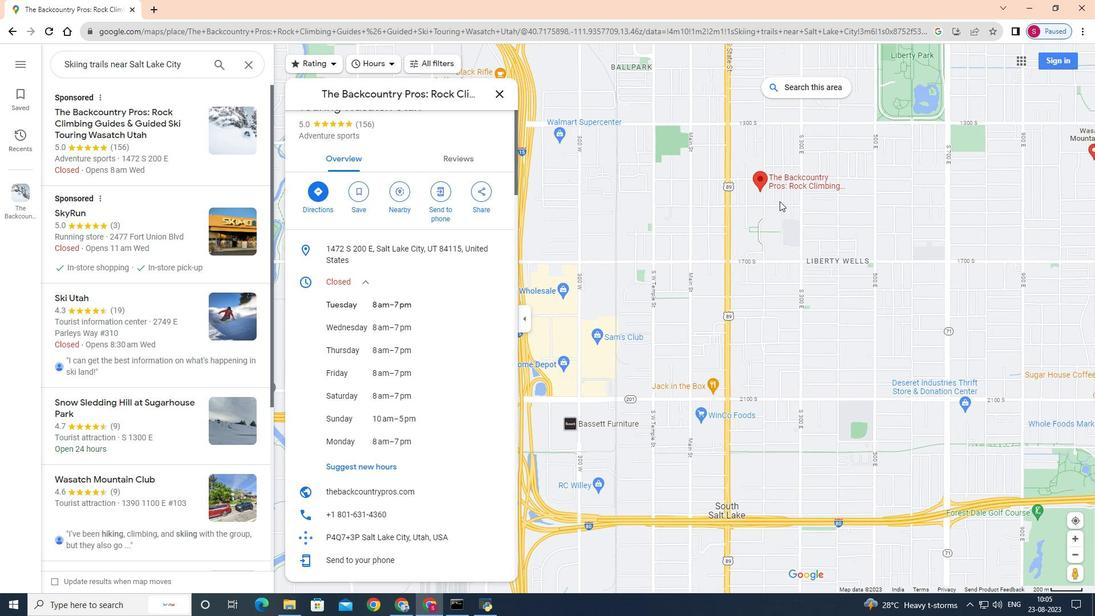 
Action: Mouse moved to (535, 332)
Screenshot: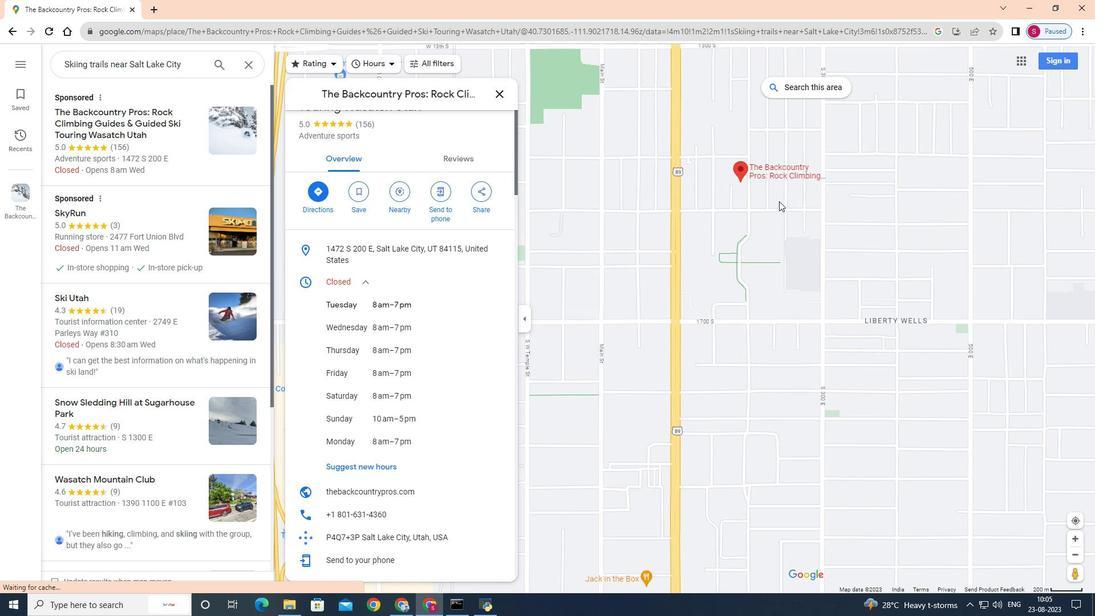 
Action: Mouse scrolled (535, 332) with delta (0, 0)
Screenshot: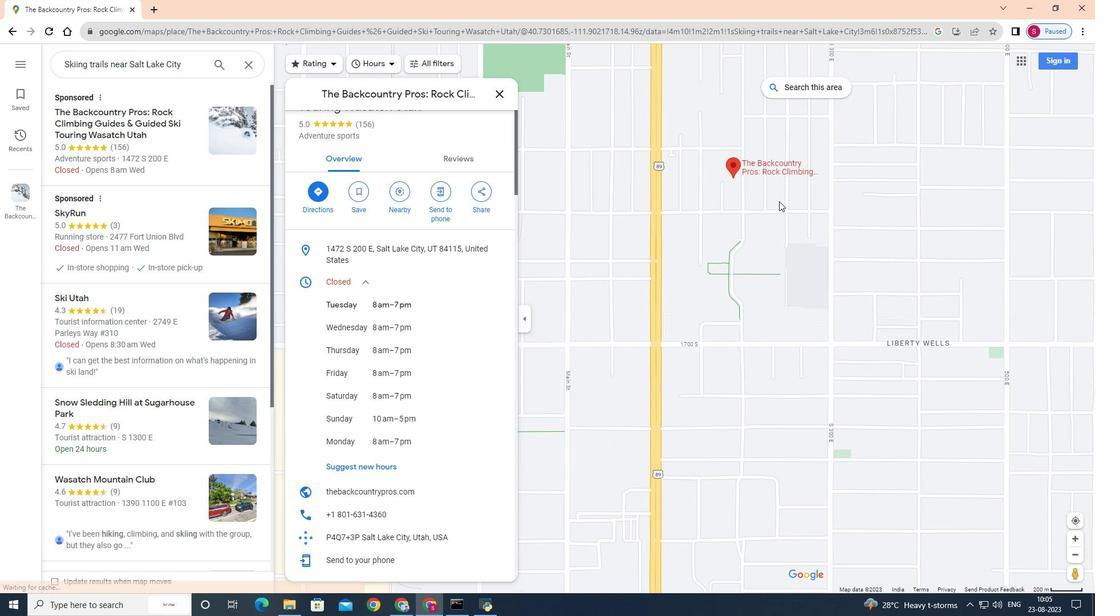 
Action: Mouse scrolled (535, 332) with delta (0, 0)
Screenshot: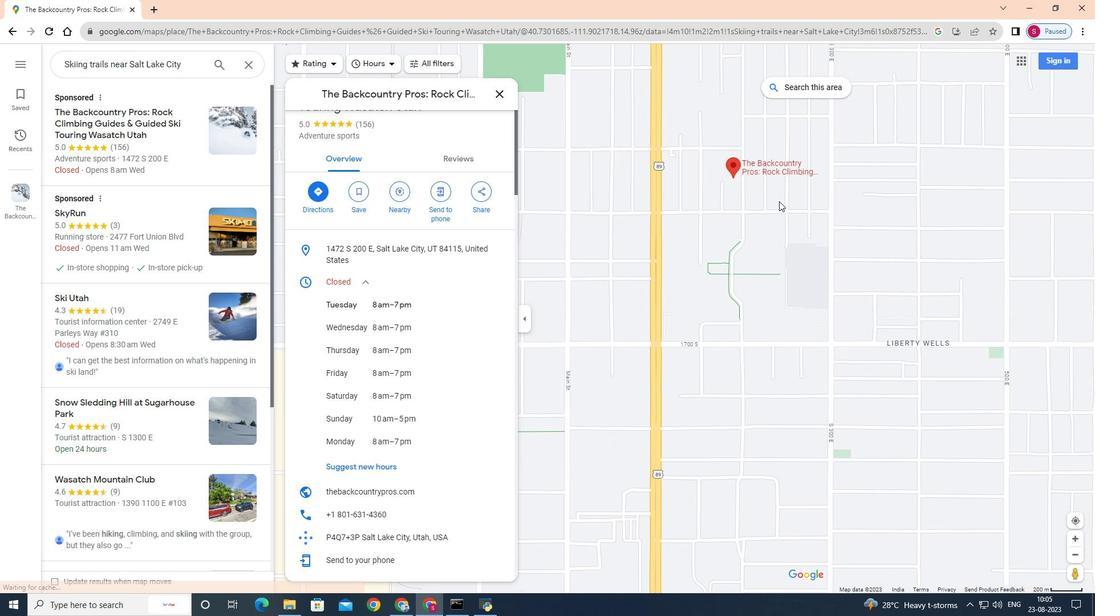 
Action: Mouse scrolled (535, 332) with delta (0, 0)
Screenshot: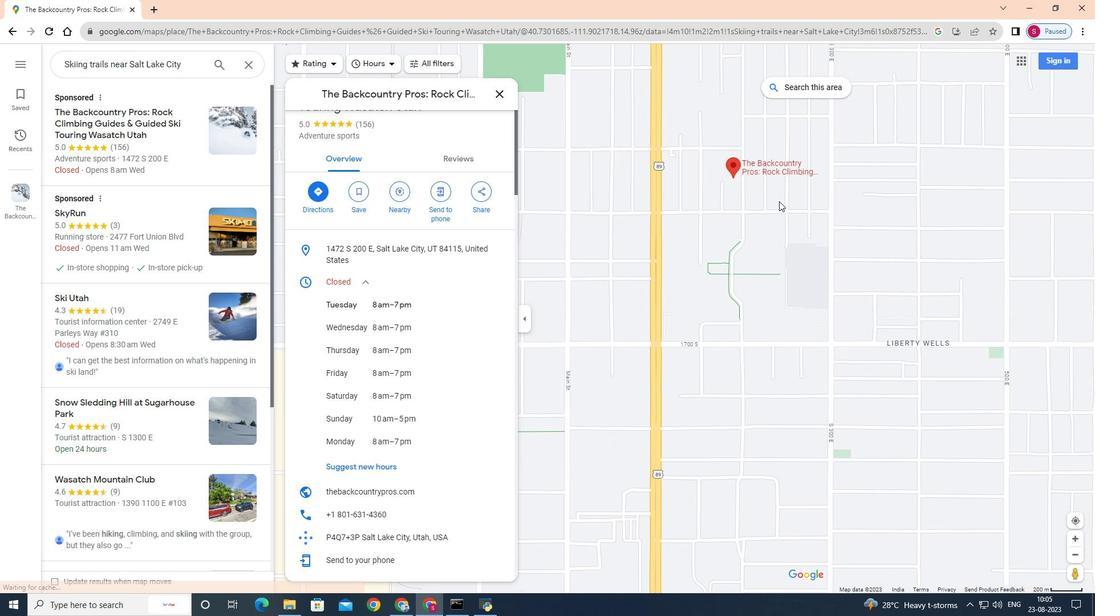 
Action: Mouse scrolled (535, 332) with delta (0, 0)
Screenshot: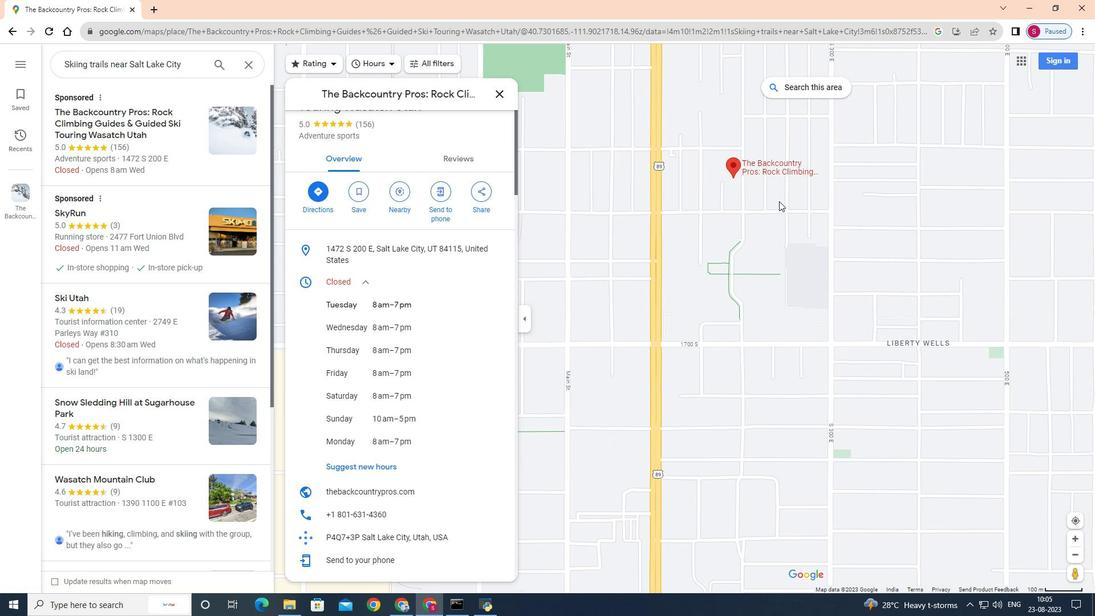 
Action: Mouse scrolled (535, 332) with delta (0, 0)
Screenshot: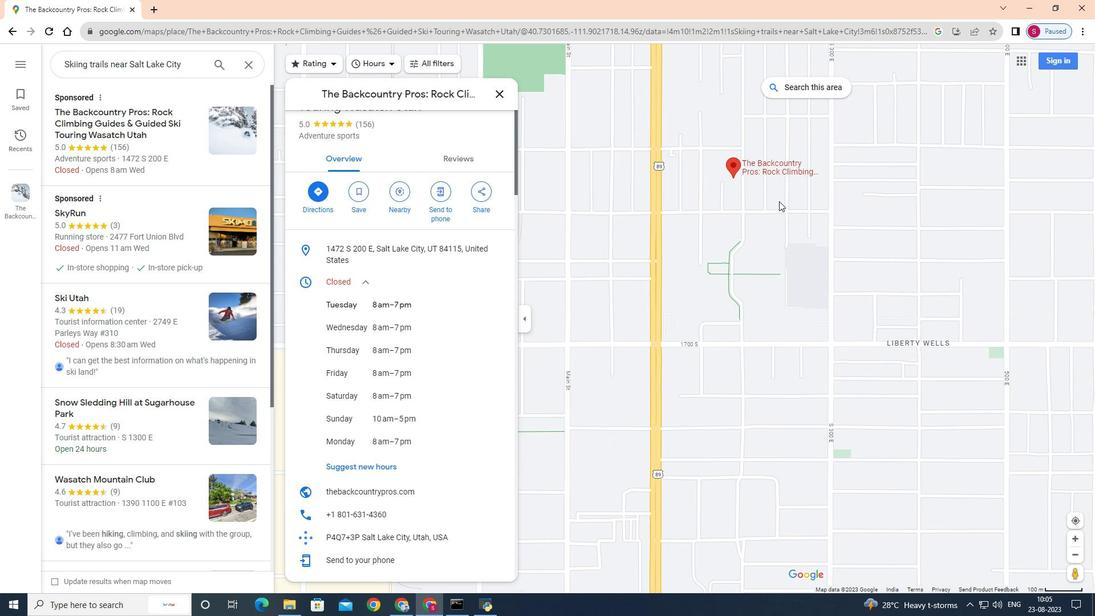 
Action: Mouse moved to (623, 388)
Screenshot: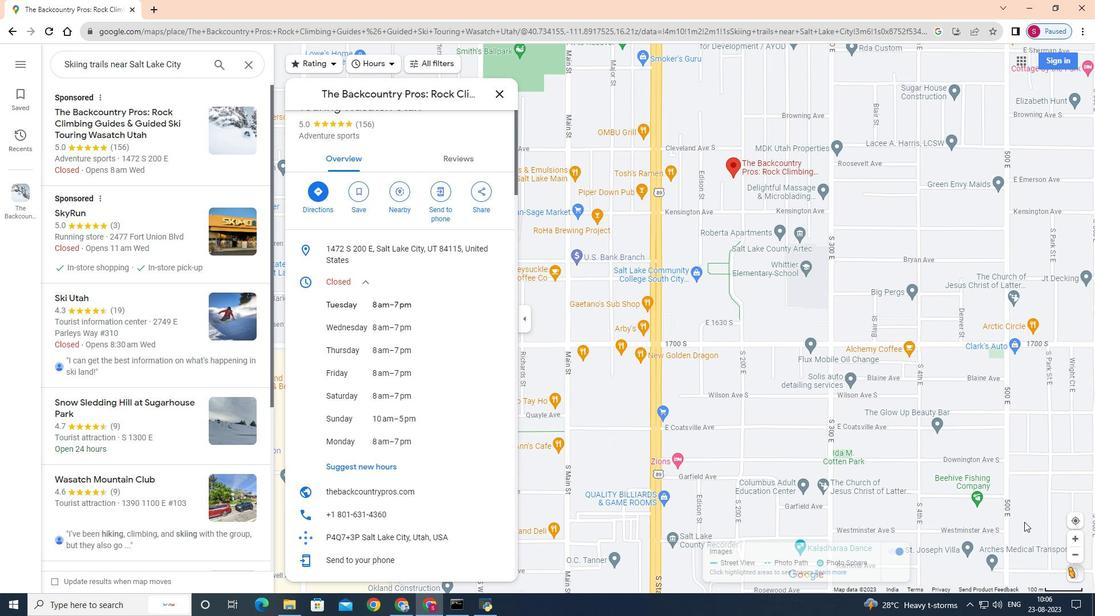 
Action: Mouse pressed left at (623, 388)
Screenshot: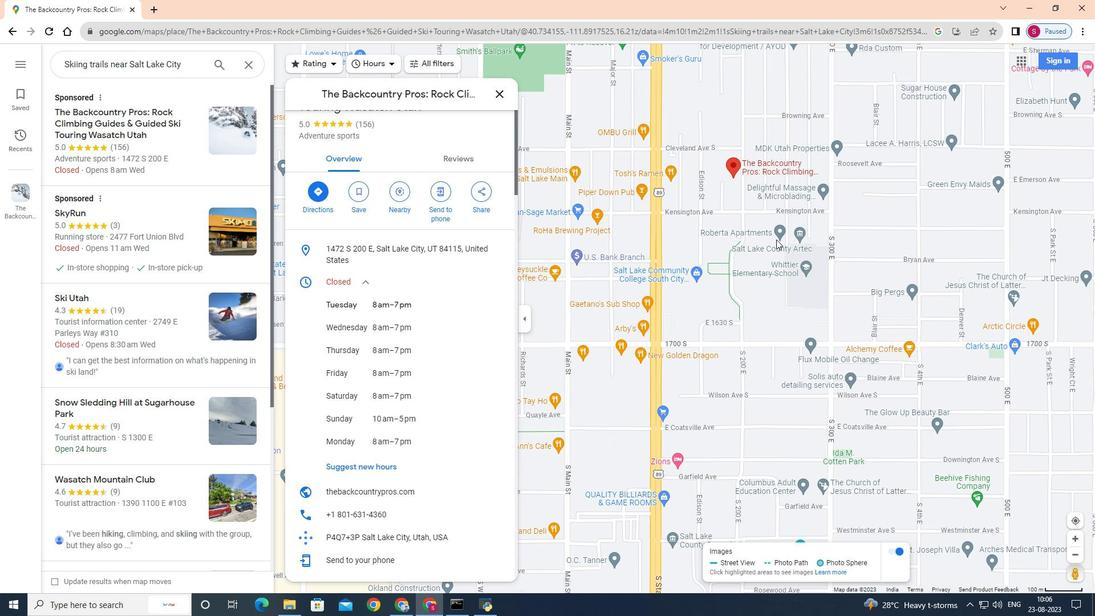 
Action: Mouse moved to (515, 330)
Screenshot: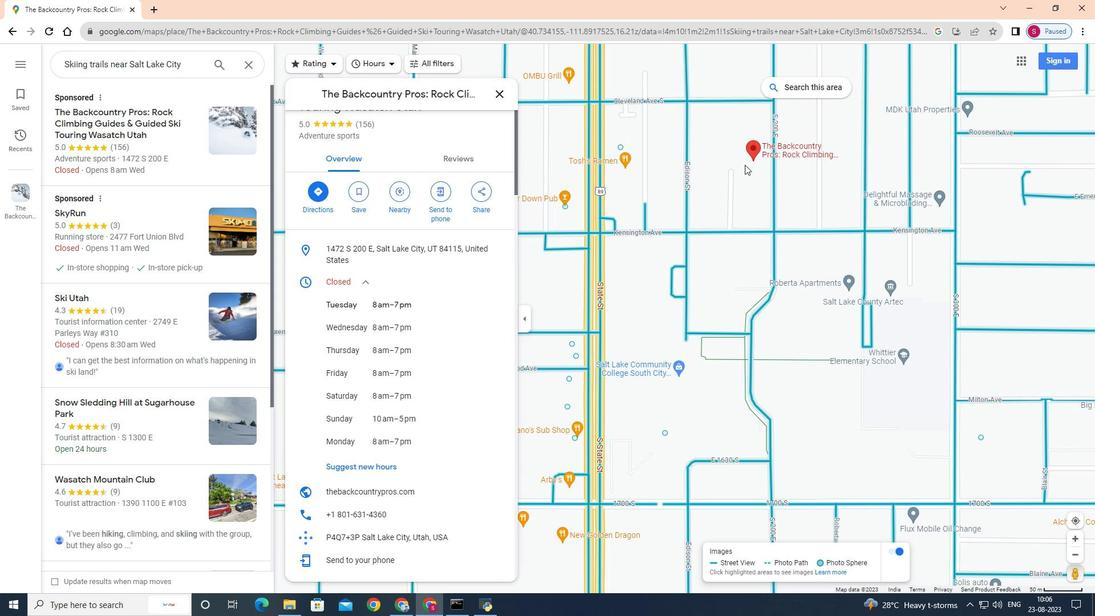 
Action: Mouse scrolled (515, 330) with delta (0, 0)
Screenshot: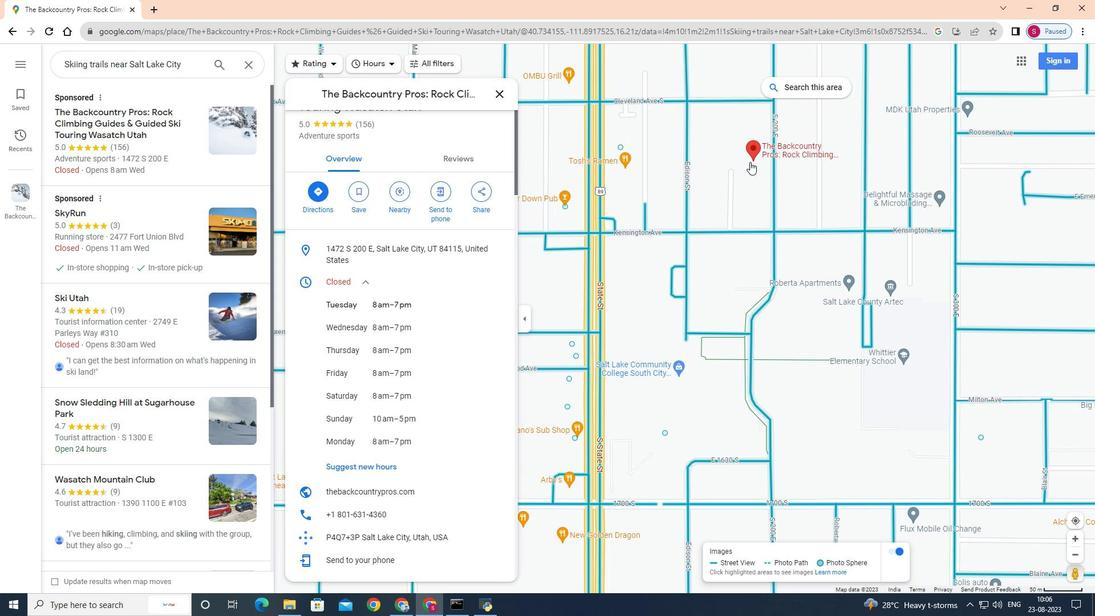 
Action: Mouse scrolled (515, 330) with delta (0, 0)
Screenshot: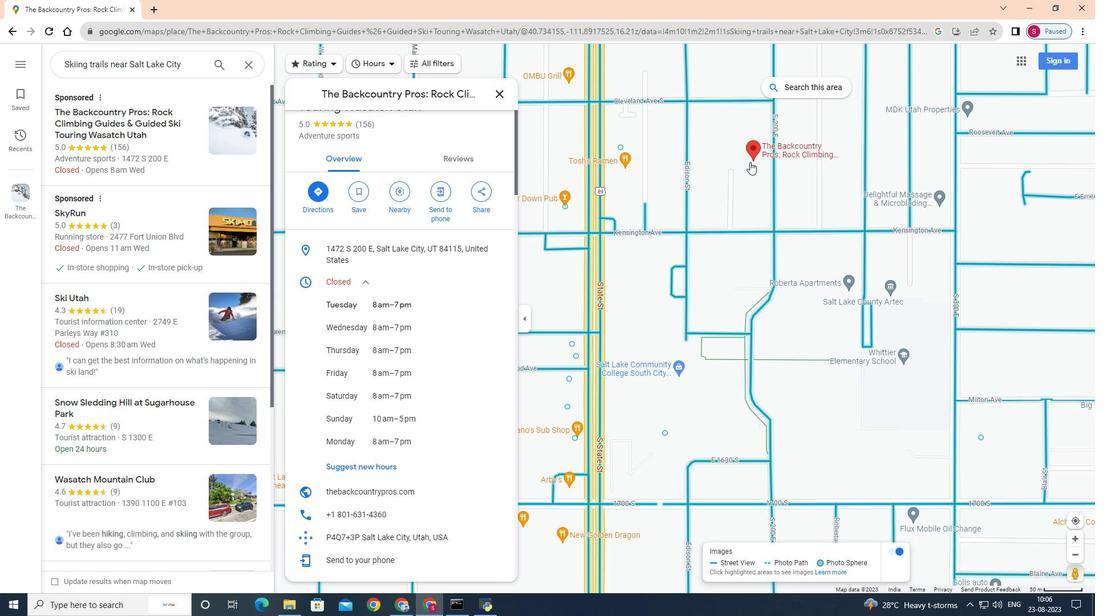 
Action: Mouse scrolled (515, 330) with delta (0, 0)
Screenshot: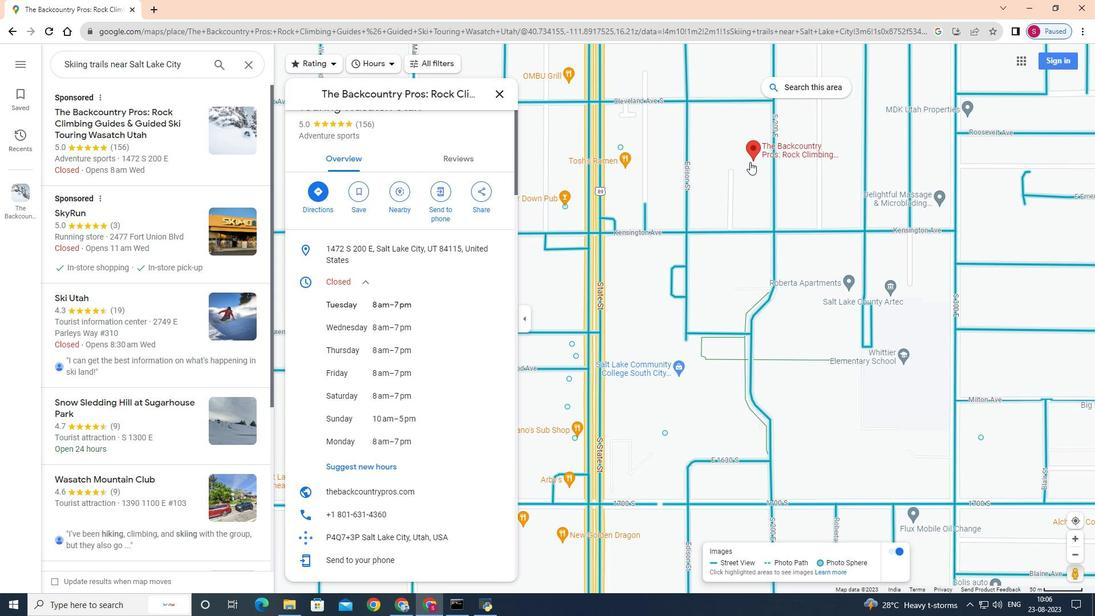 
Action: Mouse scrolled (515, 330) with delta (0, 0)
Screenshot: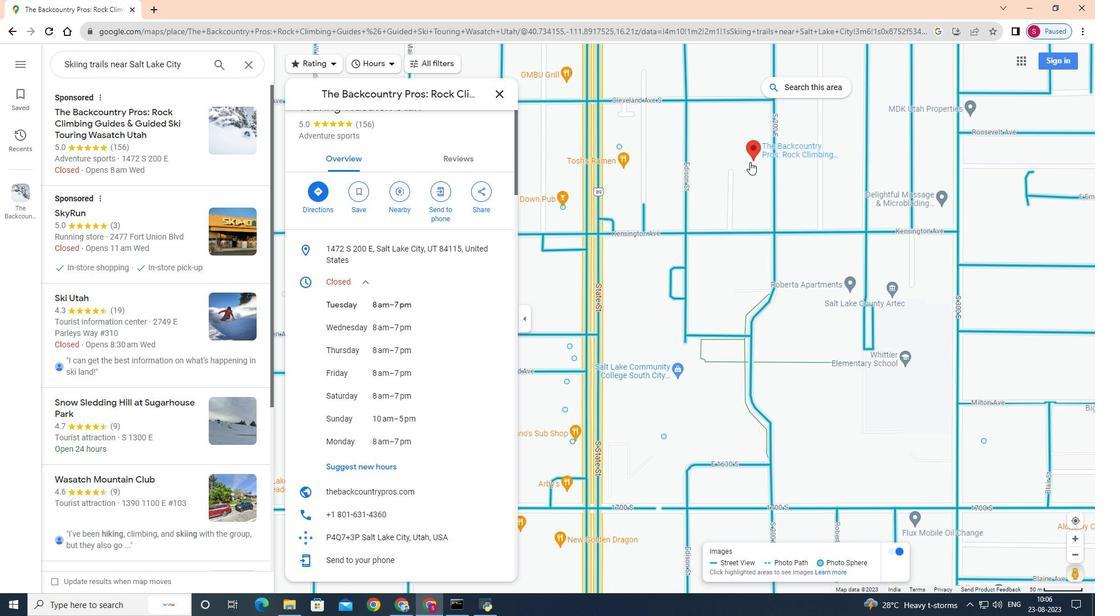 
Action: Mouse scrolled (515, 330) with delta (0, 0)
Screenshot: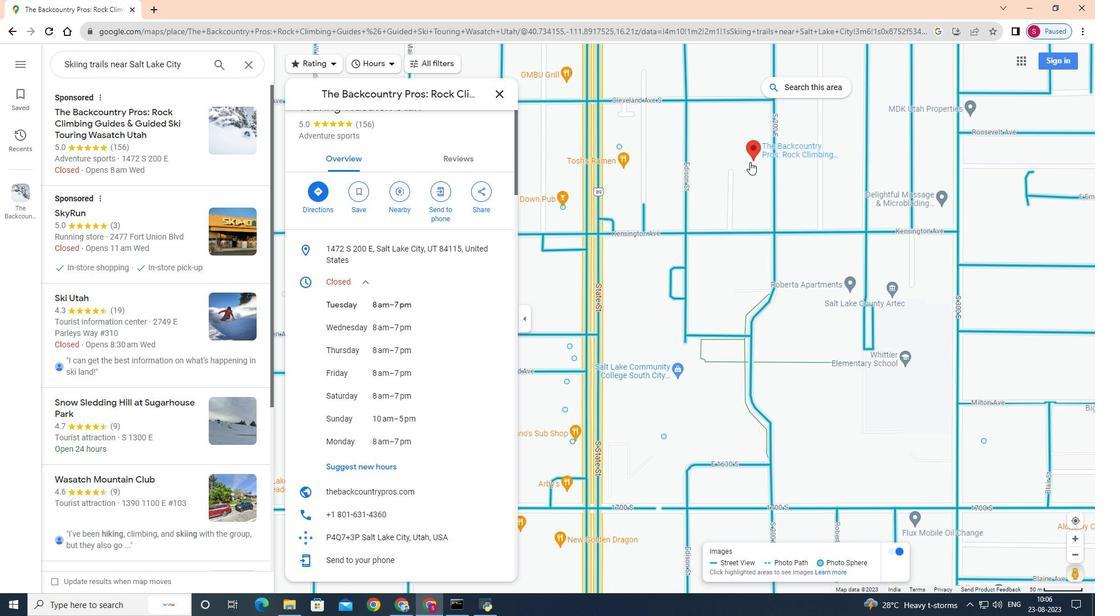 
Action: Mouse moved to (526, 326)
Screenshot: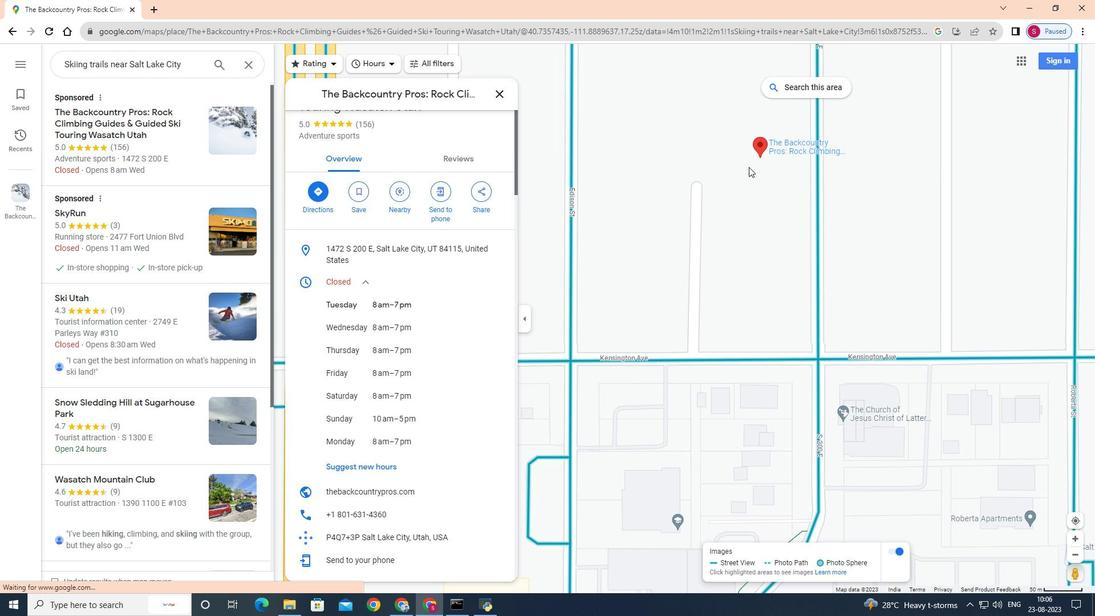 
Action: Mouse scrolled (526, 326) with delta (0, 0)
Screenshot: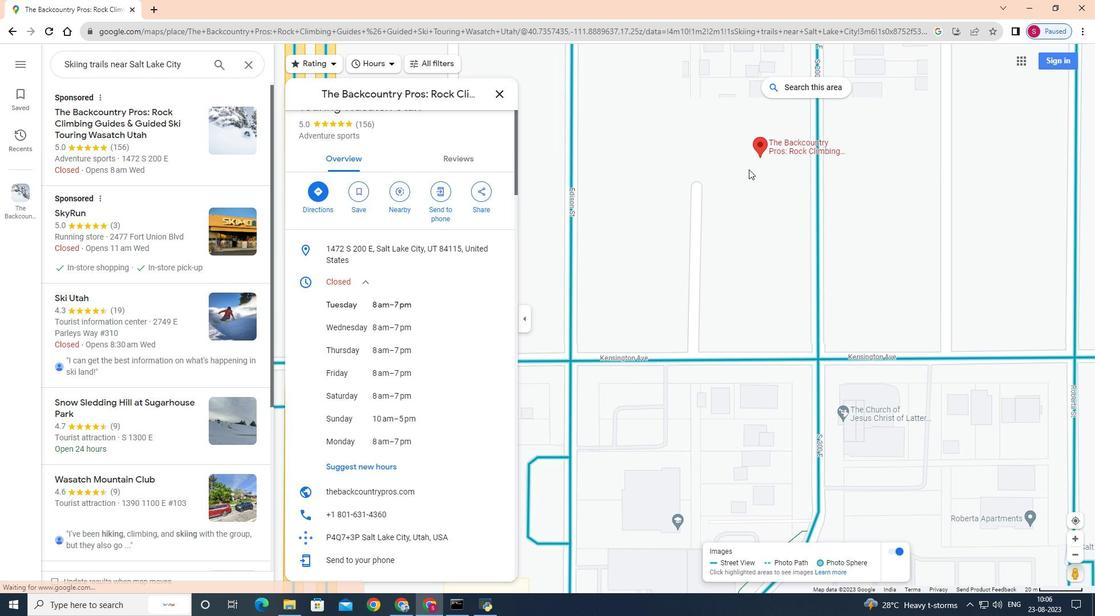 
Action: Mouse scrolled (526, 326) with delta (0, 0)
Screenshot: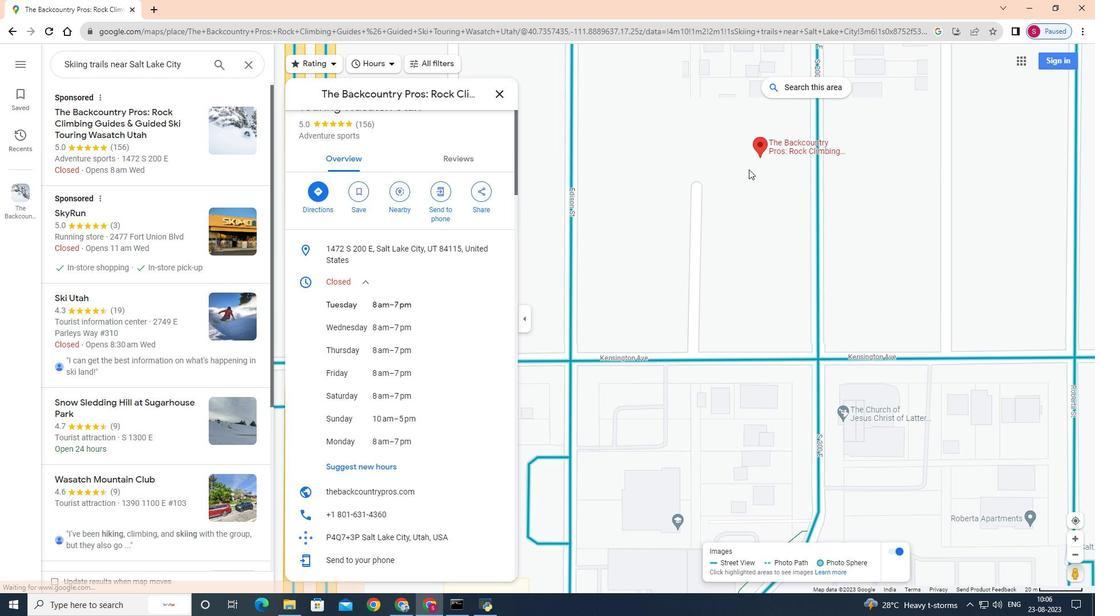 
Action: Mouse scrolled (526, 326) with delta (0, 0)
Screenshot: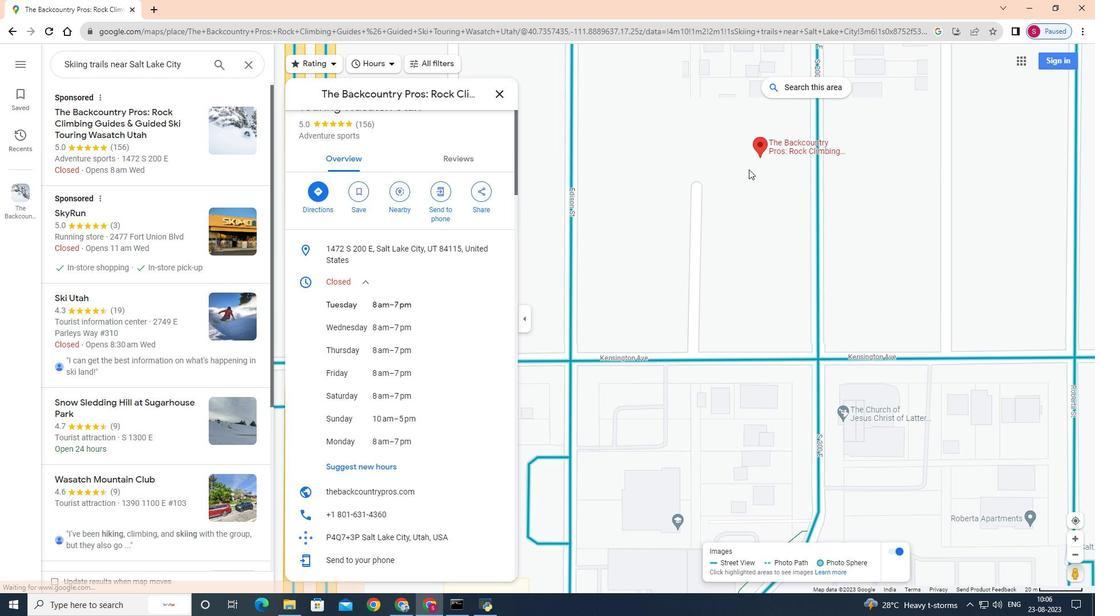 
Action: Mouse scrolled (526, 326) with delta (0, 0)
Screenshot: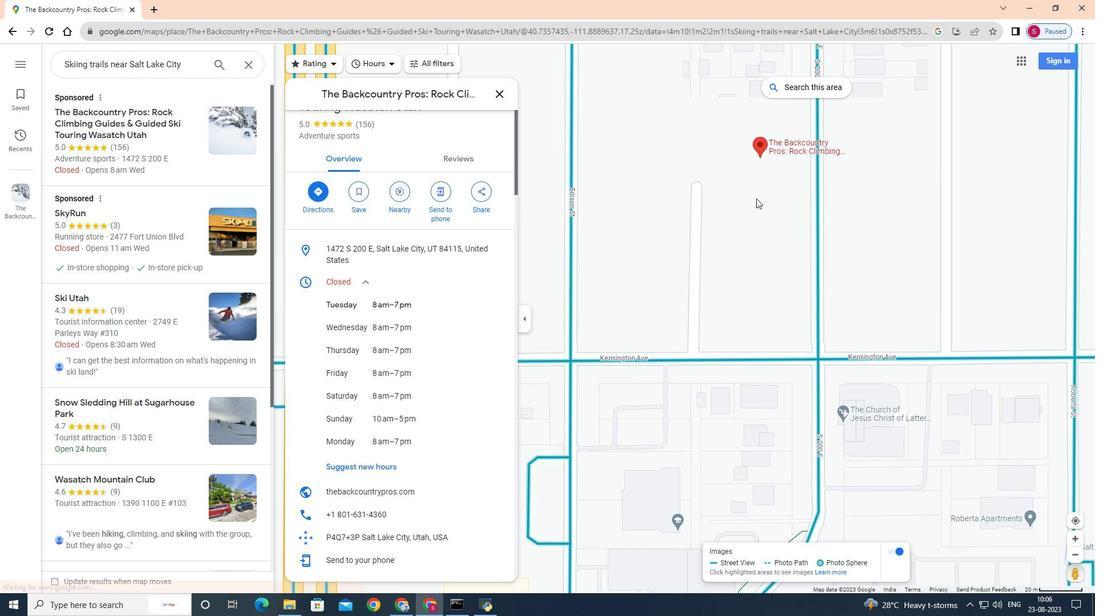 
Action: Mouse scrolled (526, 326) with delta (0, 0)
Screenshot: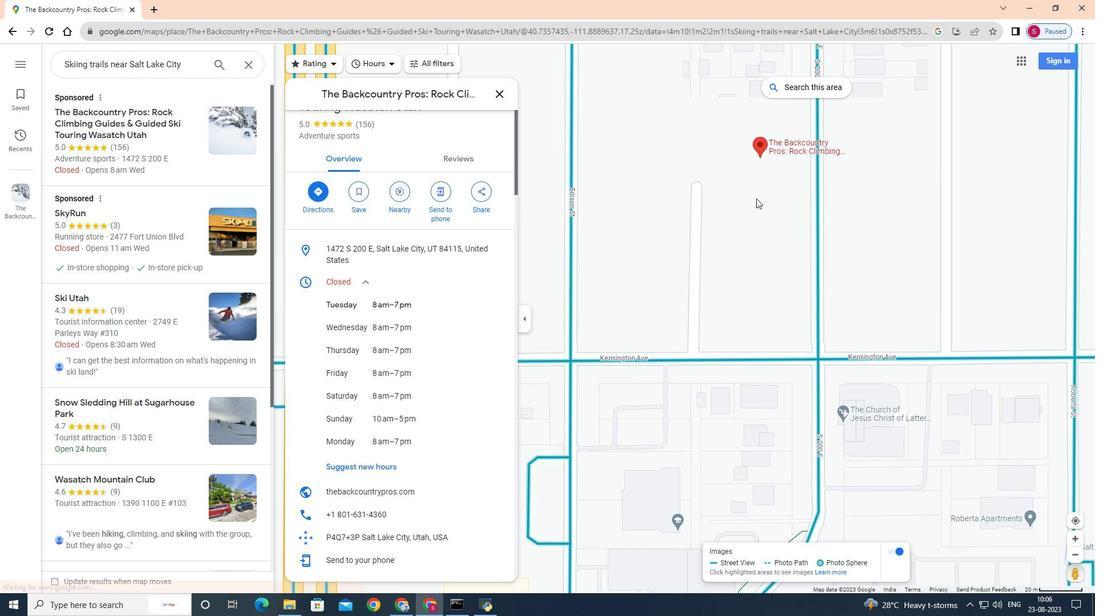 
Action: Mouse scrolled (526, 326) with delta (0, 0)
Screenshot: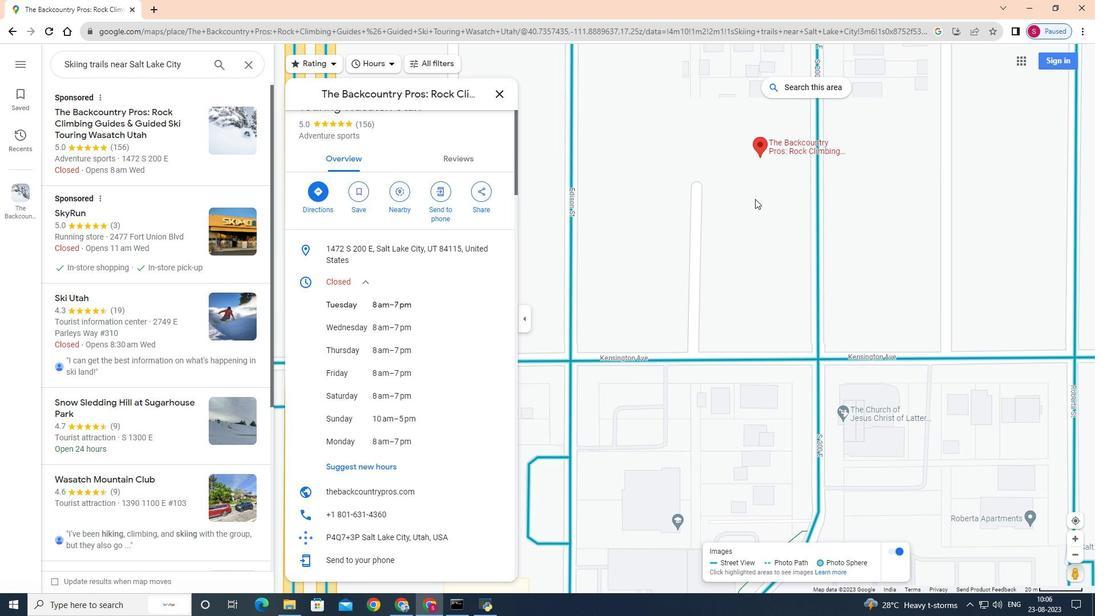 
Action: Mouse moved to (527, 331)
Screenshot: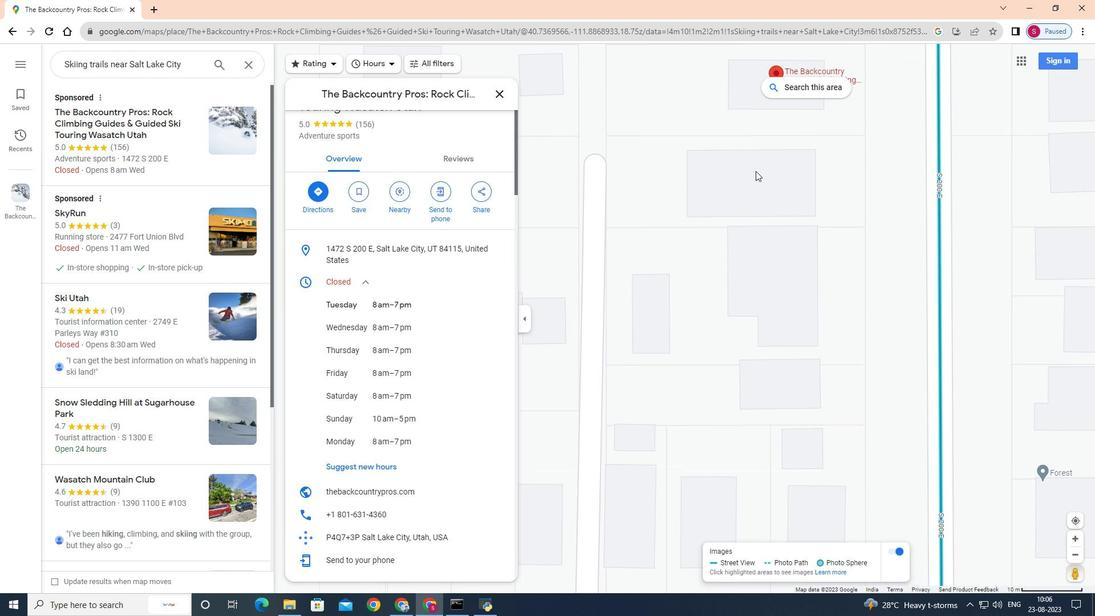
Action: Mouse scrolled (527, 331) with delta (0, 0)
Screenshot: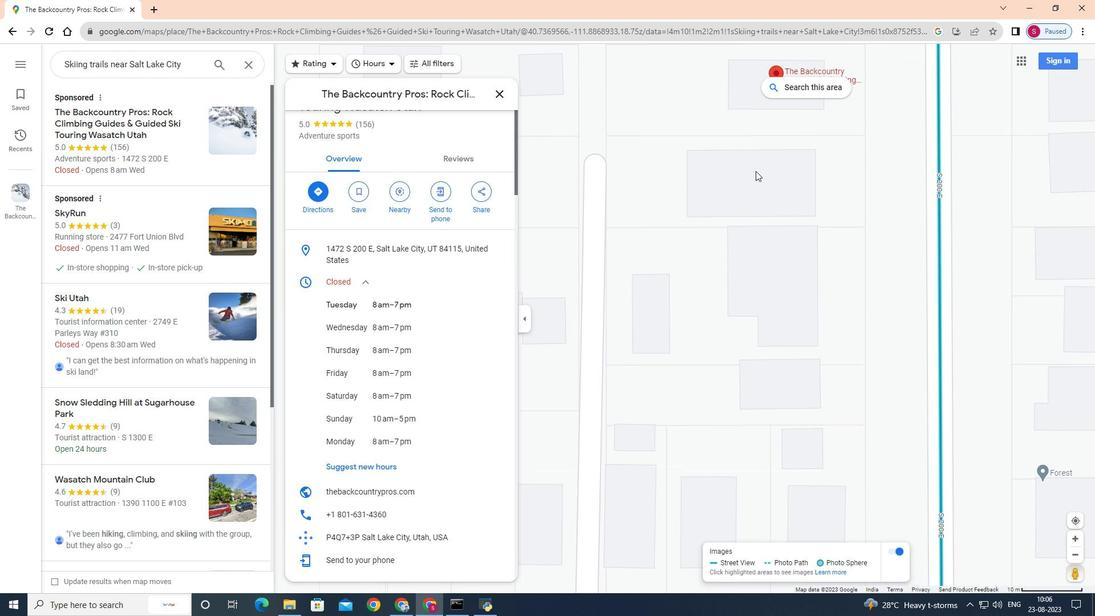 
Action: Mouse scrolled (527, 331) with delta (0, 0)
Screenshot: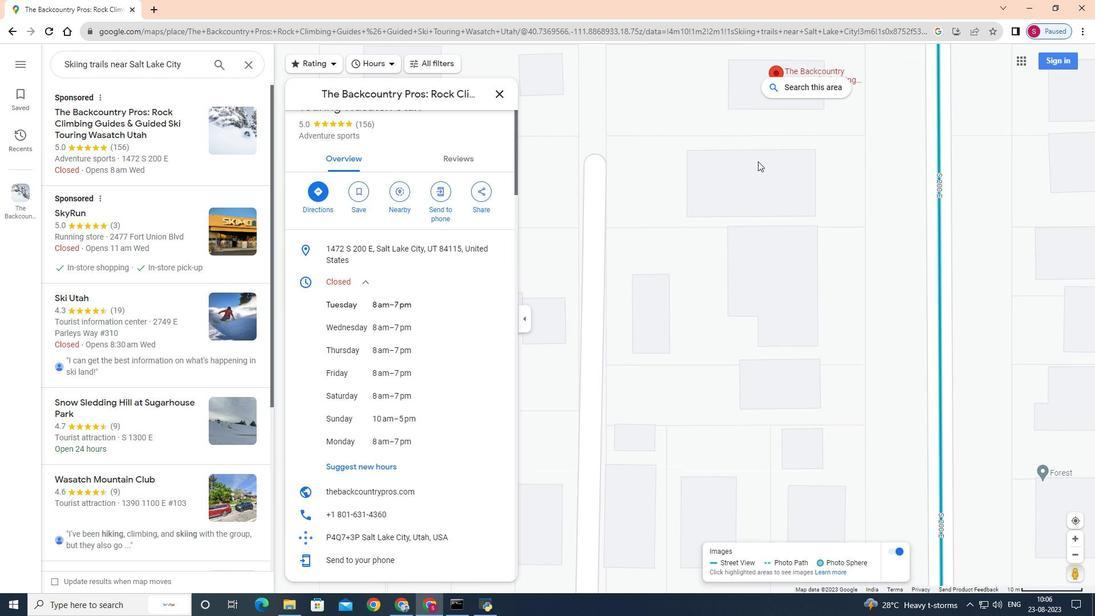 
Action: Mouse scrolled (527, 331) with delta (0, 0)
Screenshot: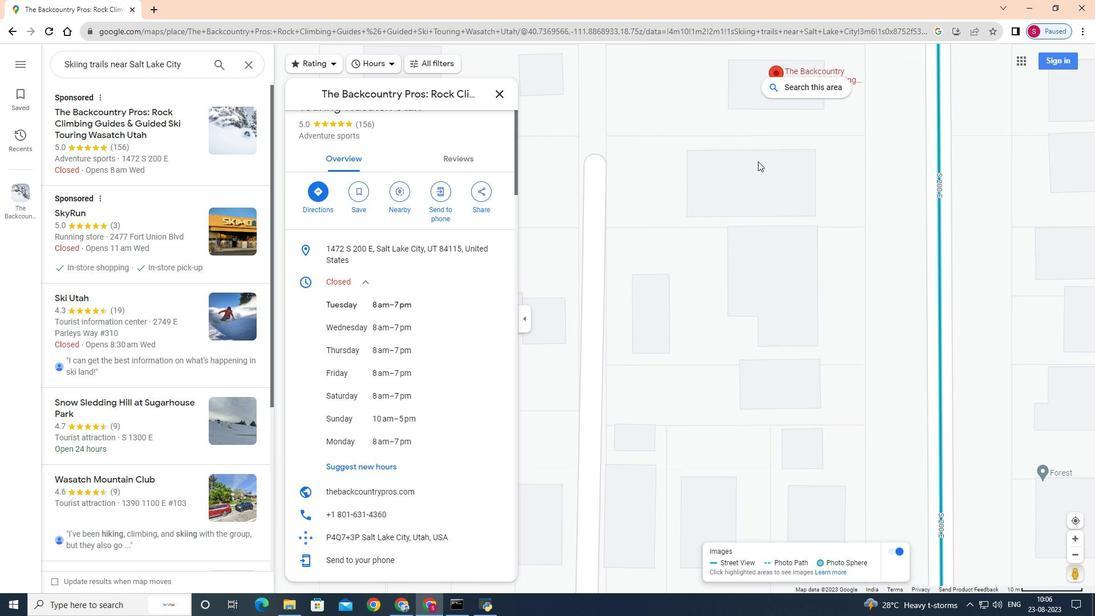 
Action: Mouse scrolled (527, 331) with delta (0, 0)
Screenshot: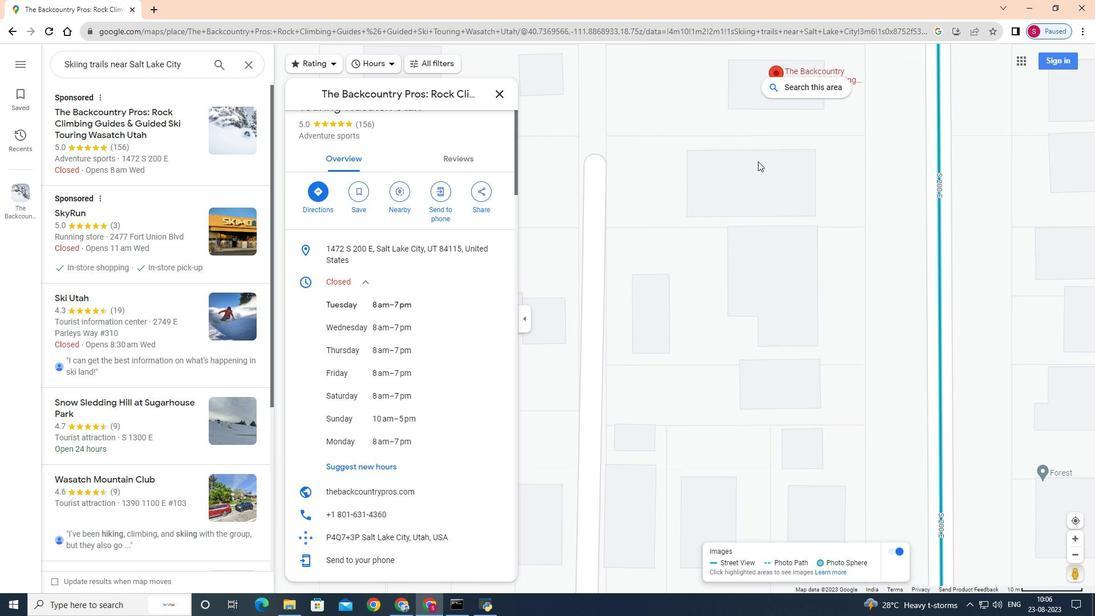 
Action: Mouse scrolled (527, 331) with delta (0, 0)
Screenshot: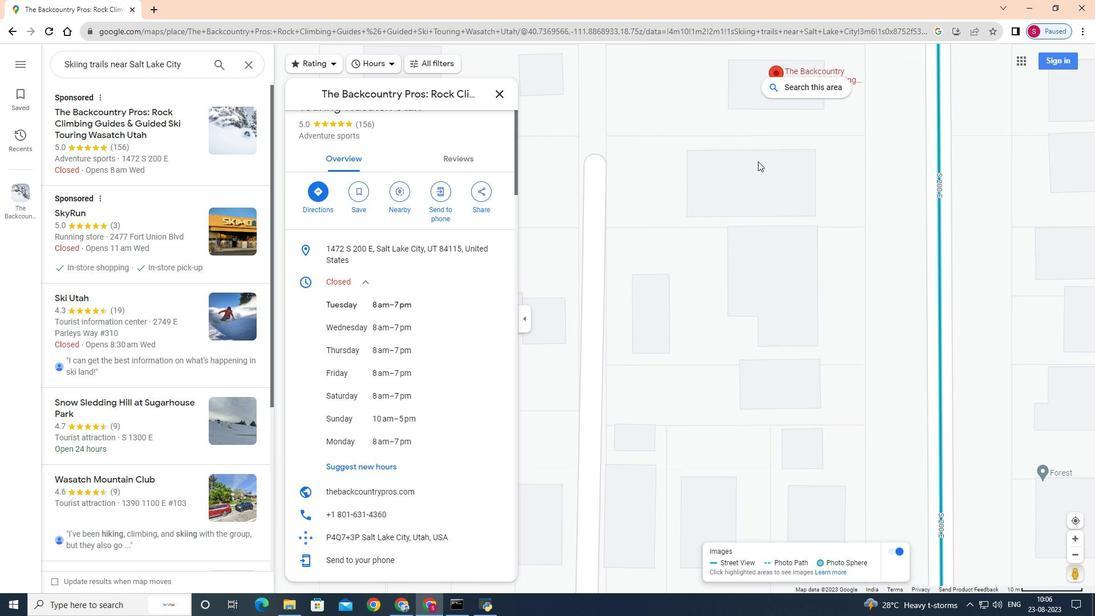 
Action: Mouse scrolled (527, 331) with delta (0, 0)
Screenshot: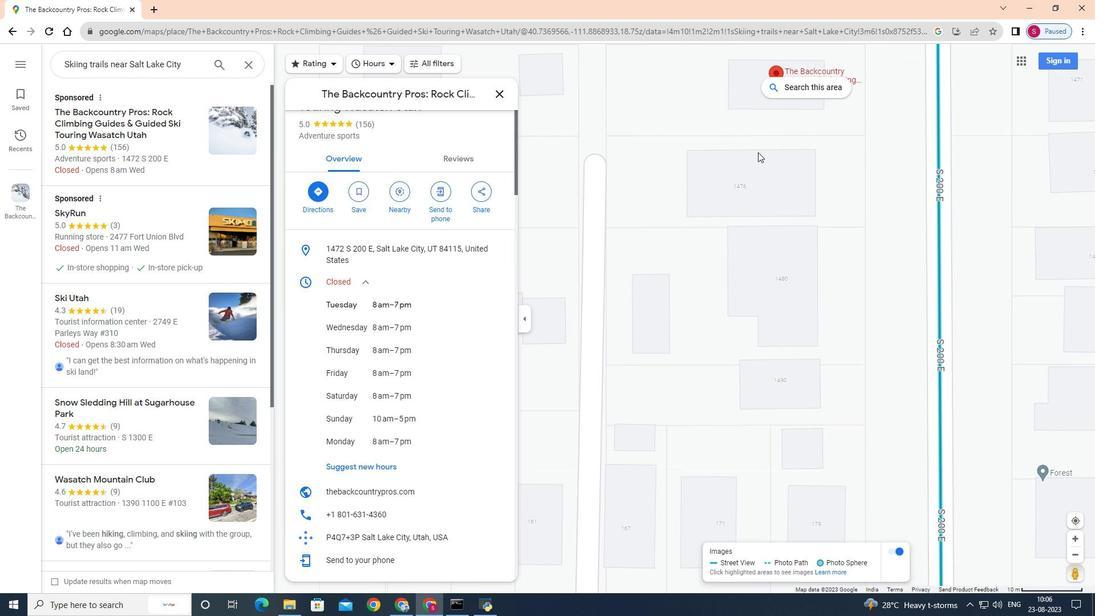 
Action: Mouse moved to (529, 324)
Screenshot: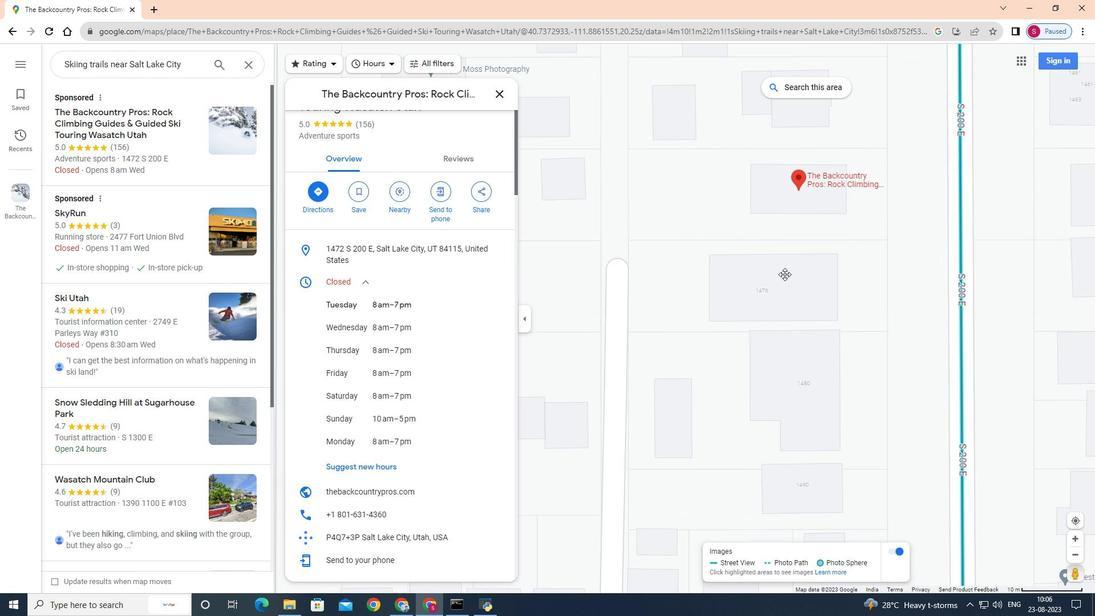 
Action: Mouse pressed left at (529, 324)
Screenshot: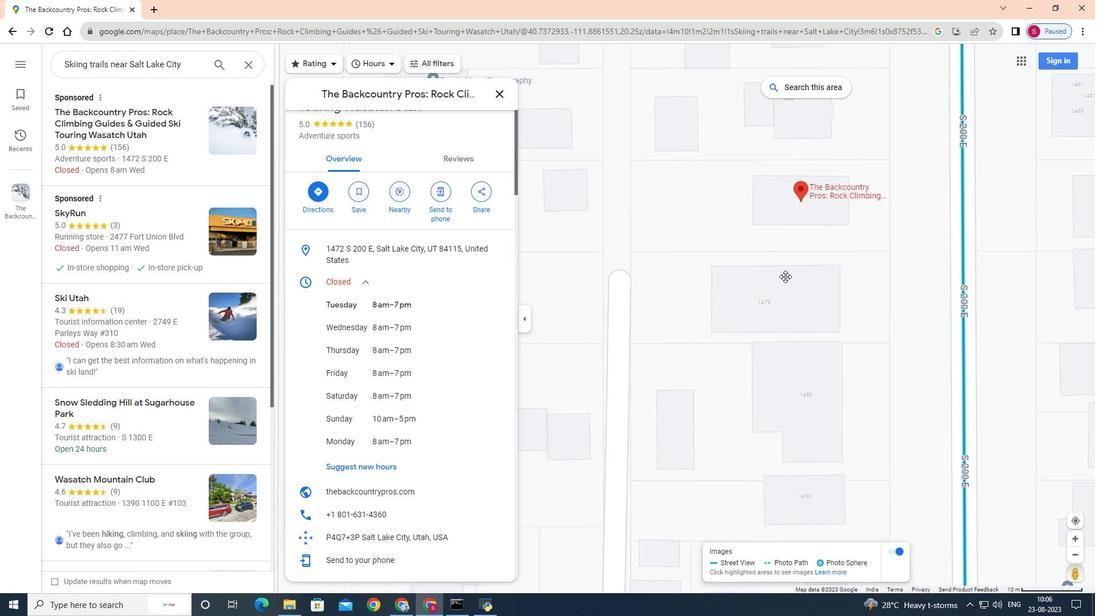 
Action: Mouse moved to (526, 333)
Screenshot: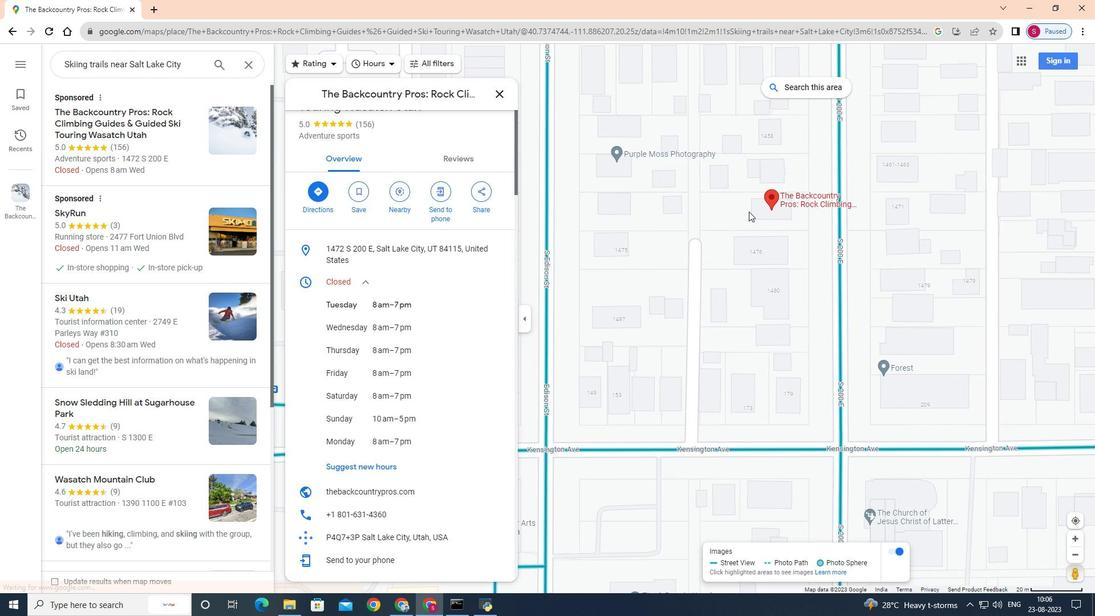 
Action: Mouse scrolled (526, 333) with delta (0, 0)
Screenshot: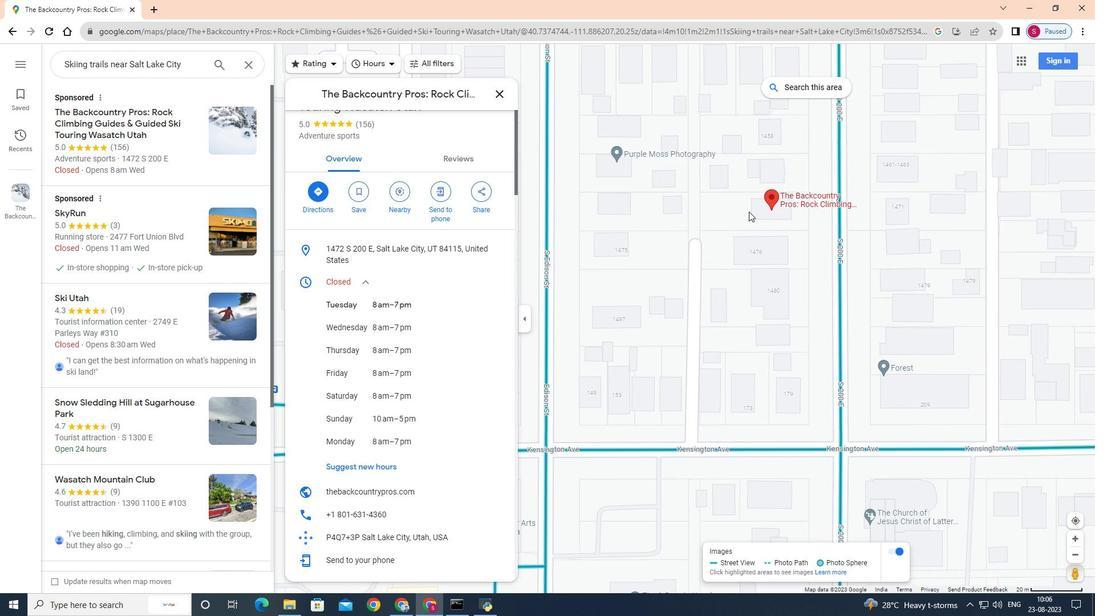 
Action: Mouse scrolled (526, 333) with delta (0, 0)
Screenshot: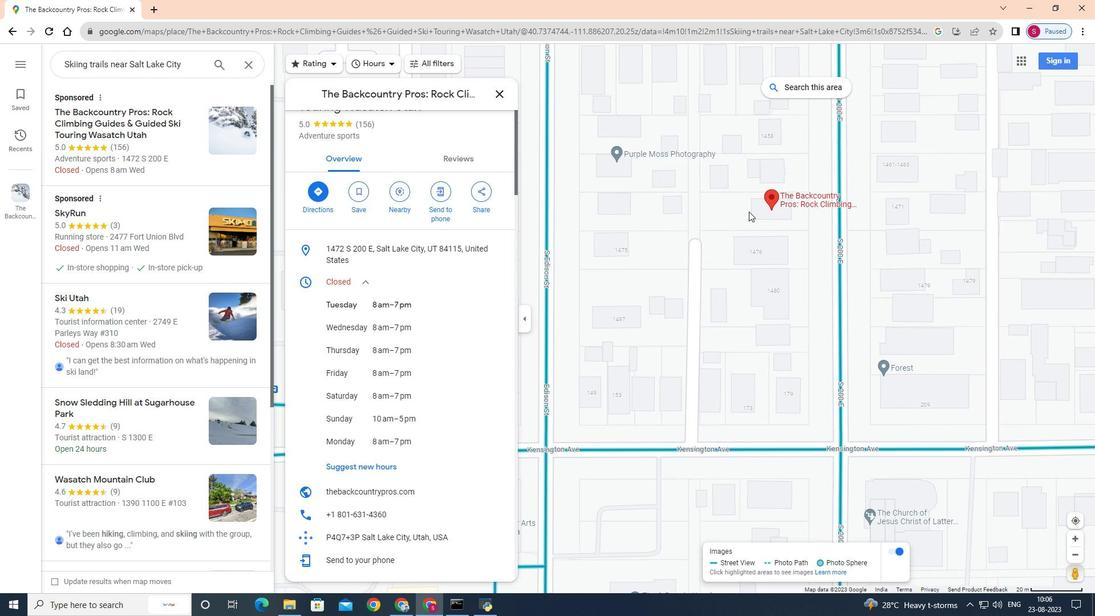 
Action: Mouse scrolled (526, 333) with delta (0, 0)
Screenshot: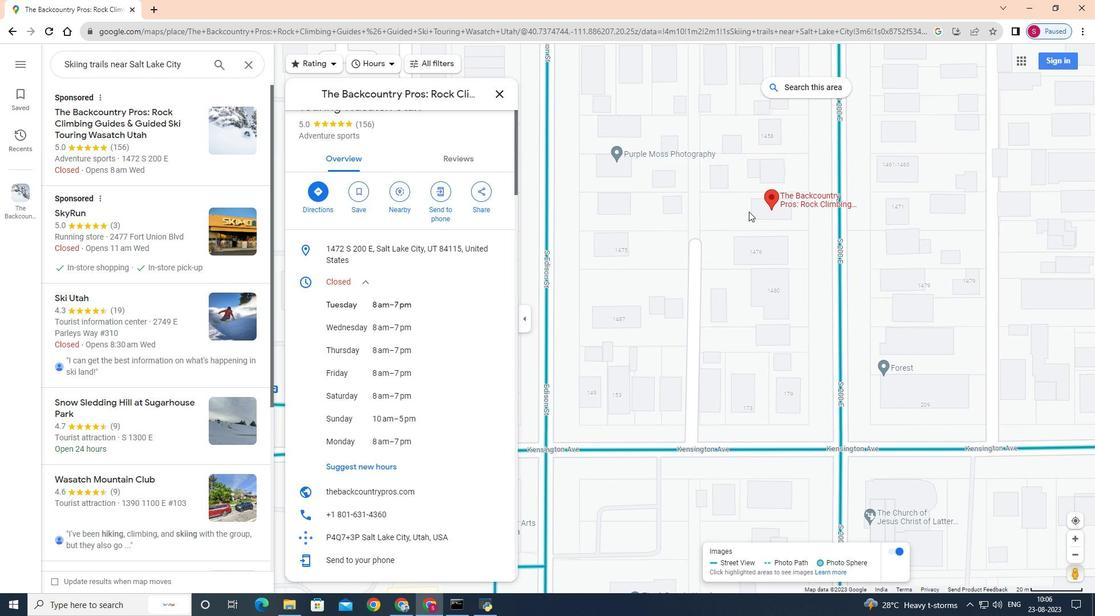 
Action: Mouse scrolled (526, 333) with delta (0, 0)
Screenshot: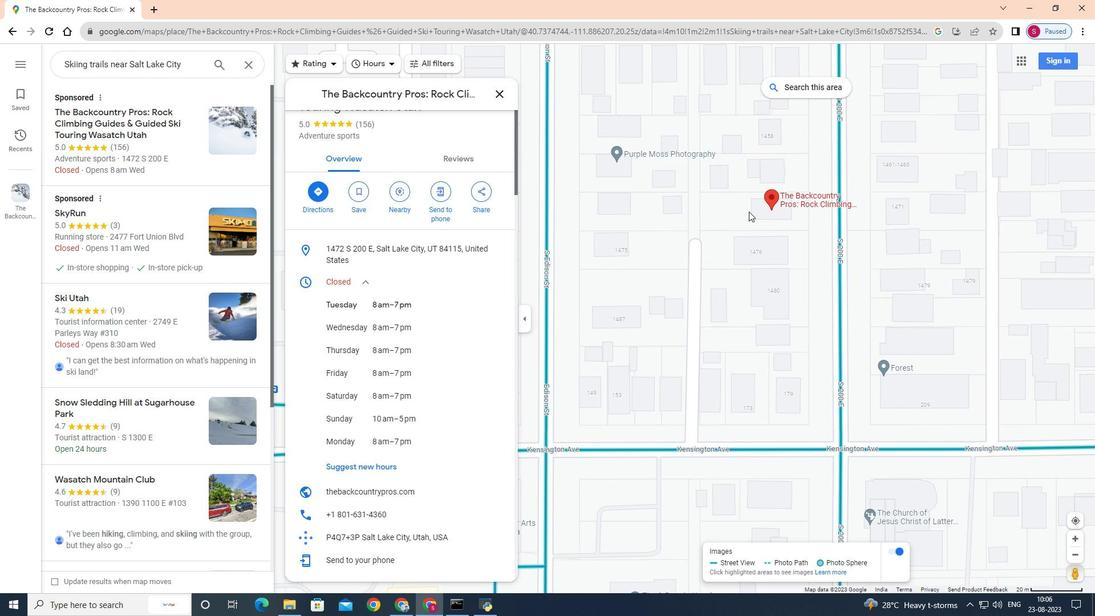 
Action: Mouse scrolled (526, 333) with delta (0, 0)
Screenshot: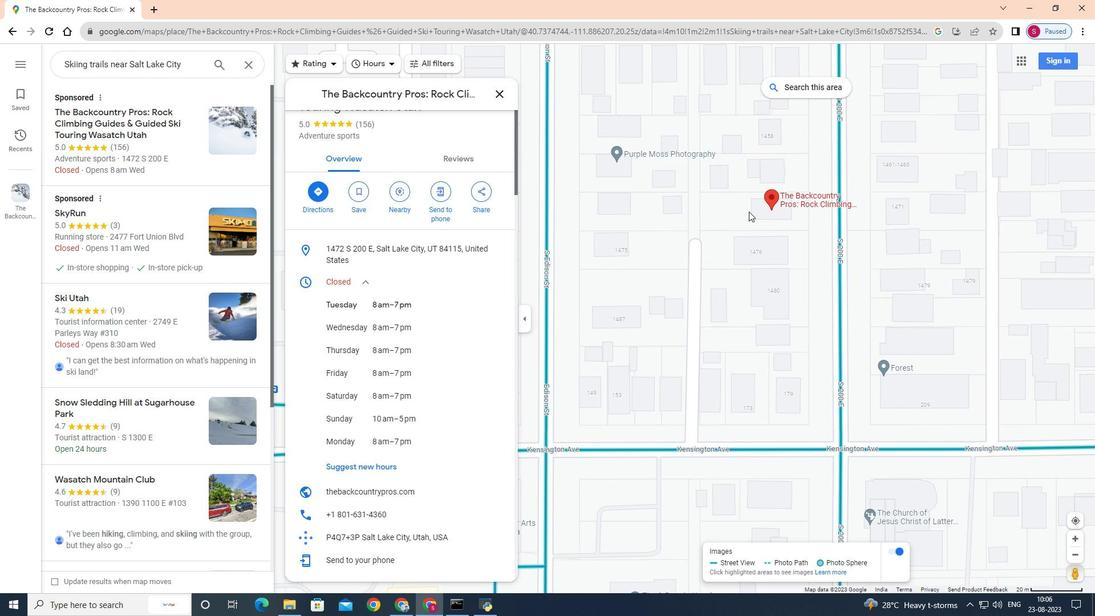 
Action: Mouse moved to (525, 333)
Screenshot: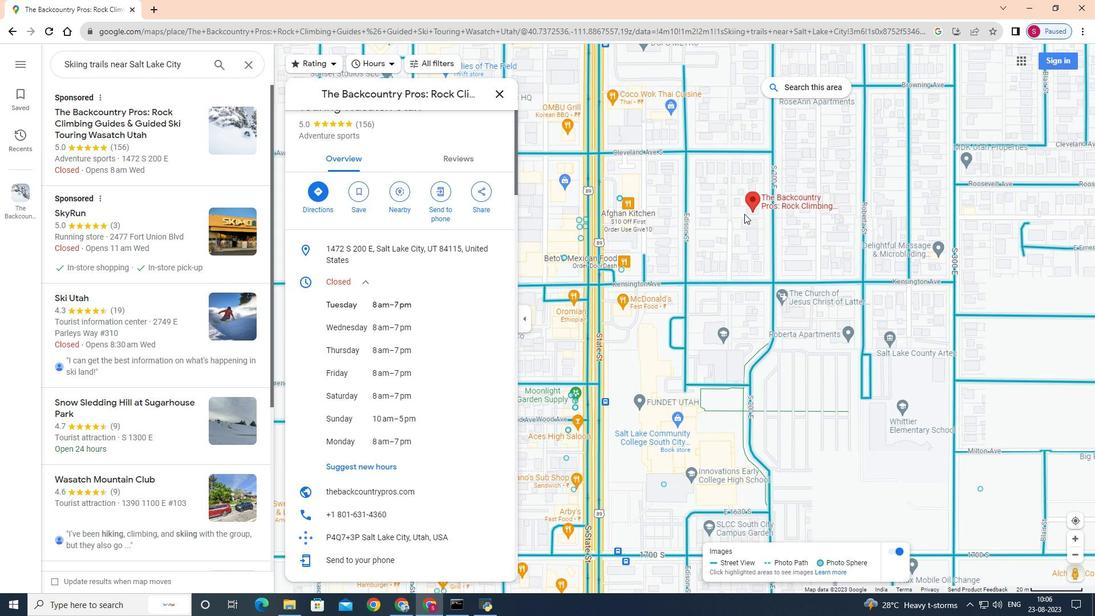 
Action: Mouse scrolled (525, 333) with delta (0, 0)
Screenshot: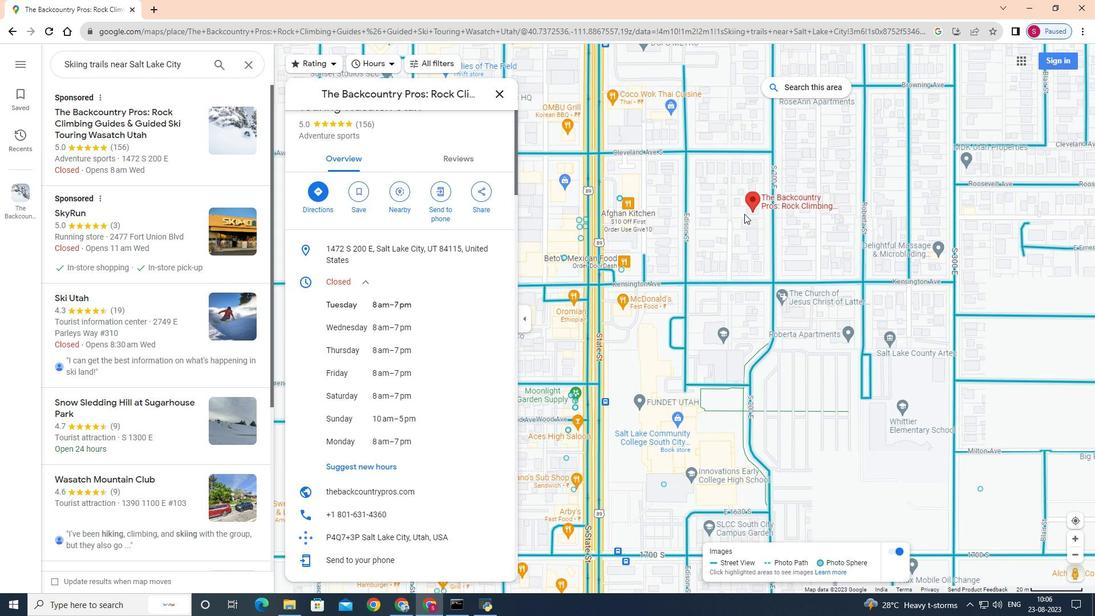 
Action: Mouse scrolled (525, 333) with delta (0, 0)
Screenshot: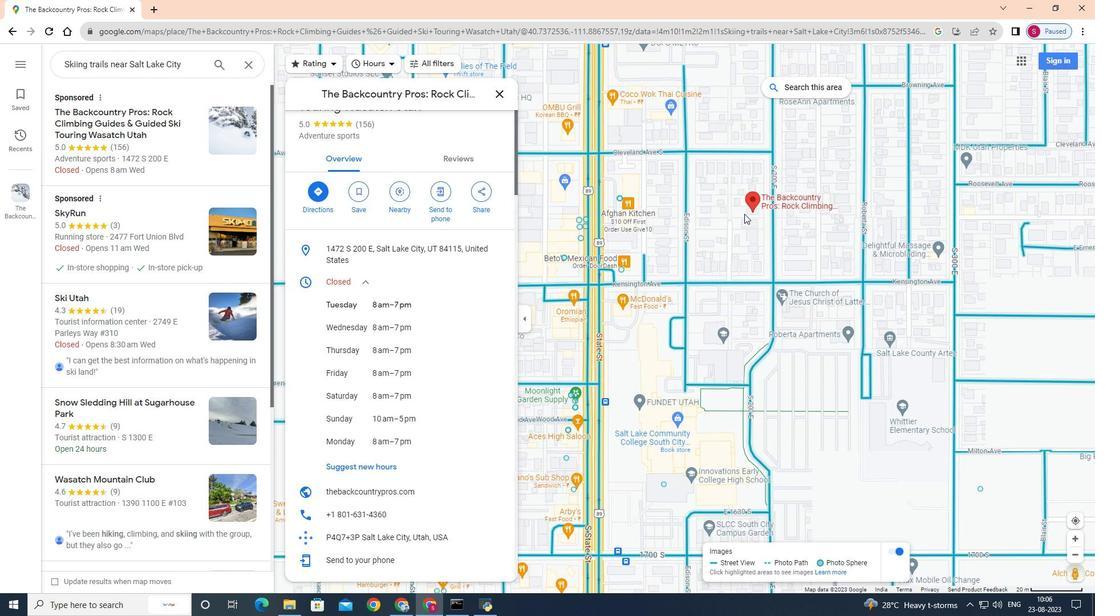
Action: Mouse moved to (524, 333)
Screenshot: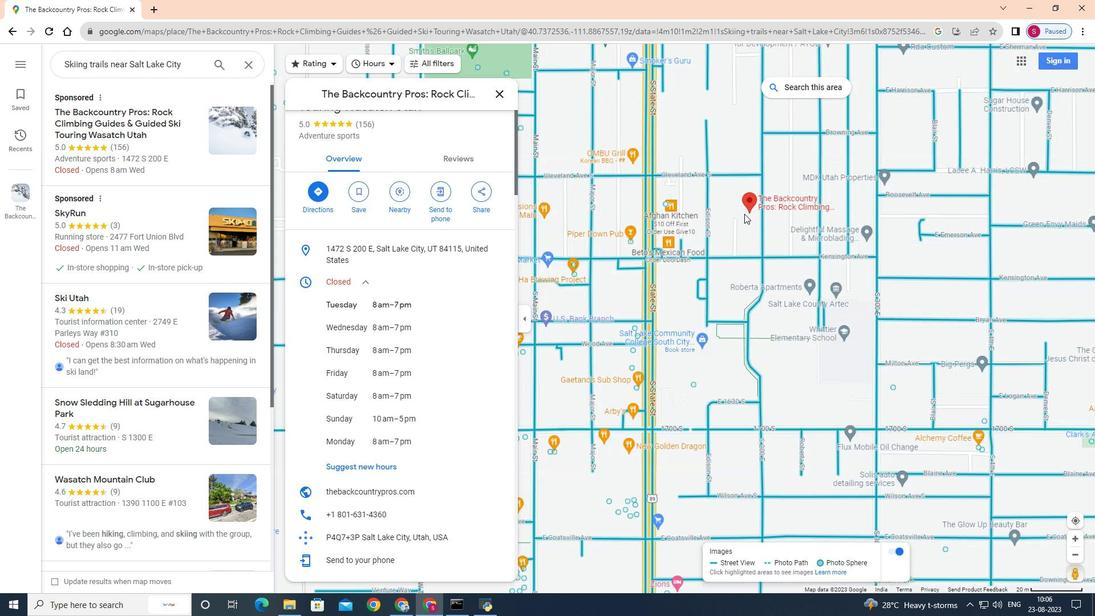
Action: Mouse scrolled (524, 333) with delta (0, 0)
Screenshot: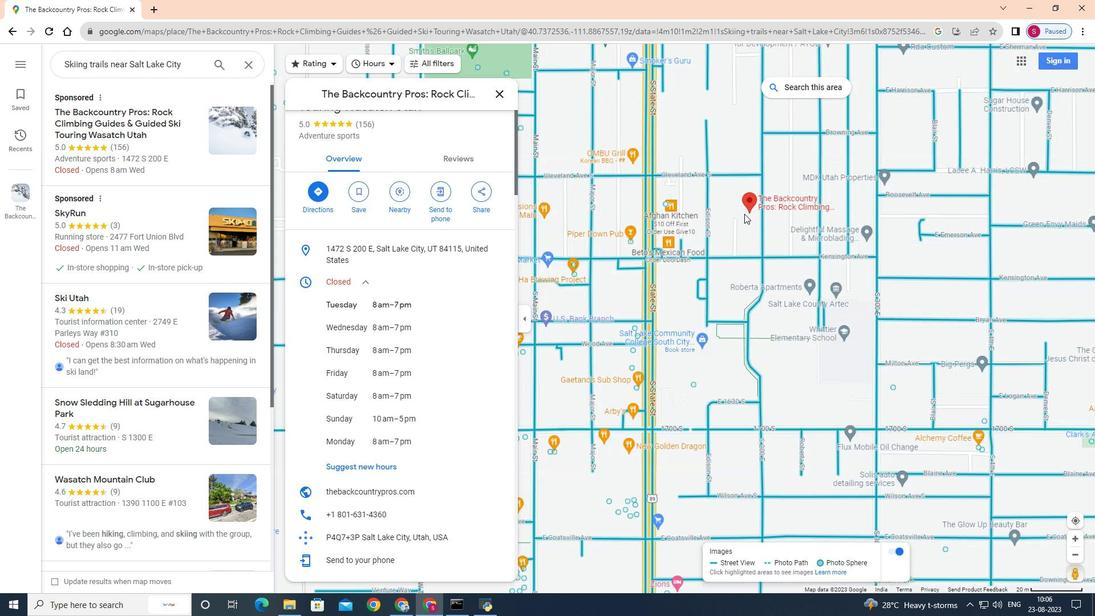 
Action: Mouse moved to (524, 333)
Screenshot: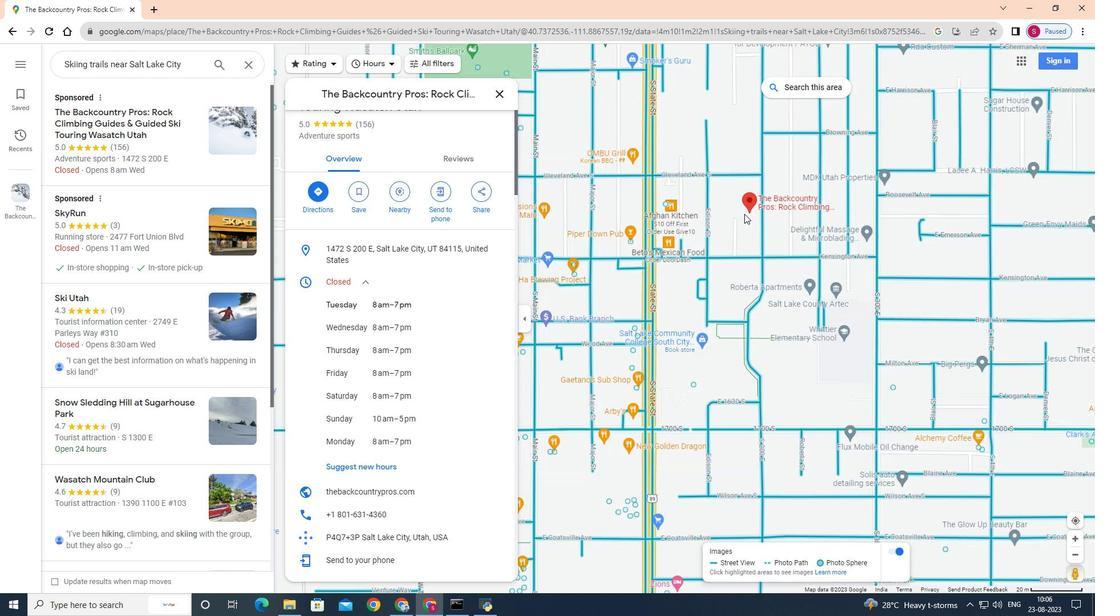 
Action: Mouse scrolled (524, 333) with delta (0, 0)
Screenshot: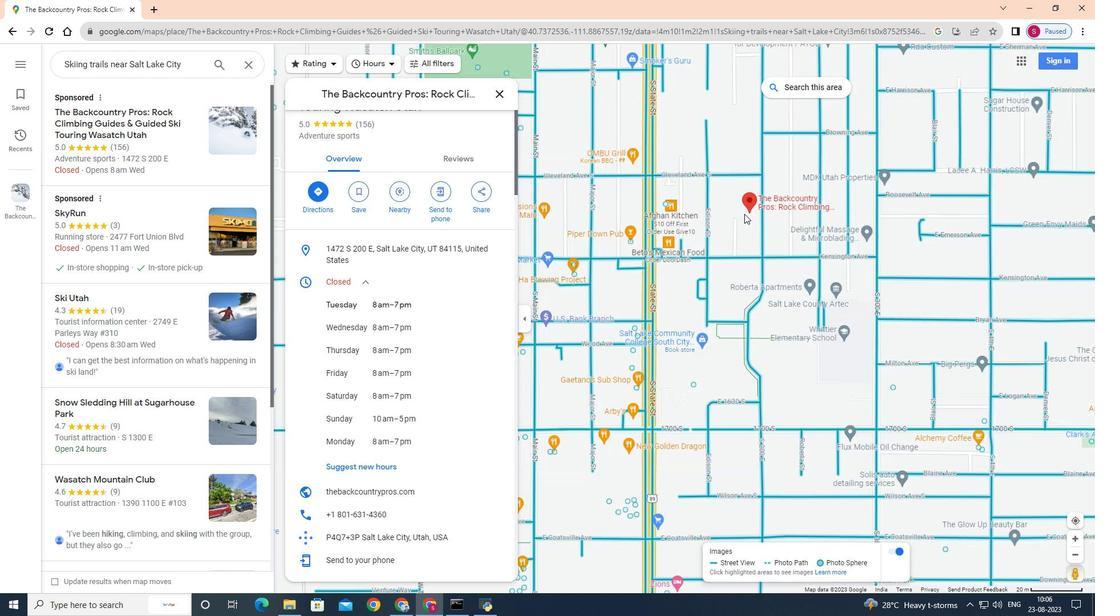 
Action: Mouse scrolled (524, 333) with delta (0, 0)
Screenshot: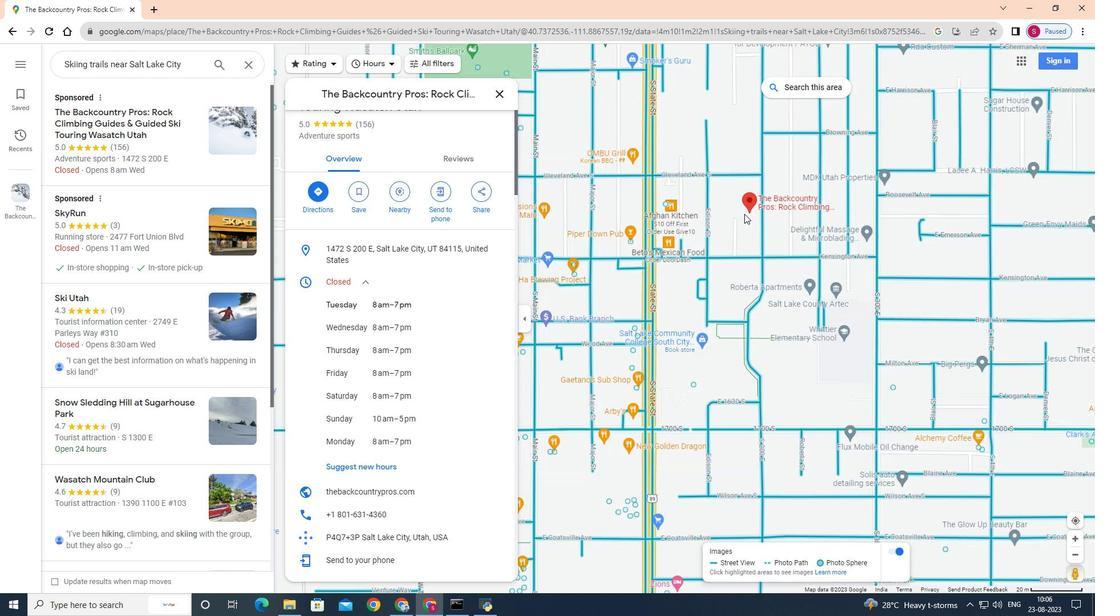 
Action: Mouse moved to (524, 333)
Screenshot: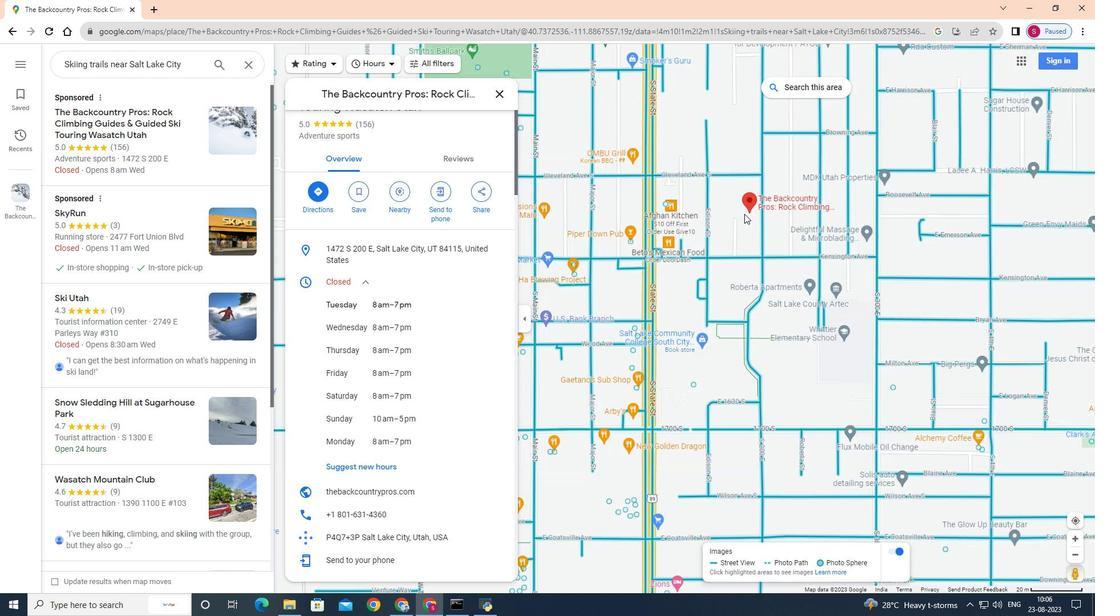 
Action: Mouse scrolled (524, 333) with delta (0, 0)
Screenshot: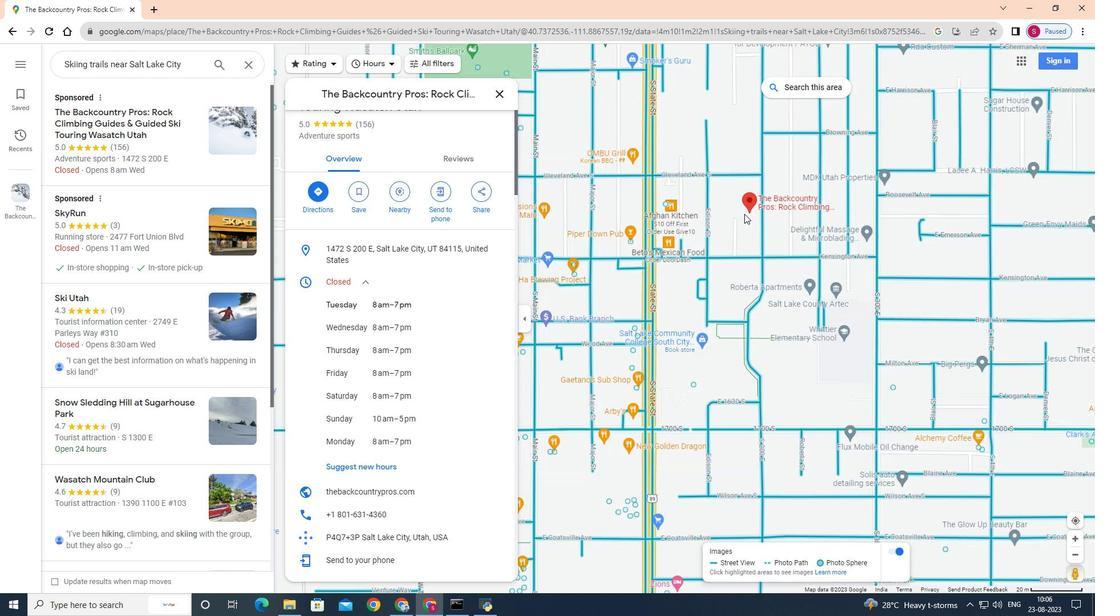 
Action: Mouse moved to (524, 333)
Screenshot: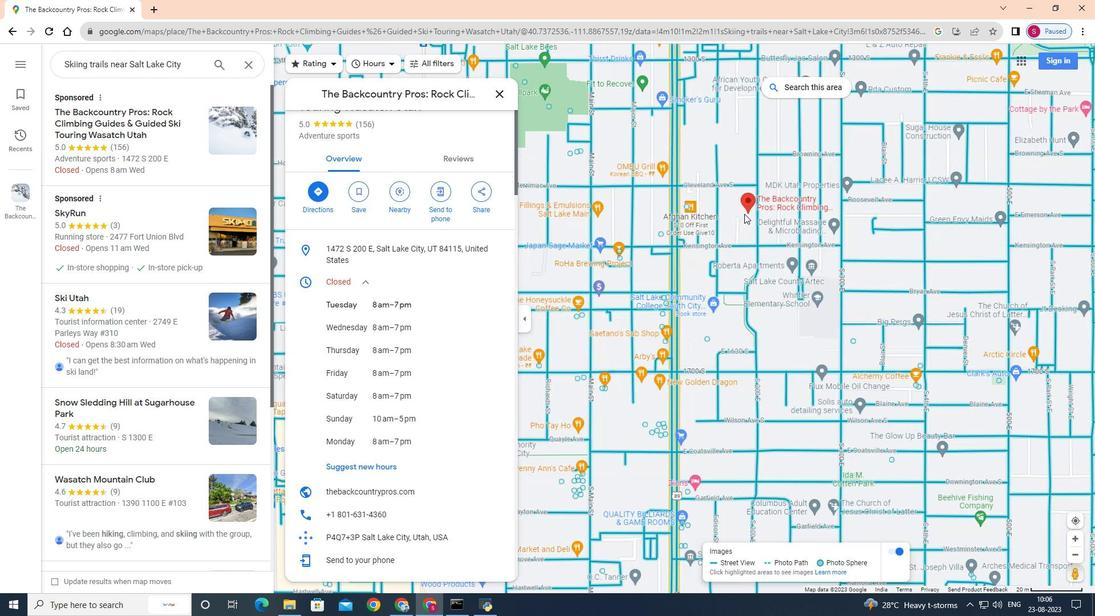 
Action: Mouse scrolled (524, 333) with delta (0, 0)
Screenshot: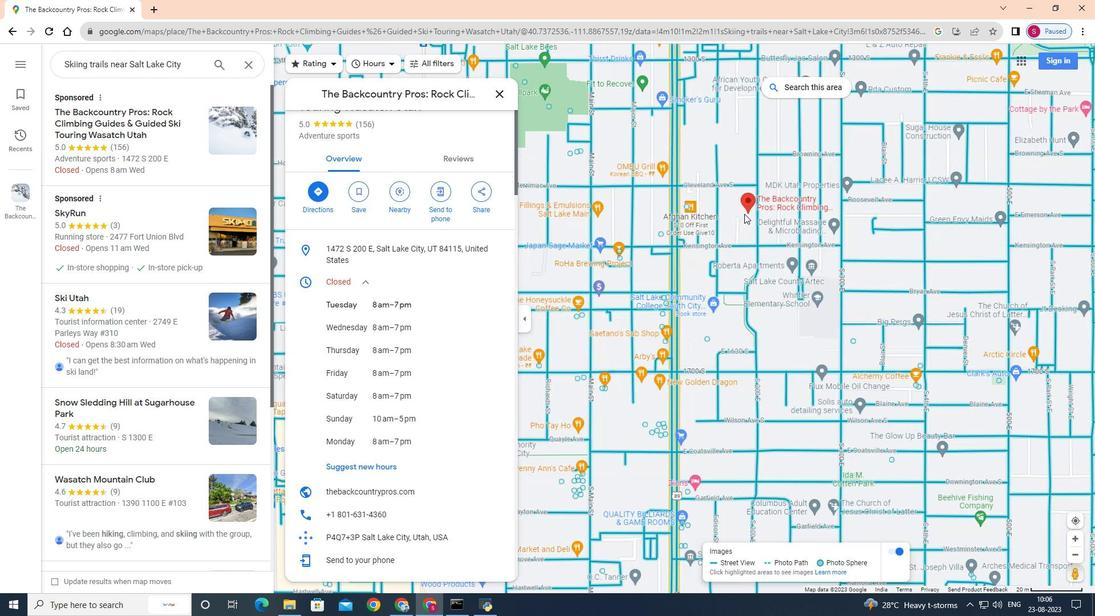 
Action: Mouse moved to (524, 334)
Screenshot: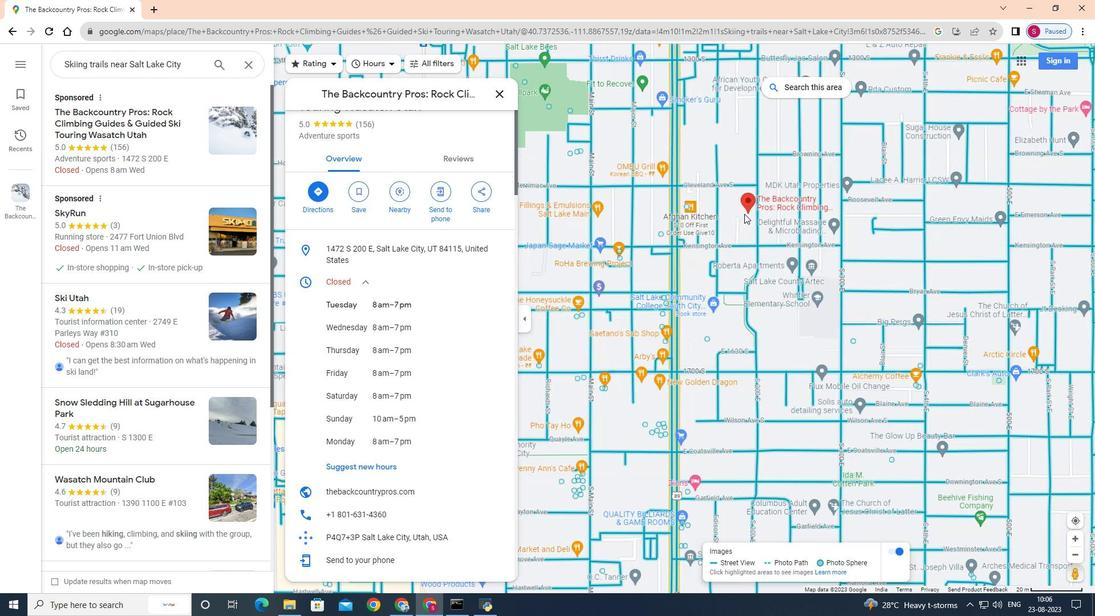 
Action: Mouse scrolled (524, 333) with delta (0, 0)
